 Task: Enable field history tracking for specified fields in 'Training Deal', 'Student Master', and 'Trainer Master' objects.
Action: Mouse moved to (787, 200)
Screenshot: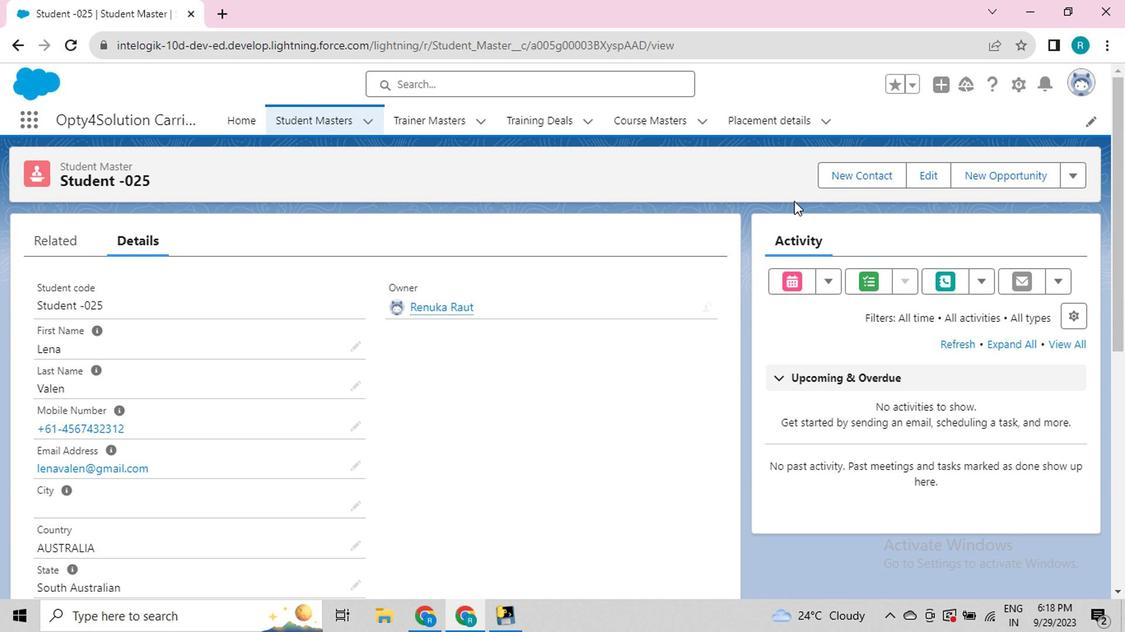
Action: Key pressed <Key.f11>
Screenshot: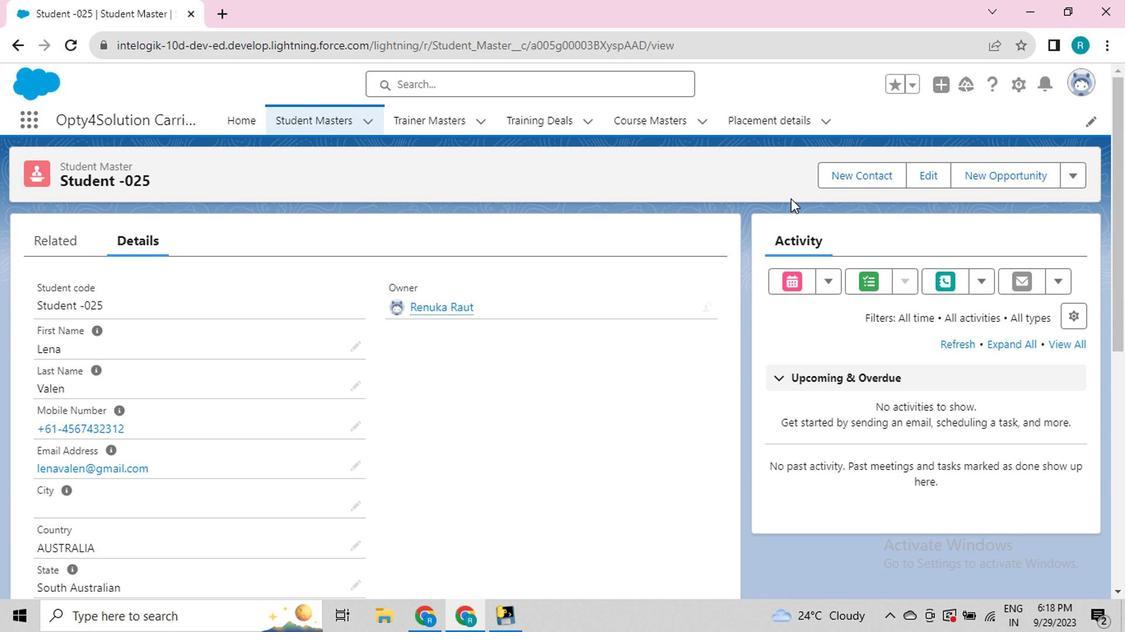 
Action: Mouse moved to (321, 56)
Screenshot: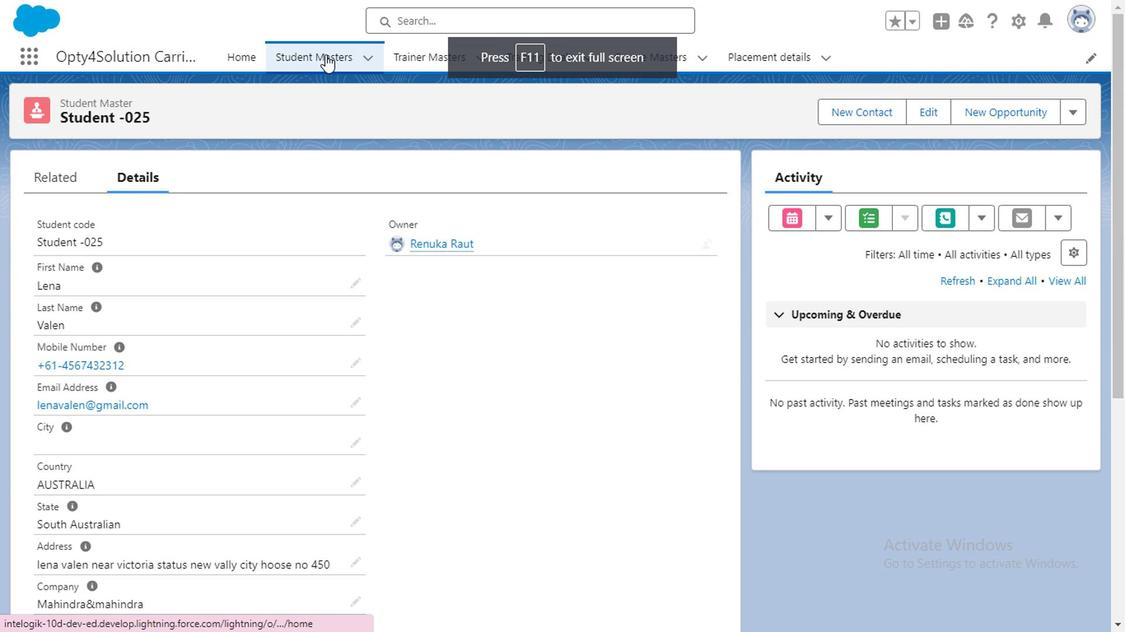 
Action: Mouse pressed left at (321, 56)
Screenshot: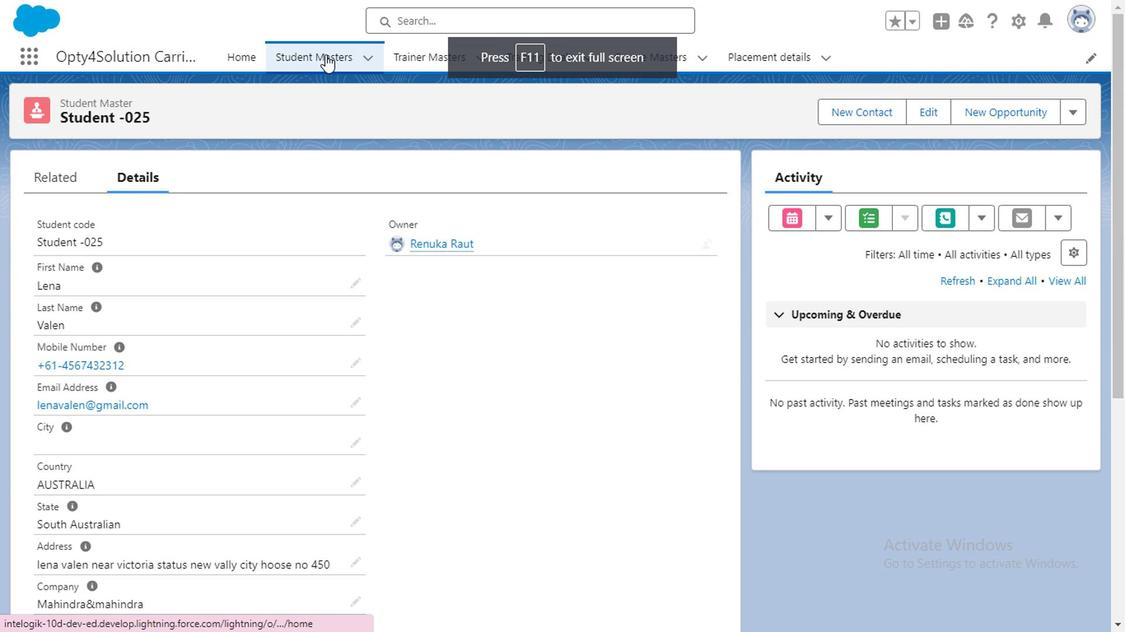 
Action: Mouse moved to (321, 56)
Screenshot: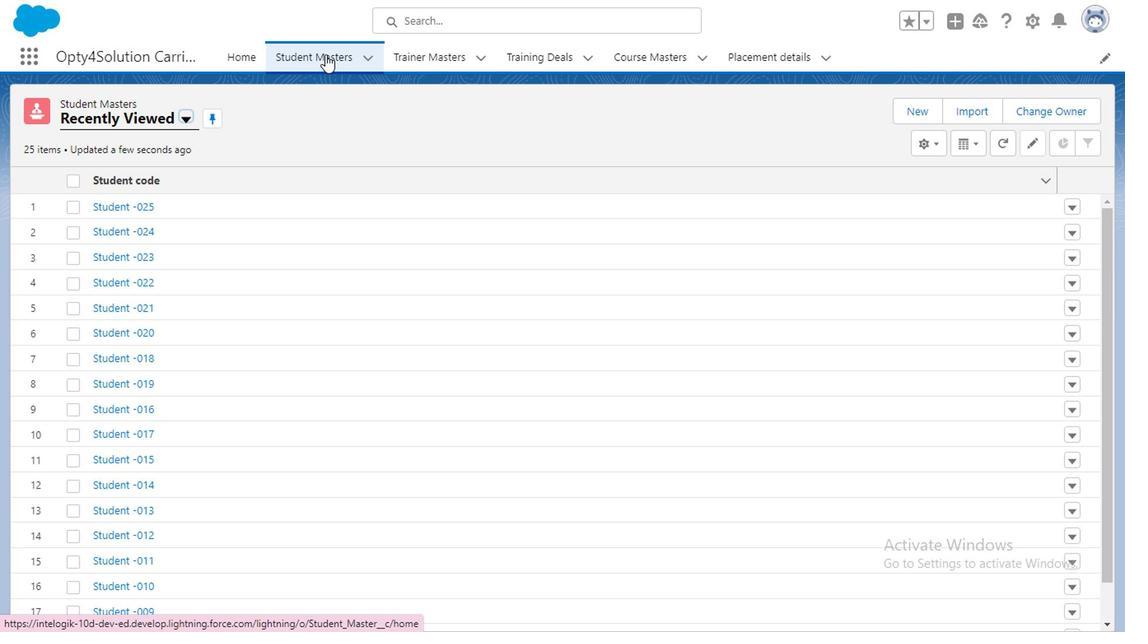 
Action: Mouse pressed left at (321, 56)
Screenshot: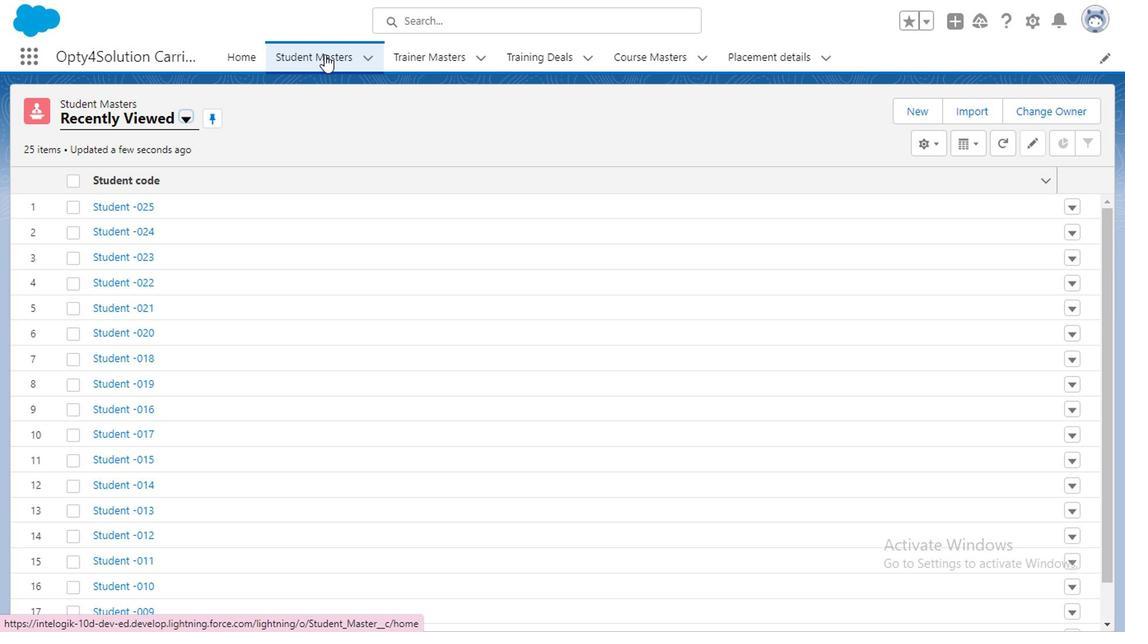 
Action: Mouse moved to (1029, 18)
Screenshot: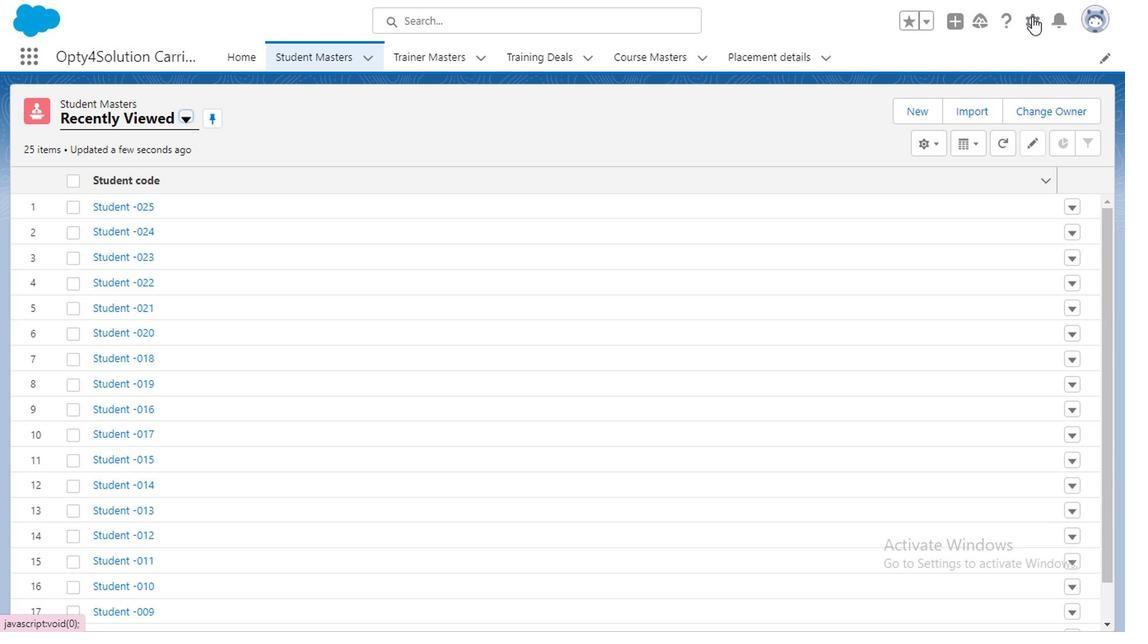 
Action: Mouse pressed left at (1029, 18)
Screenshot: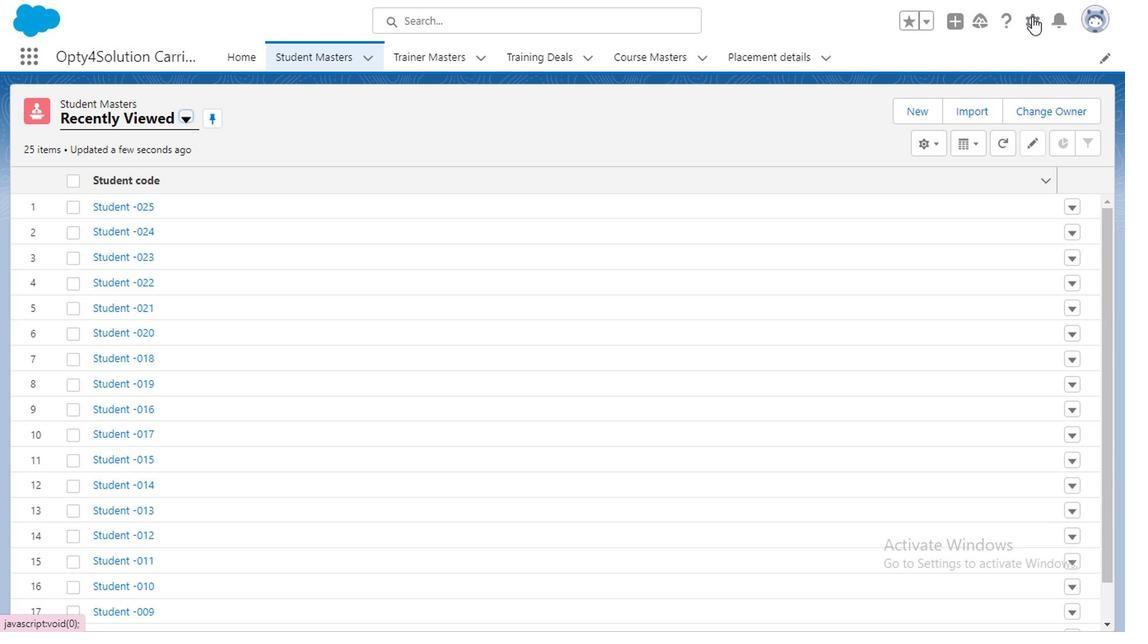 
Action: Mouse moved to (948, 208)
Screenshot: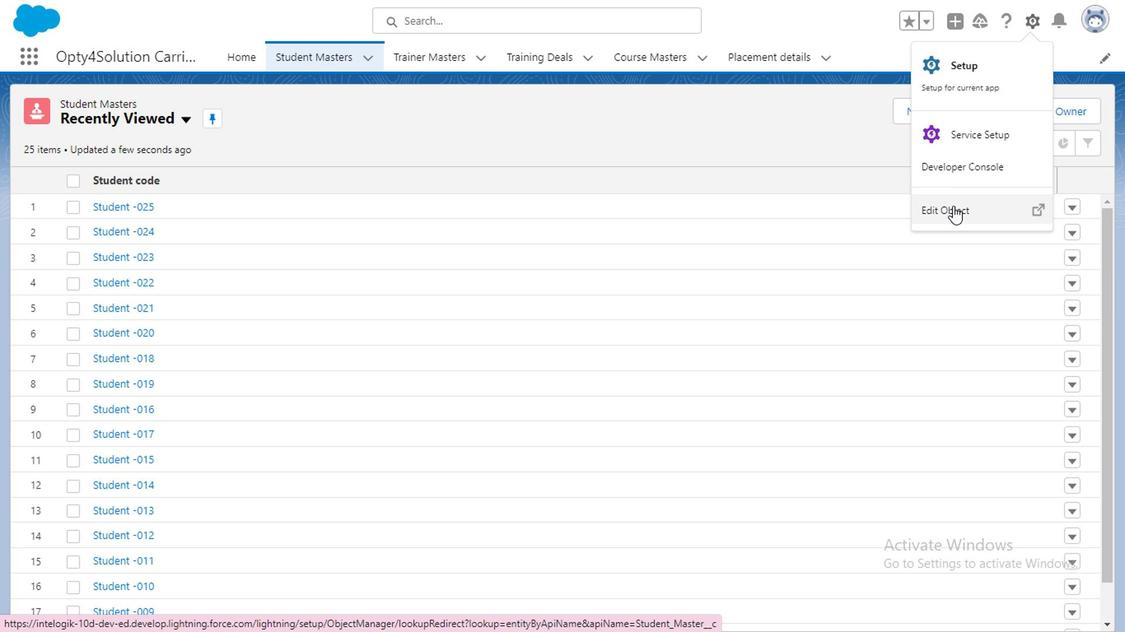 
Action: Mouse pressed left at (948, 208)
Screenshot: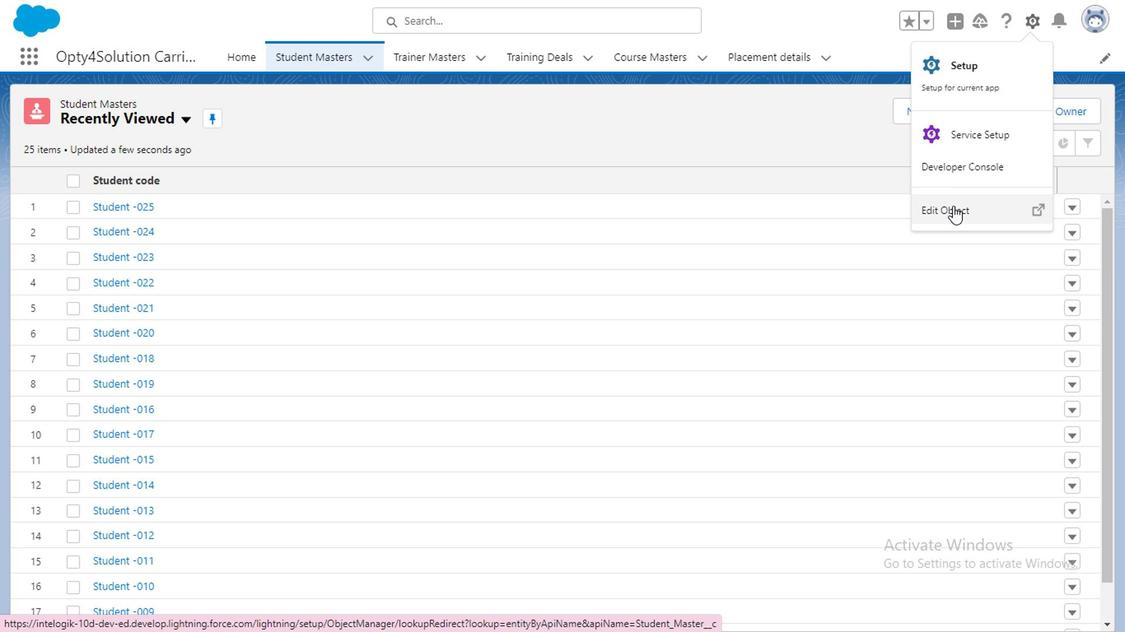 
Action: Mouse moved to (107, 220)
Screenshot: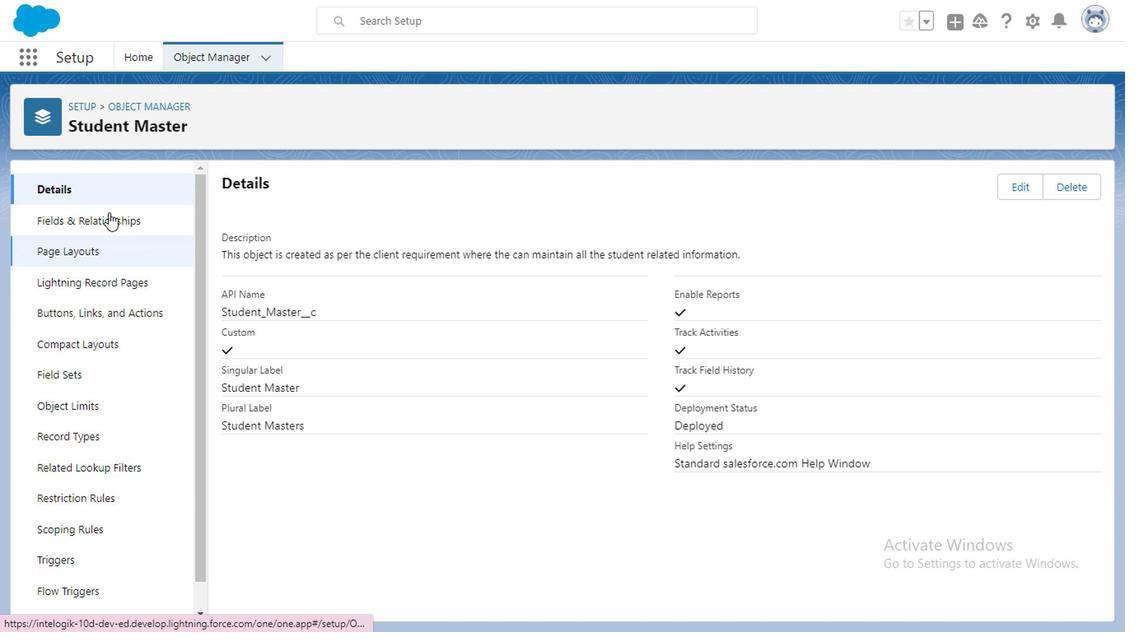 
Action: Mouse pressed left at (107, 220)
Screenshot: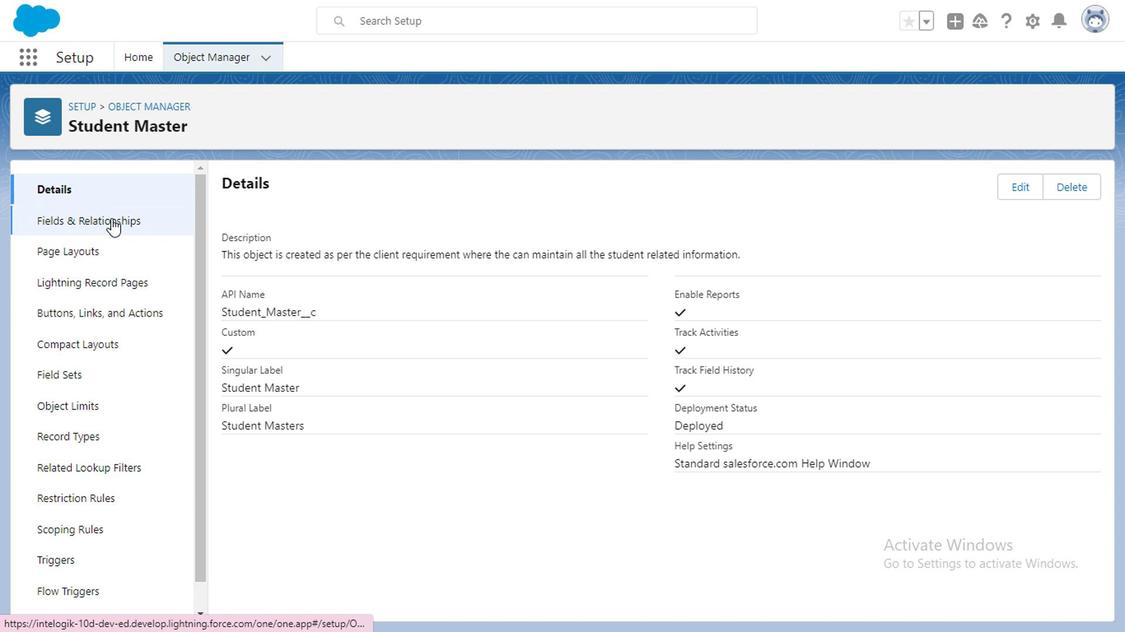 
Action: Mouse moved to (311, 363)
Screenshot: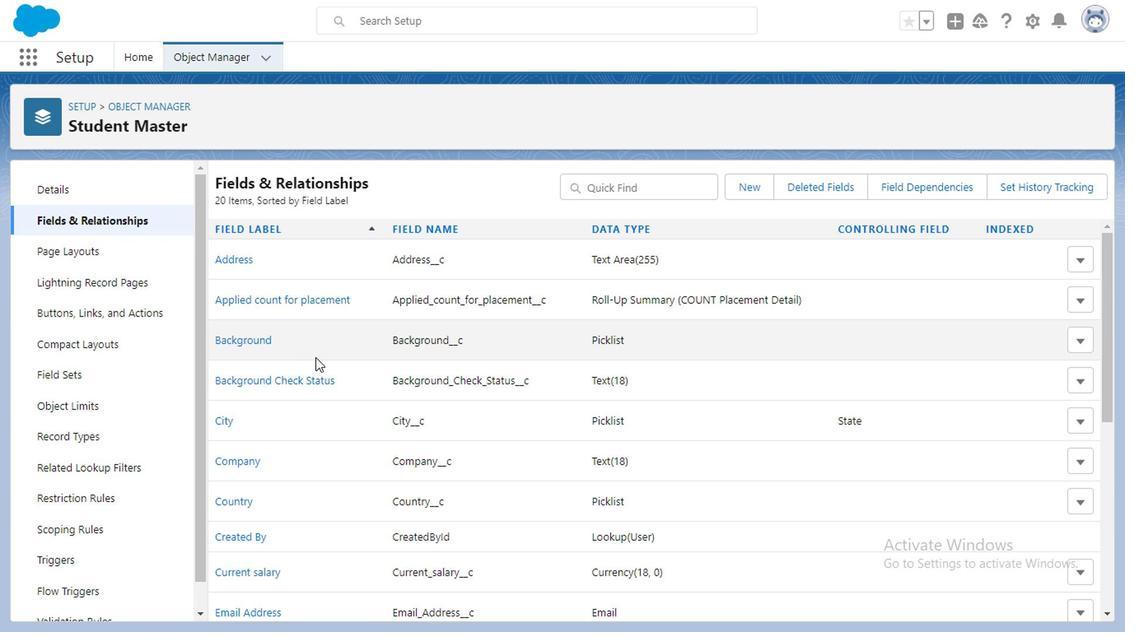 
Action: Mouse scrolled (311, 363) with delta (0, 0)
Screenshot: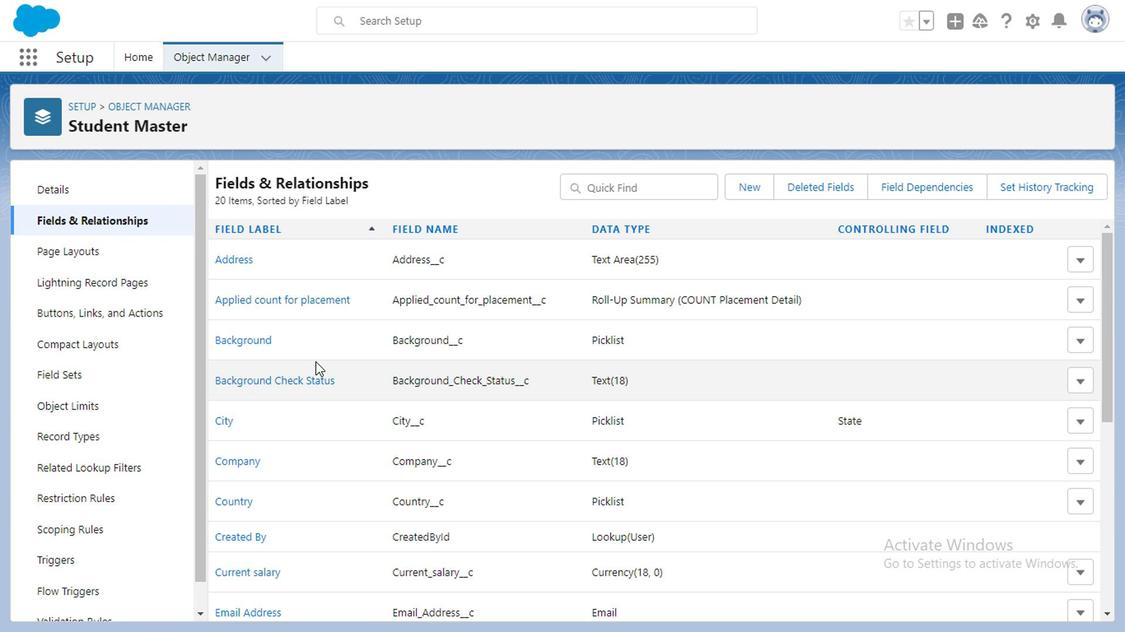 
Action: Mouse moved to (277, 357)
Screenshot: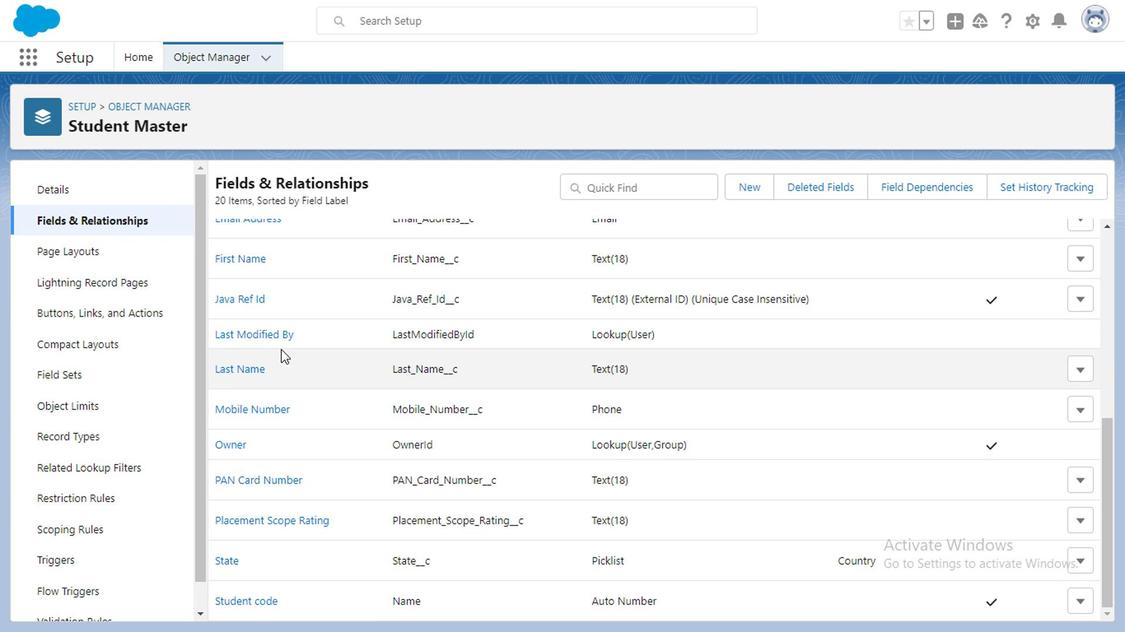
Action: Mouse scrolled (277, 356) with delta (0, 0)
Screenshot: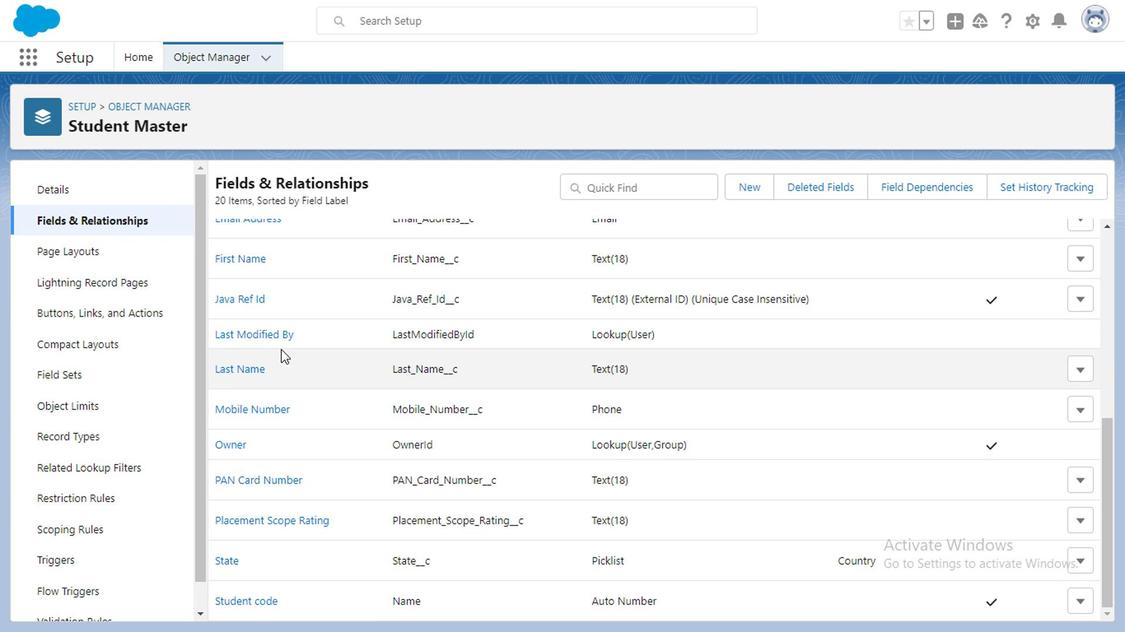 
Action: Mouse moved to (262, 482)
Screenshot: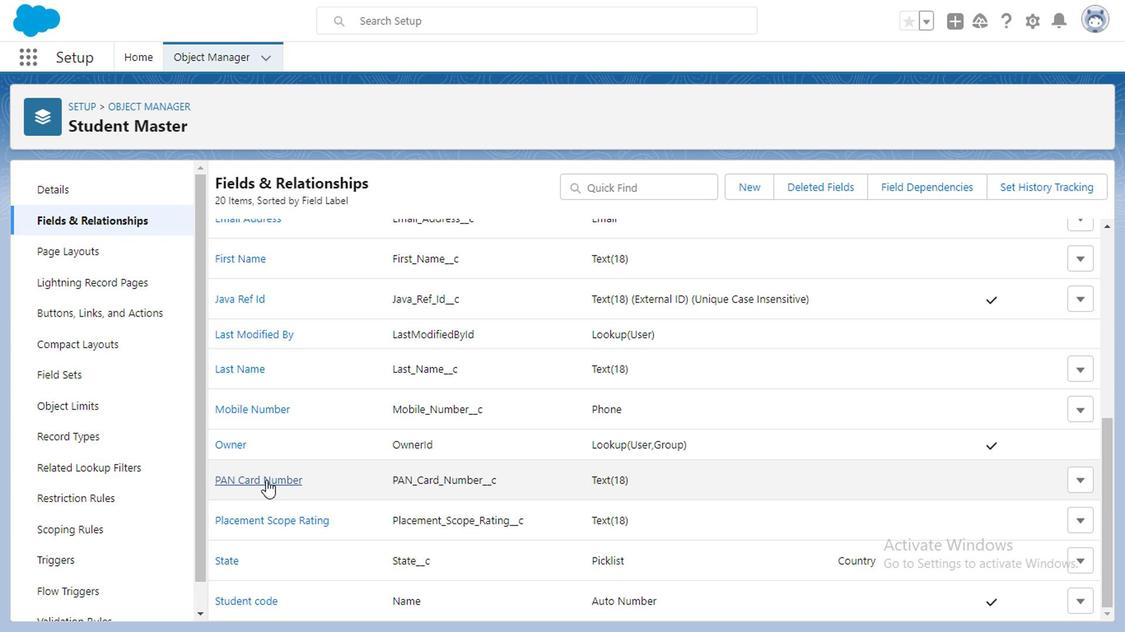 
Action: Mouse pressed left at (262, 482)
Screenshot: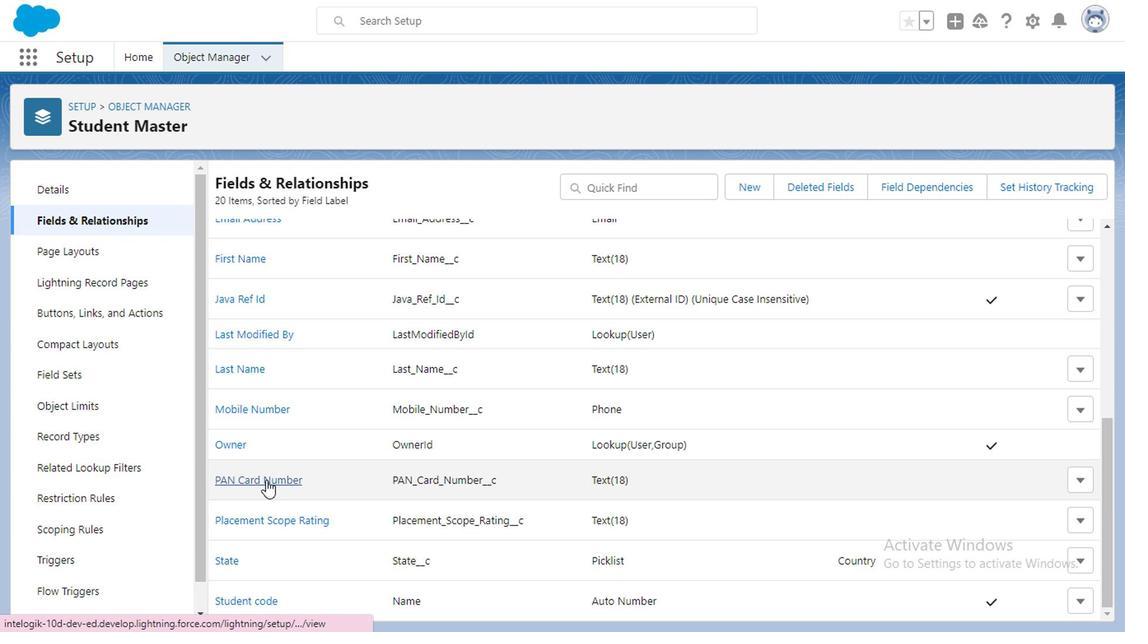 
Action: Mouse moved to (53, 189)
Screenshot: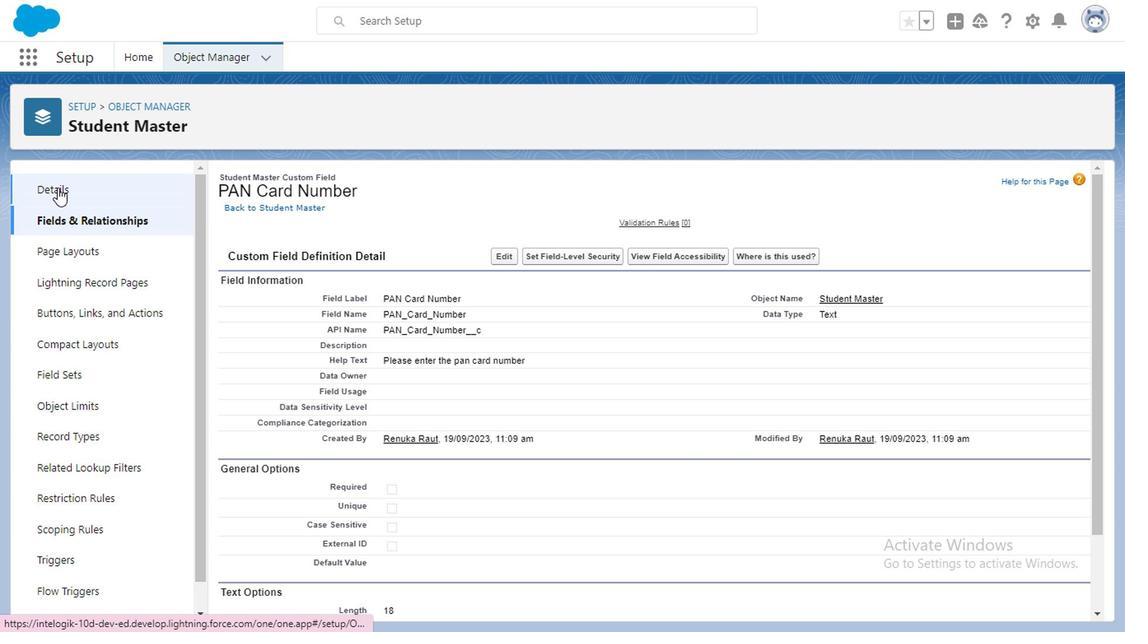 
Action: Mouse pressed left at (53, 189)
Screenshot: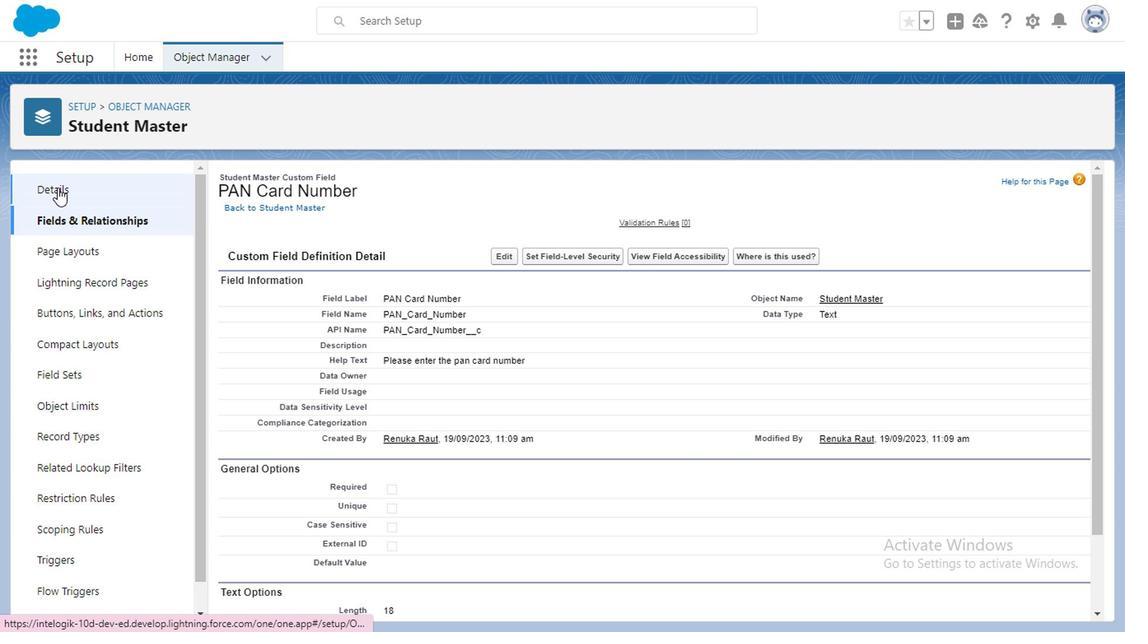 
Action: Mouse moved to (96, 226)
Screenshot: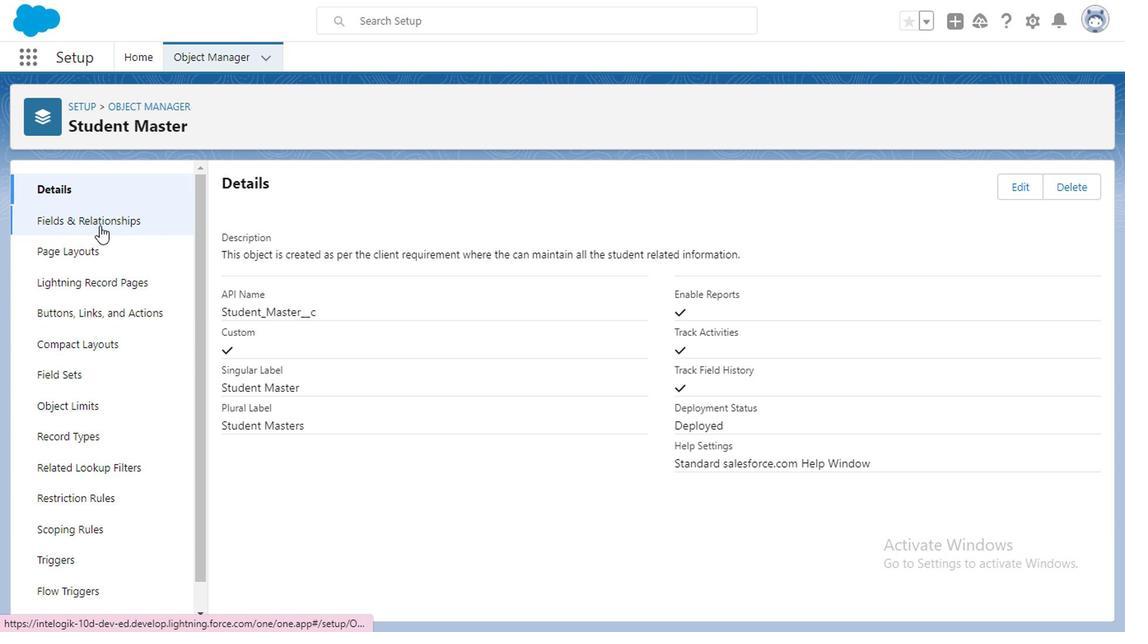 
Action: Mouse pressed left at (96, 226)
Screenshot: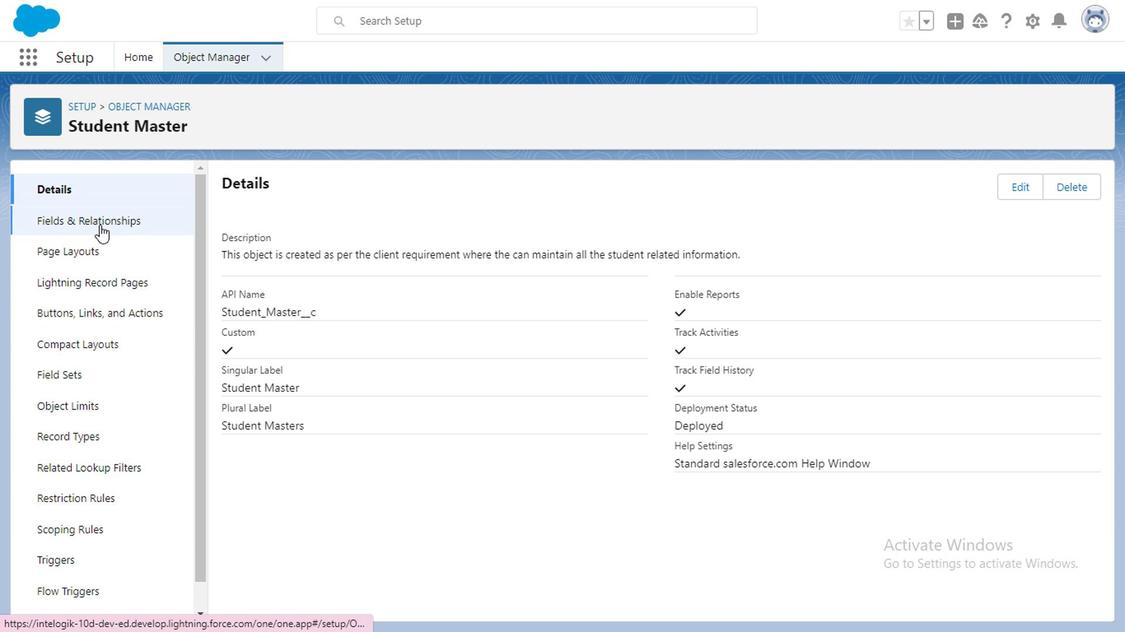 
Action: Mouse moved to (273, 381)
Screenshot: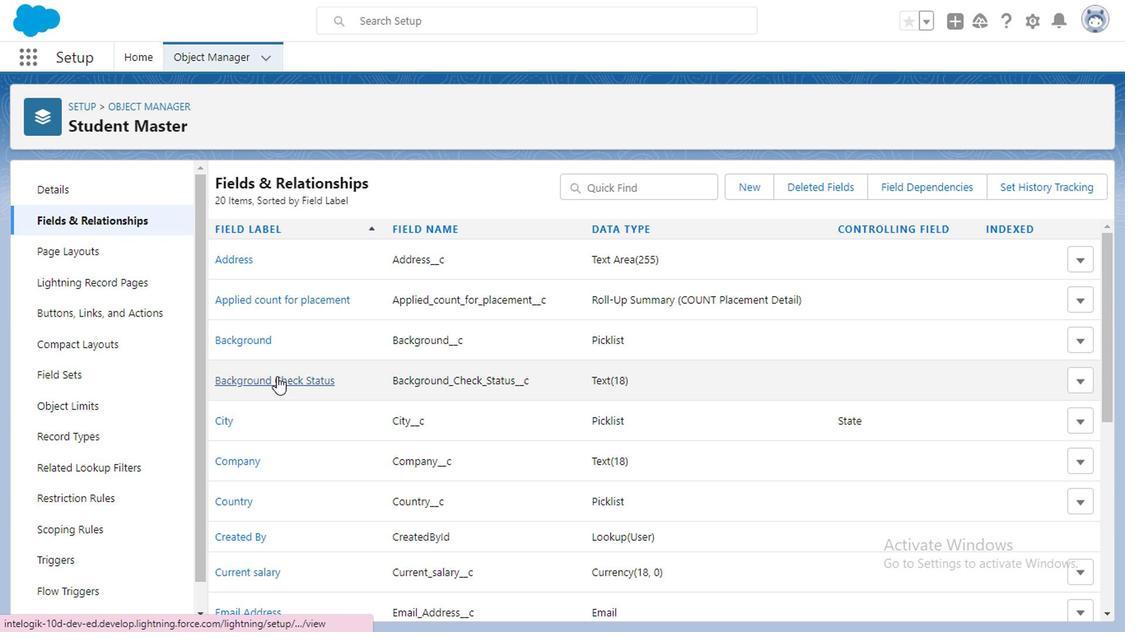 
Action: Mouse pressed left at (273, 381)
Screenshot: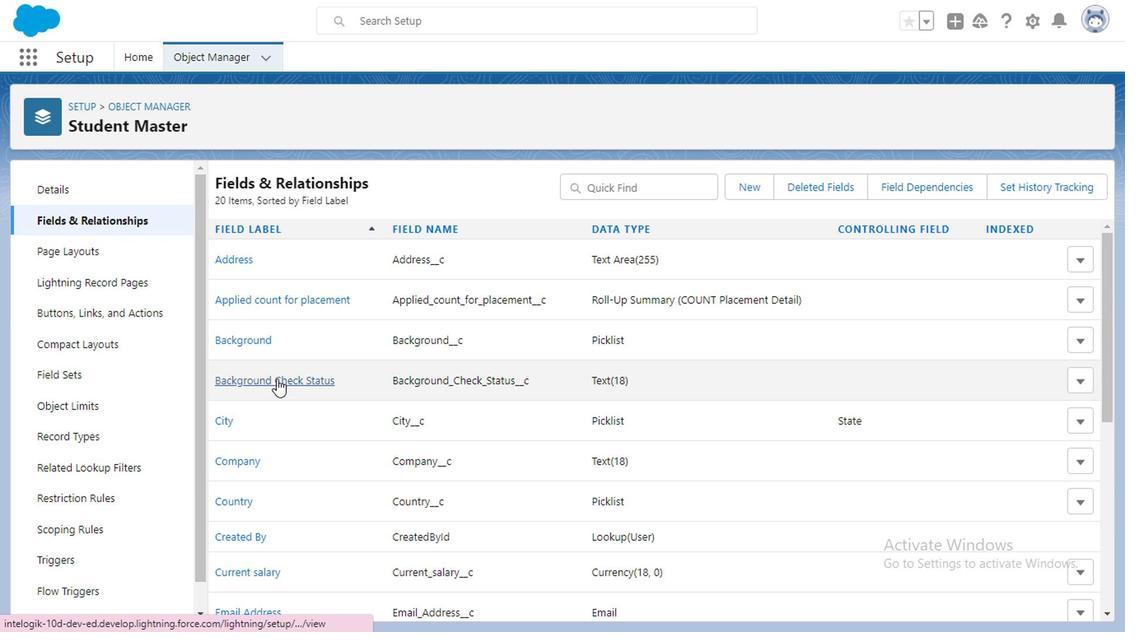 
Action: Mouse moved to (497, 254)
Screenshot: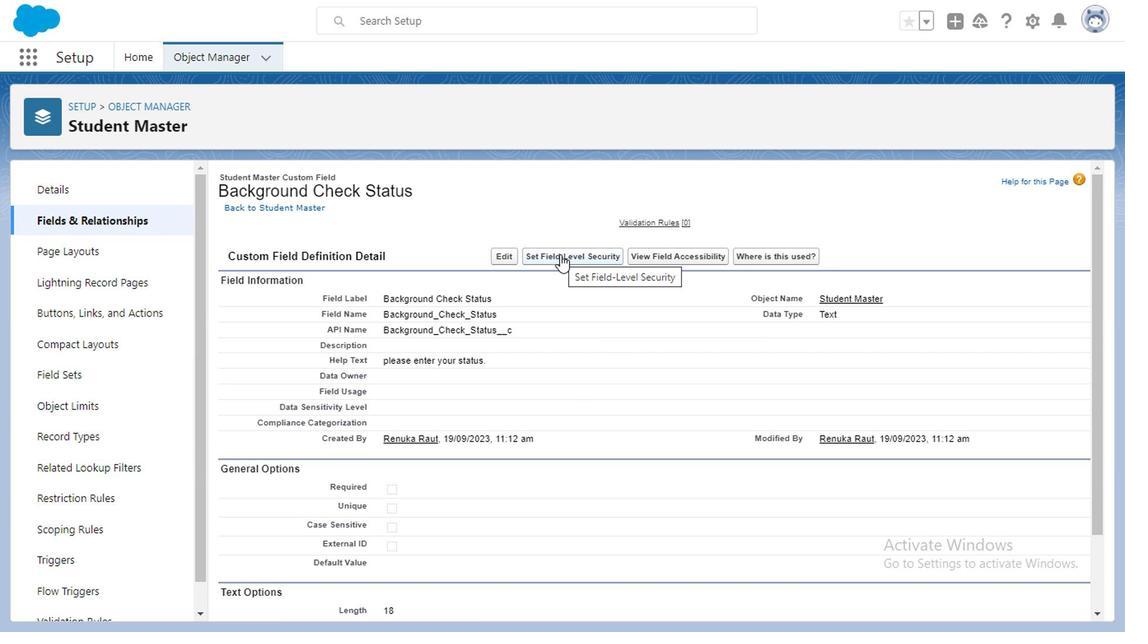 
Action: Mouse pressed left at (497, 254)
Screenshot: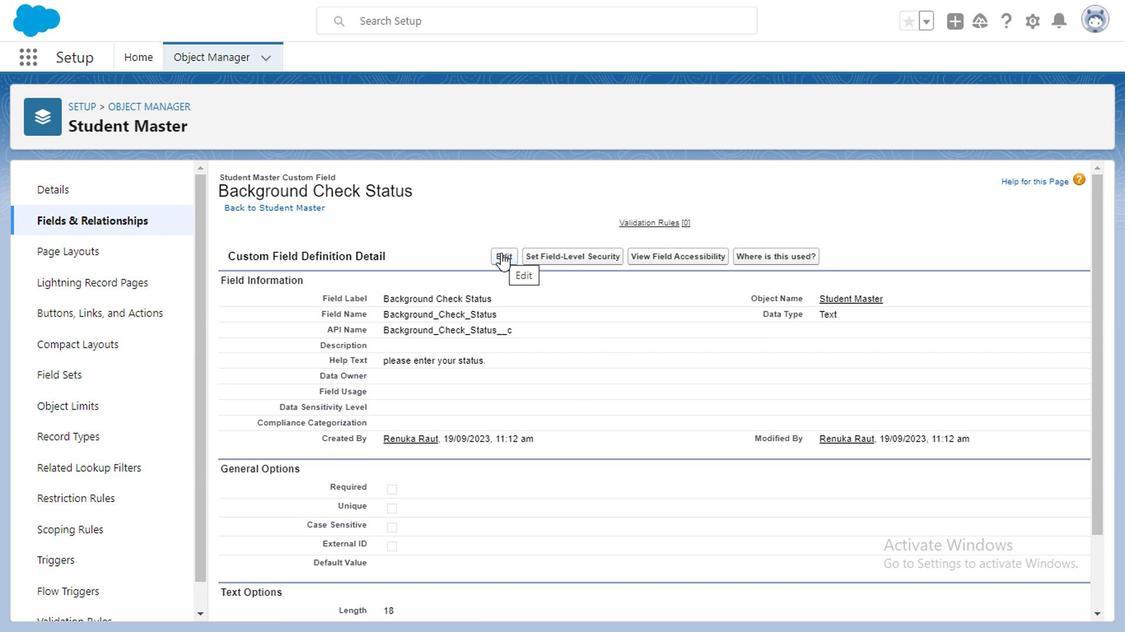 
Action: Mouse moved to (57, 189)
Screenshot: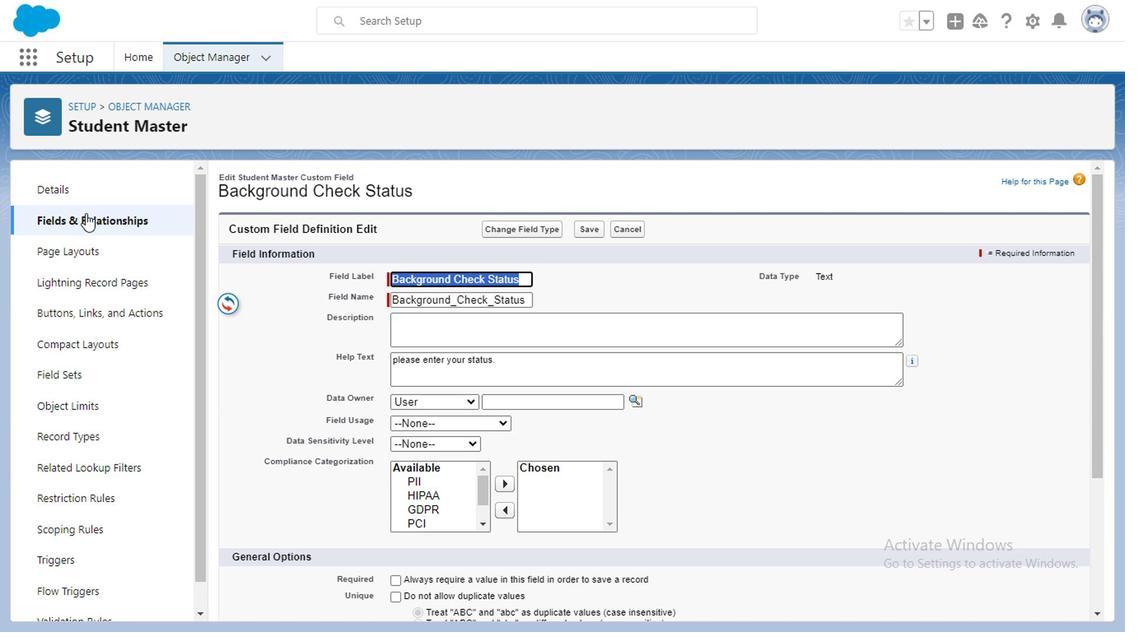 
Action: Mouse pressed left at (57, 189)
Screenshot: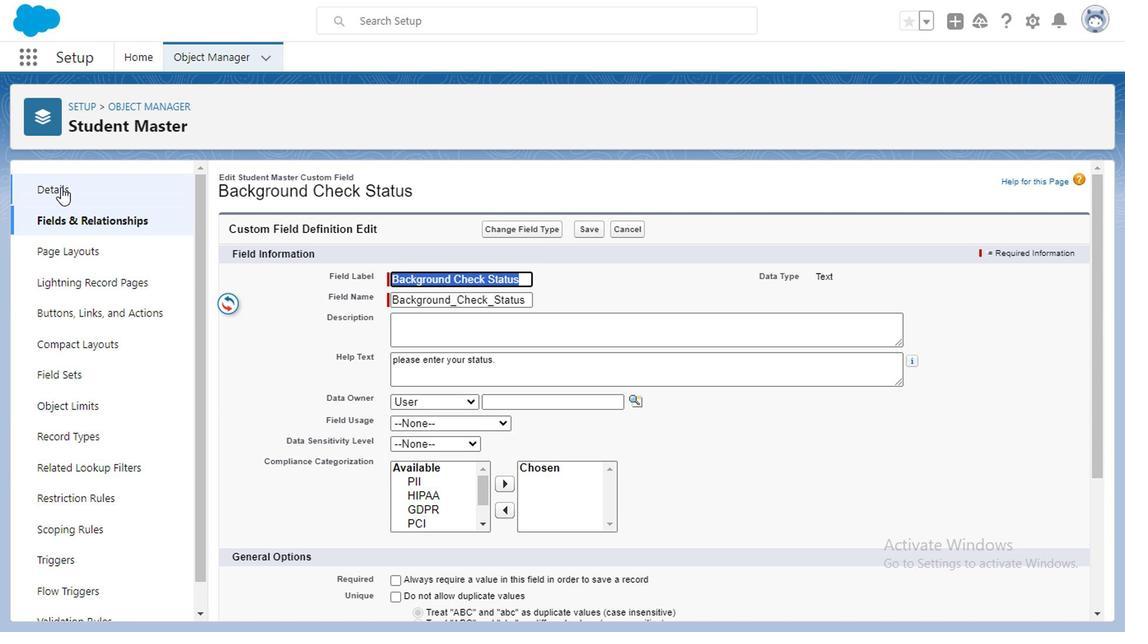 
Action: Mouse moved to (80, 224)
Screenshot: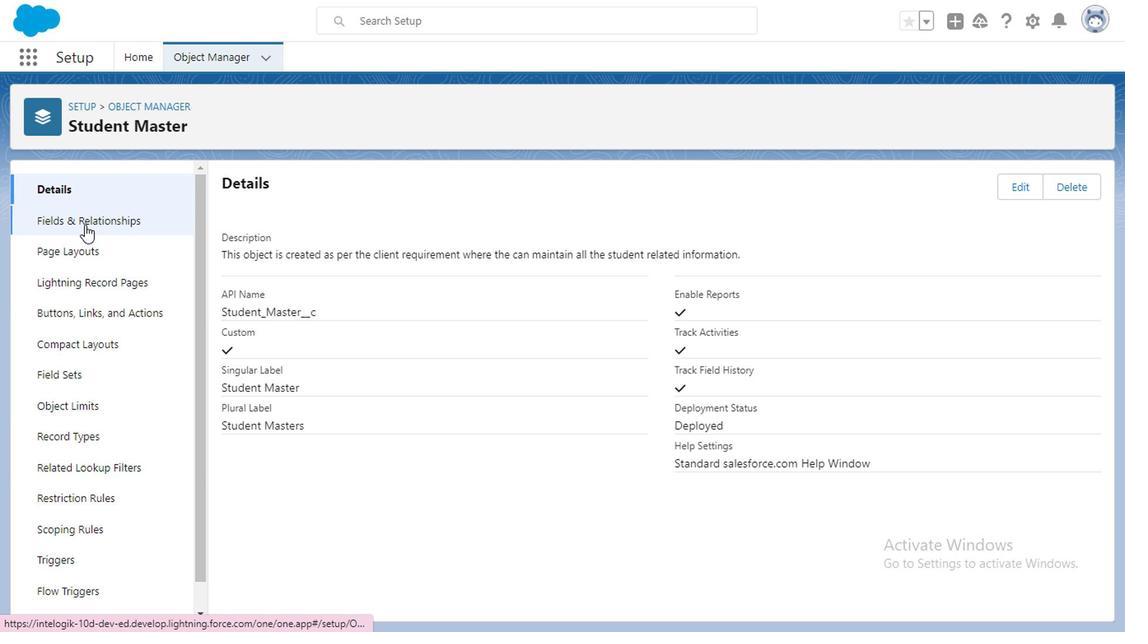 
Action: Mouse pressed left at (80, 224)
Screenshot: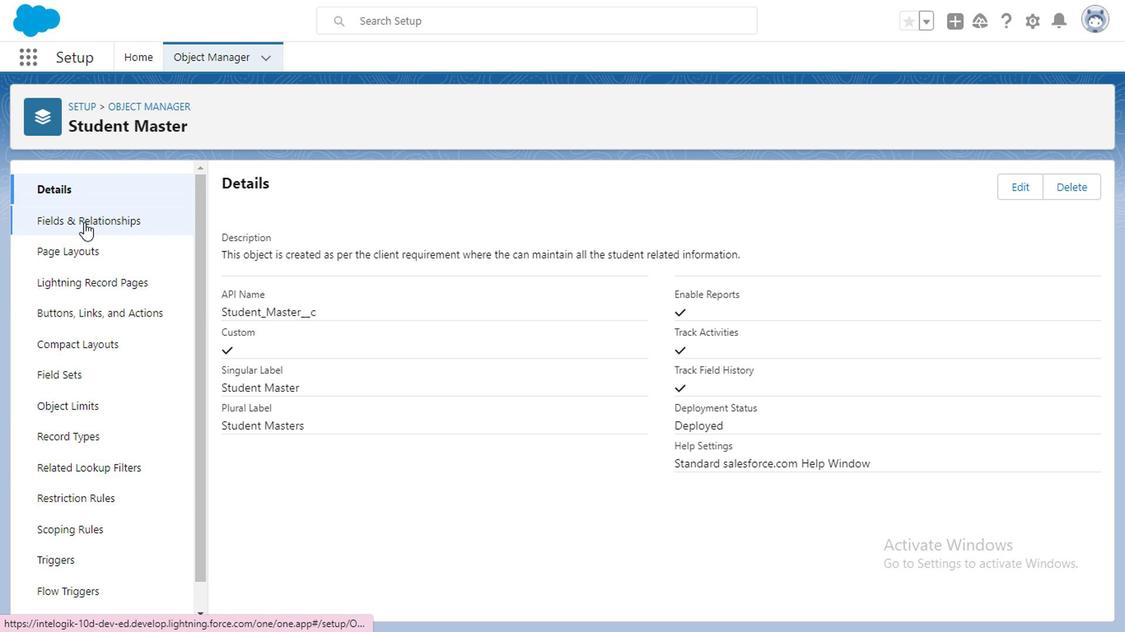 
Action: Mouse moved to (1034, 189)
Screenshot: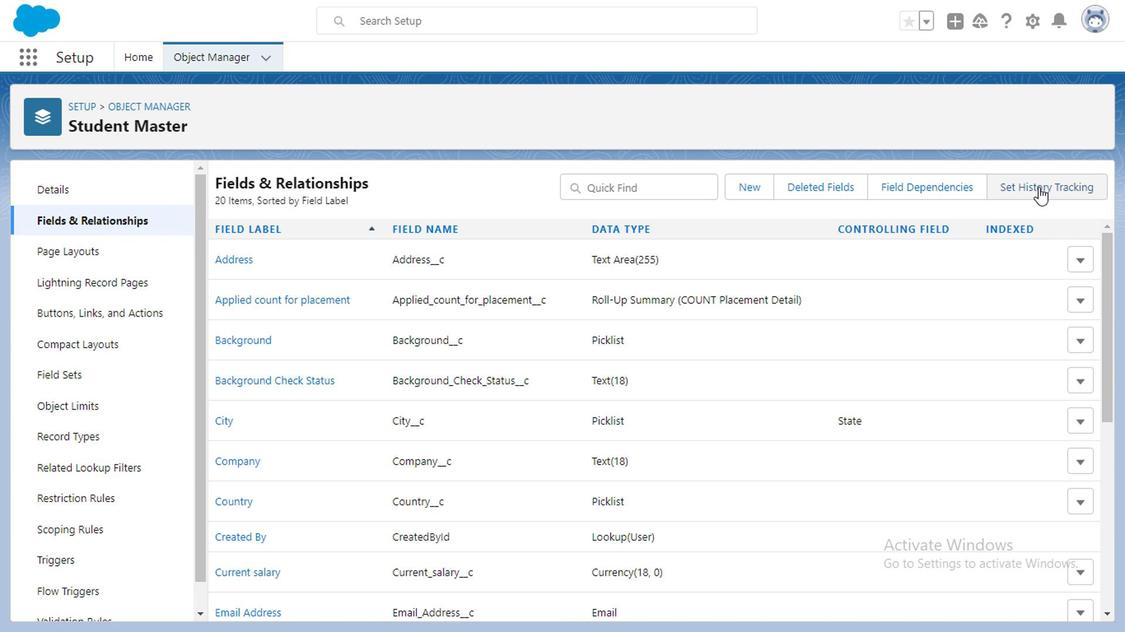 
Action: Mouse pressed left at (1034, 189)
Screenshot: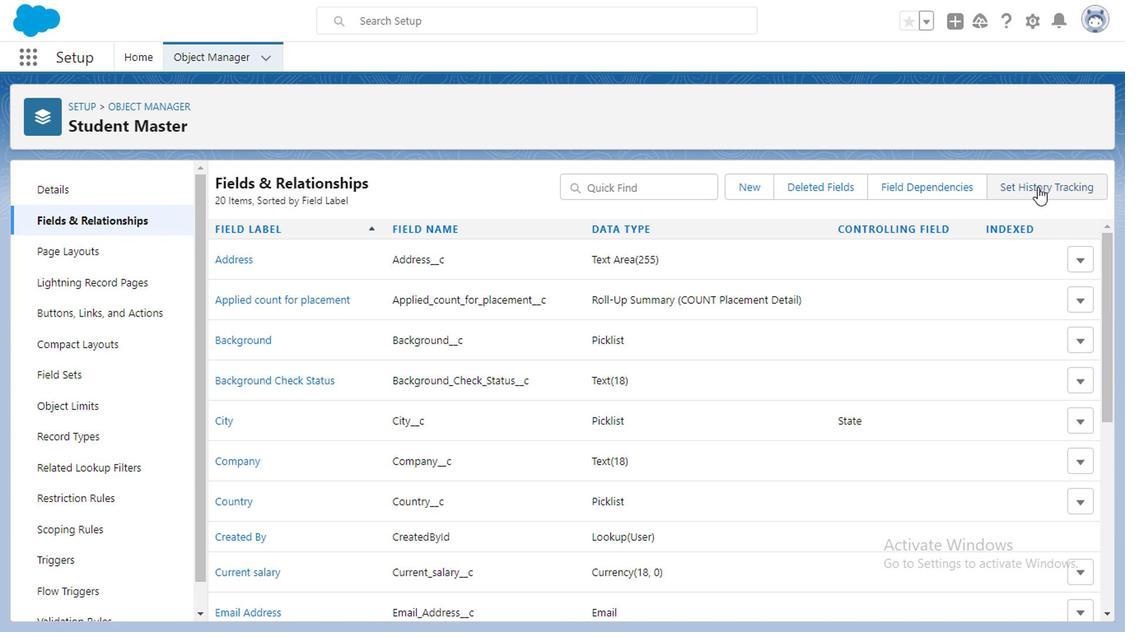 
Action: Mouse moved to (399, 476)
Screenshot: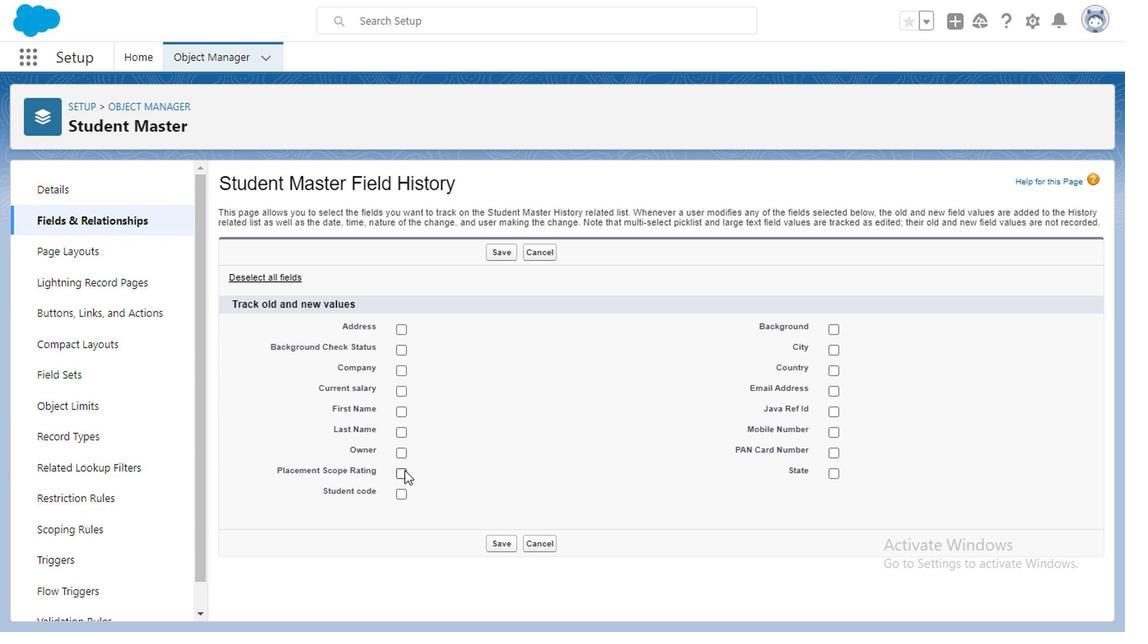 
Action: Mouse pressed left at (399, 476)
Screenshot: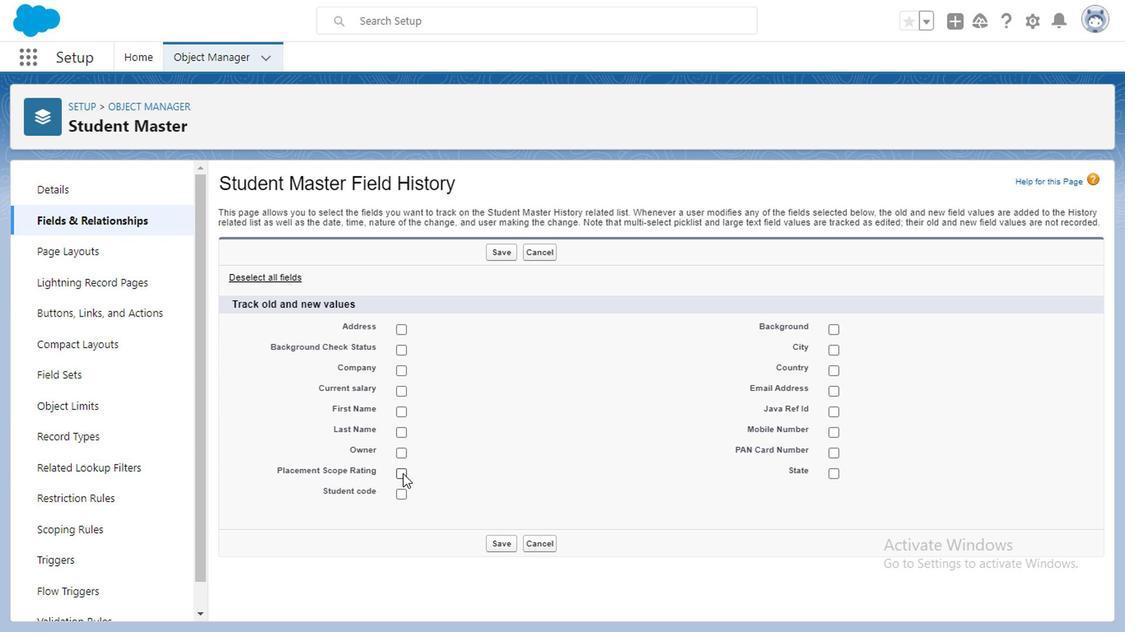 
Action: Mouse moved to (394, 394)
Screenshot: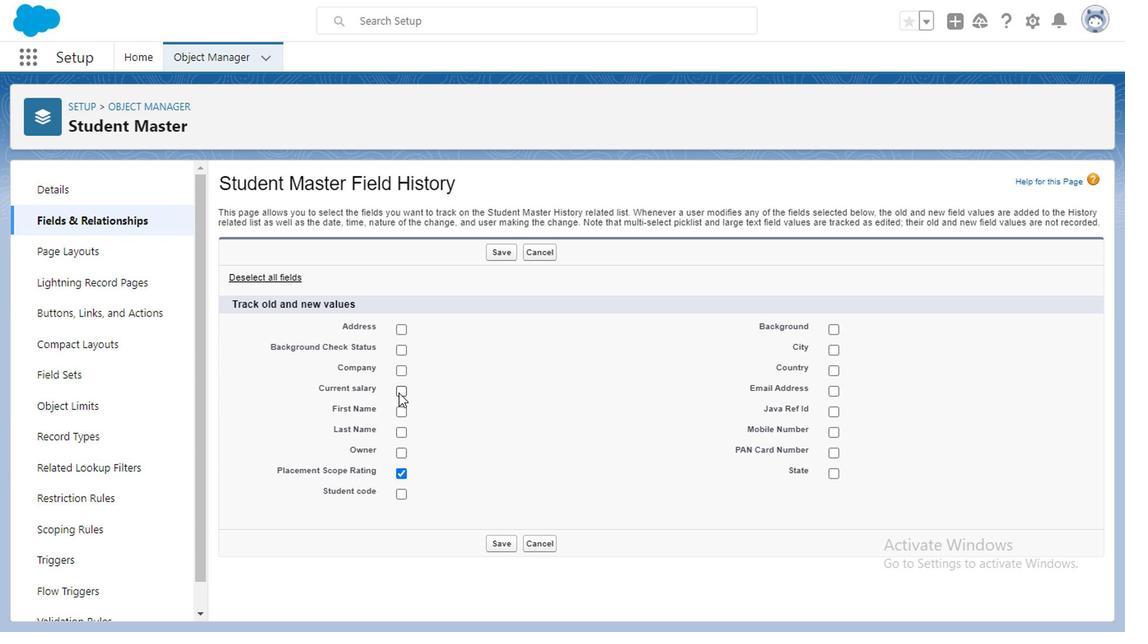 
Action: Mouse pressed left at (394, 394)
Screenshot: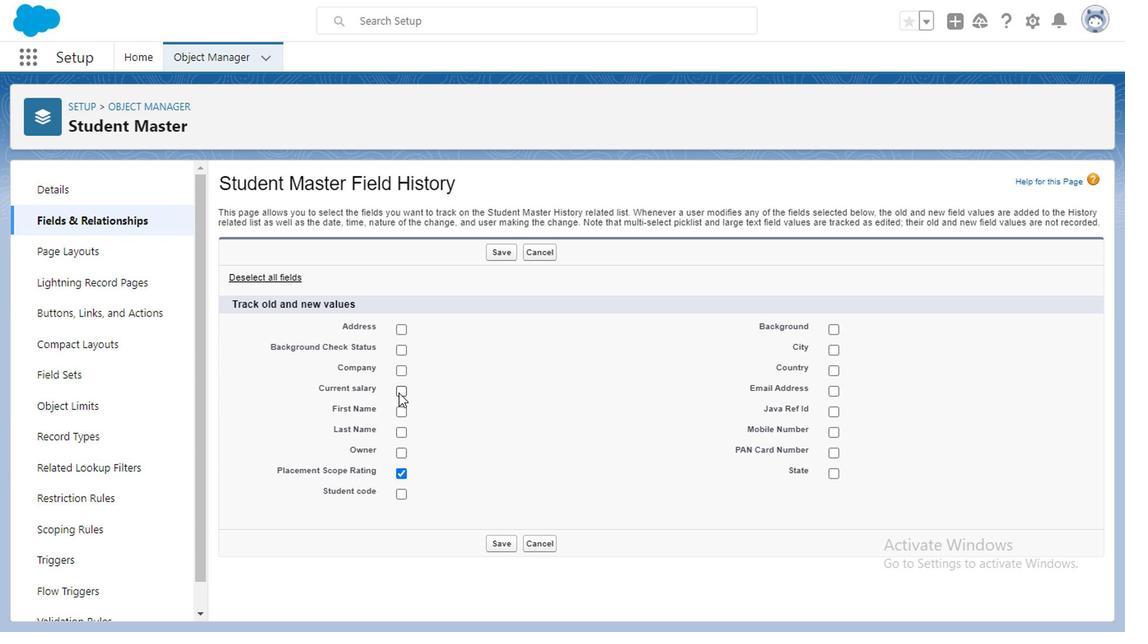 
Action: Mouse moved to (497, 547)
Screenshot: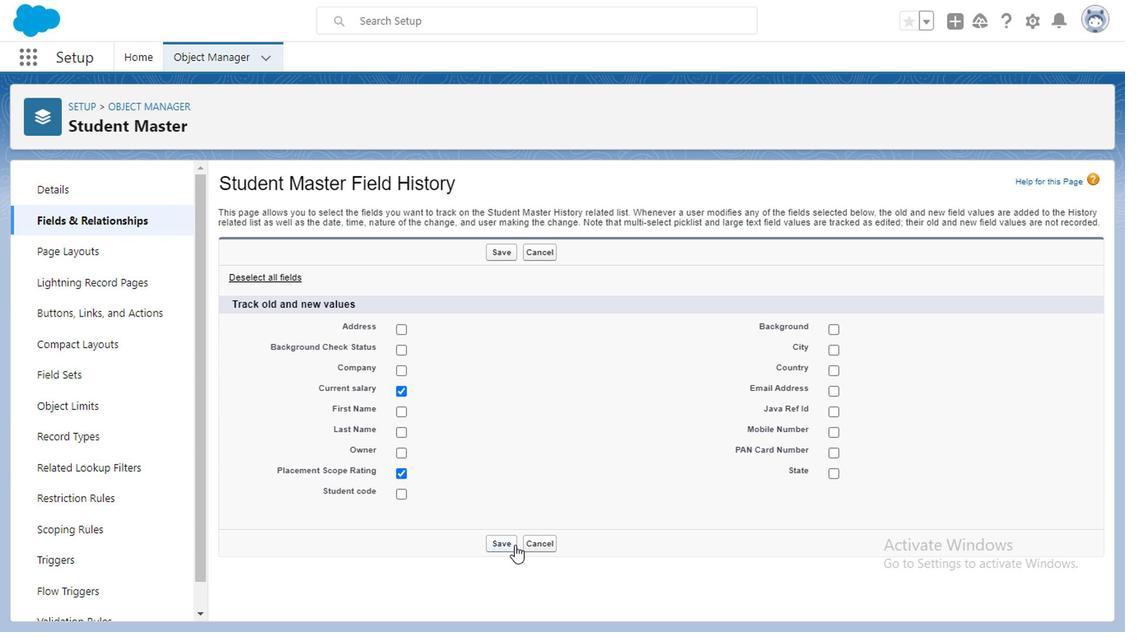 
Action: Mouse pressed left at (497, 547)
Screenshot: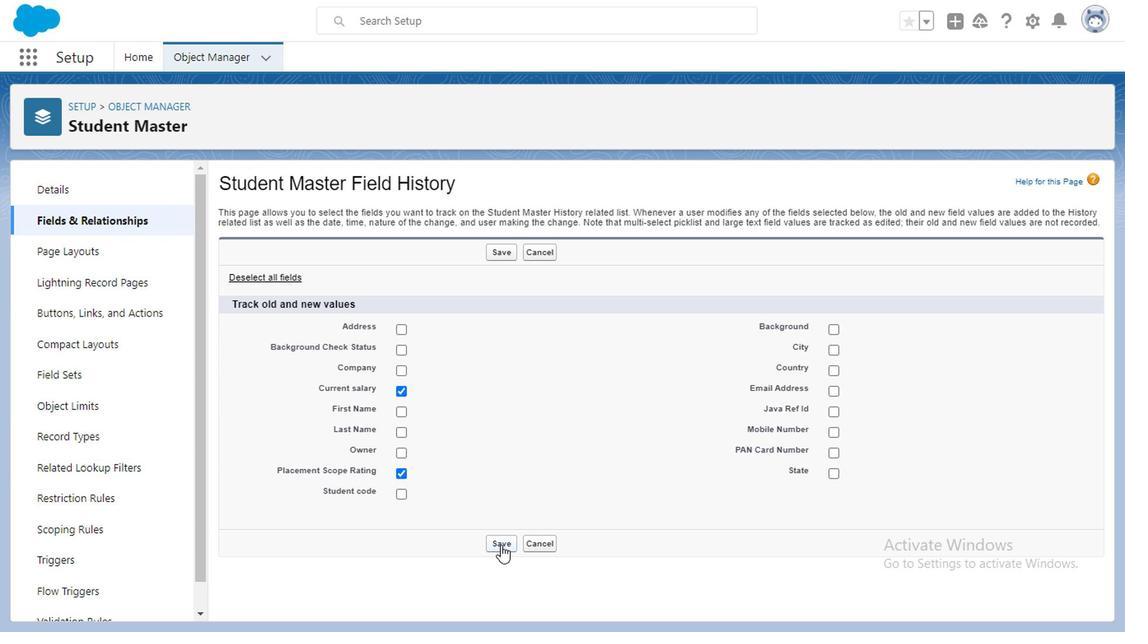 
Action: Mouse moved to (24, 55)
Screenshot: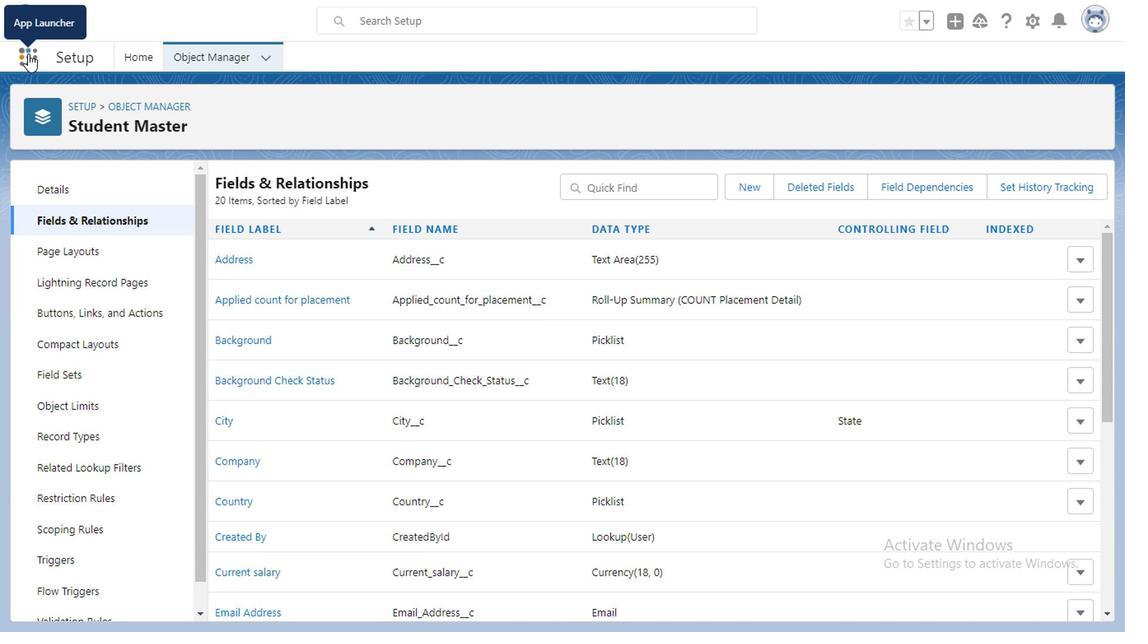 
Action: Mouse pressed left at (24, 55)
Screenshot: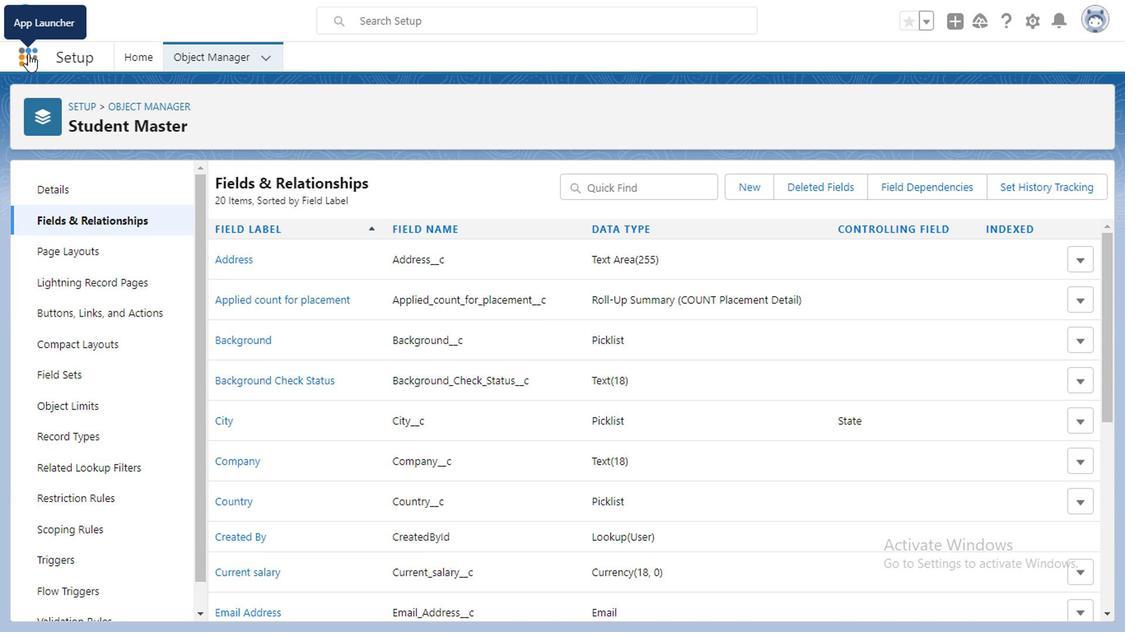 
Action: Mouse moved to (24, 55)
Screenshot: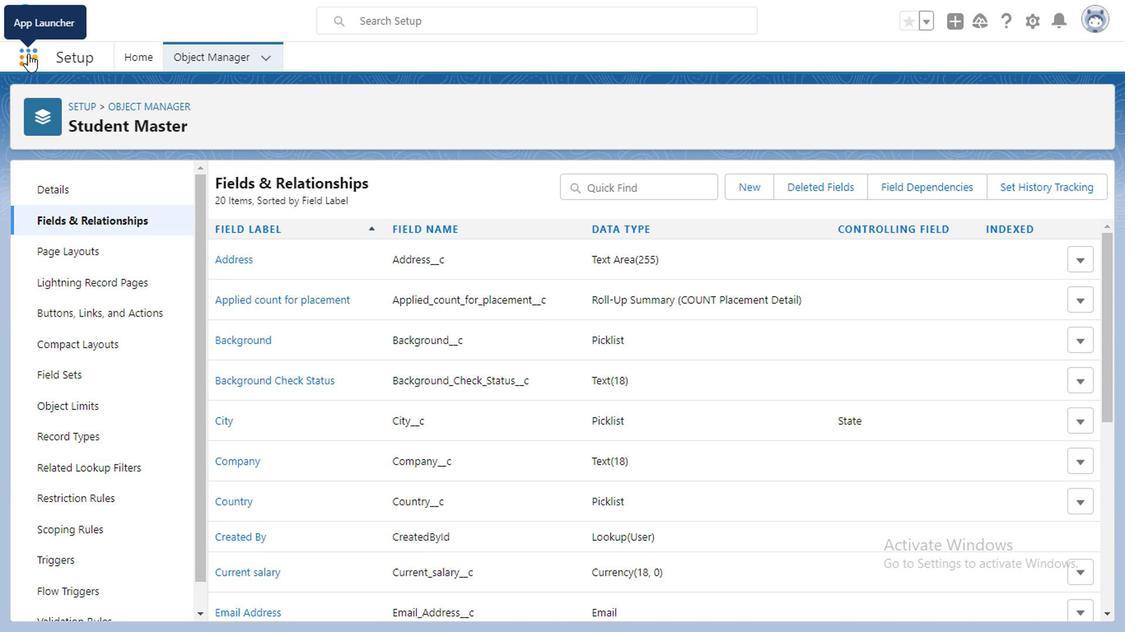 
Action: Key pressed <Key.caps_lock>O<Key.caps_lock>pty
Screenshot: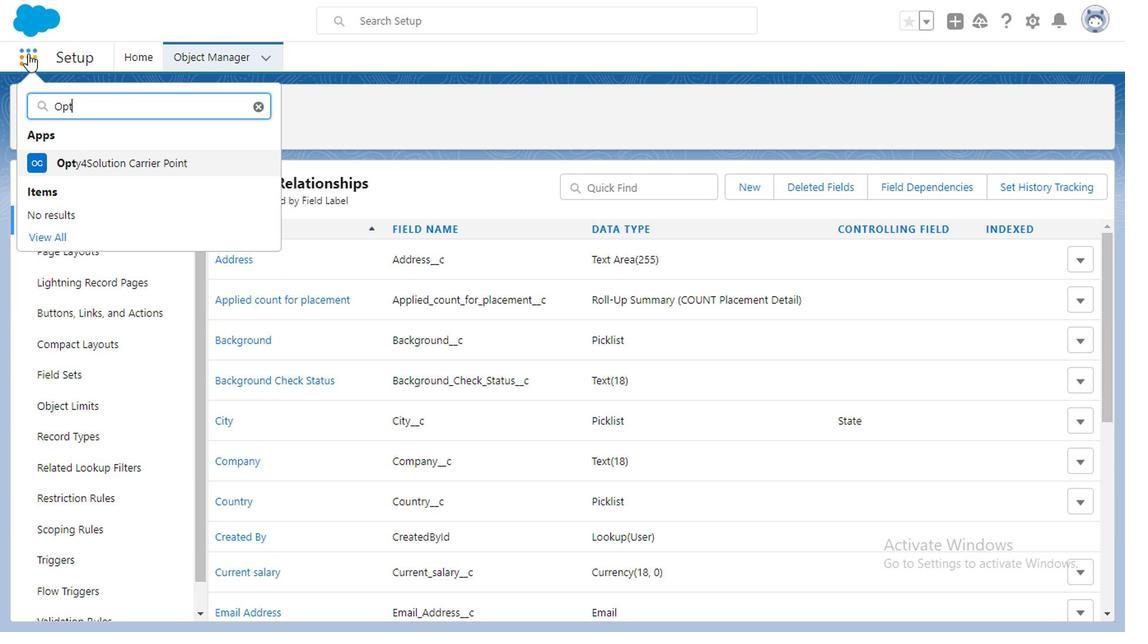 
Action: Mouse moved to (77, 167)
Screenshot: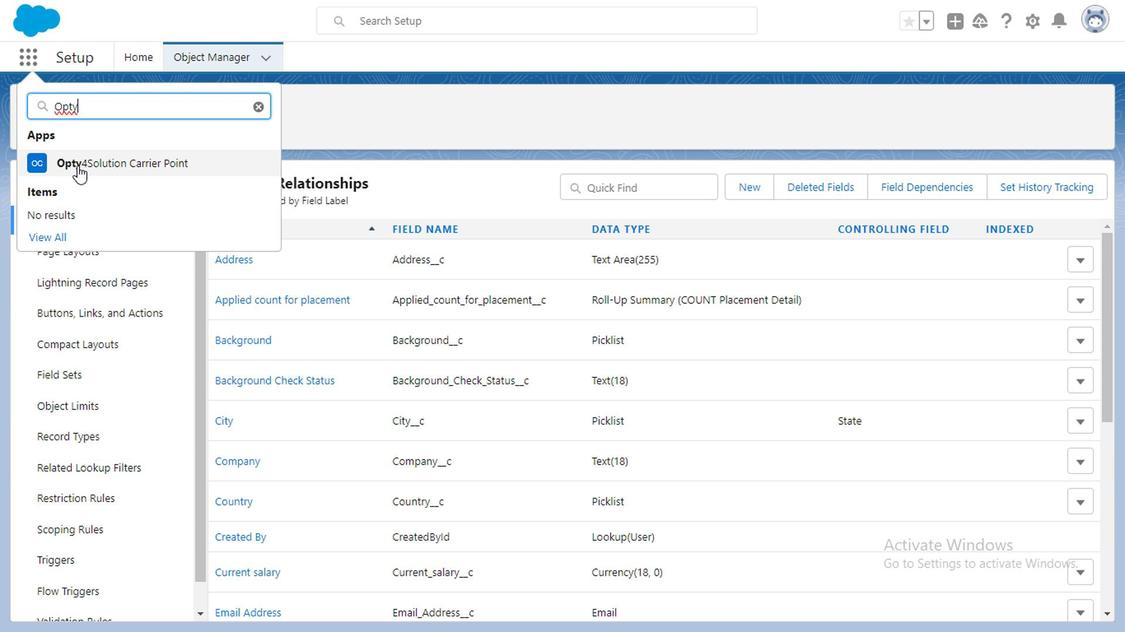 
Action: Mouse pressed left at (77, 167)
Screenshot: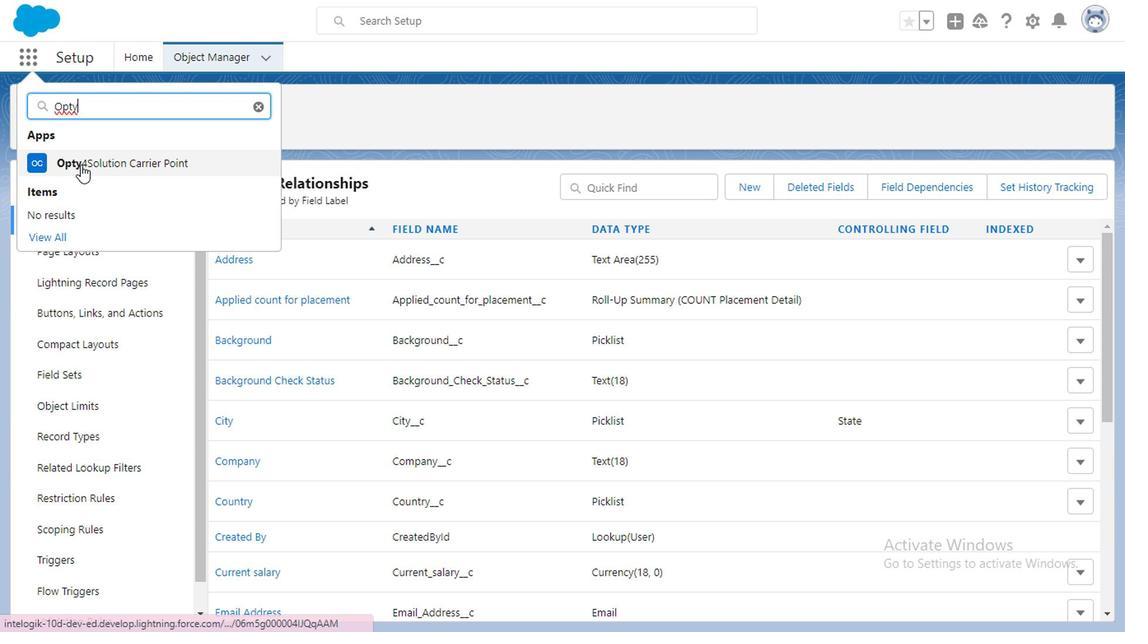 
Action: Mouse moved to (409, 58)
Screenshot: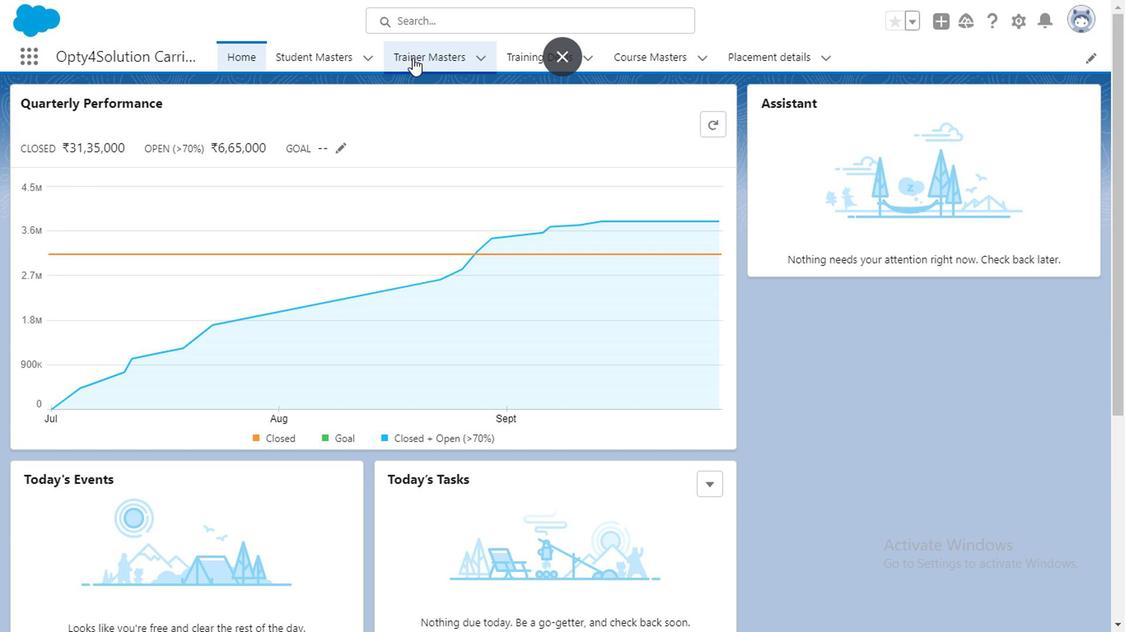 
Action: Mouse pressed left at (409, 58)
Screenshot: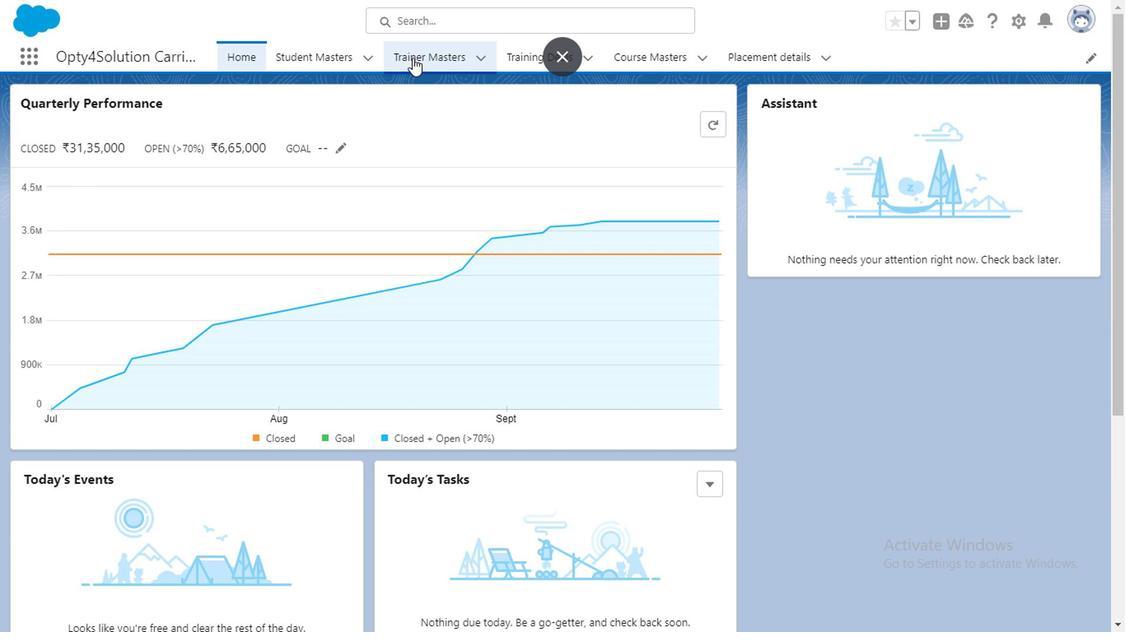 
Action: Mouse moved to (1026, 22)
Screenshot: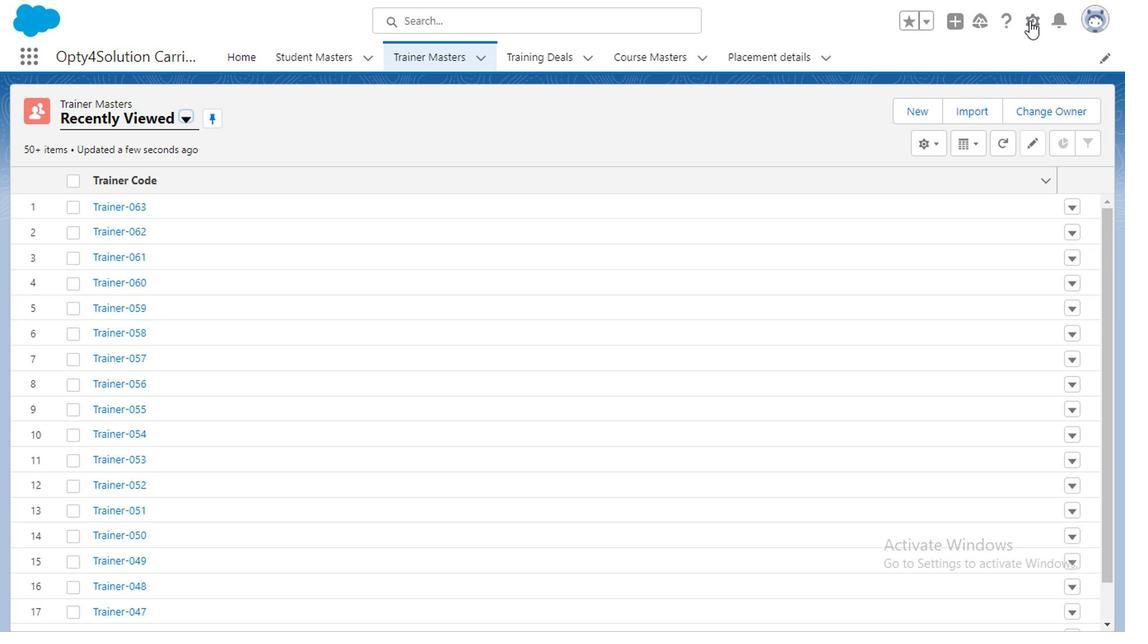 
Action: Mouse pressed left at (1026, 22)
Screenshot: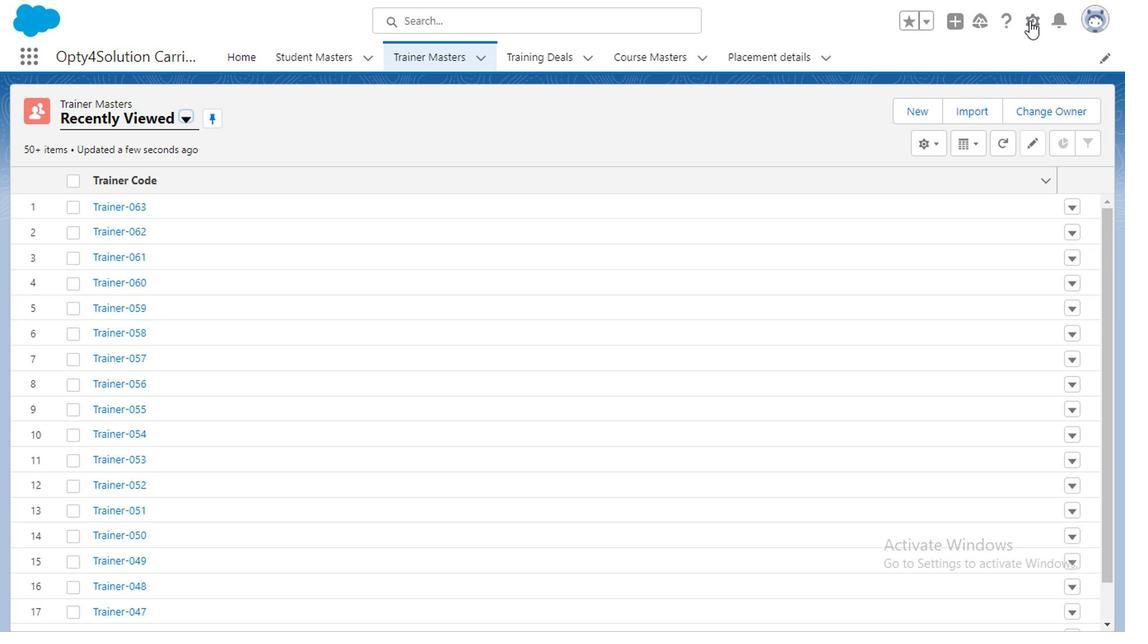 
Action: Mouse moved to (946, 214)
Screenshot: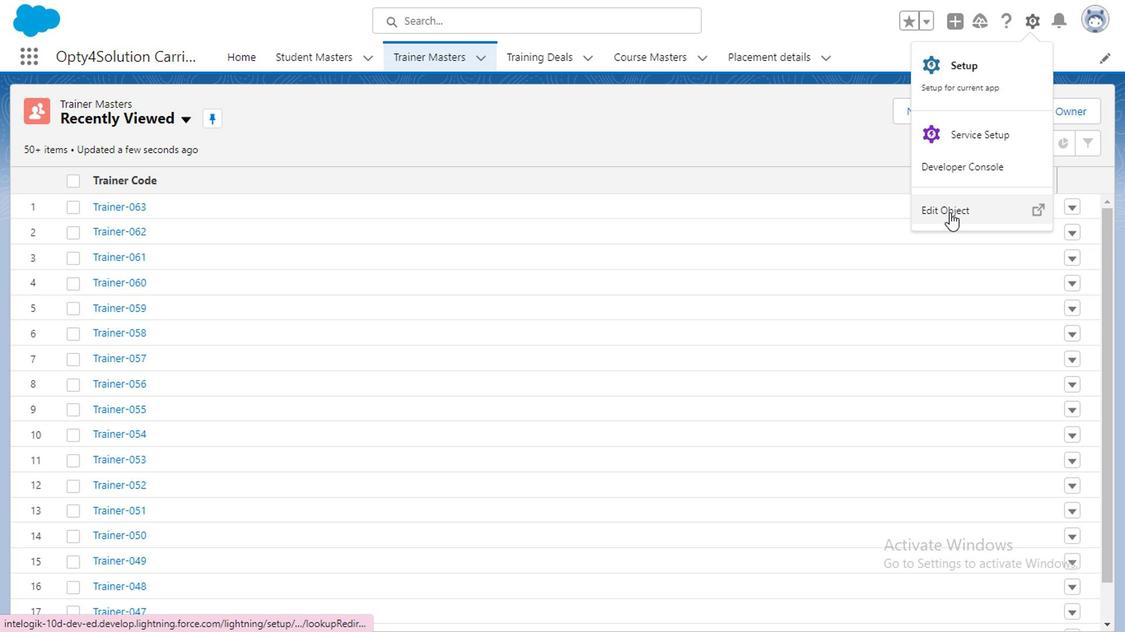 
Action: Mouse pressed left at (946, 214)
Screenshot: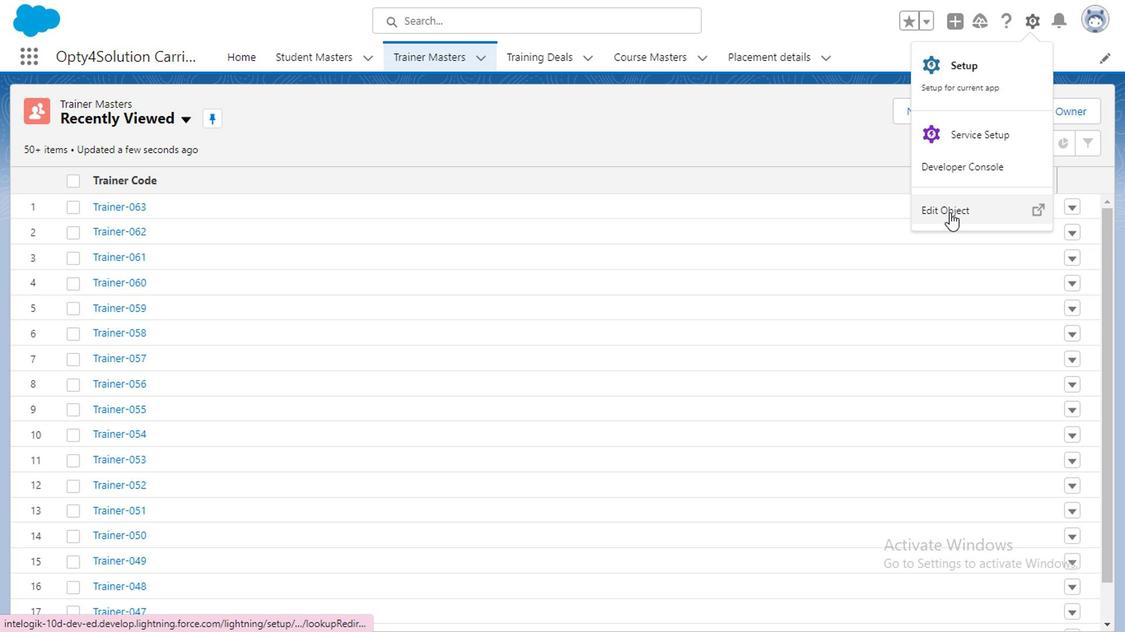 
Action: Mouse moved to (89, 219)
Screenshot: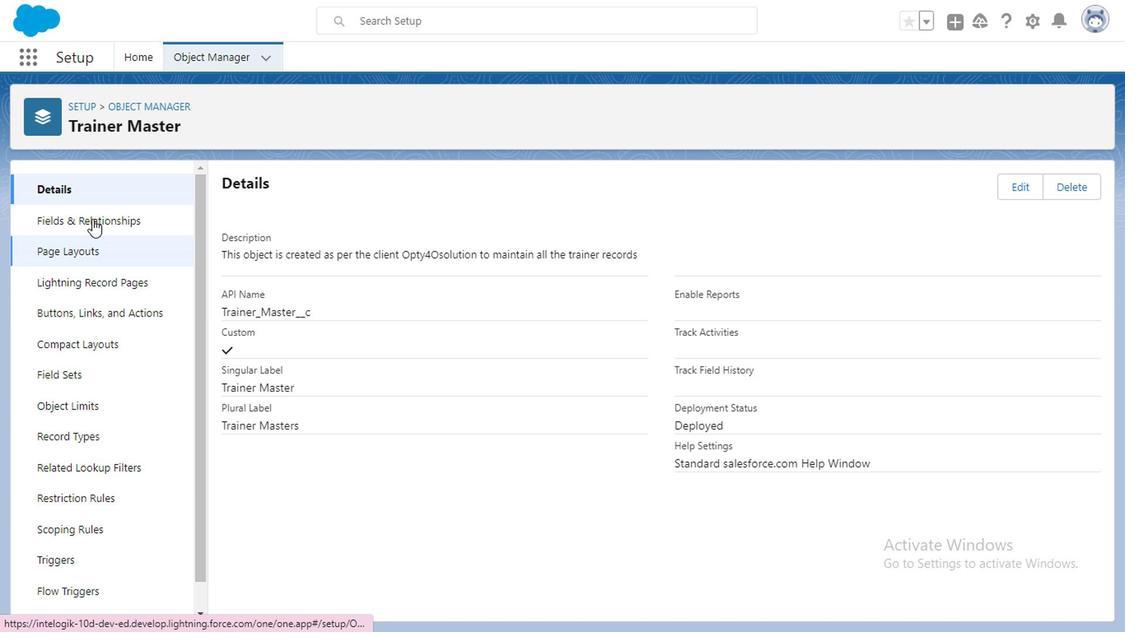 
Action: Mouse pressed left at (89, 219)
Screenshot: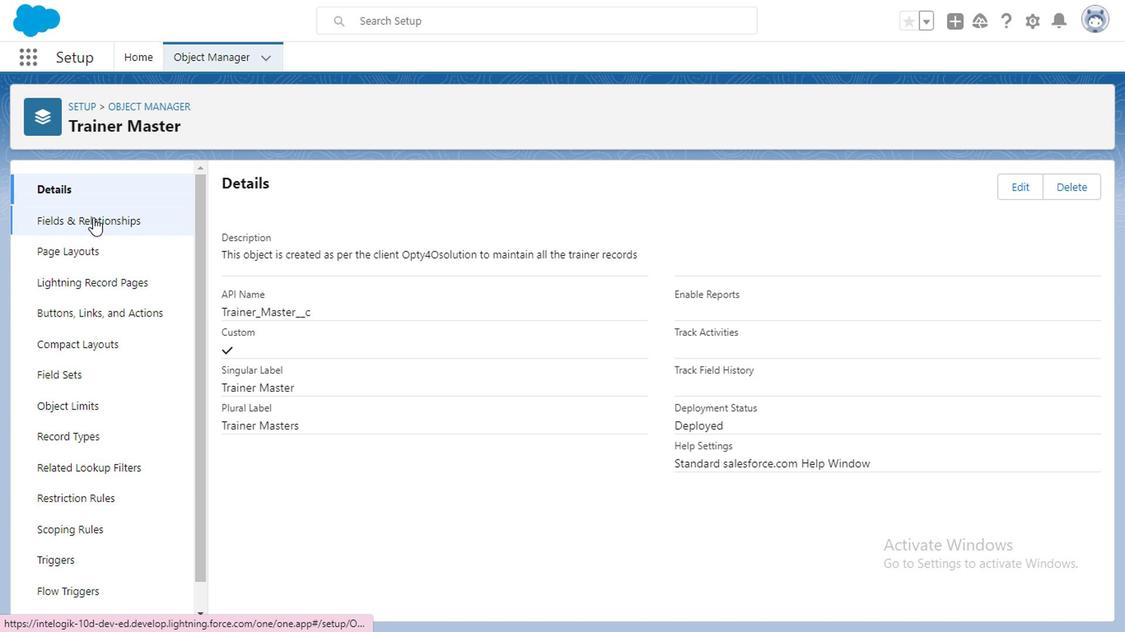 
Action: Mouse moved to (1016, 187)
Screenshot: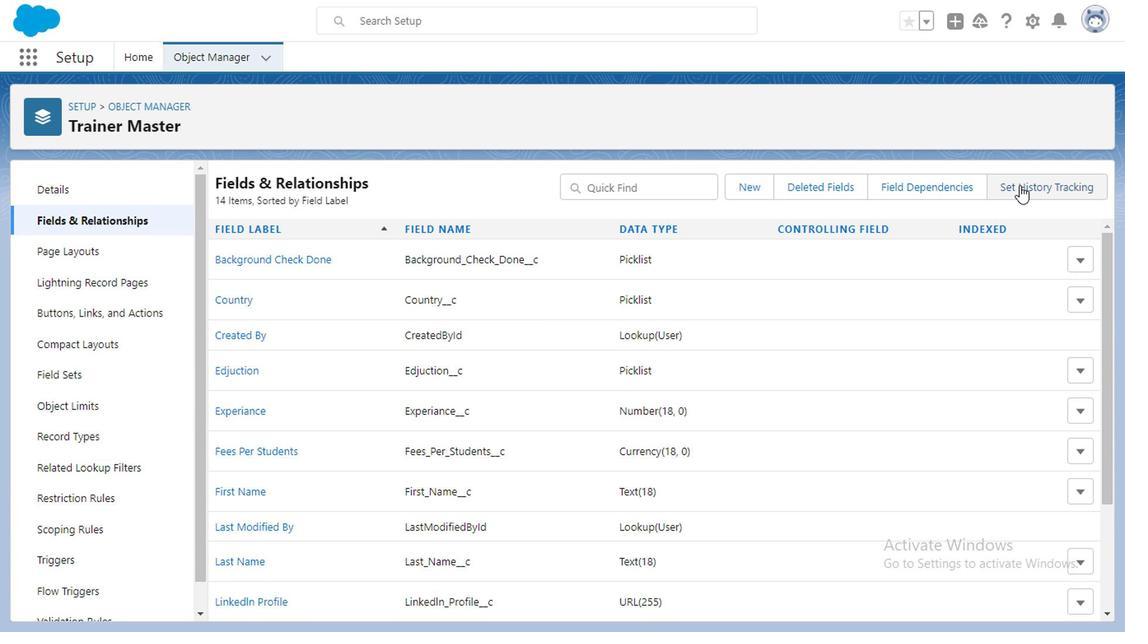 
Action: Mouse pressed left at (1016, 187)
Screenshot: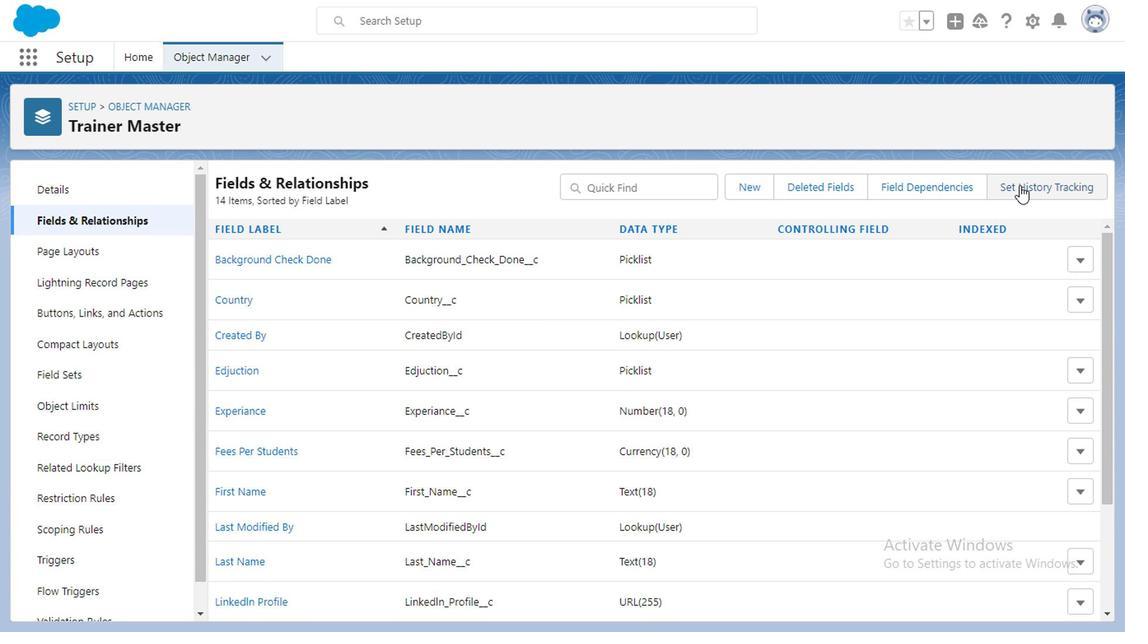 
Action: Mouse moved to (829, 414)
Screenshot: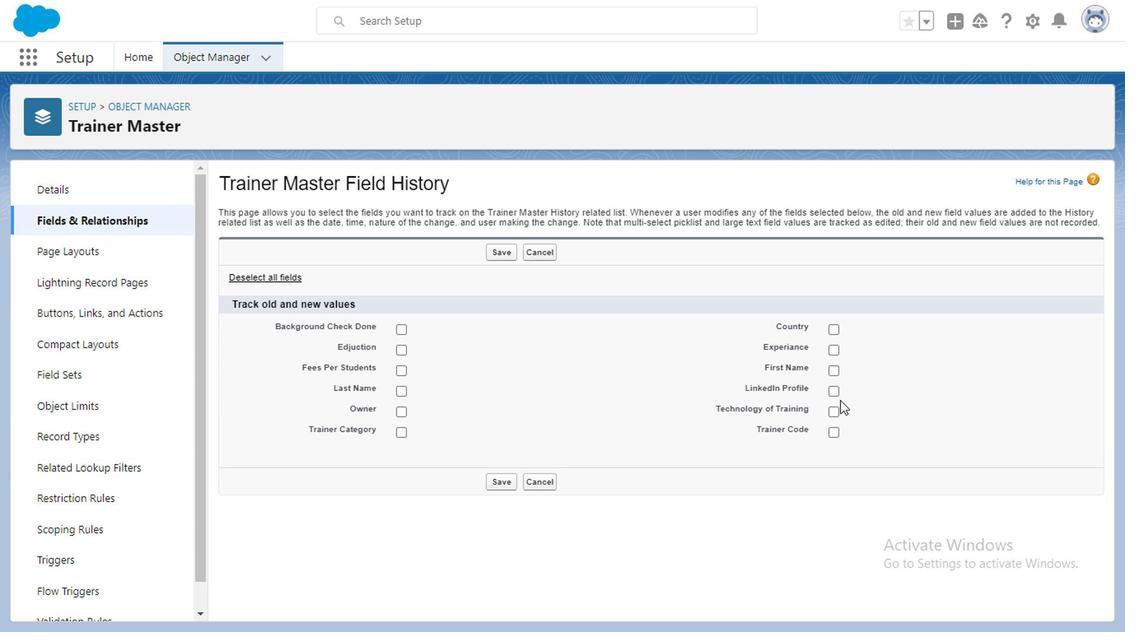 
Action: Mouse pressed left at (829, 414)
Screenshot: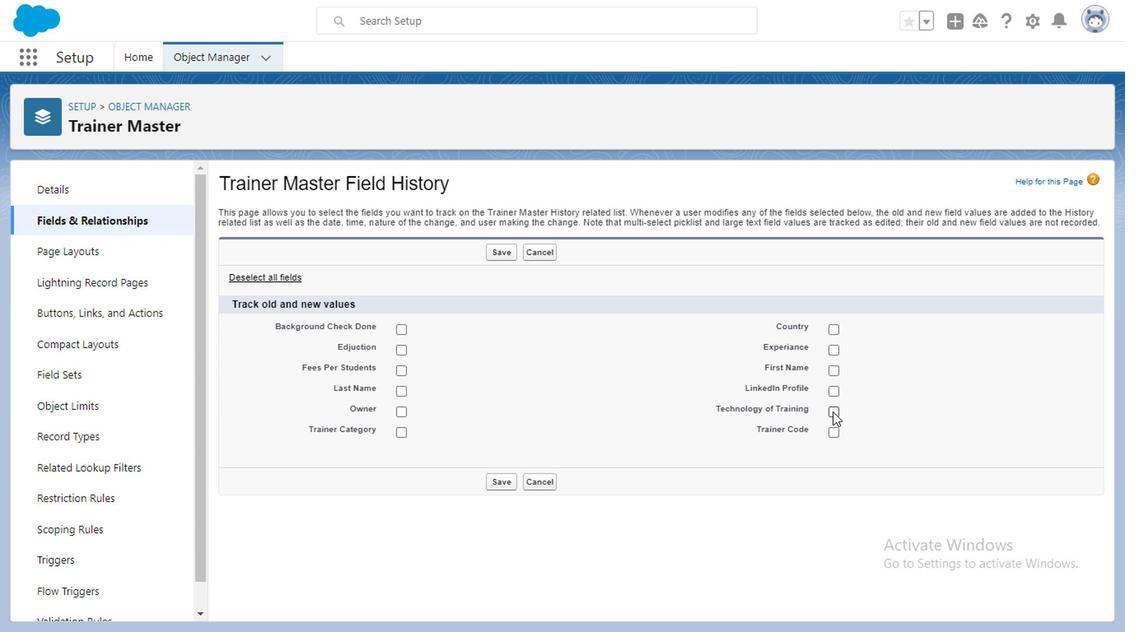 
Action: Mouse moved to (396, 434)
Screenshot: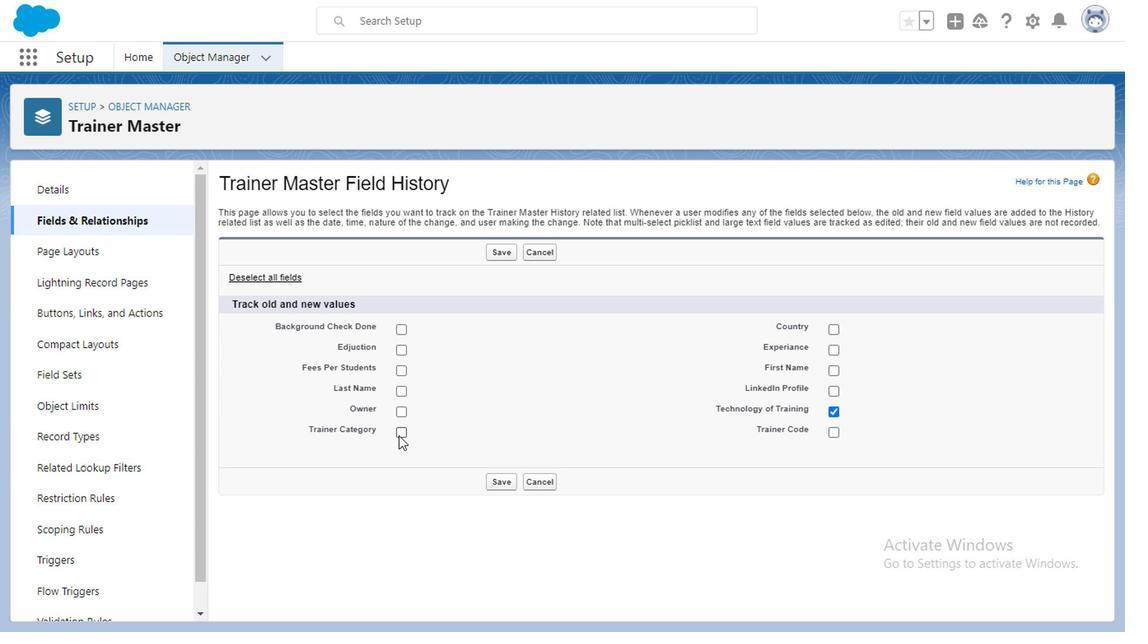 
Action: Mouse pressed left at (396, 434)
Screenshot: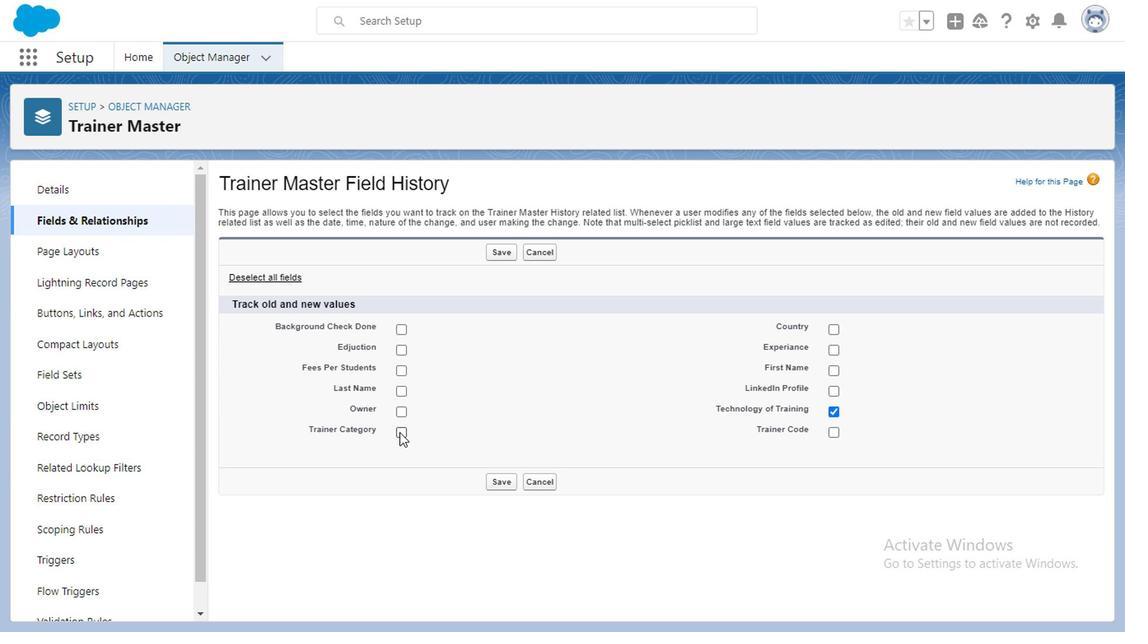 
Action: Mouse moved to (396, 434)
Screenshot: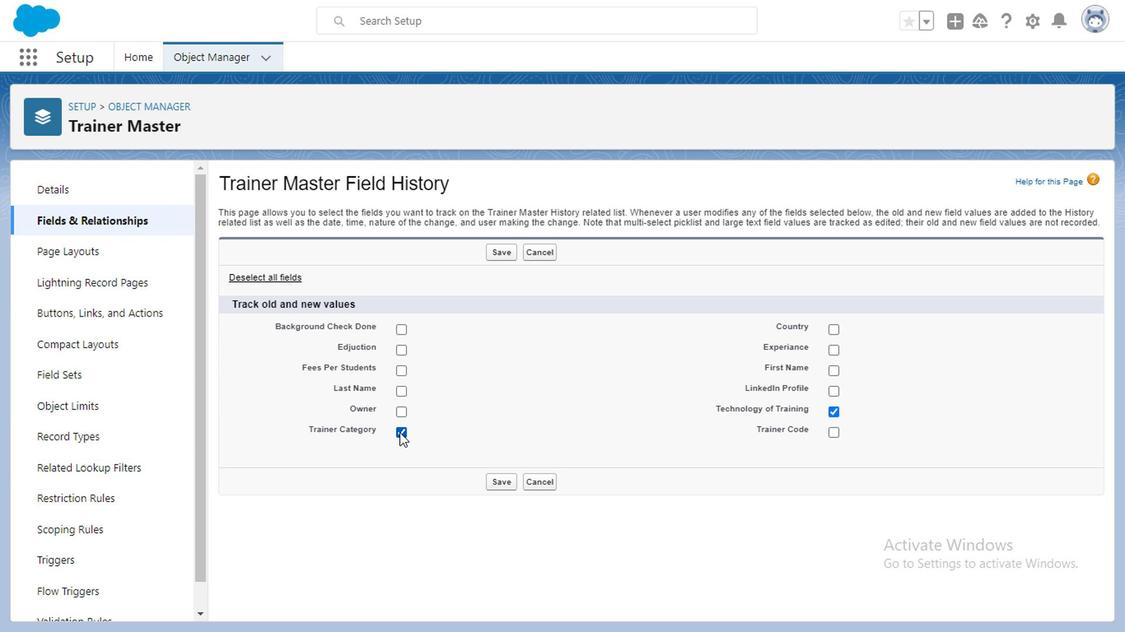 
Action: Mouse pressed left at (396, 434)
Screenshot: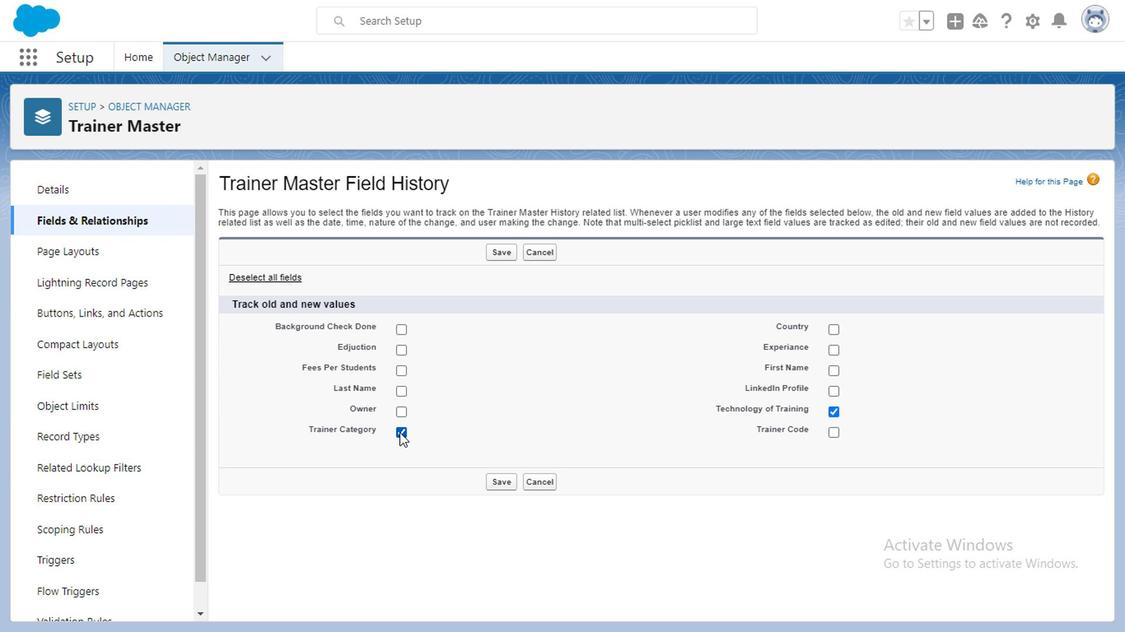 
Action: Mouse moved to (396, 331)
Screenshot: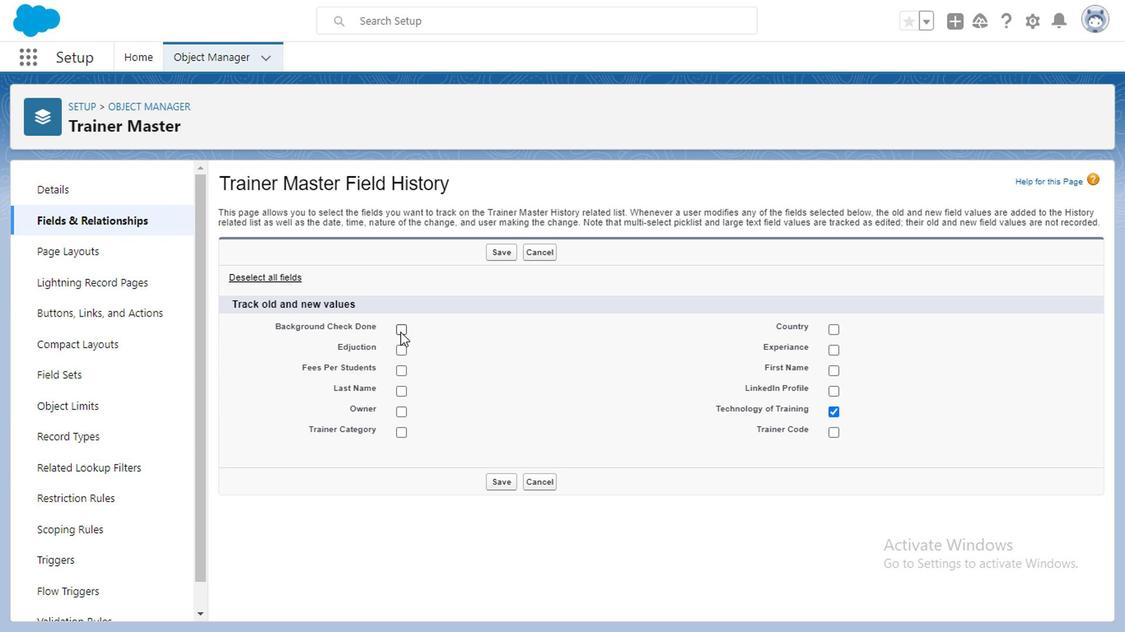 
Action: Mouse pressed left at (396, 331)
Screenshot: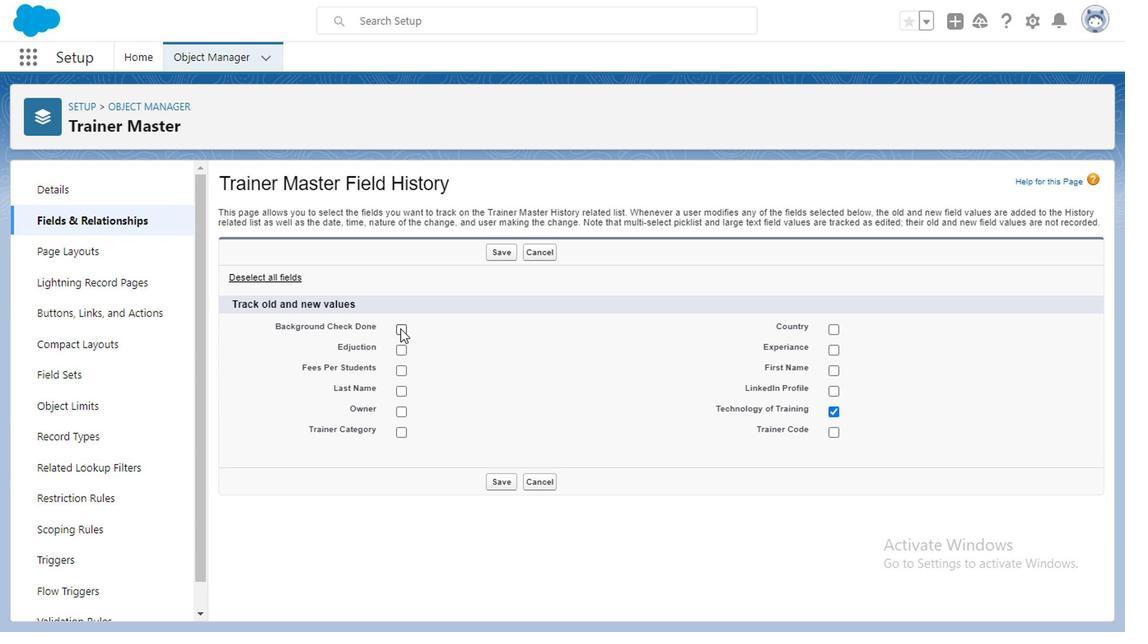 
Action: Mouse moved to (502, 484)
Screenshot: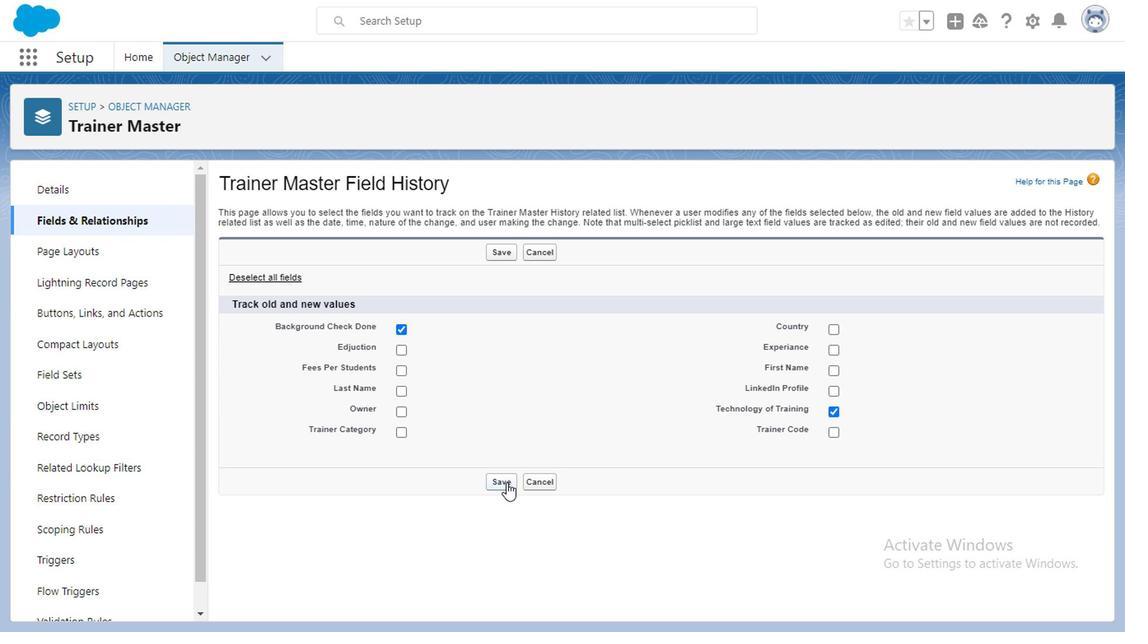 
Action: Mouse pressed left at (502, 484)
Screenshot: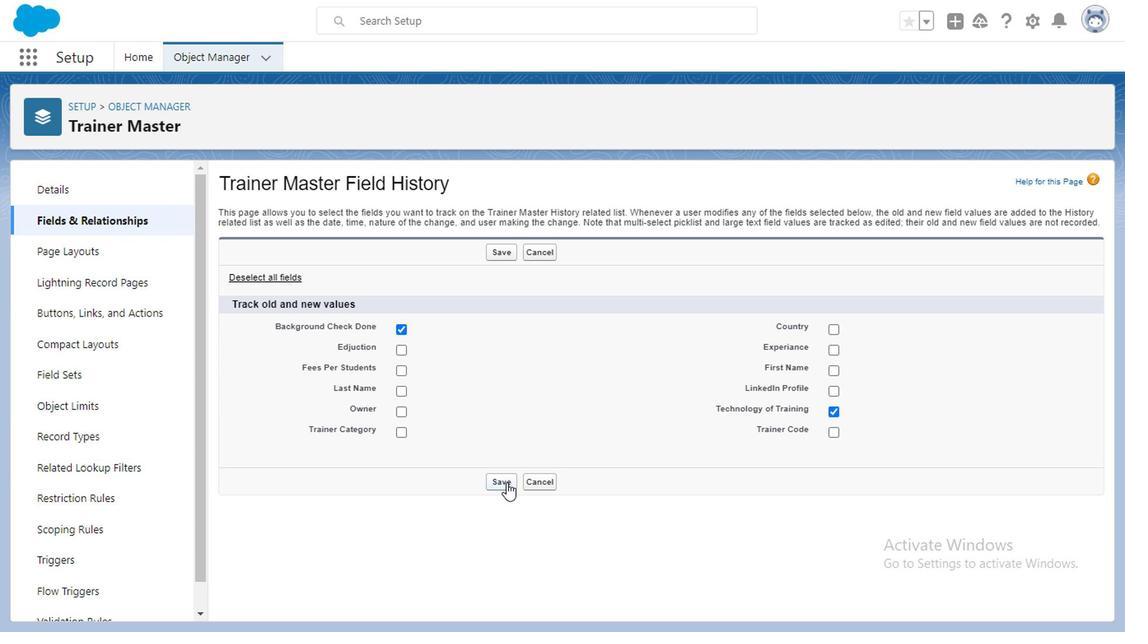 
Action: Mouse moved to (26, 56)
Screenshot: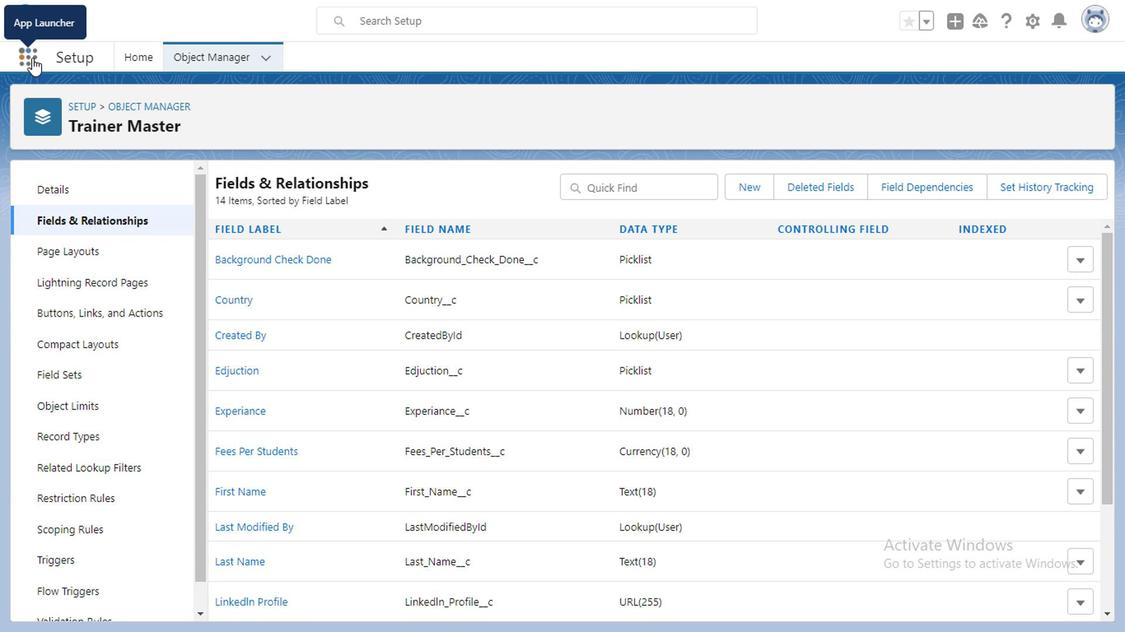 
Action: Mouse pressed left at (26, 56)
Screenshot: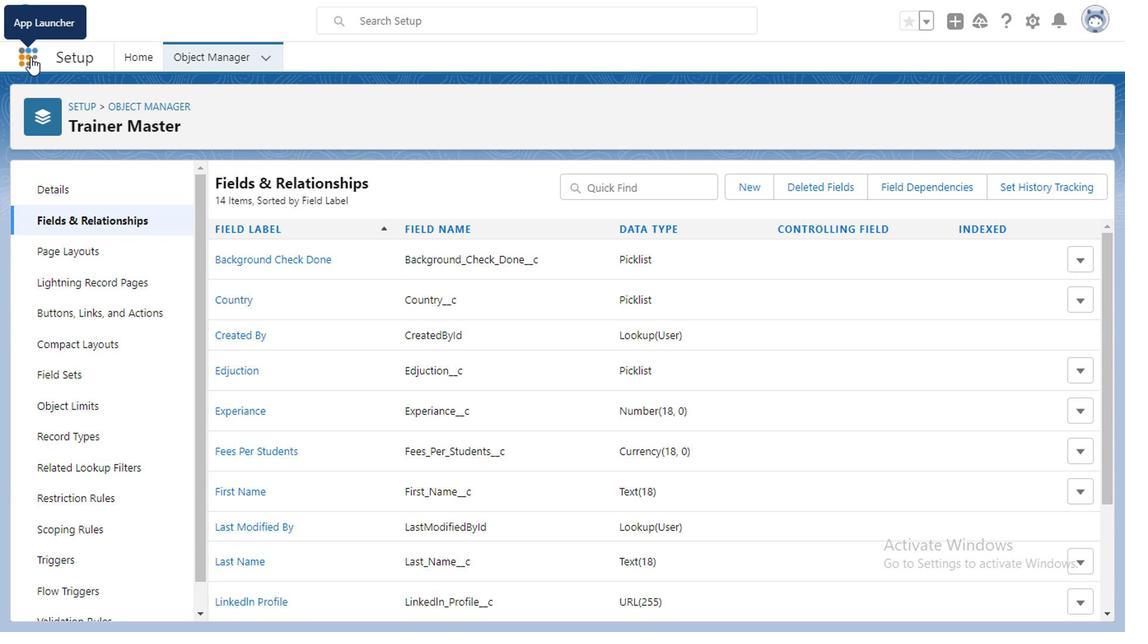 
Action: Mouse moved to (26, 58)
Screenshot: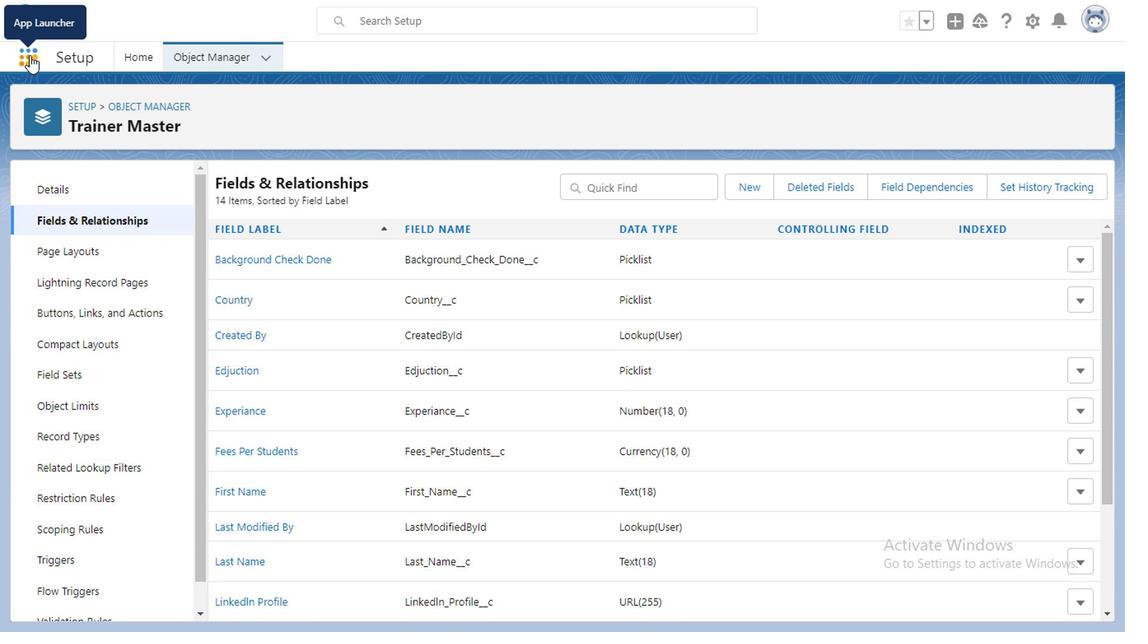 
Action: Key pressed opty
Screenshot: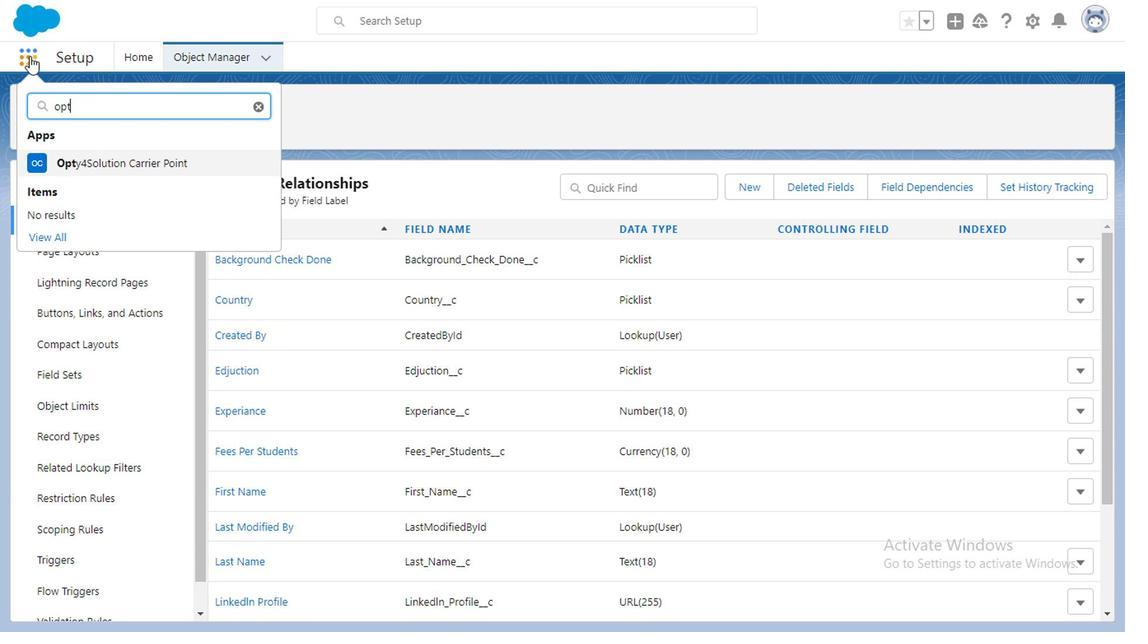 
Action: Mouse moved to (116, 164)
Screenshot: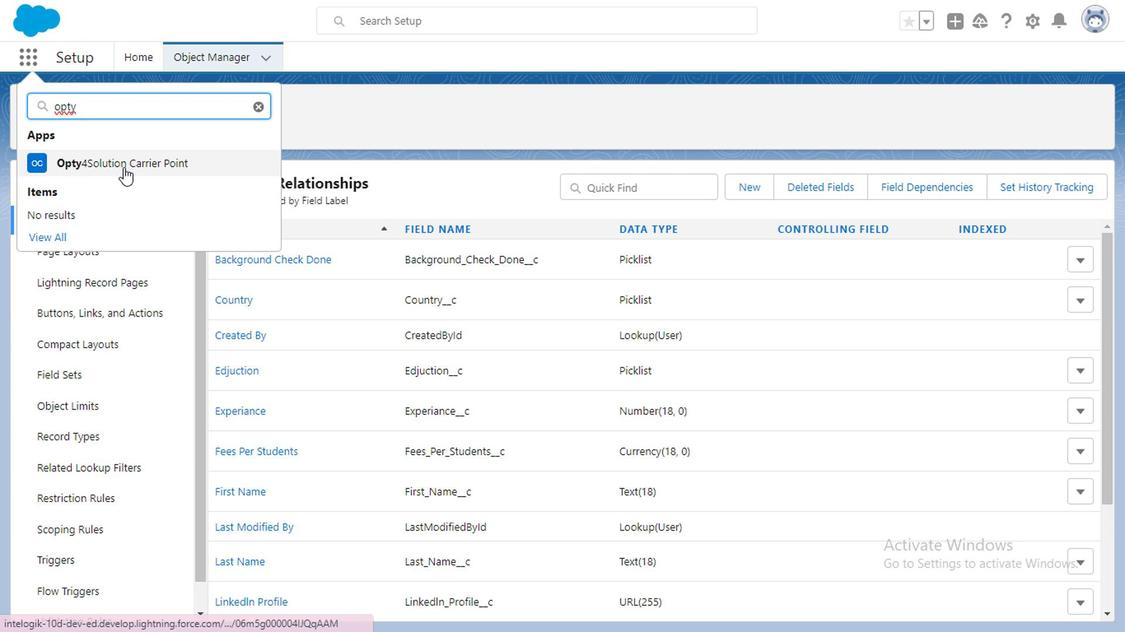 
Action: Mouse pressed left at (116, 164)
Screenshot: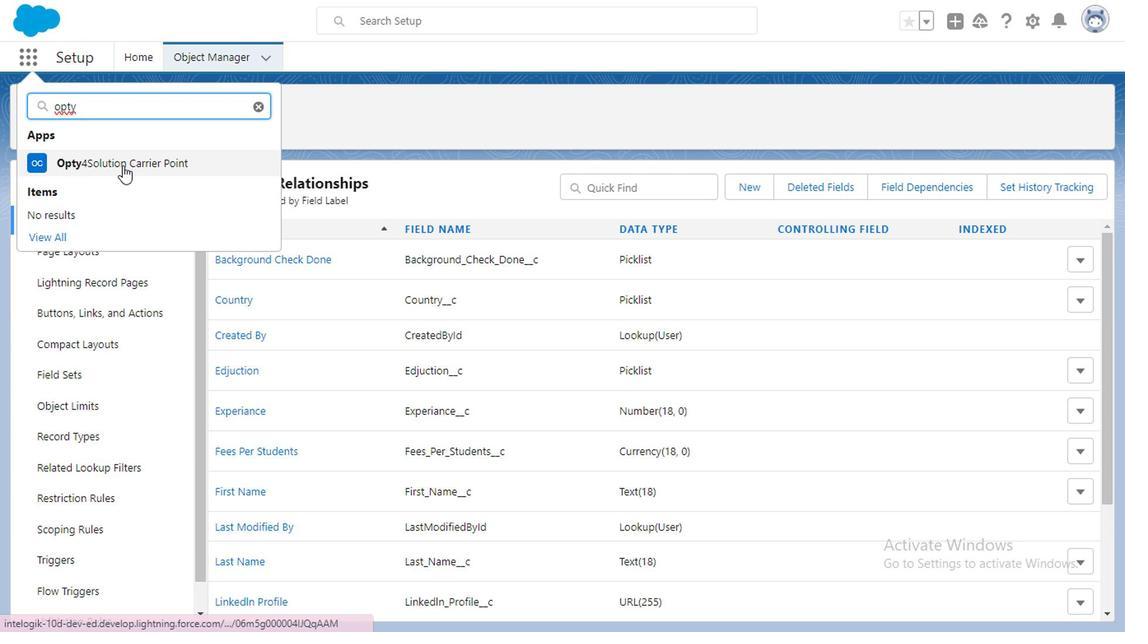 
Action: Mouse moved to (535, 56)
Screenshot: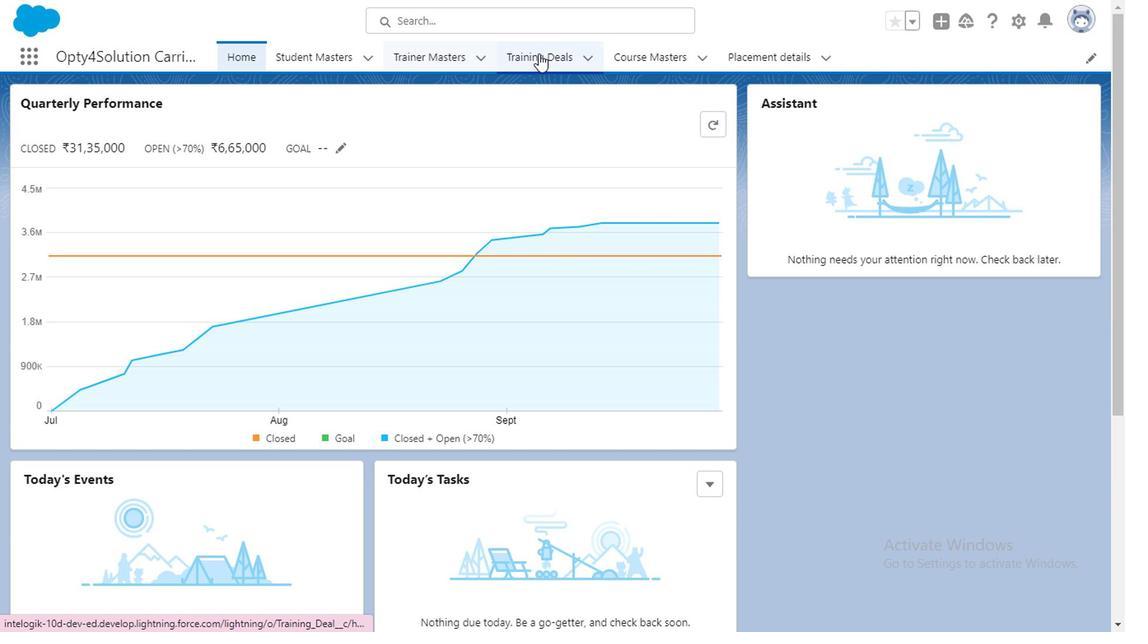 
Action: Mouse pressed left at (535, 56)
Screenshot: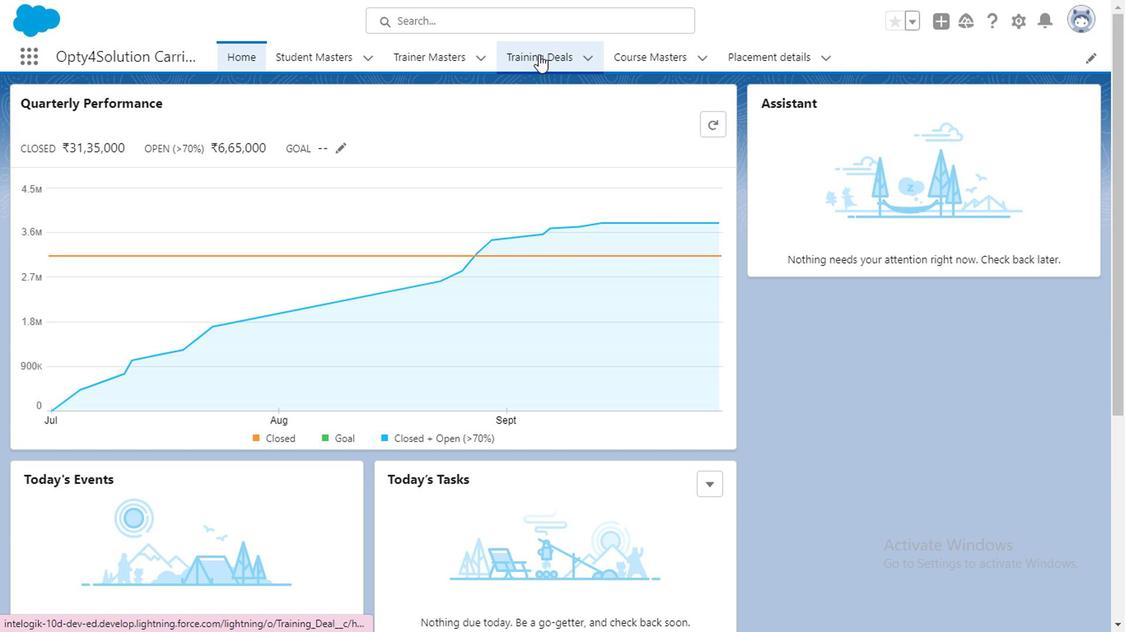 
Action: Mouse moved to (1026, 19)
Screenshot: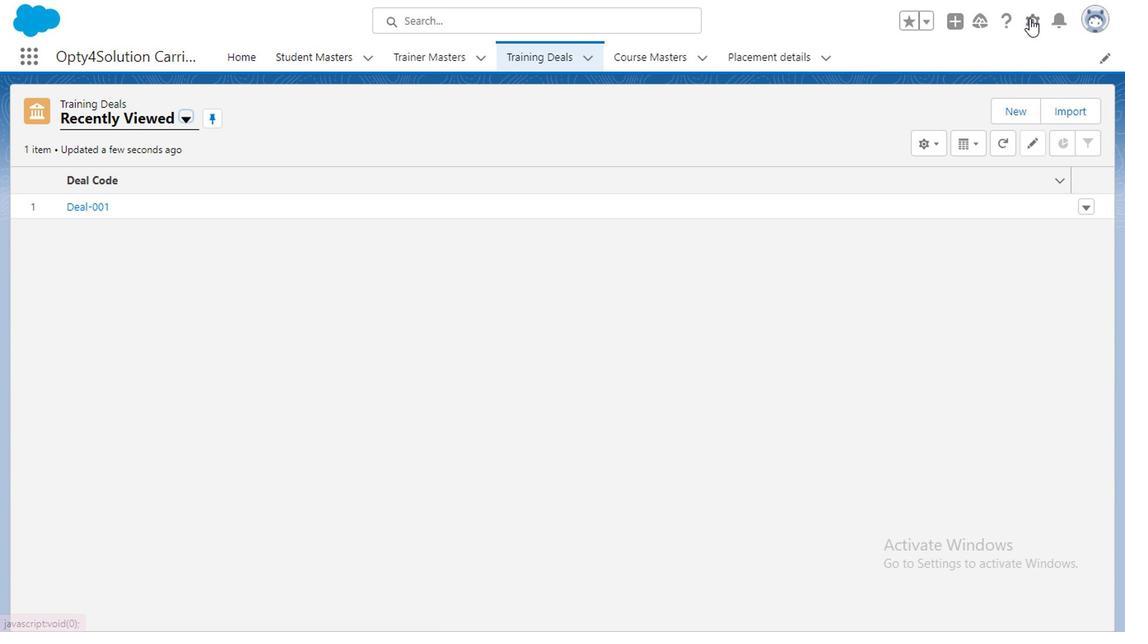 
Action: Mouse pressed left at (1026, 19)
Screenshot: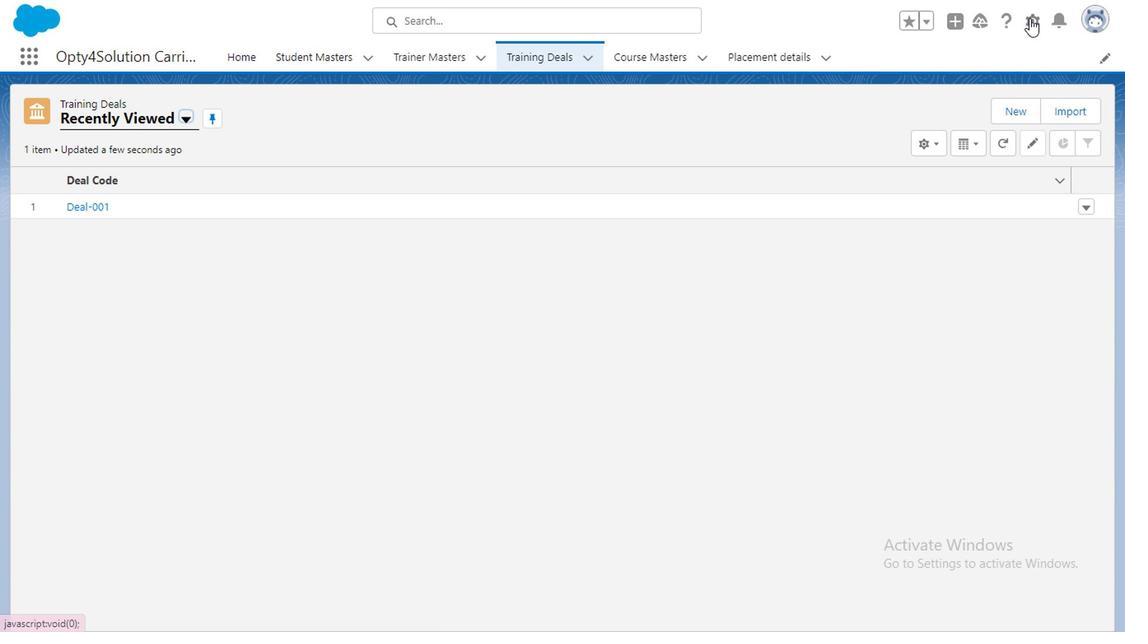 
Action: Mouse moved to (937, 213)
Screenshot: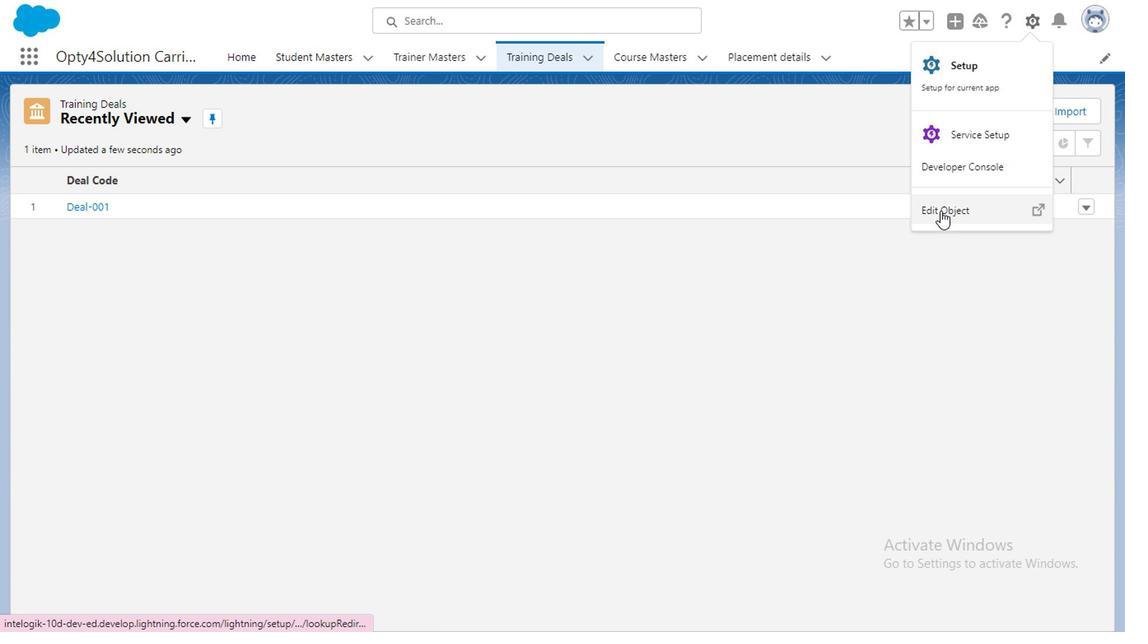 
Action: Mouse pressed left at (937, 213)
Screenshot: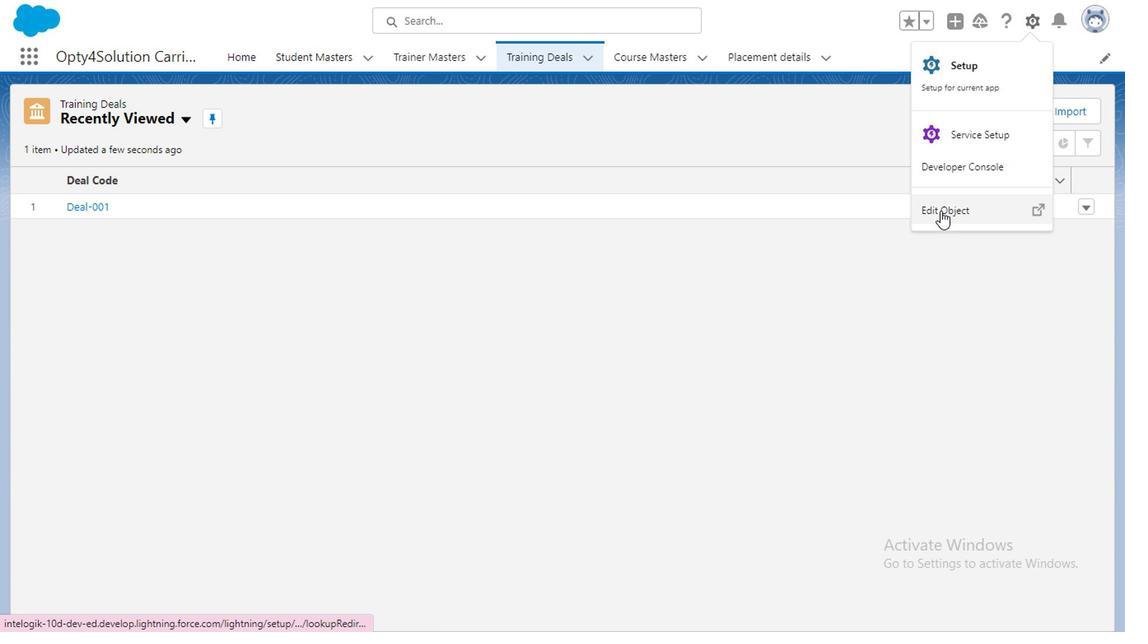
Action: Mouse moved to (101, 220)
Screenshot: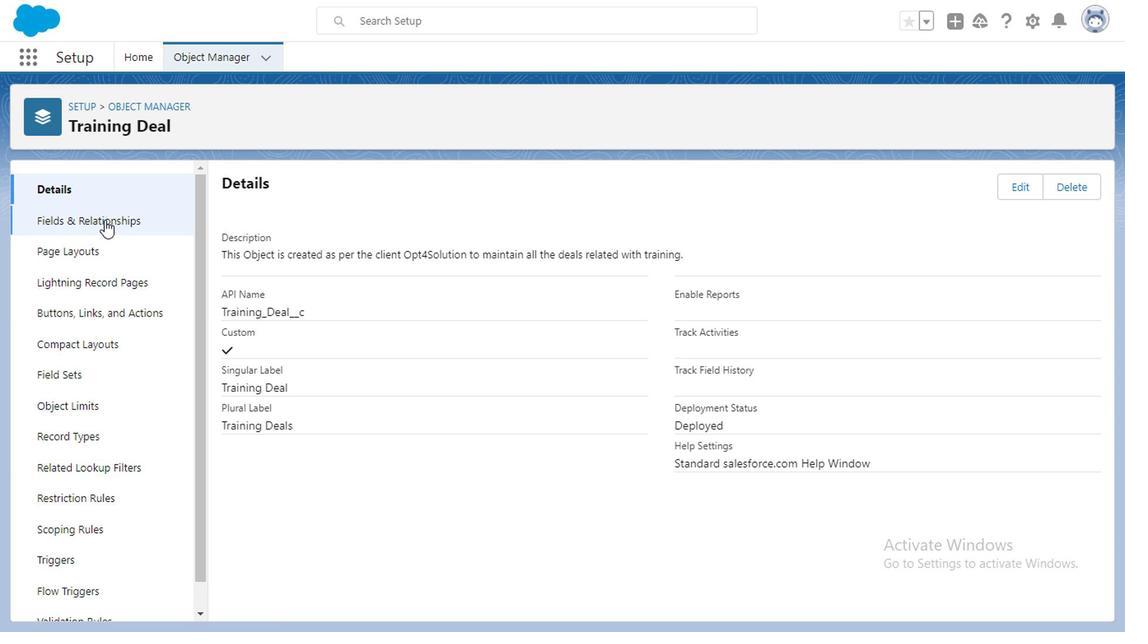 
Action: Mouse pressed left at (101, 220)
Screenshot: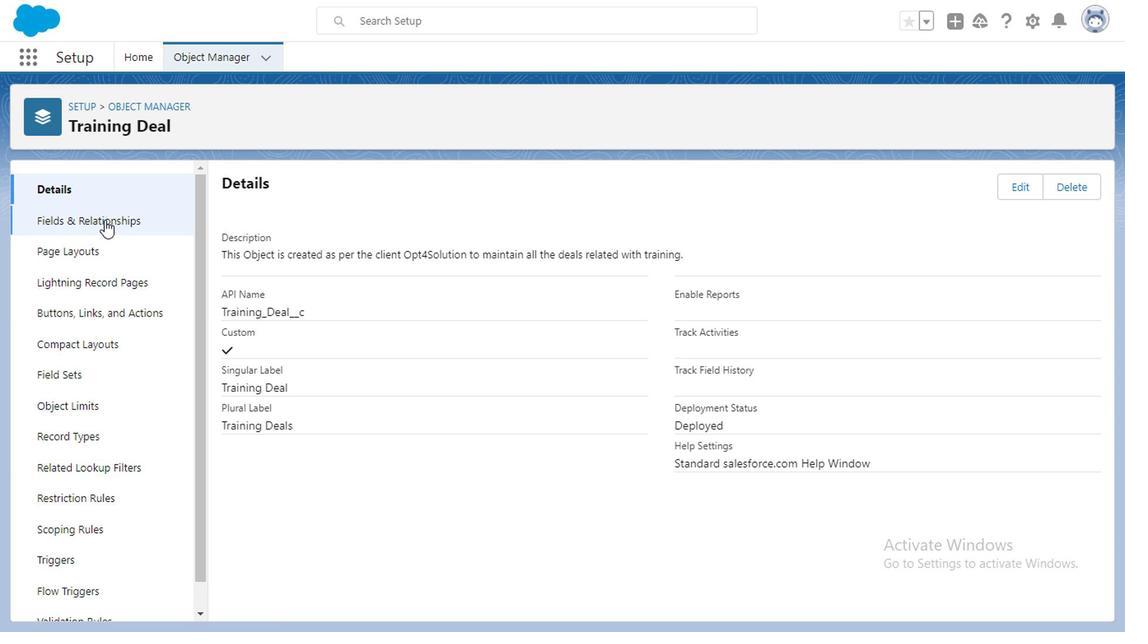 
Action: Mouse moved to (1026, 192)
Screenshot: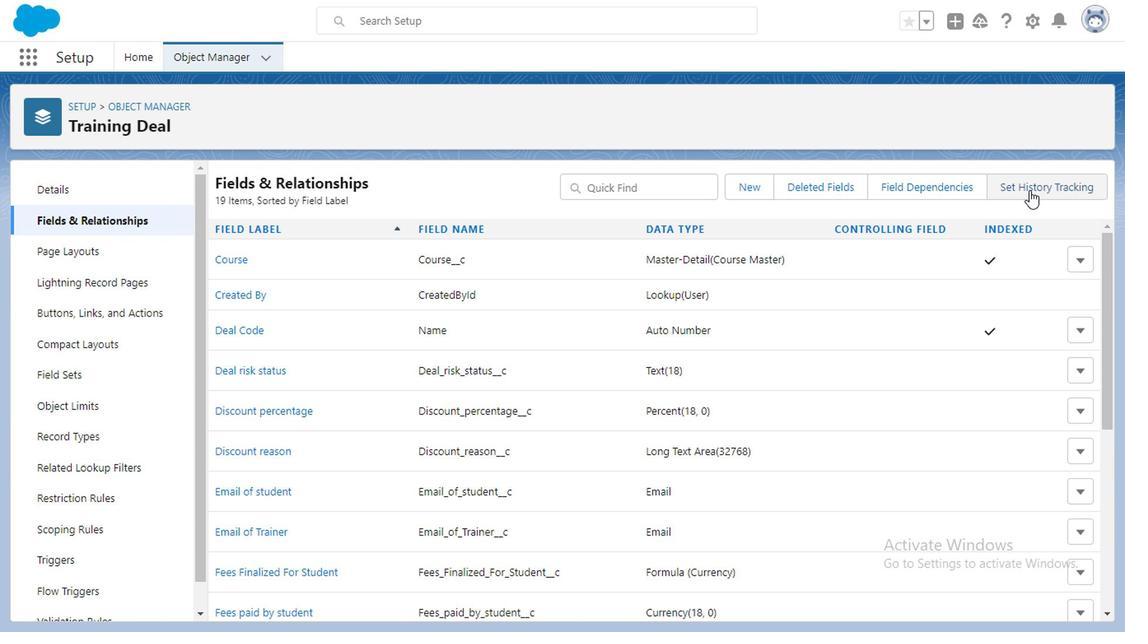
Action: Mouse pressed left at (1026, 192)
Screenshot: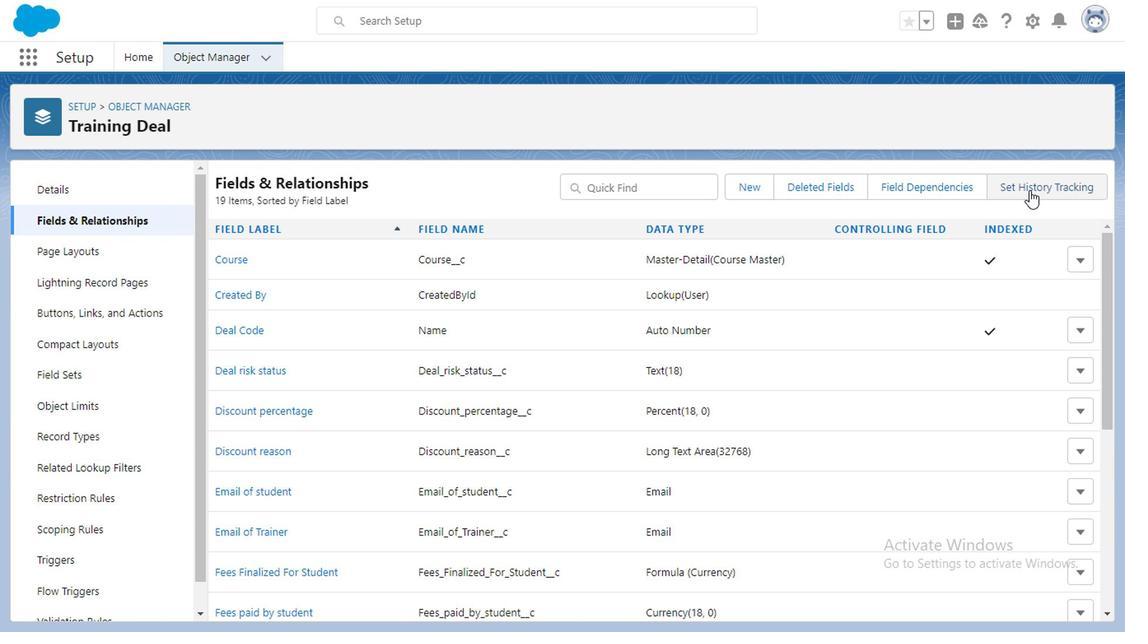 
Action: Mouse moved to (398, 456)
Screenshot: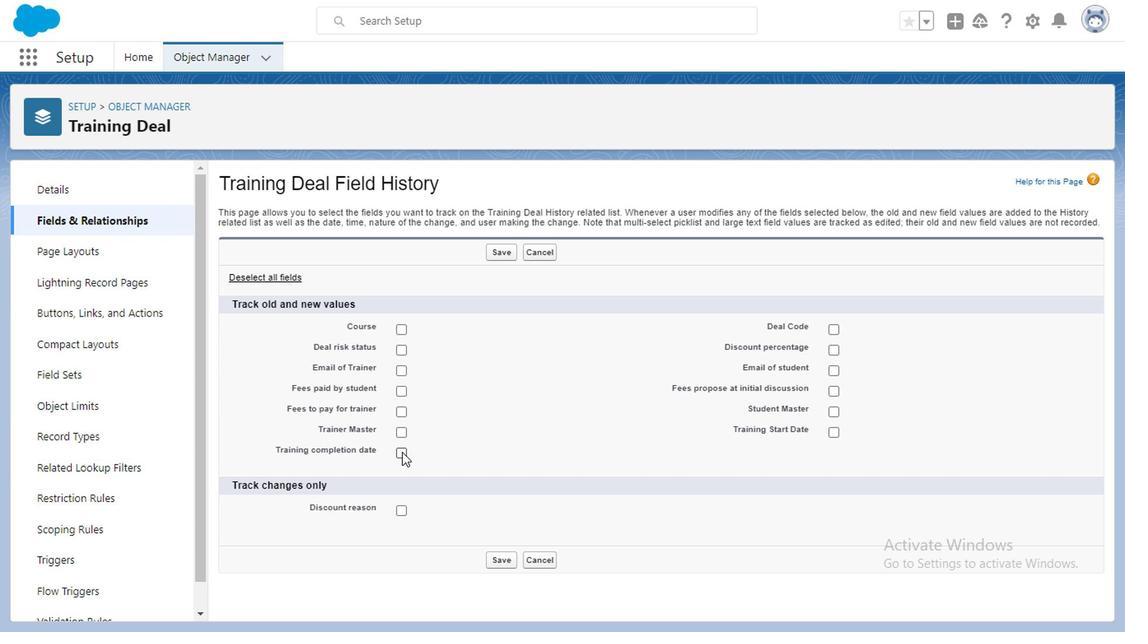 
Action: Mouse pressed left at (398, 456)
Screenshot: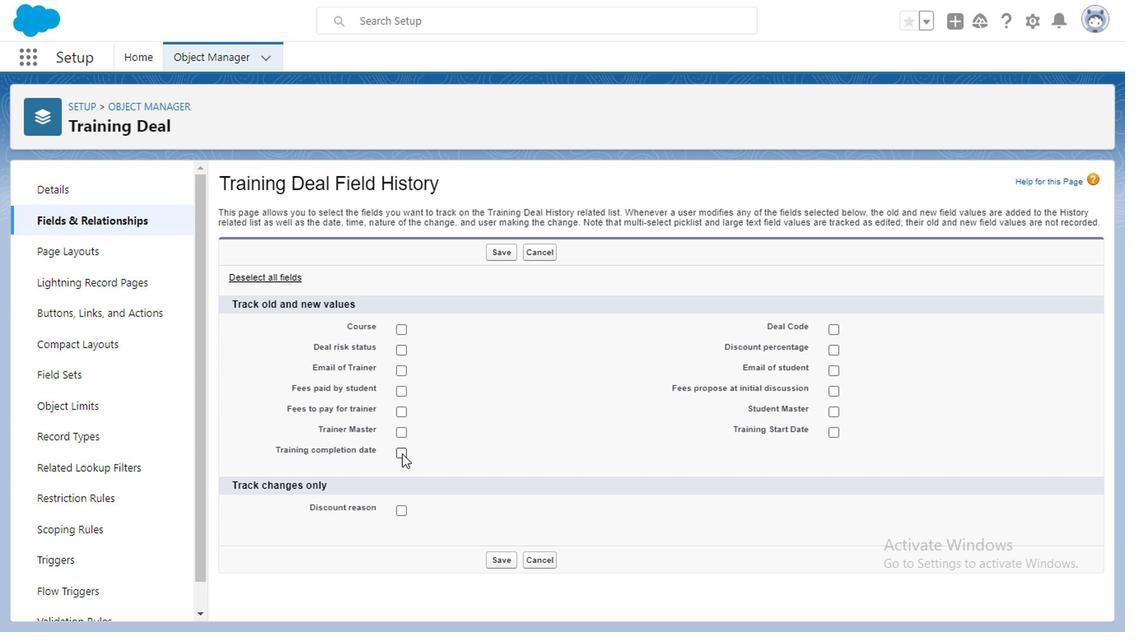 
Action: Mouse moved to (394, 513)
Screenshot: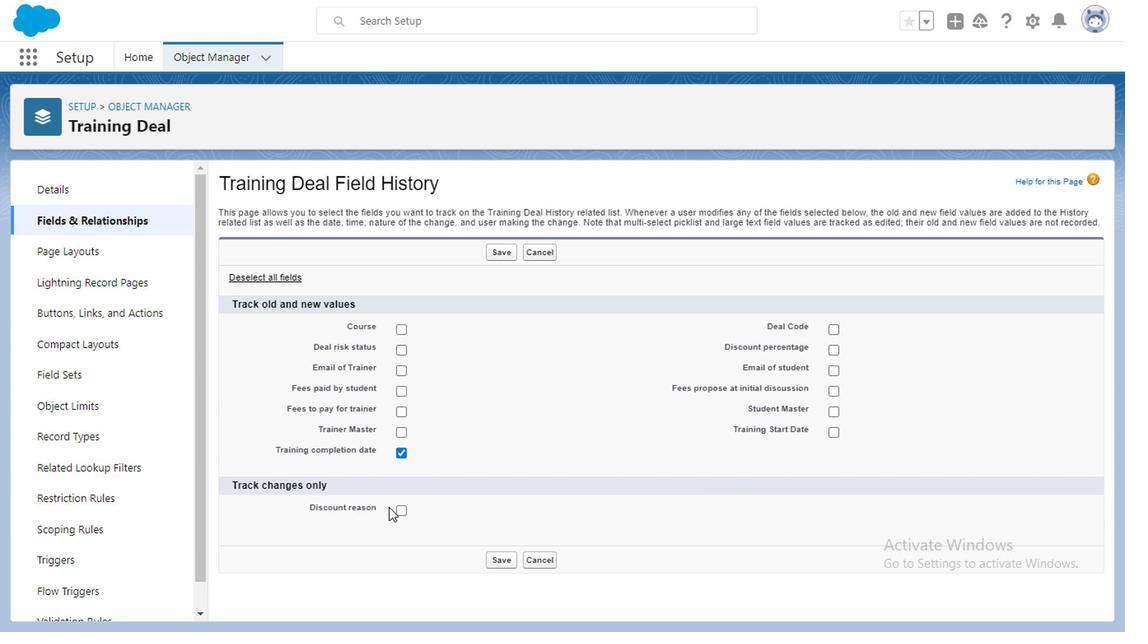 
Action: Mouse pressed left at (394, 513)
Screenshot: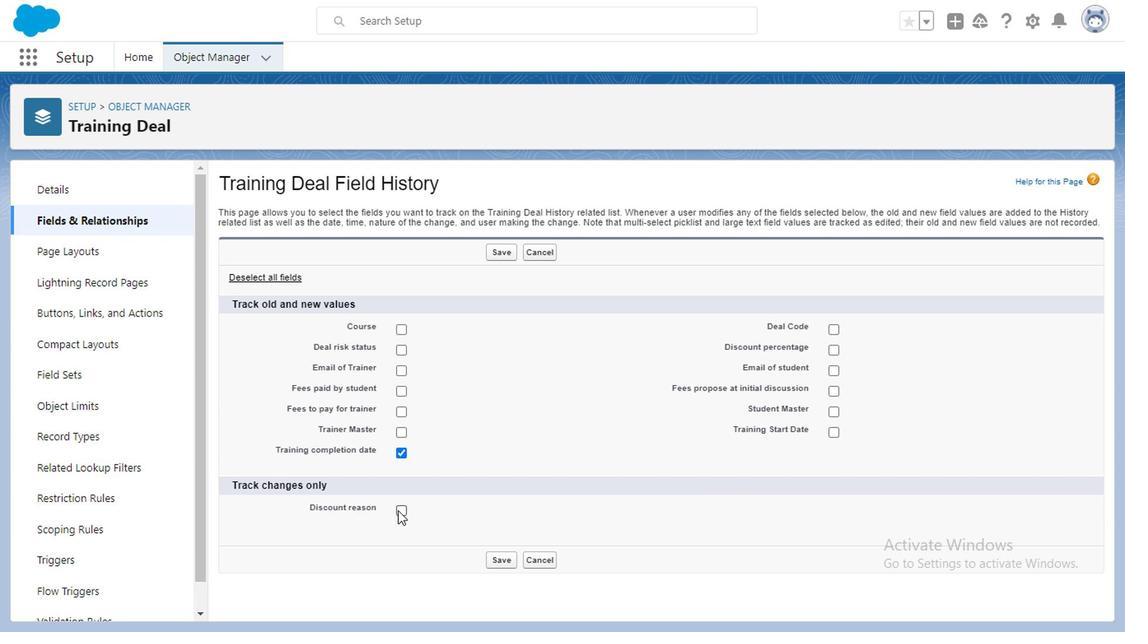 
Action: Mouse moved to (394, 512)
Screenshot: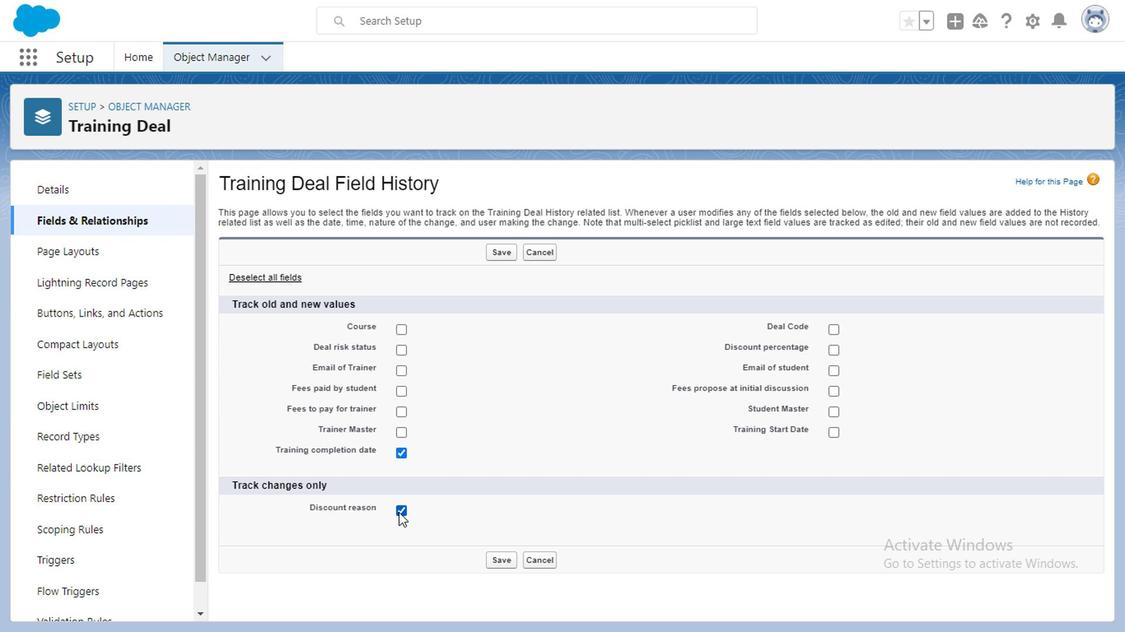 
Action: Mouse pressed left at (394, 512)
Screenshot: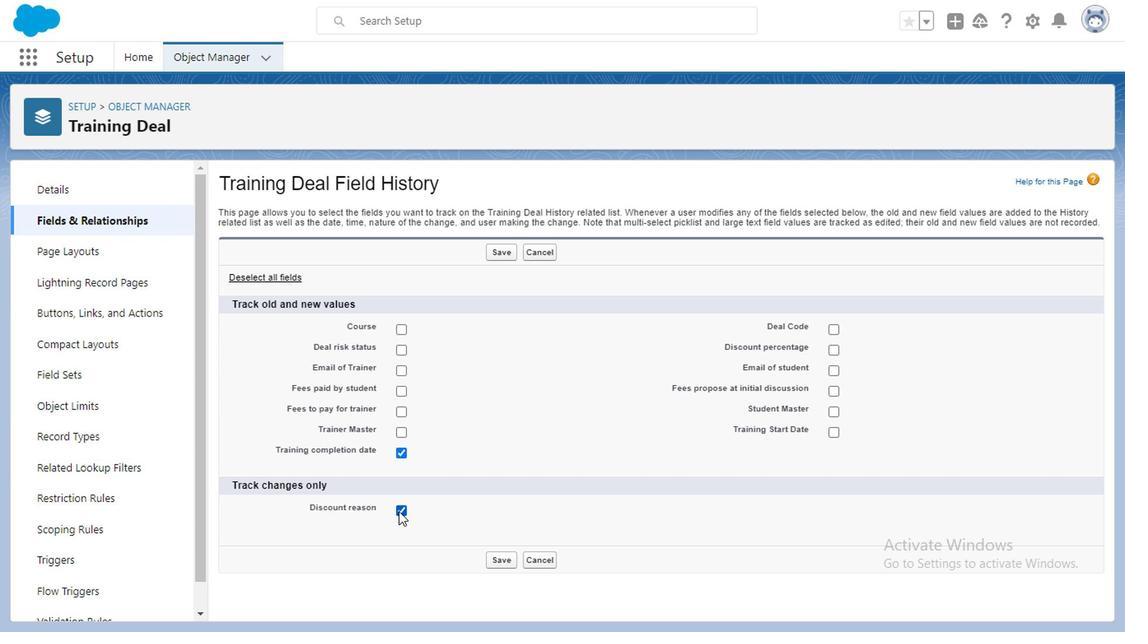 
Action: Mouse moved to (830, 393)
Screenshot: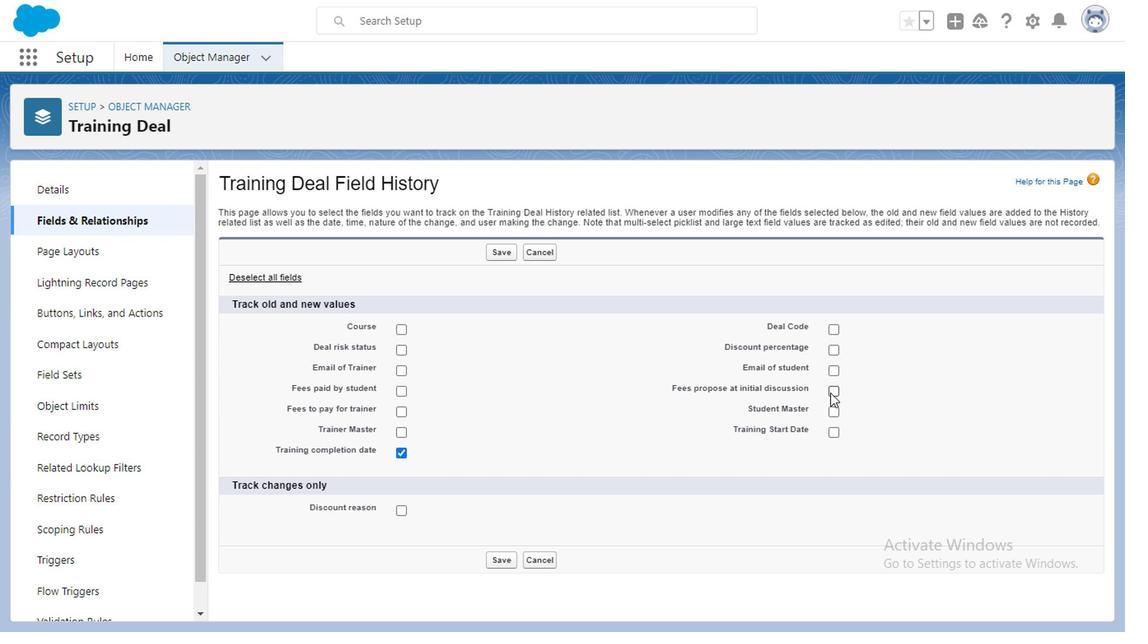 
Action: Mouse pressed left at (830, 393)
Screenshot: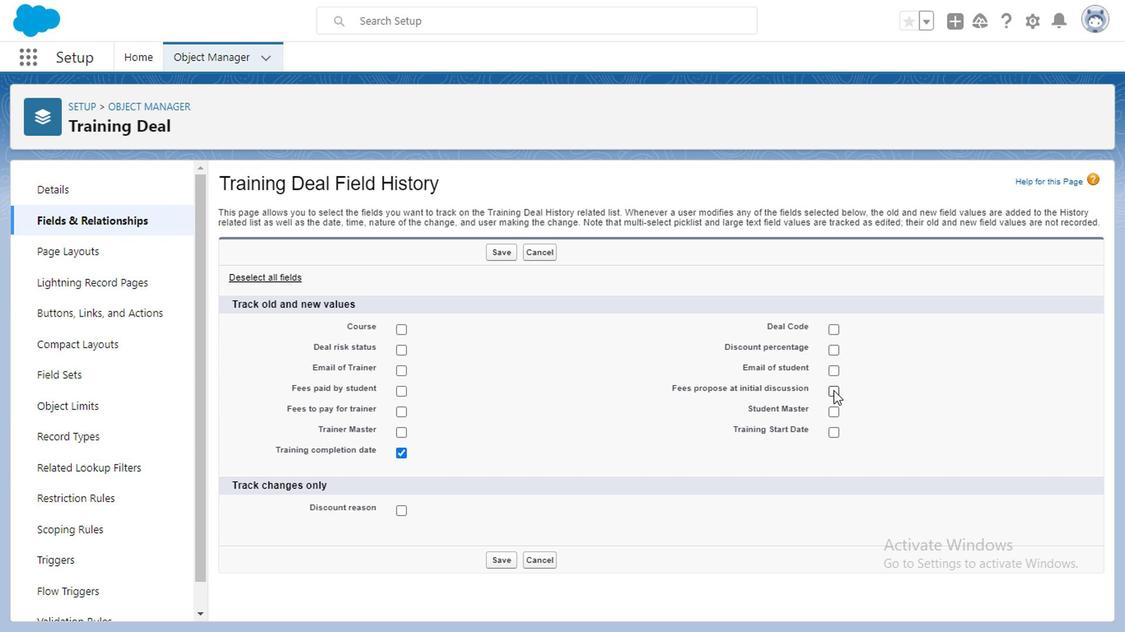 
Action: Mouse moved to (830, 392)
Screenshot: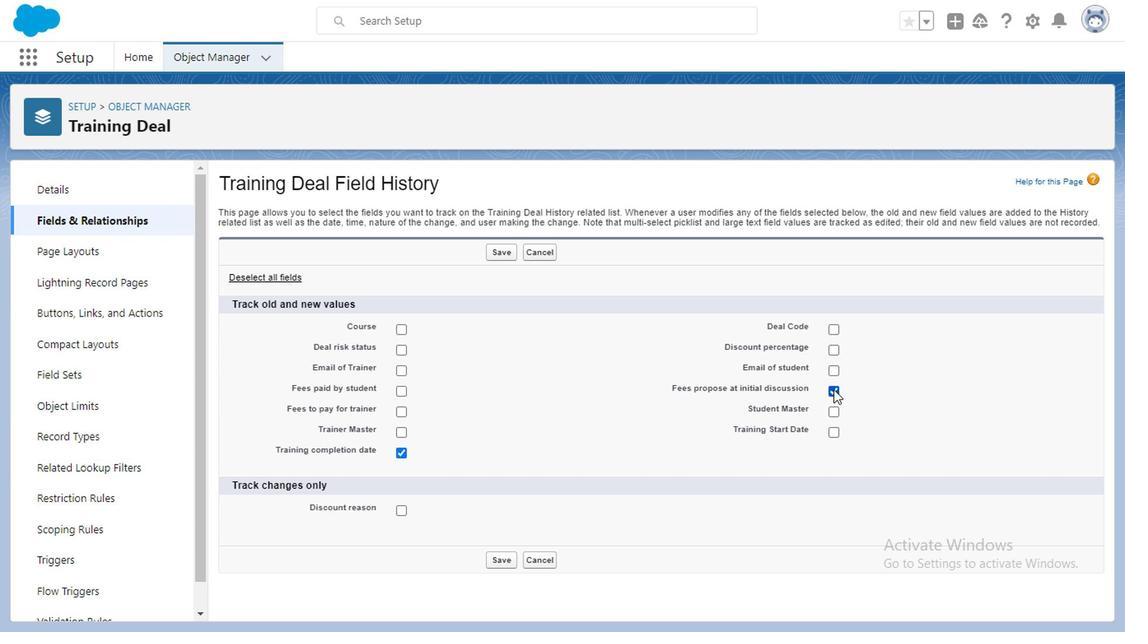 
Action: Mouse pressed left at (830, 392)
Screenshot: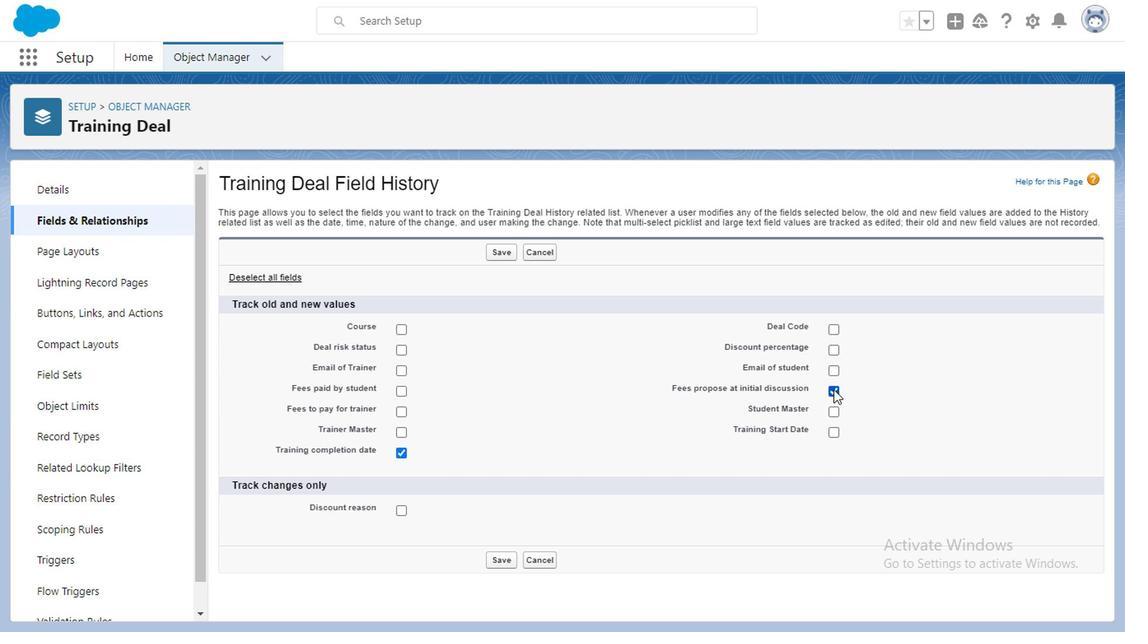 
Action: Mouse moved to (396, 375)
Screenshot: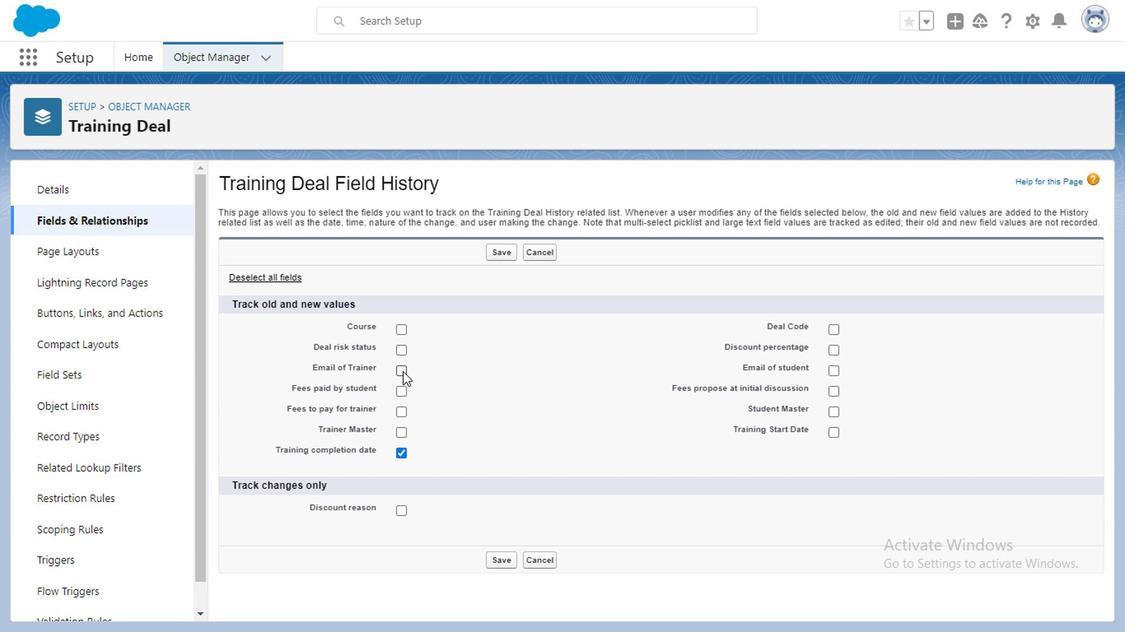 
Action: Mouse pressed left at (396, 375)
Screenshot: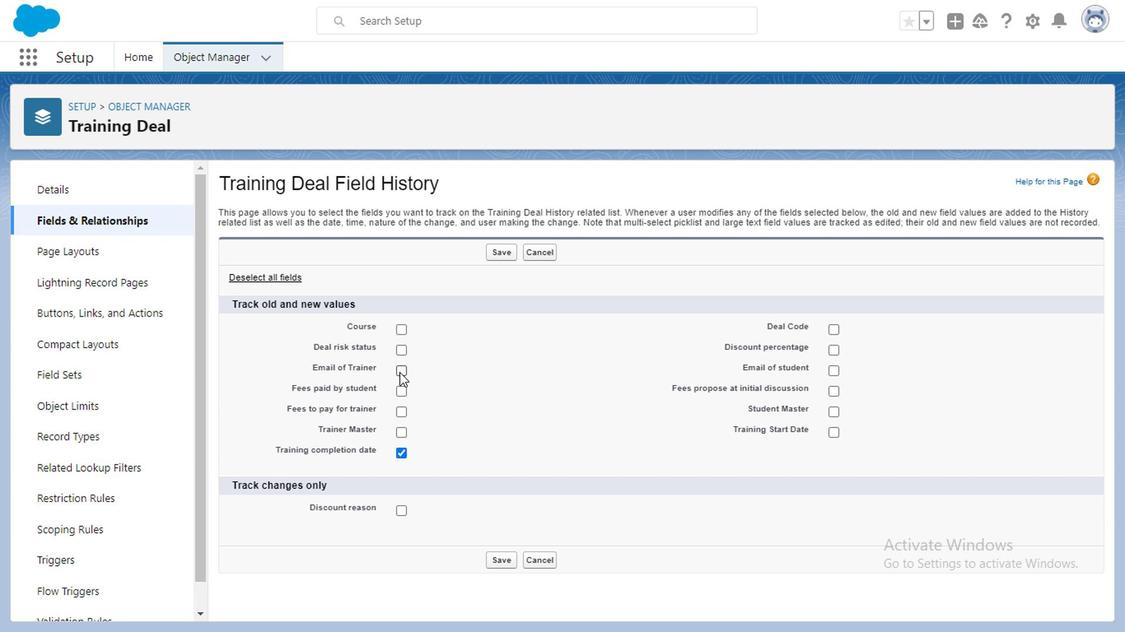 
Action: Mouse moved to (396, 373)
Screenshot: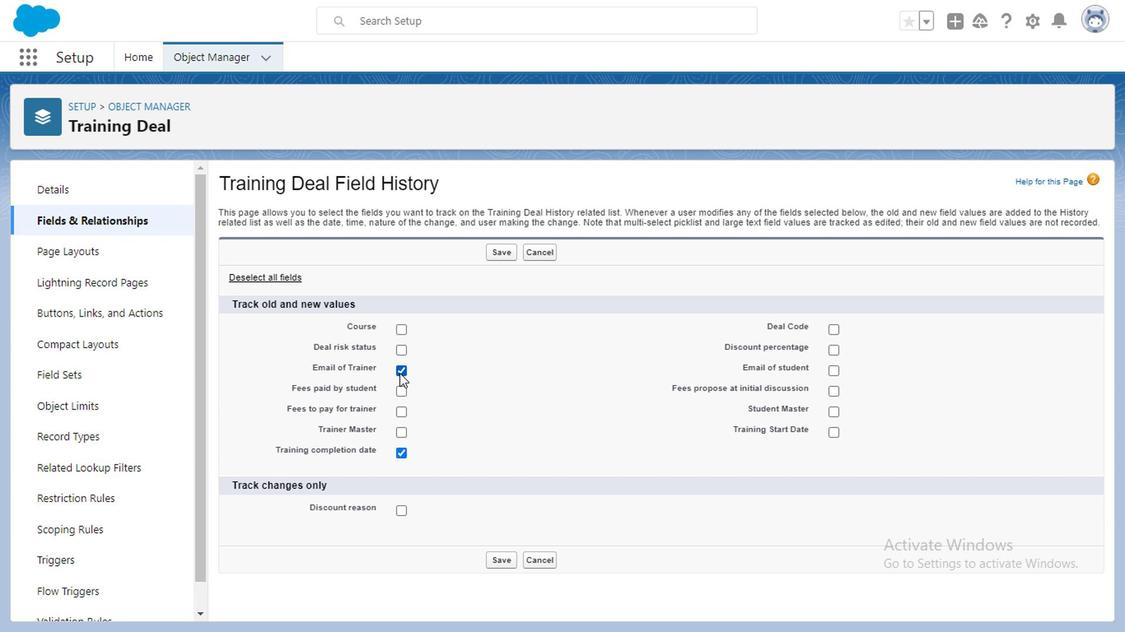 
Action: Mouse pressed left at (396, 373)
Screenshot: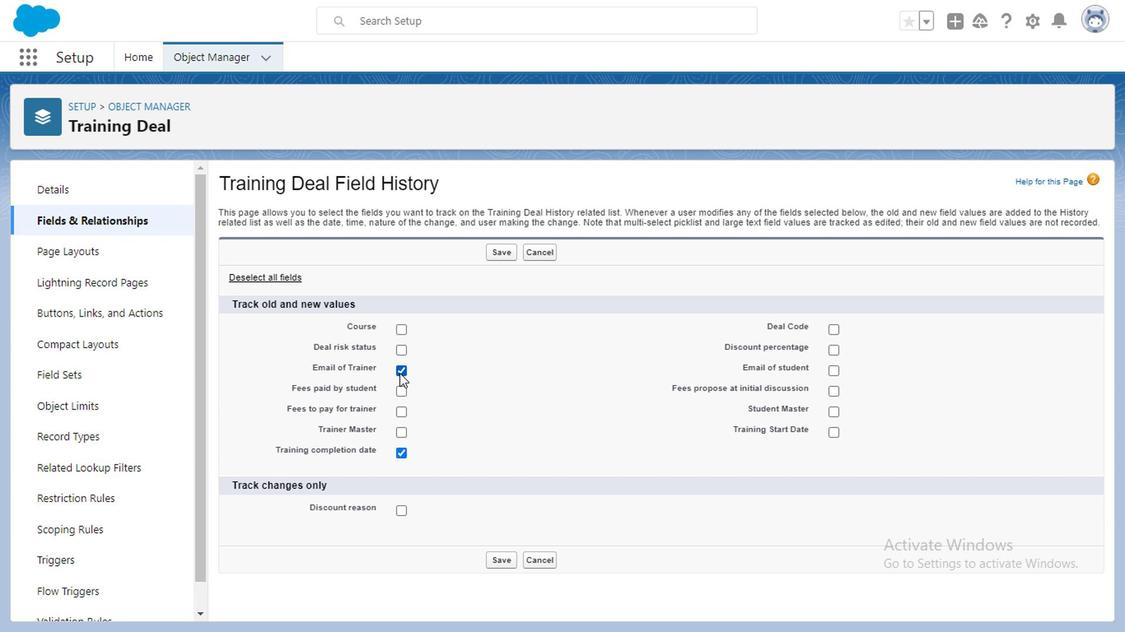 
Action: Mouse moved to (831, 393)
Screenshot: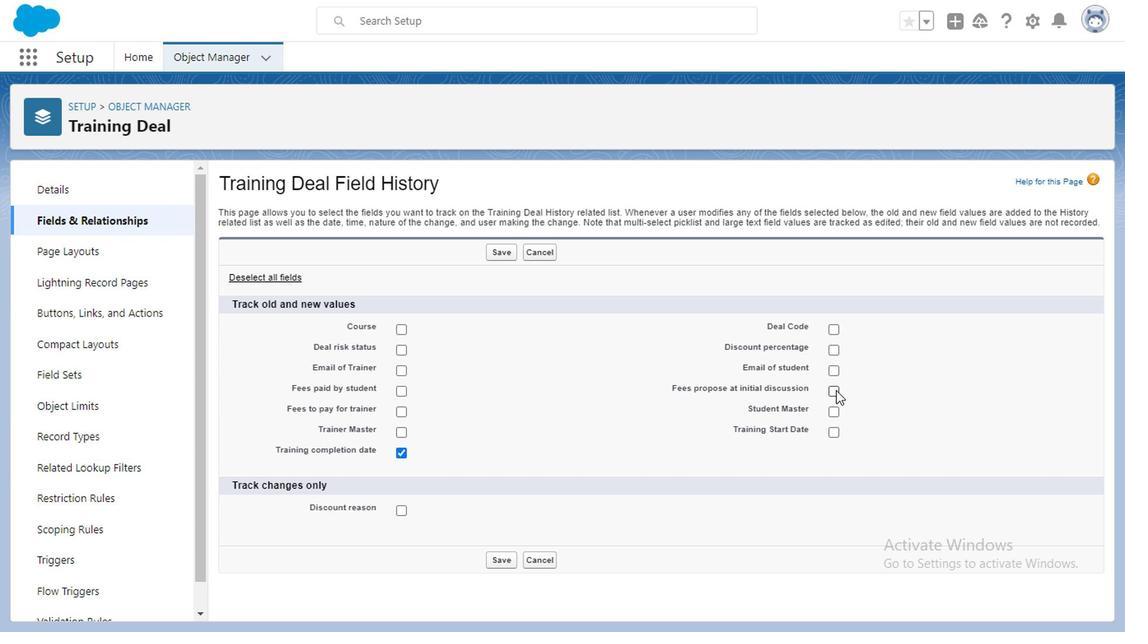
Action: Mouse pressed left at (831, 393)
Screenshot: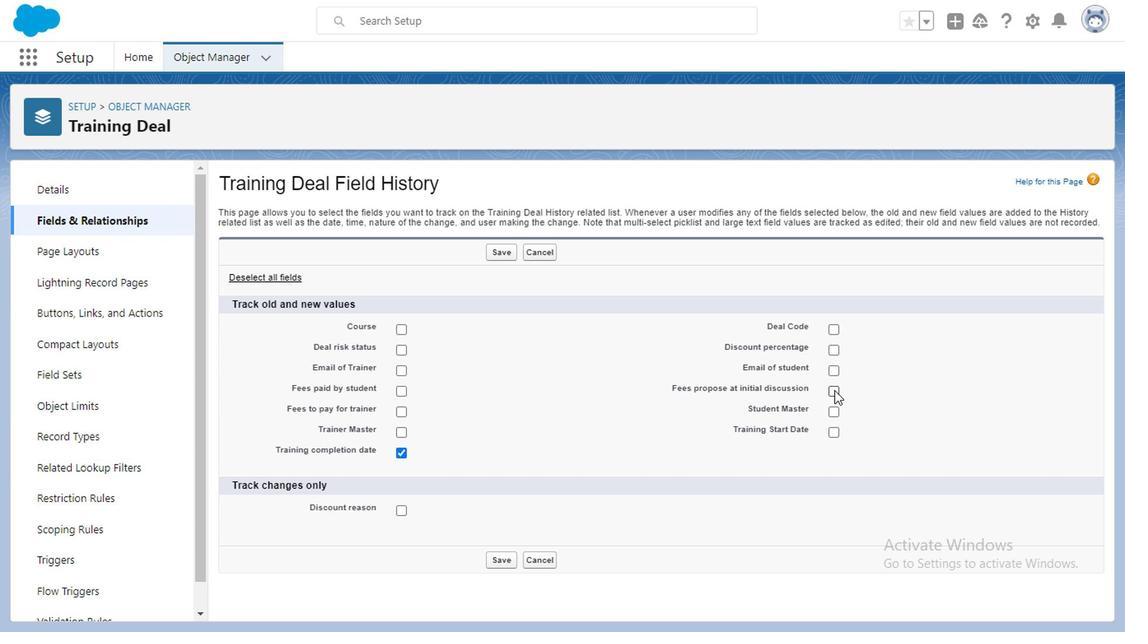 
Action: Mouse moved to (500, 562)
Screenshot: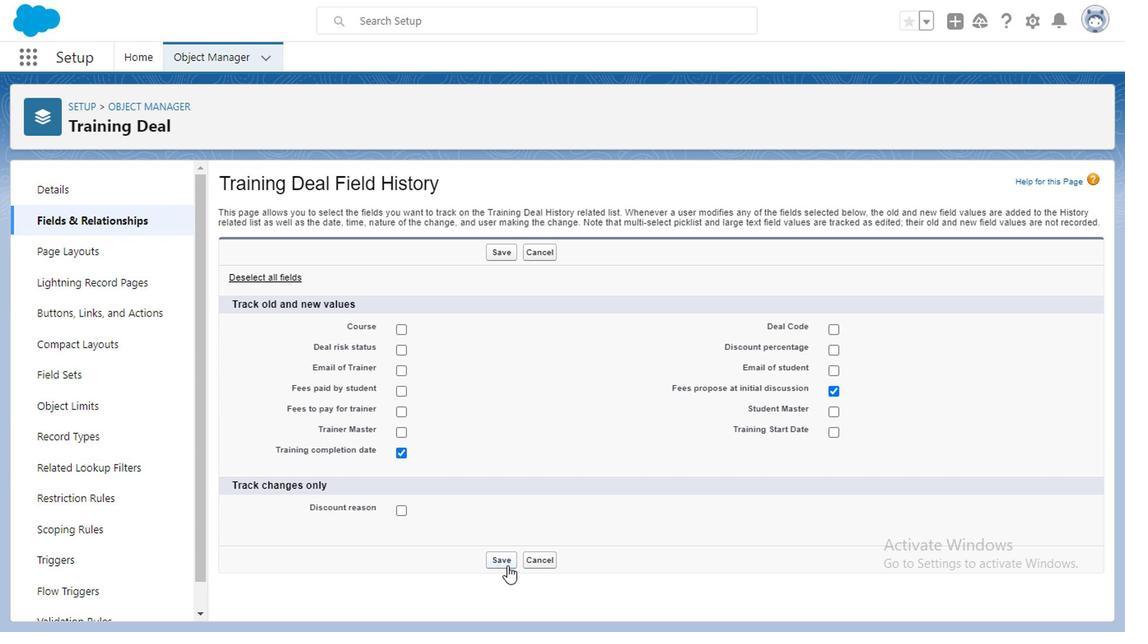 
Action: Mouse pressed left at (500, 562)
Screenshot: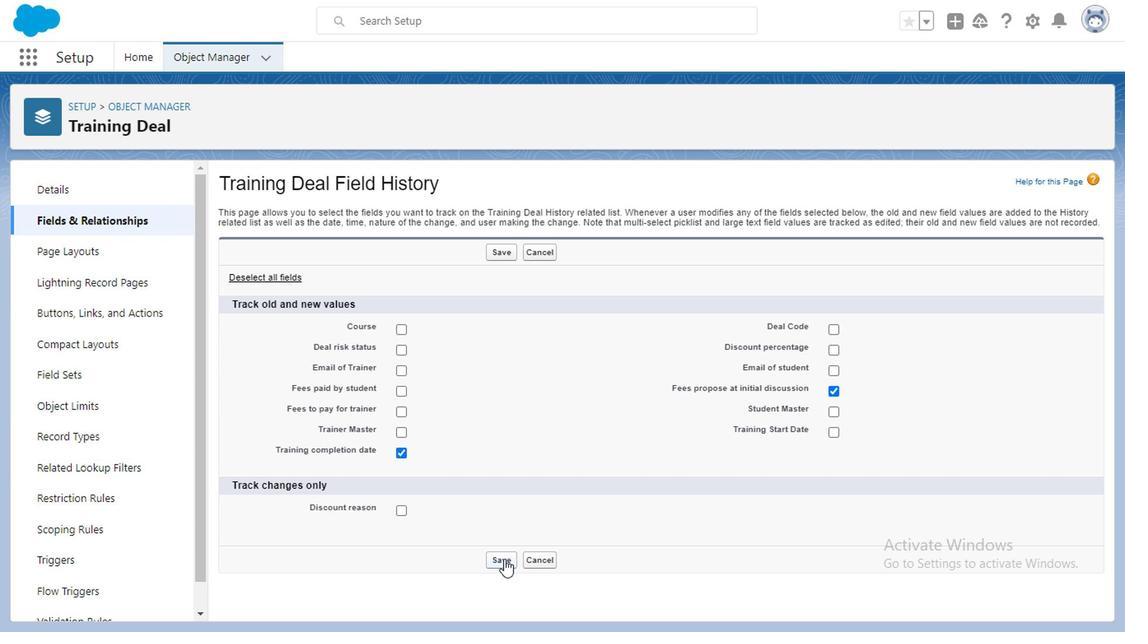 
Action: Mouse moved to (1024, 184)
Screenshot: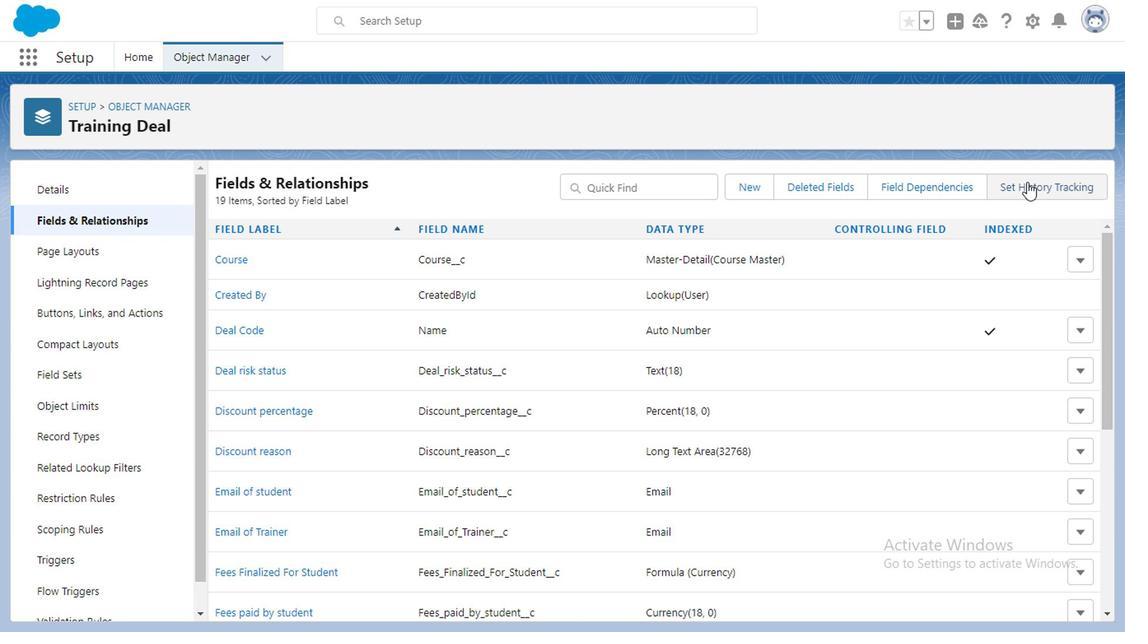 
Action: Mouse pressed left at (1024, 184)
Screenshot: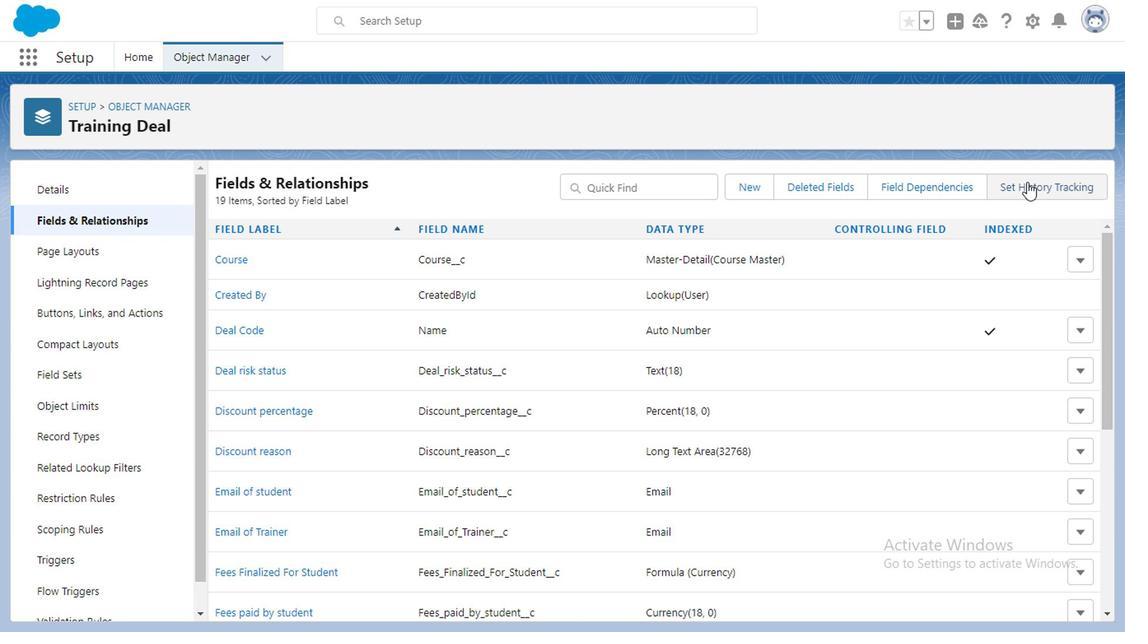 
Action: Mouse moved to (396, 513)
Screenshot: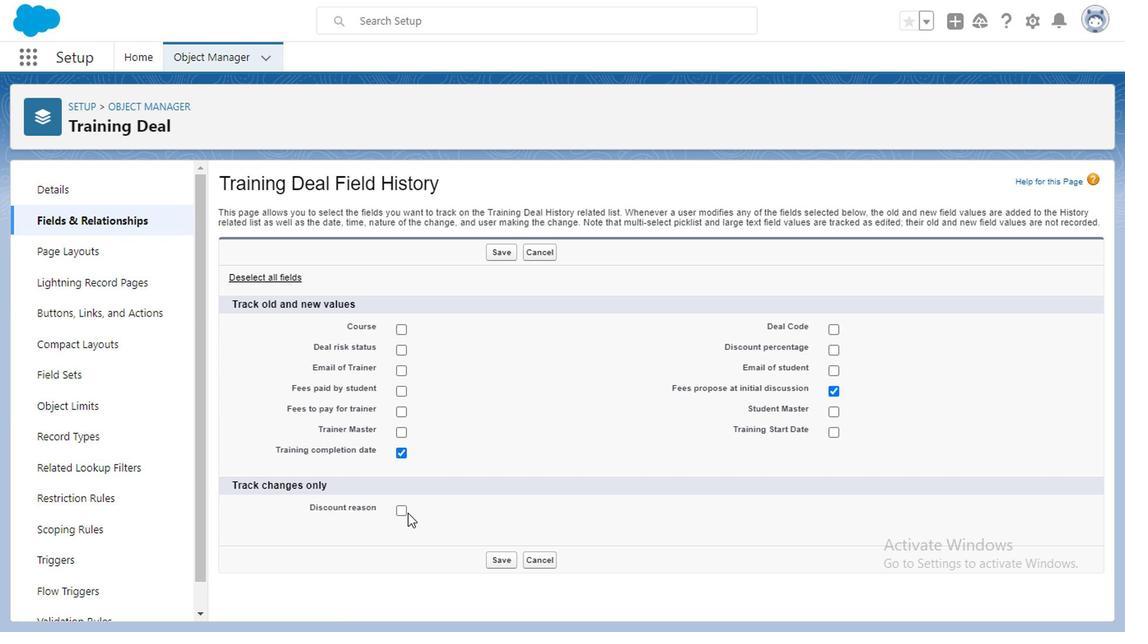 
Action: Mouse pressed left at (396, 513)
Screenshot: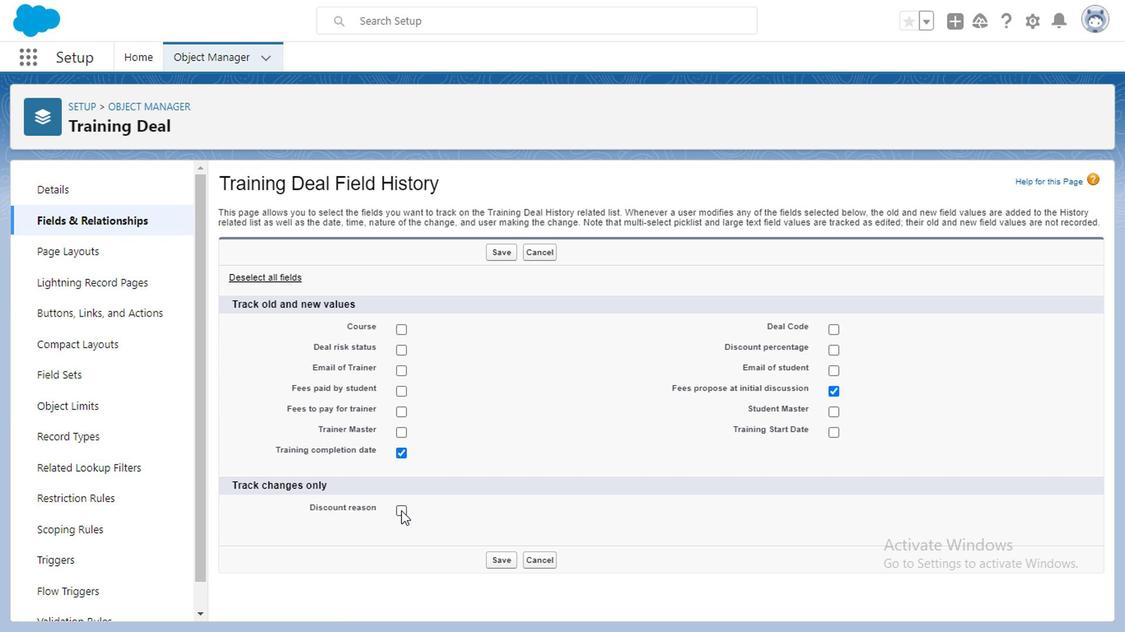 
Action: Mouse moved to (831, 351)
Screenshot: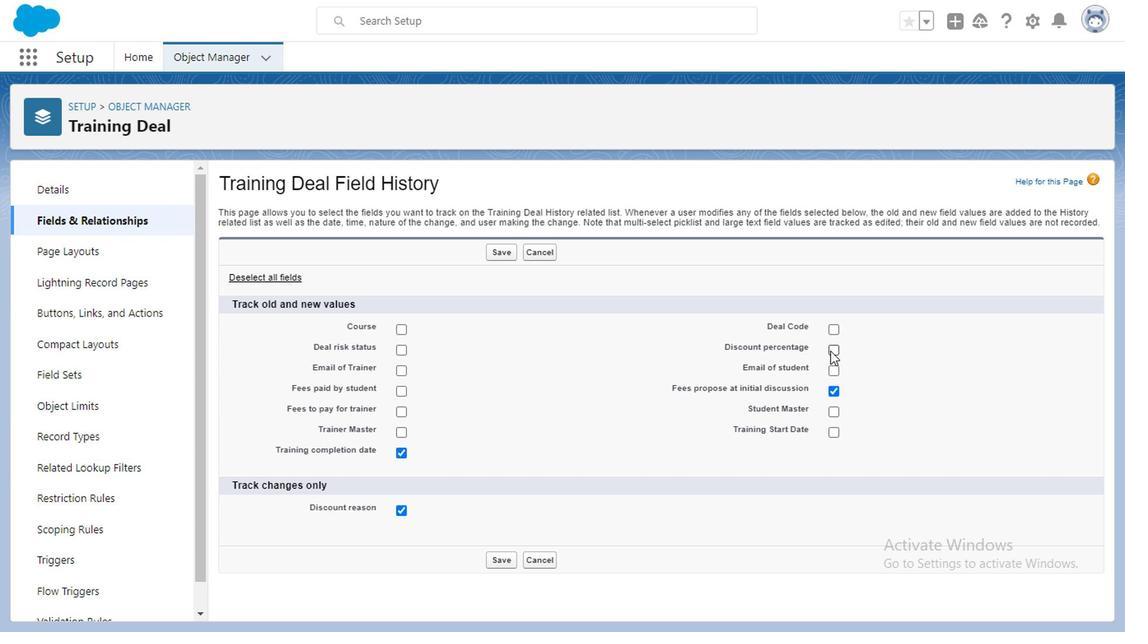 
Action: Mouse pressed left at (831, 351)
Screenshot: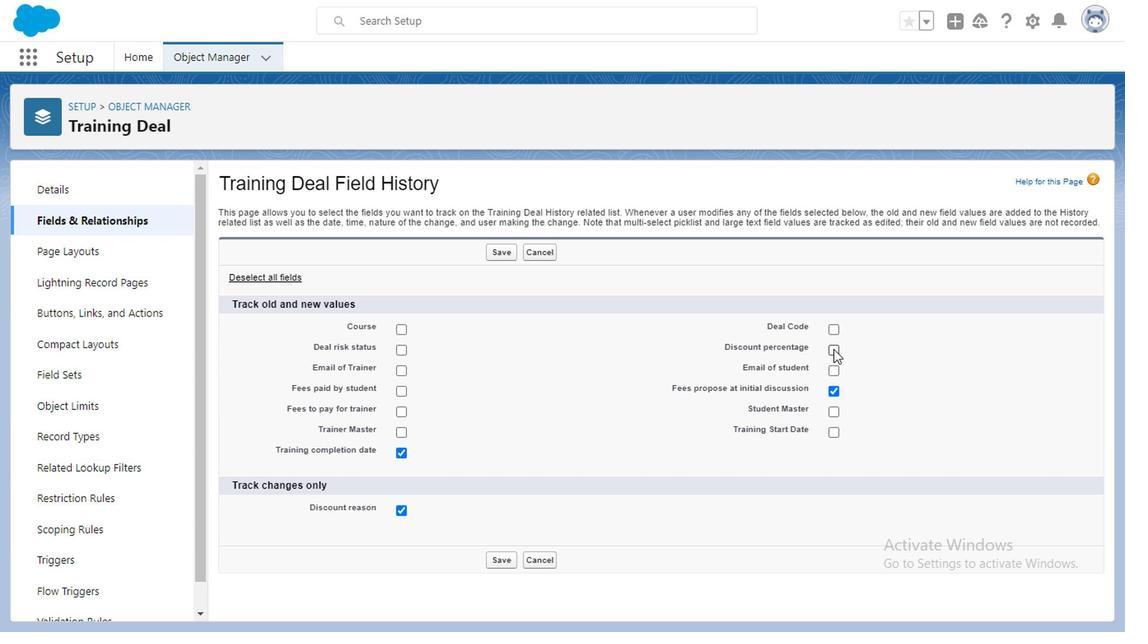 
Action: Mouse moved to (498, 562)
Screenshot: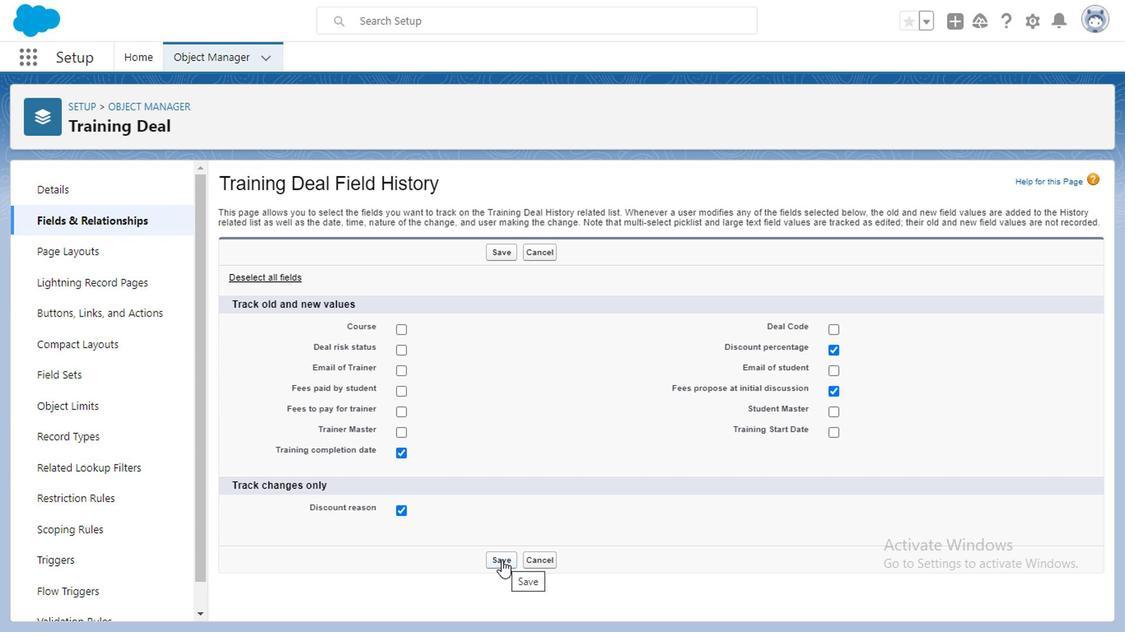 
Action: Mouse pressed left at (498, 562)
Screenshot: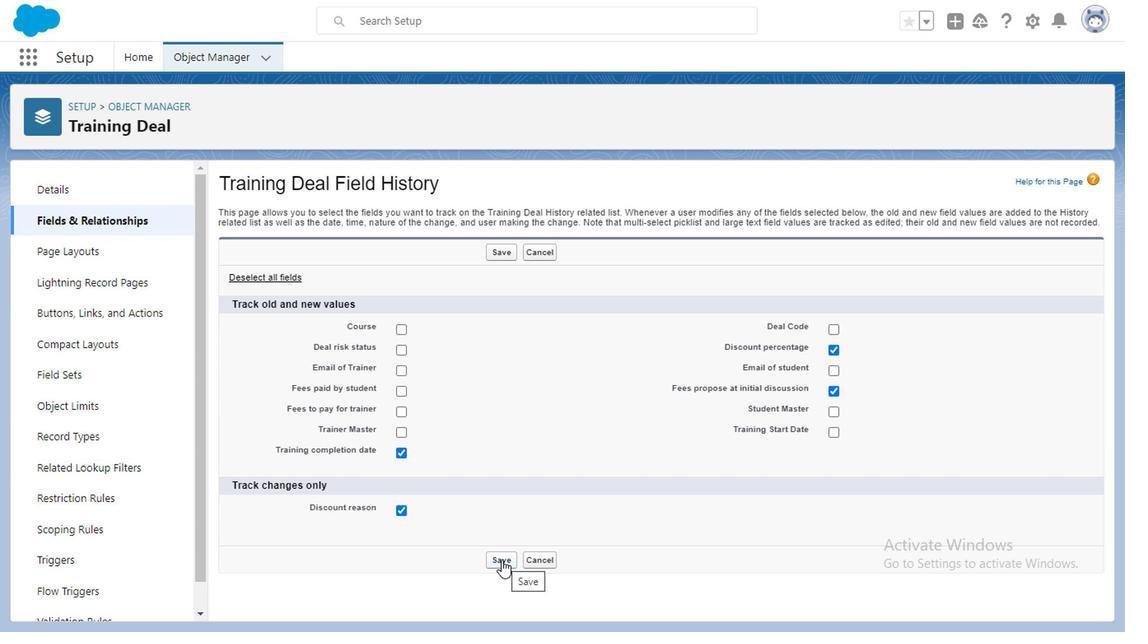 
Action: Mouse moved to (24, 56)
Screenshot: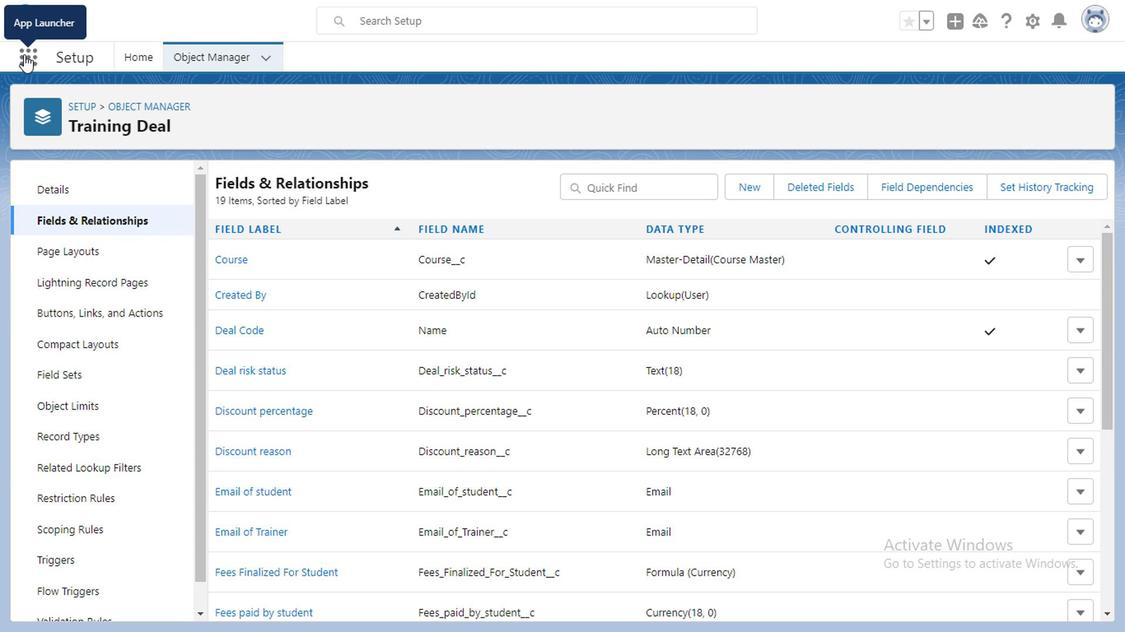 
Action: Mouse pressed left at (24, 56)
Screenshot: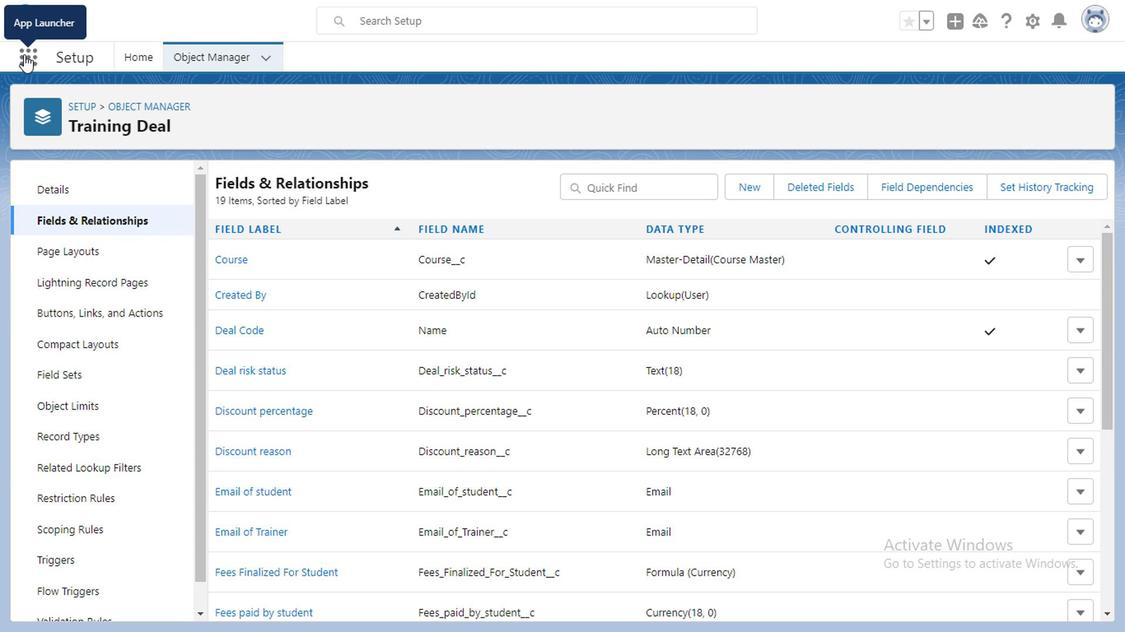 
Action: Mouse moved to (106, 109)
Screenshot: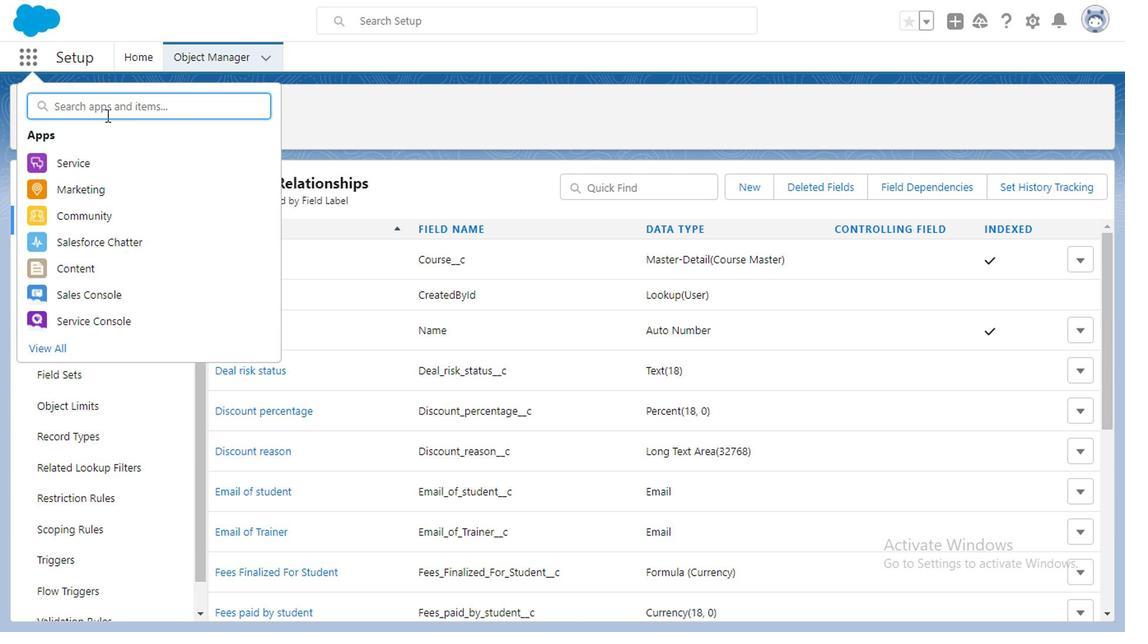 
Action: Key pressed op
Screenshot: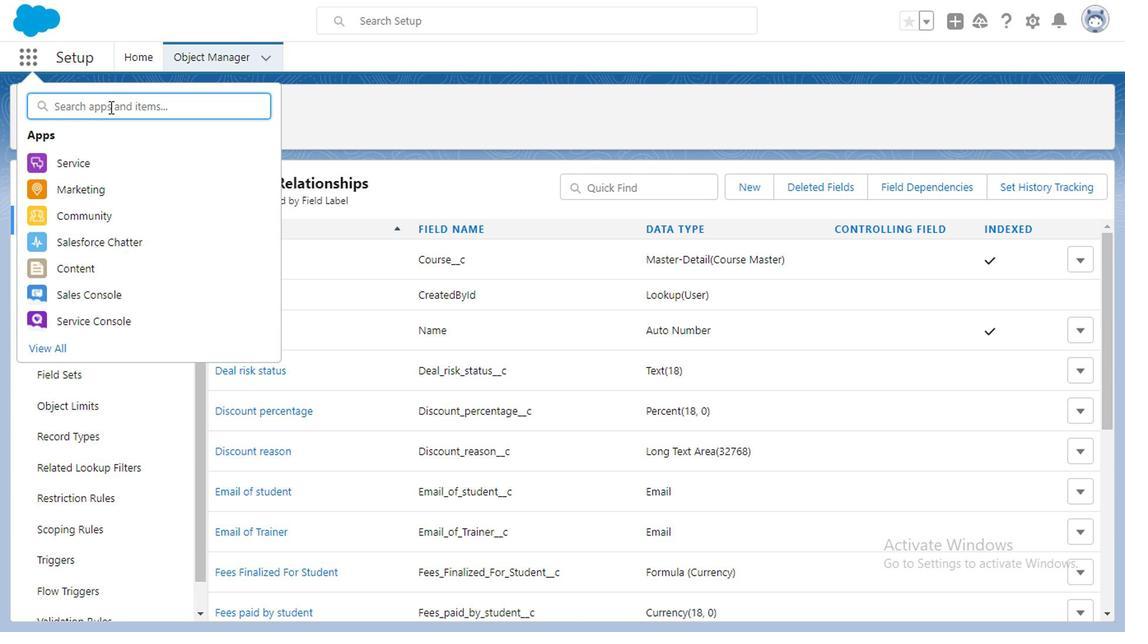 
Action: Mouse moved to (104, 161)
Screenshot: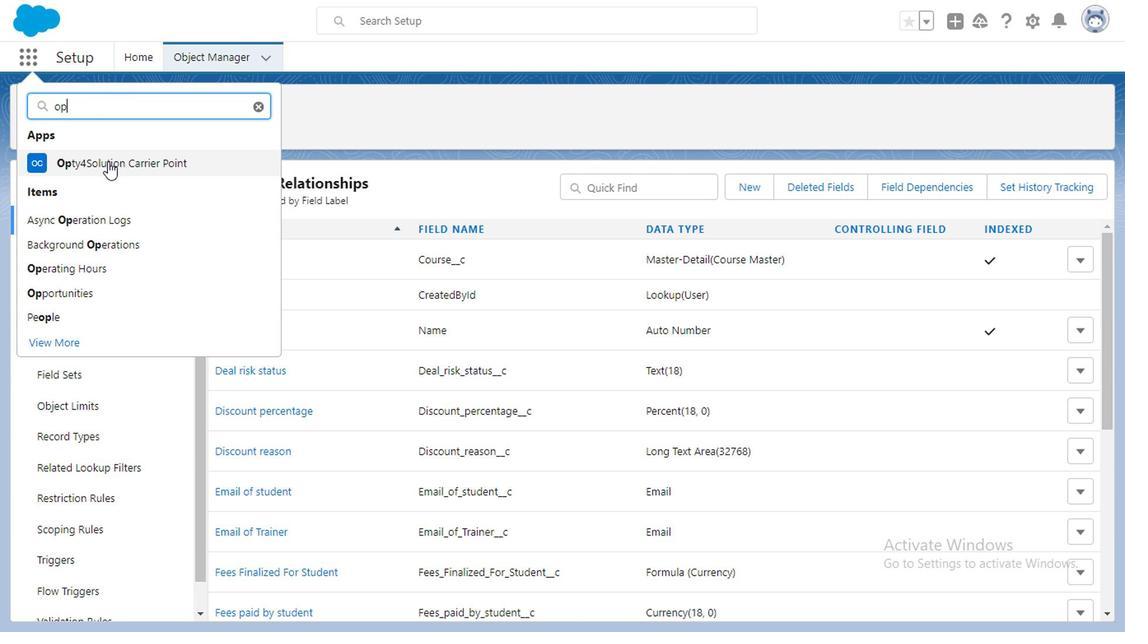 
Action: Mouse pressed left at (104, 161)
Screenshot: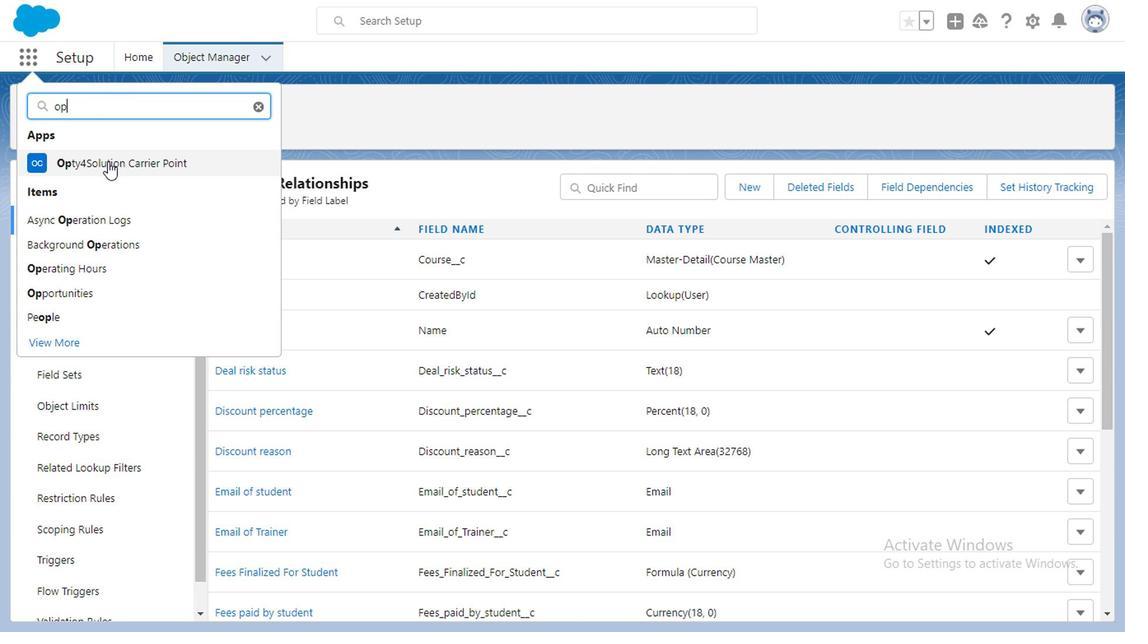 
Action: Mouse moved to (759, 56)
Screenshot: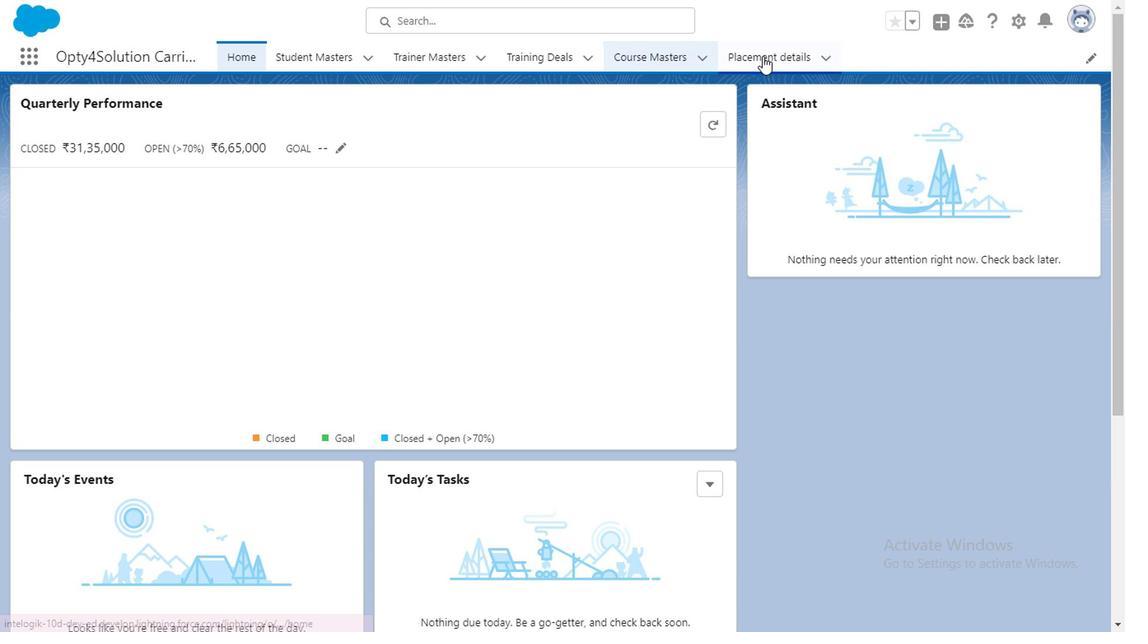
Action: Mouse pressed left at (759, 56)
Screenshot: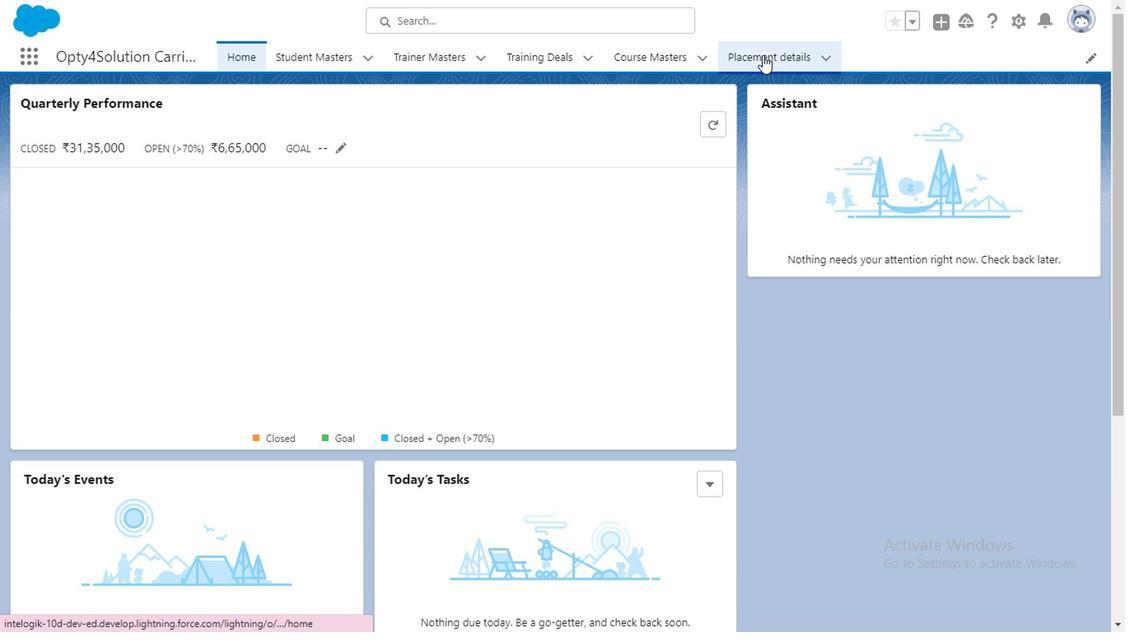 
Action: Mouse moved to (1027, 20)
Screenshot: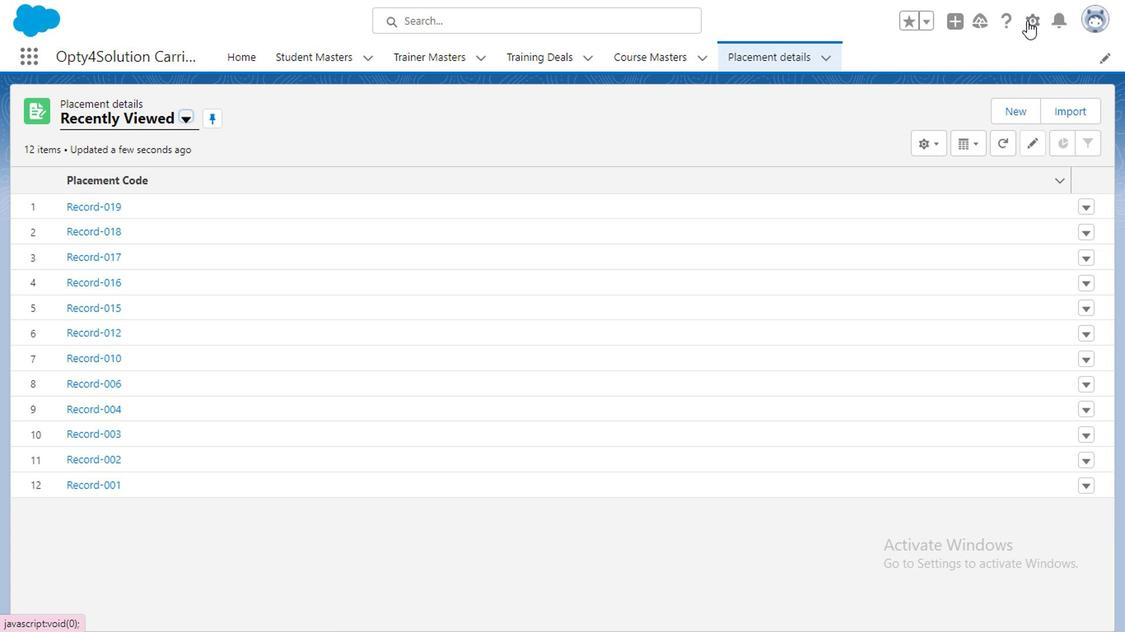 
Action: Mouse pressed left at (1027, 20)
Screenshot: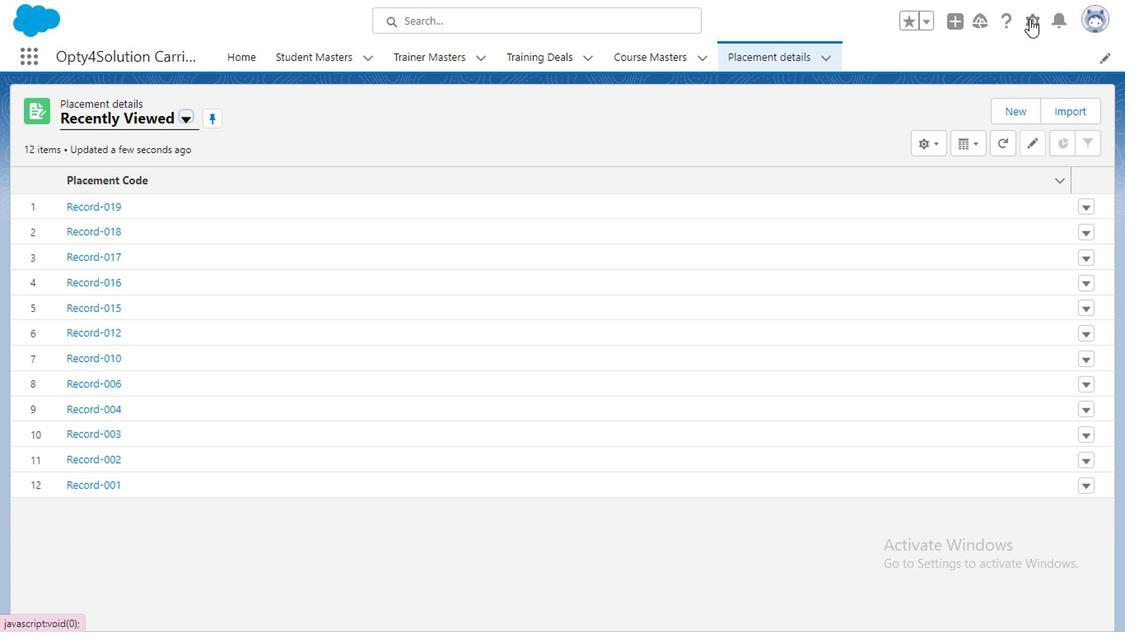 
Action: Mouse moved to (936, 214)
Screenshot: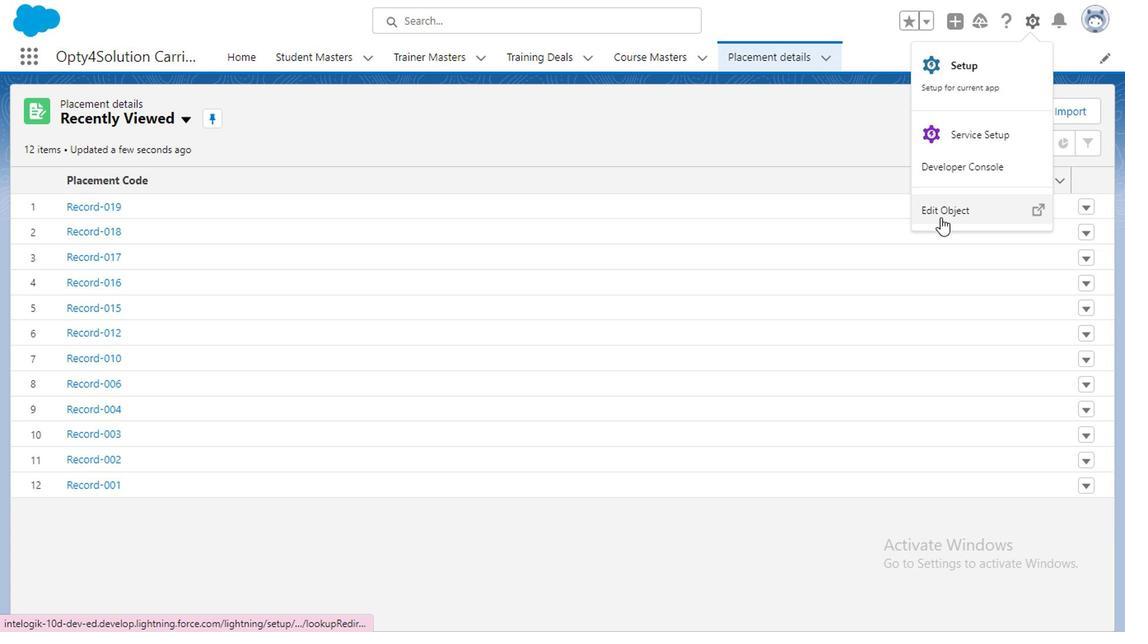 
Action: Mouse pressed left at (936, 214)
Screenshot: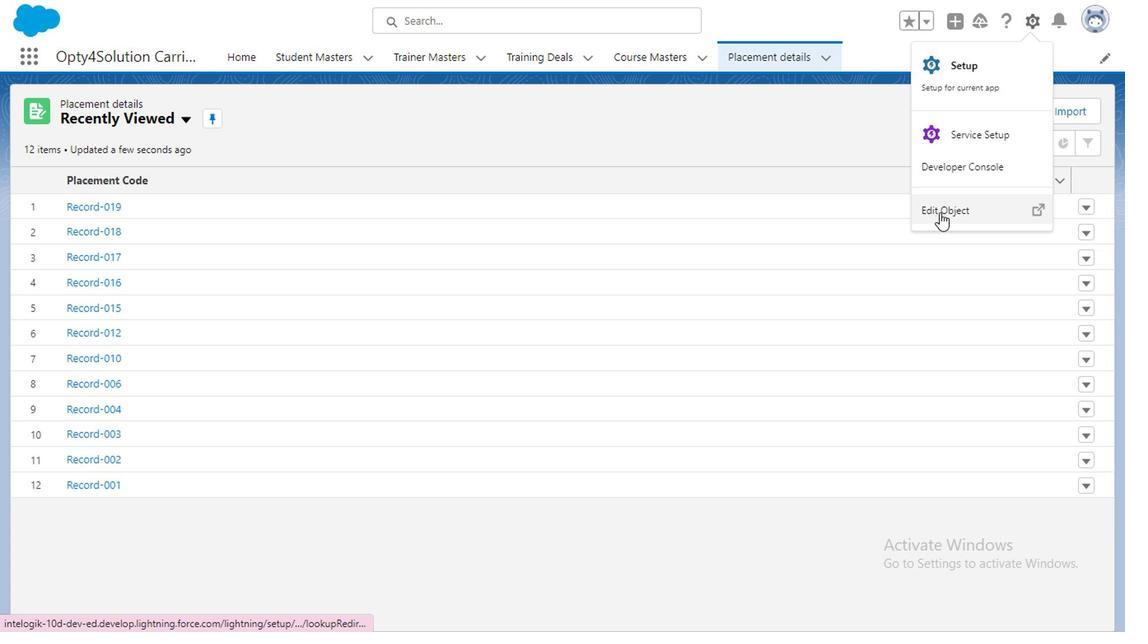 
Action: Mouse moved to (111, 221)
Screenshot: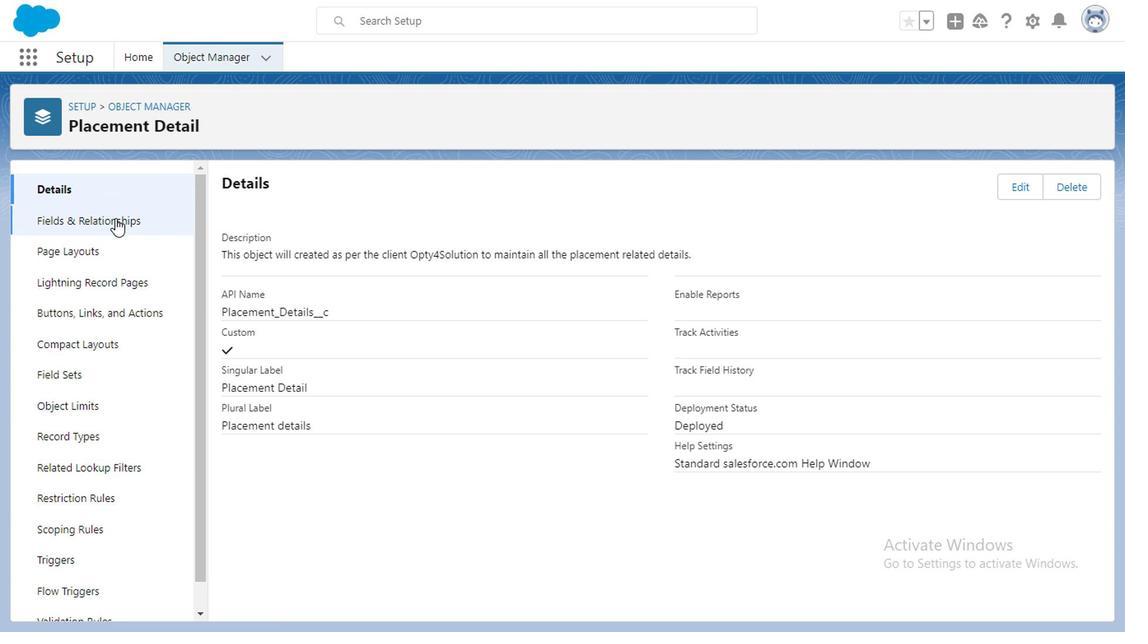 
Action: Mouse pressed left at (111, 221)
Screenshot: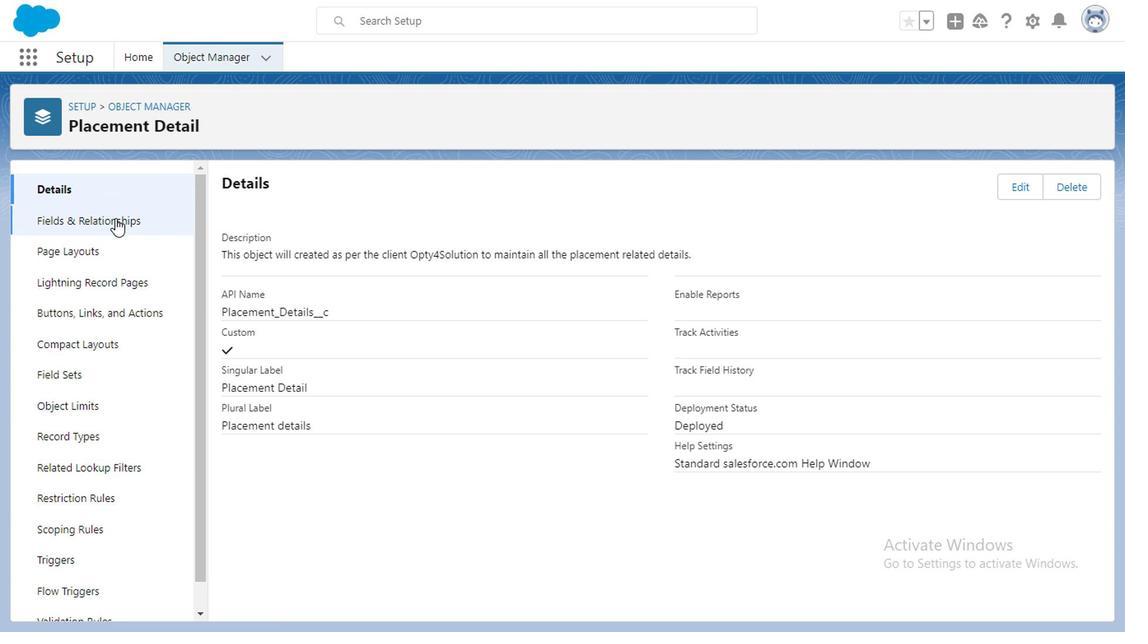 
Action: Mouse moved to (359, 500)
Screenshot: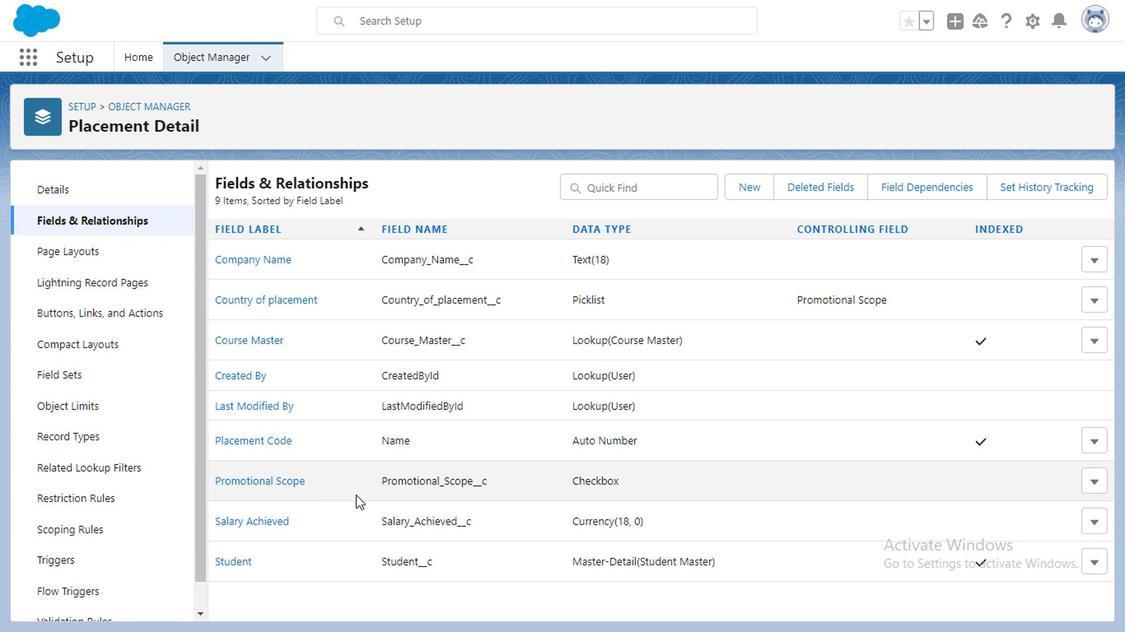 
Action: Mouse scrolled (359, 499) with delta (0, -1)
Screenshot: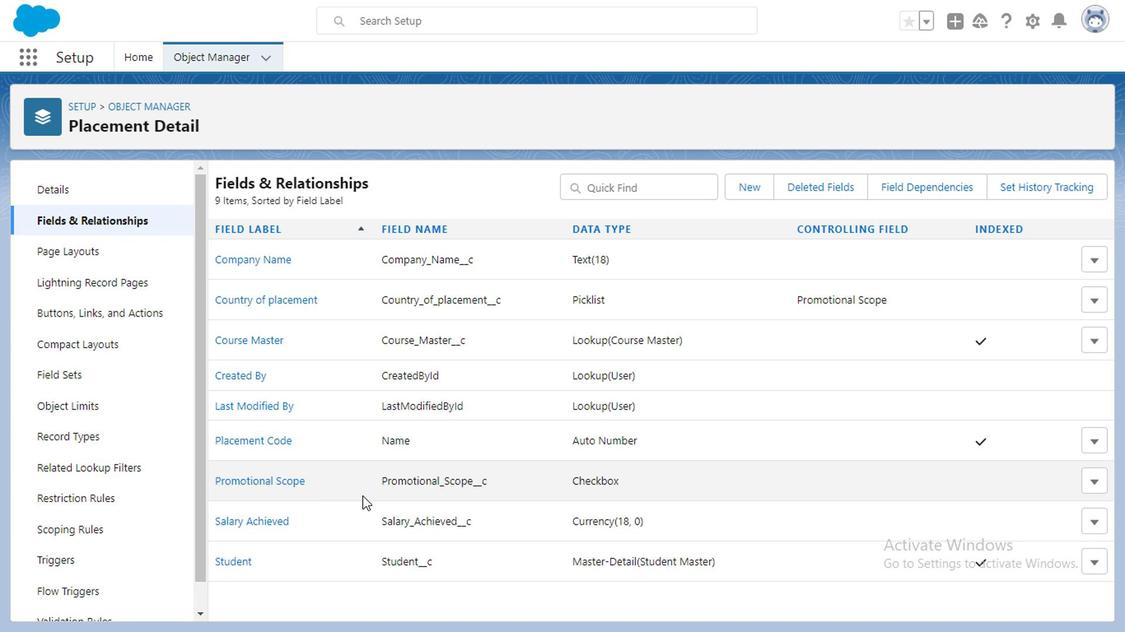 
Action: Mouse moved to (1036, 187)
Screenshot: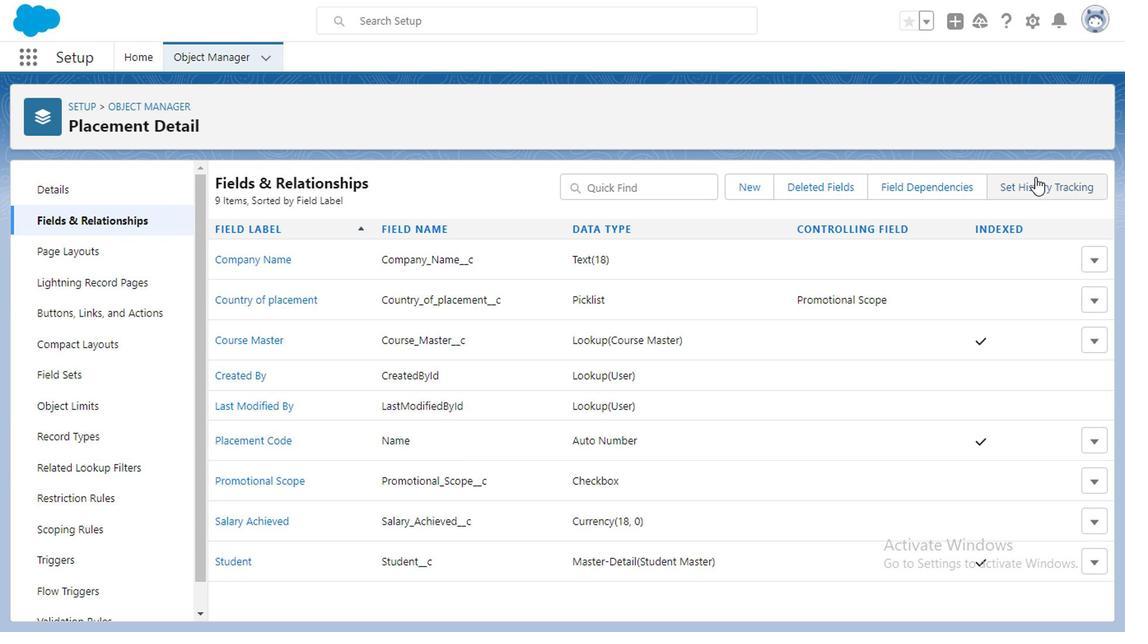 
Action: Mouse pressed left at (1036, 187)
Screenshot: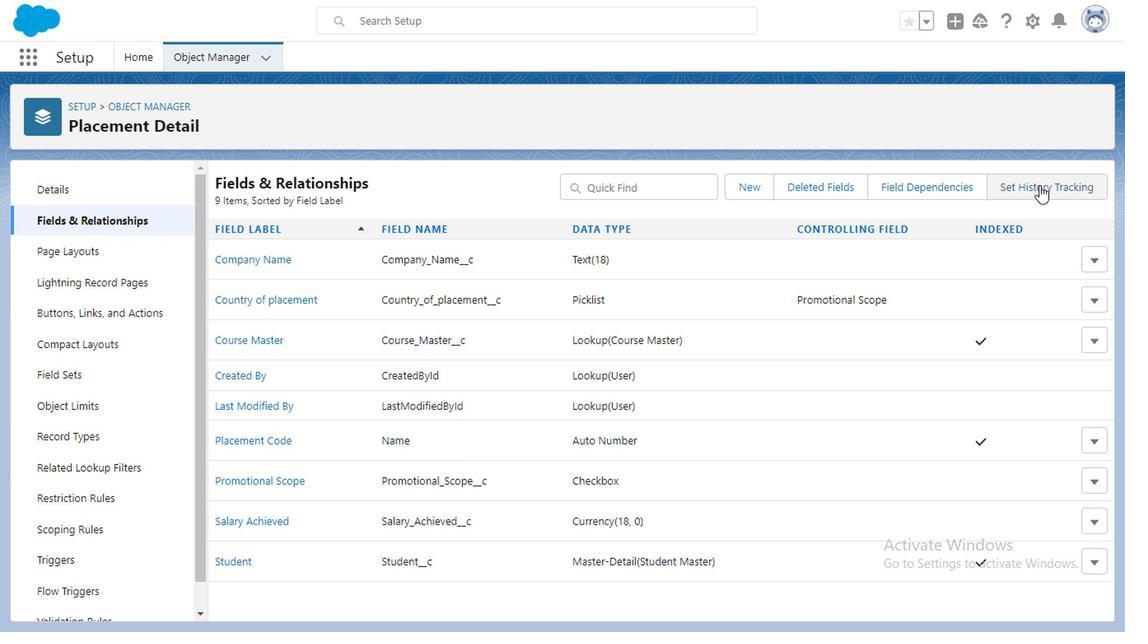 
Action: Mouse moved to (396, 373)
Screenshot: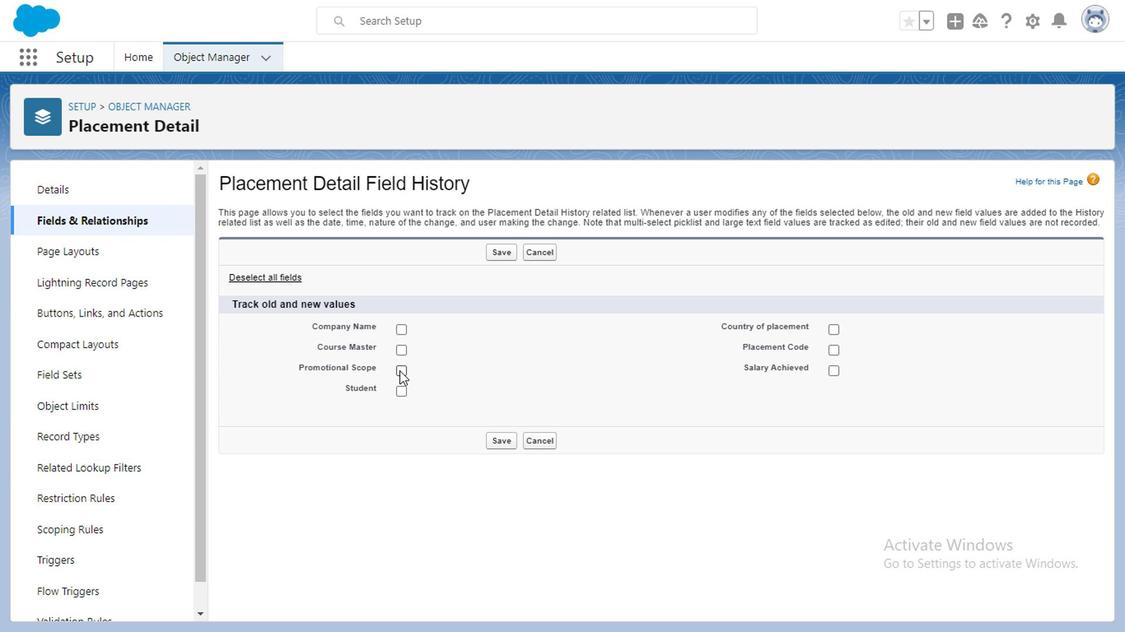
Action: Mouse pressed left at (396, 373)
Screenshot: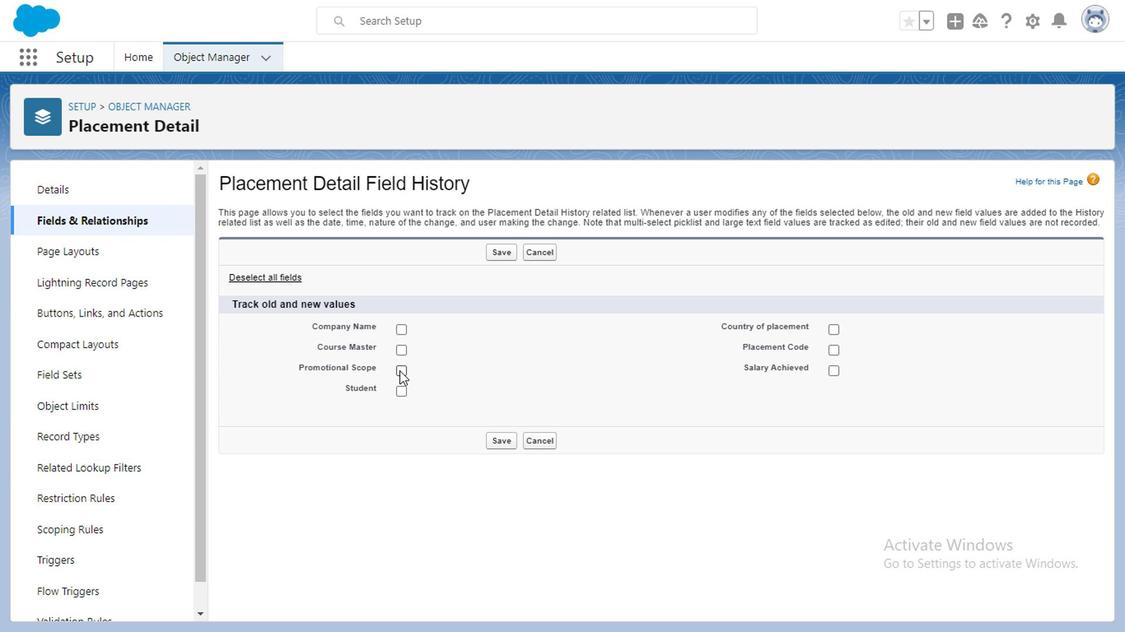 
Action: Mouse moved to (495, 438)
Screenshot: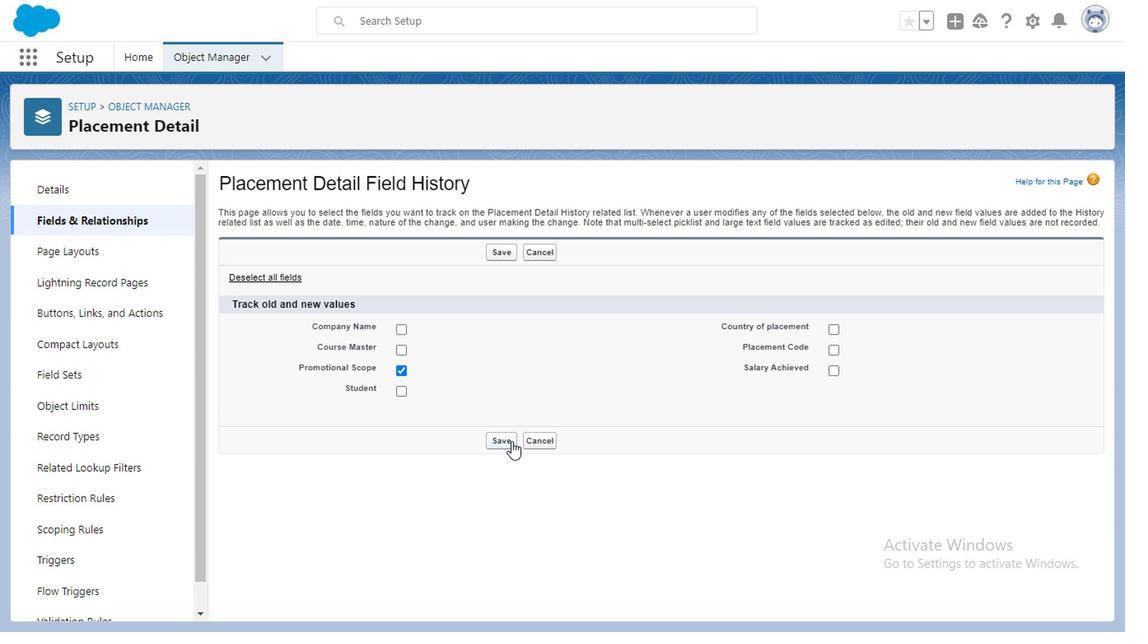 
Action: Mouse pressed left at (495, 438)
Screenshot: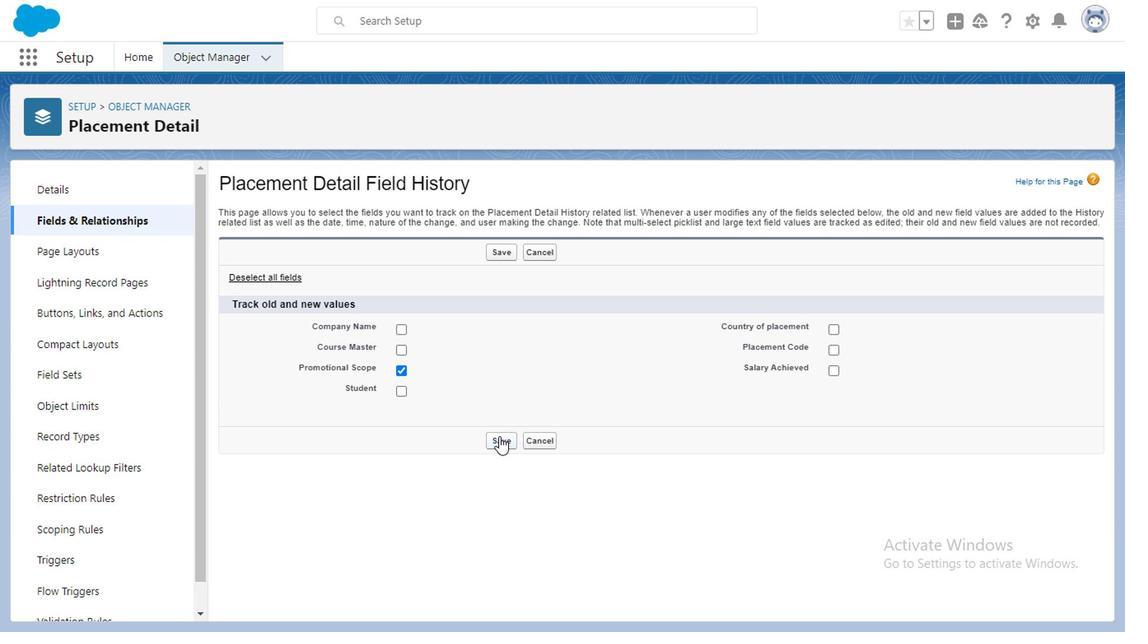 
Action: Mouse moved to (28, 62)
Screenshot: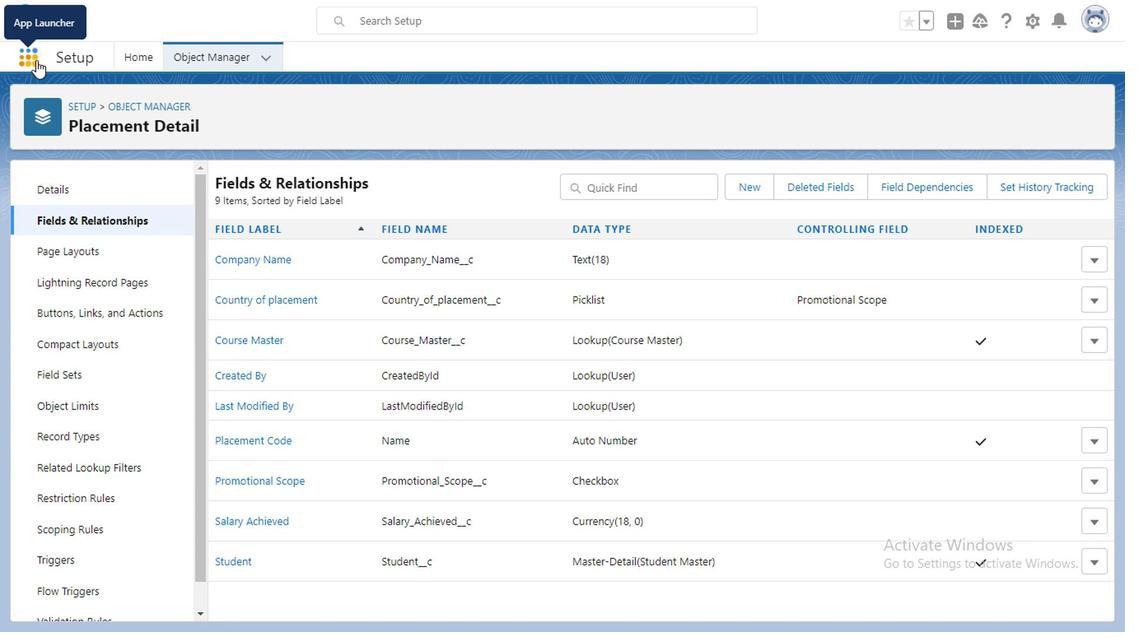 
Action: Mouse pressed left at (28, 62)
Screenshot: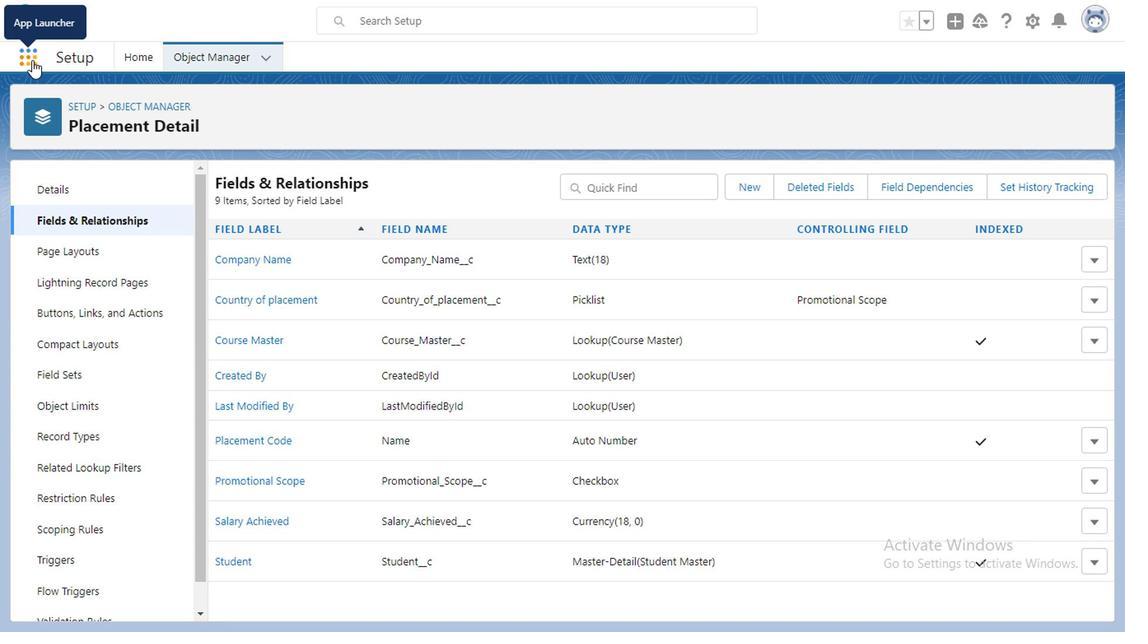 
Action: Mouse moved to (28, 62)
Screenshot: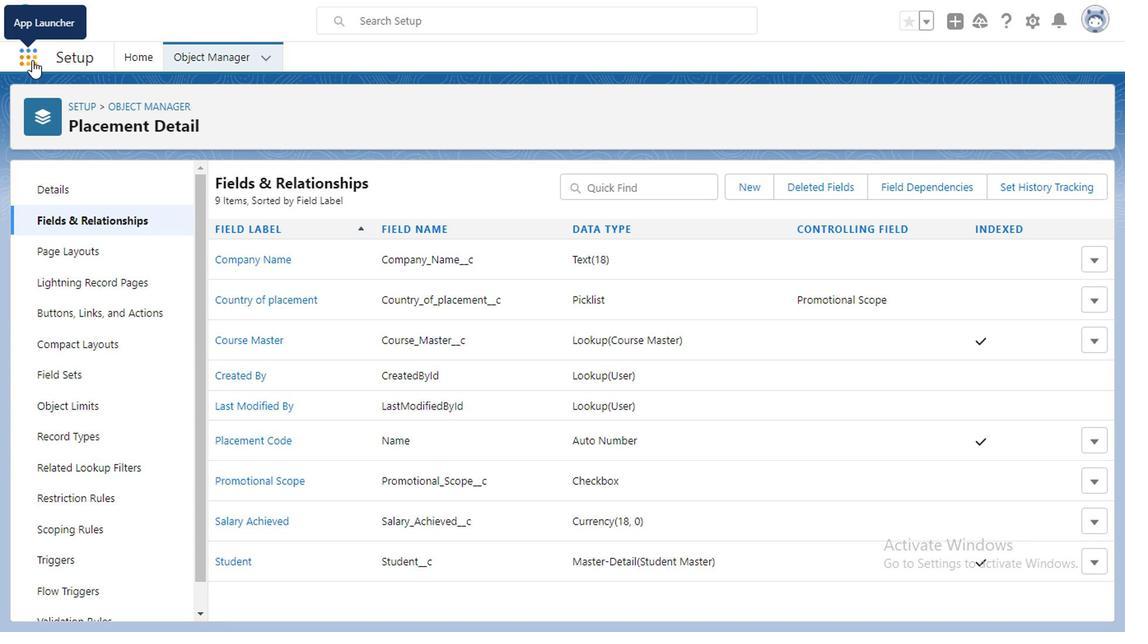 
Action: Key pressed opty
Screenshot: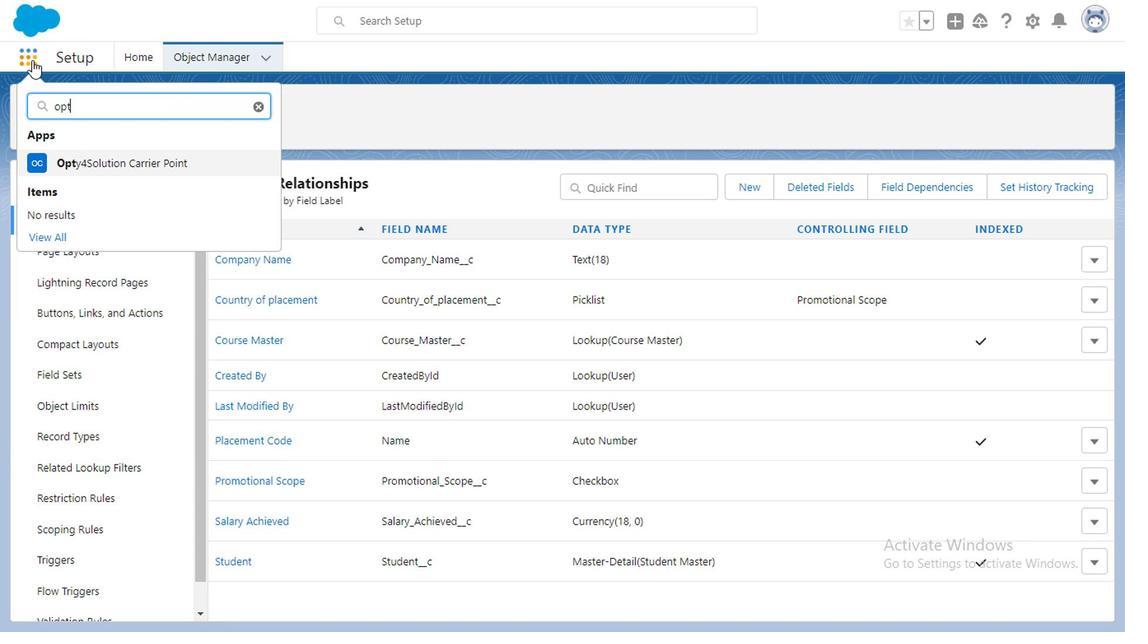 
Action: Mouse moved to (115, 165)
Screenshot: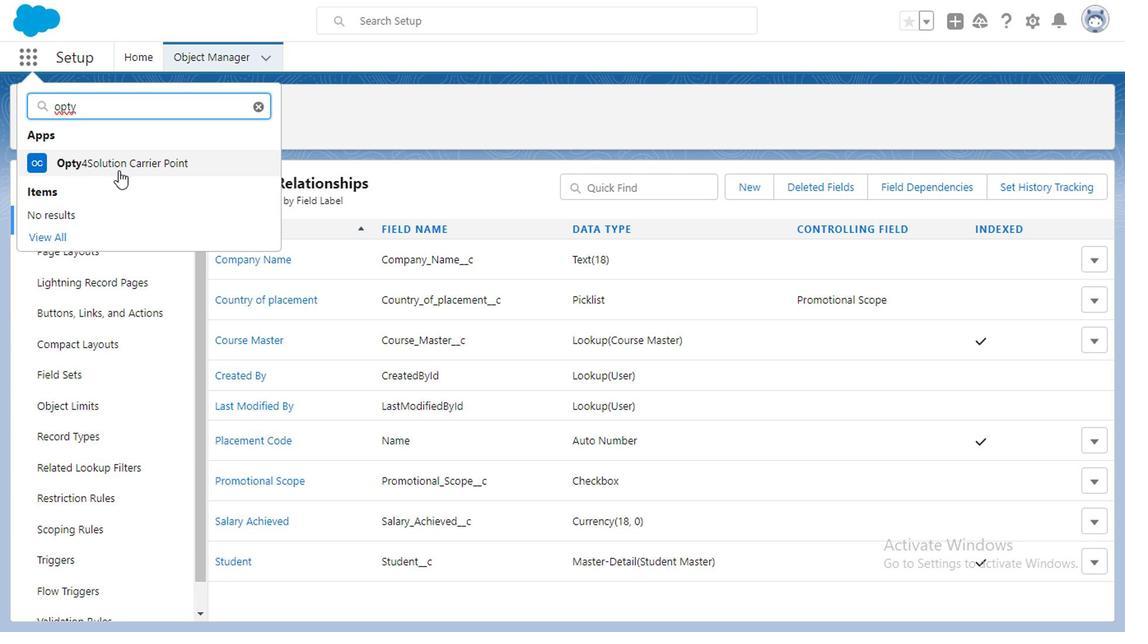 
Action: Mouse pressed left at (115, 165)
Screenshot: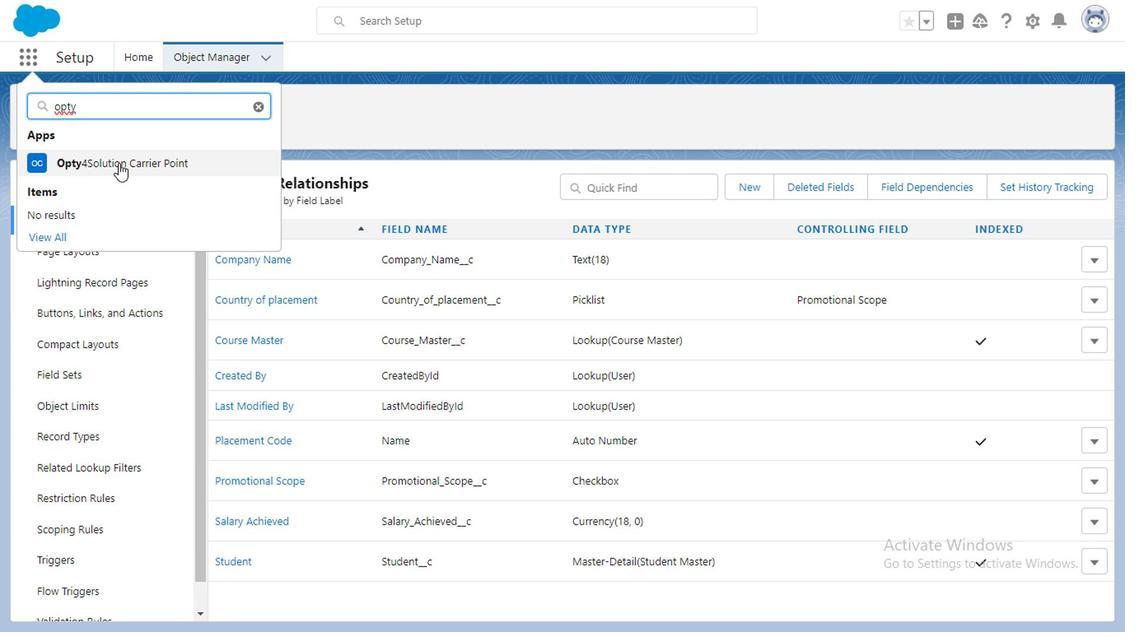 
Action: Mouse moved to (331, 54)
Screenshot: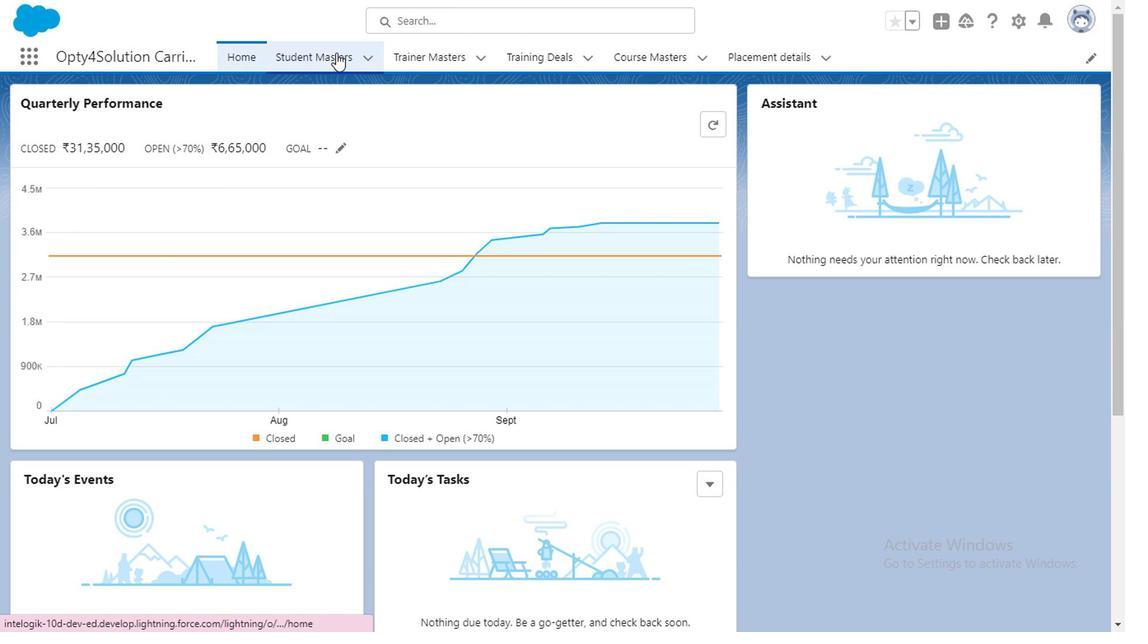 
Action: Mouse pressed left at (331, 54)
Screenshot: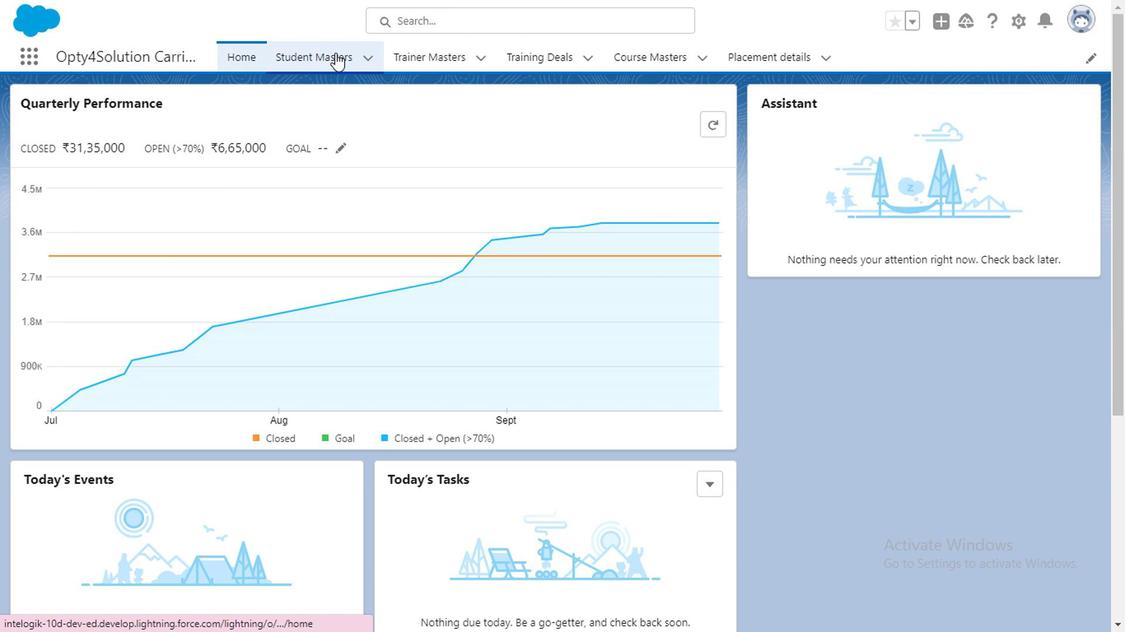 
Action: Mouse moved to (908, 109)
Screenshot: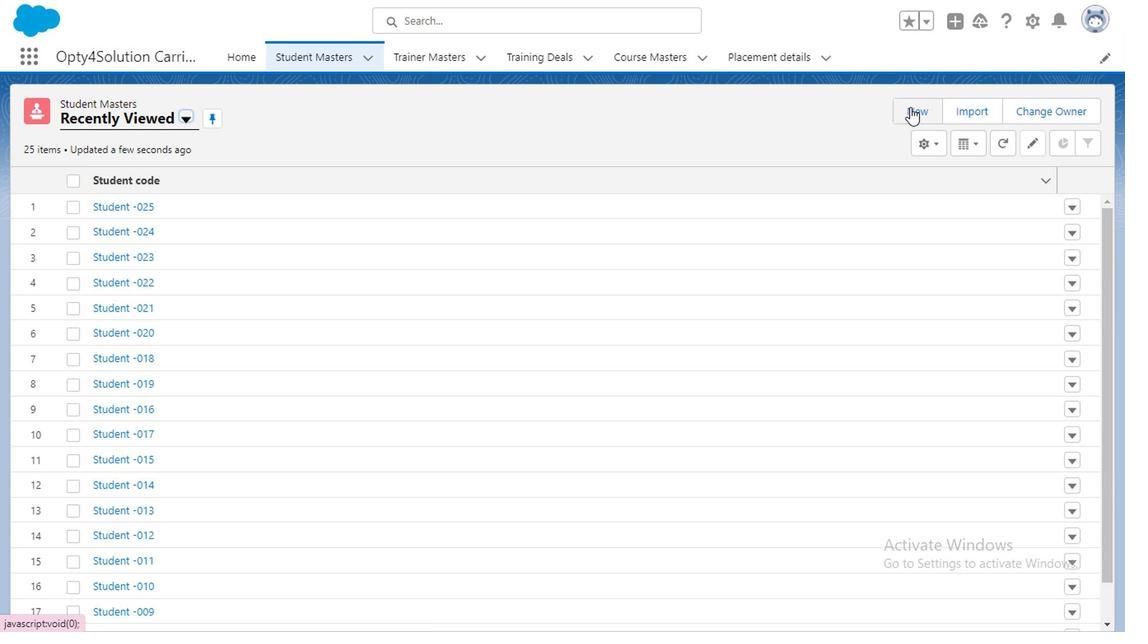 
Action: Mouse pressed left at (908, 109)
Screenshot: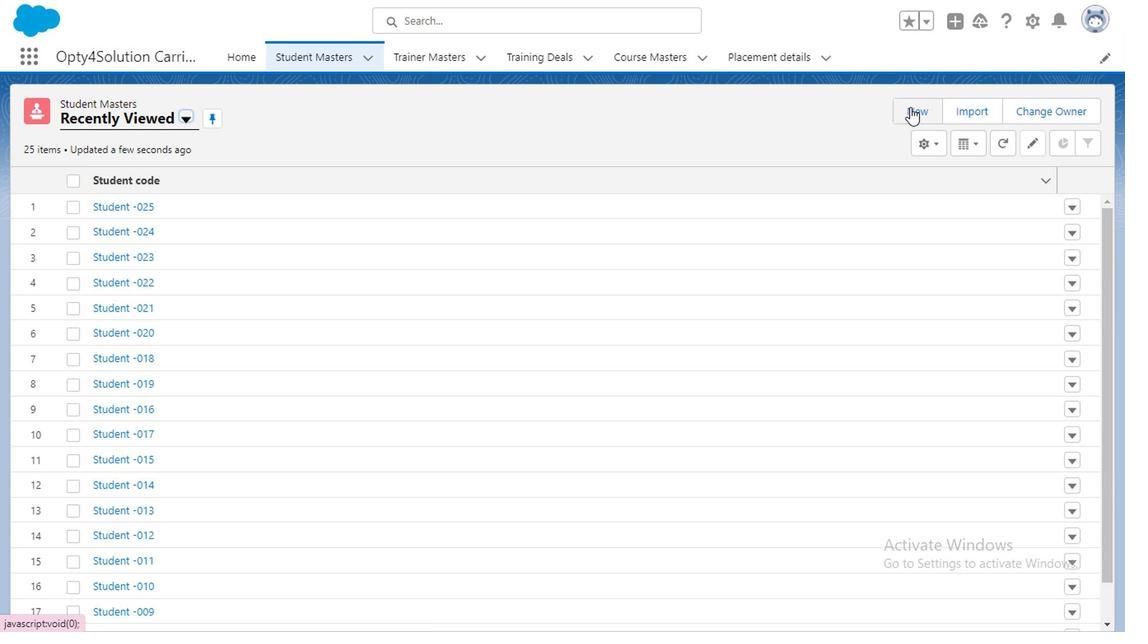 
Action: Mouse moved to (305, 231)
Screenshot: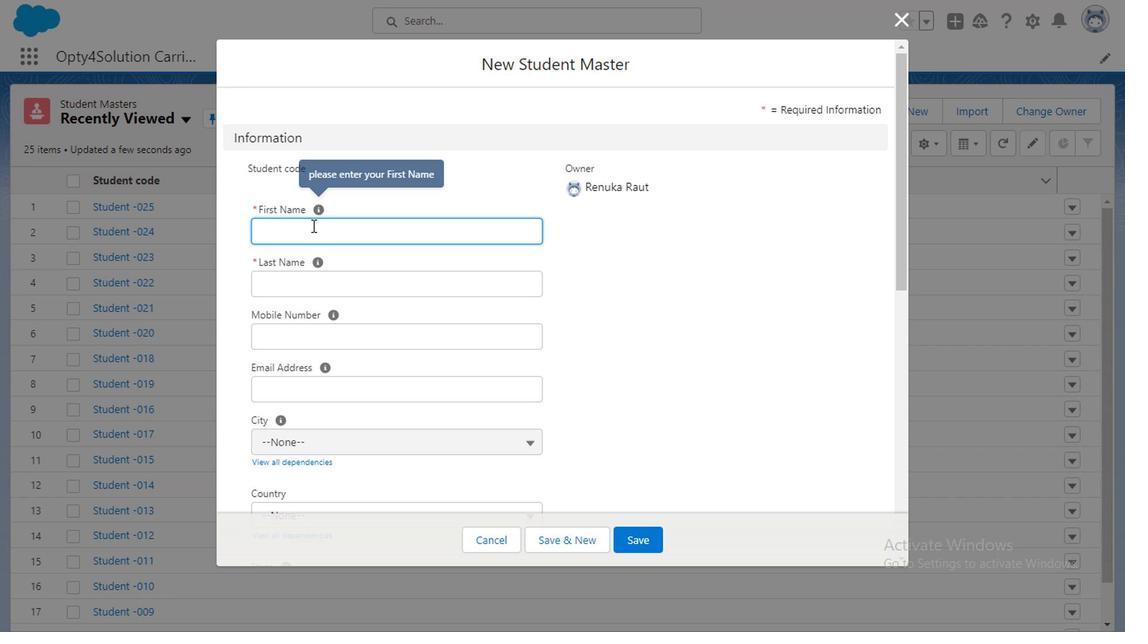
Action: Mouse pressed left at (305, 231)
Screenshot: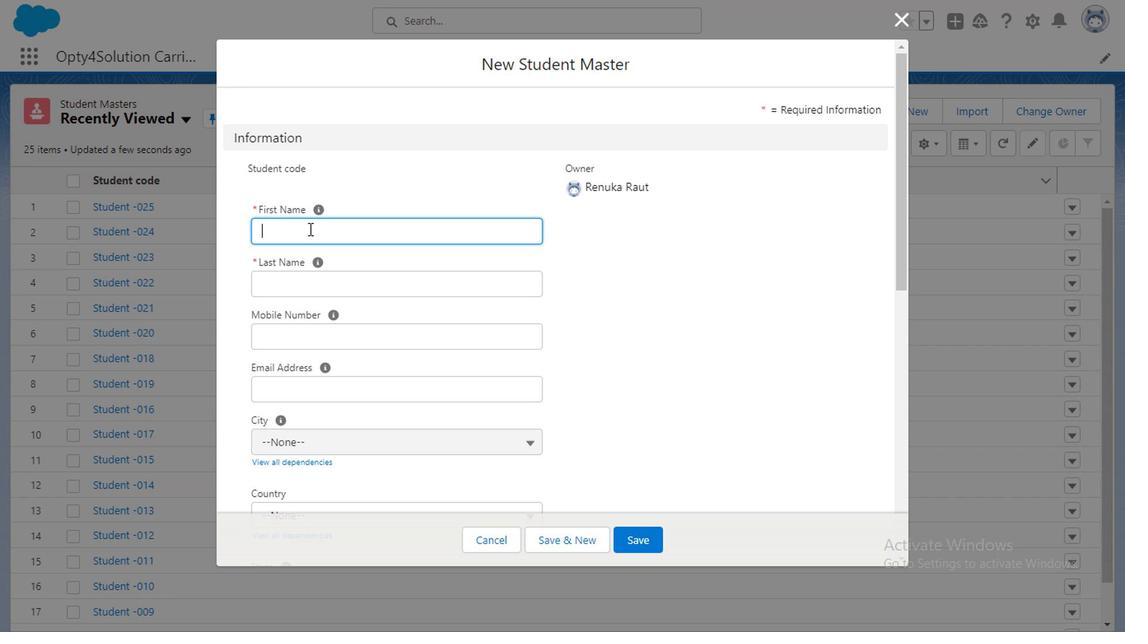 
Action: Mouse moved to (311, 233)
Screenshot: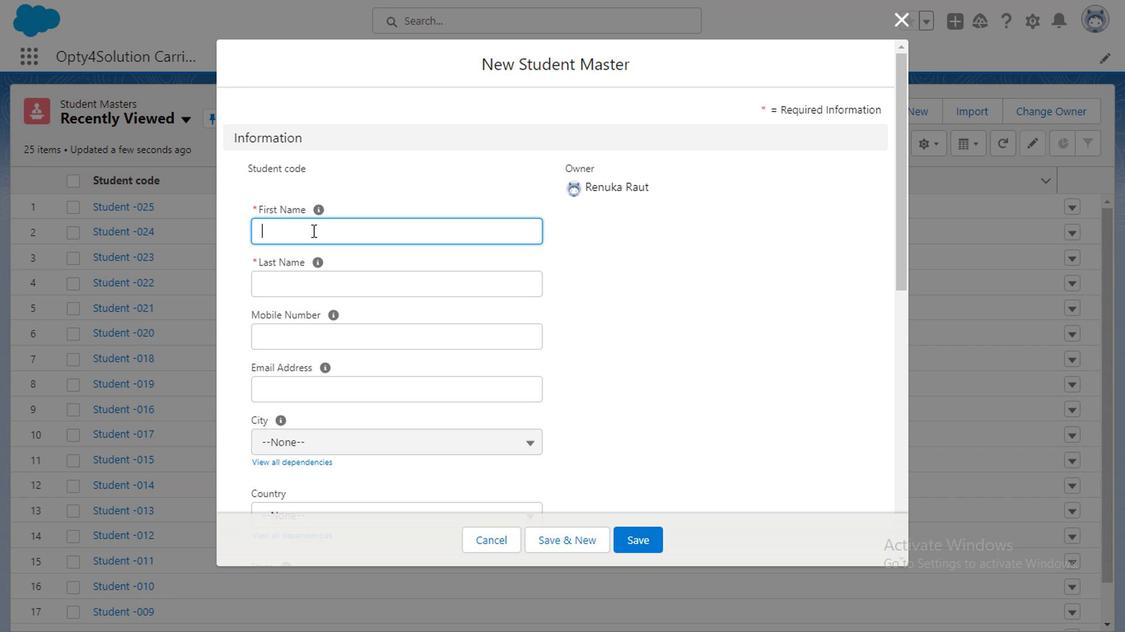 
Action: Key pressed <Key.caps_lock>R<Key.caps_lock>ihan
Screenshot: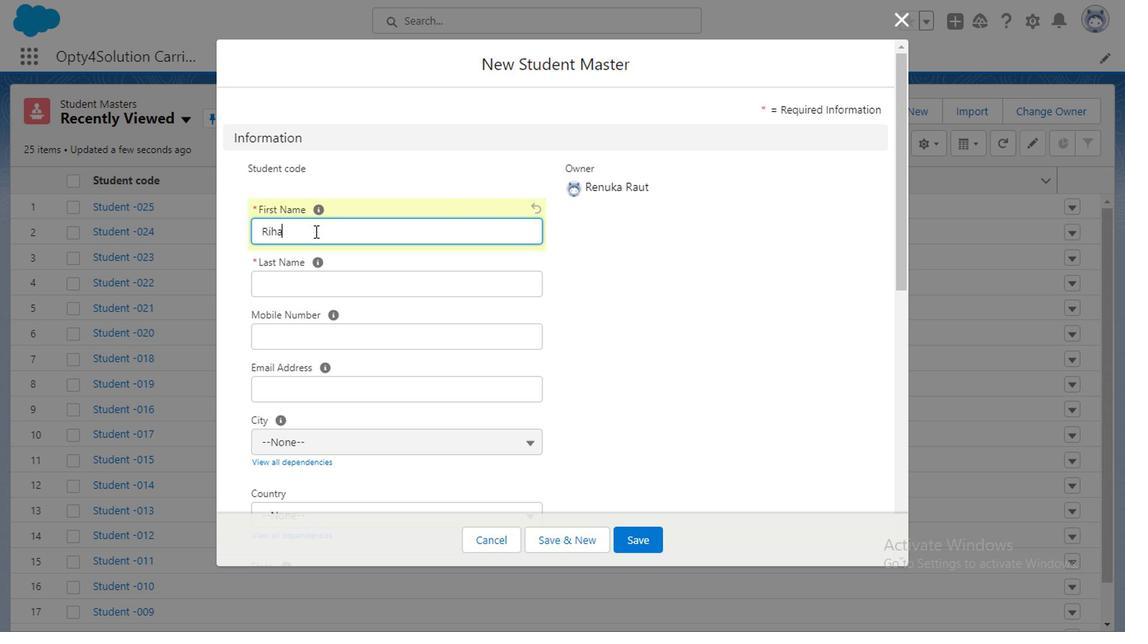 
Action: Mouse moved to (315, 293)
Screenshot: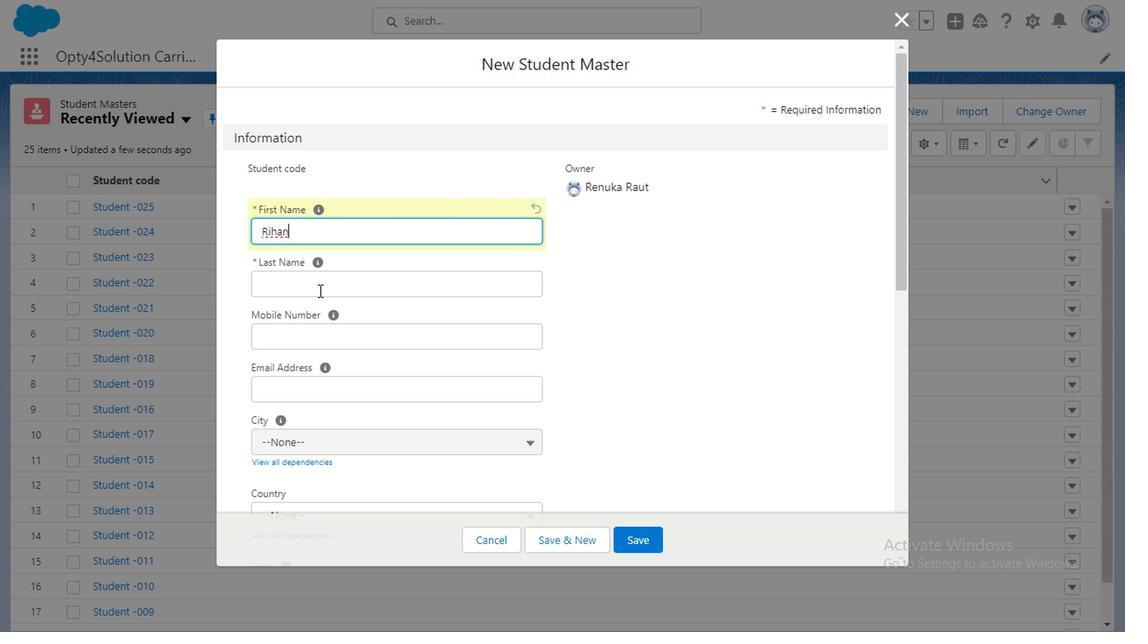 
Action: Mouse pressed left at (315, 293)
Screenshot: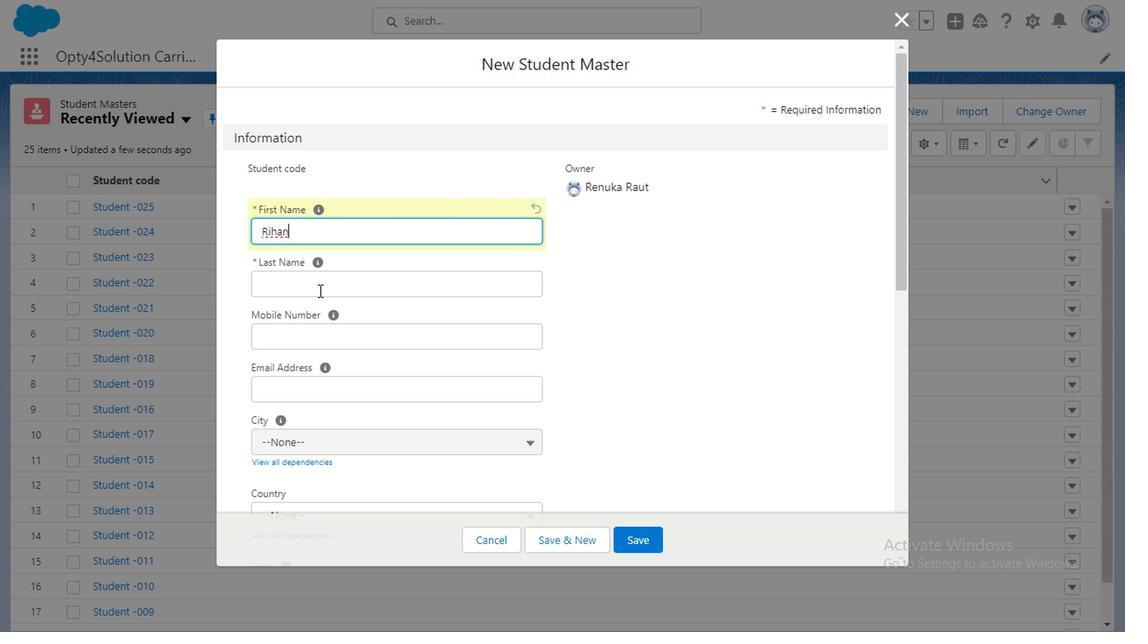 
Action: Mouse moved to (315, 293)
Screenshot: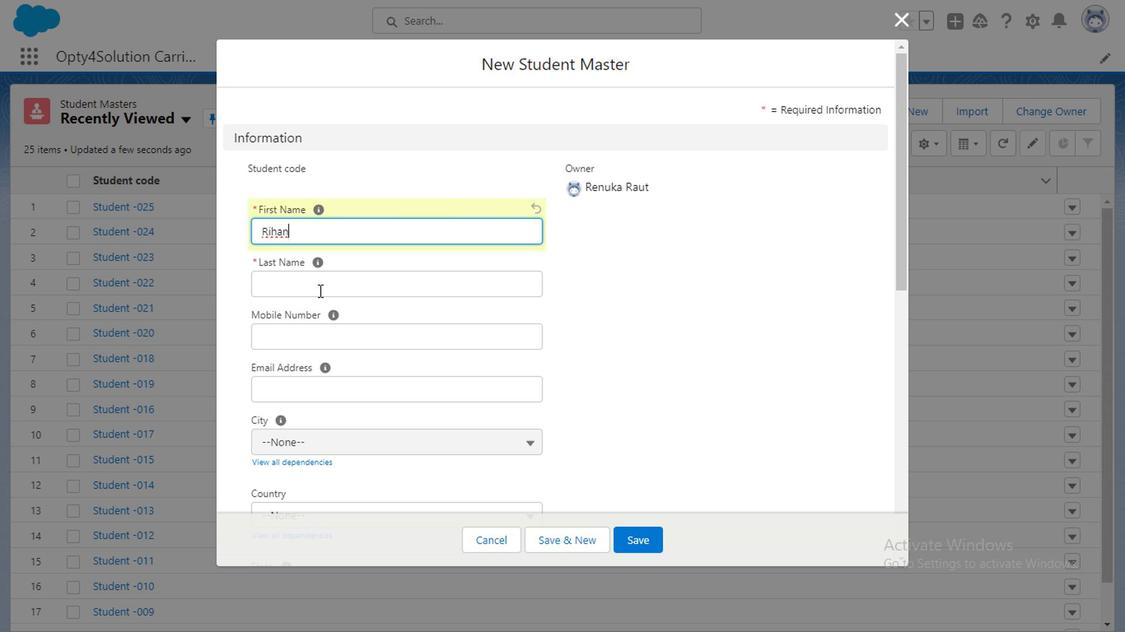 
Action: Key pressed <Key.caps_lock>K<Key.caps_lock>han
Screenshot: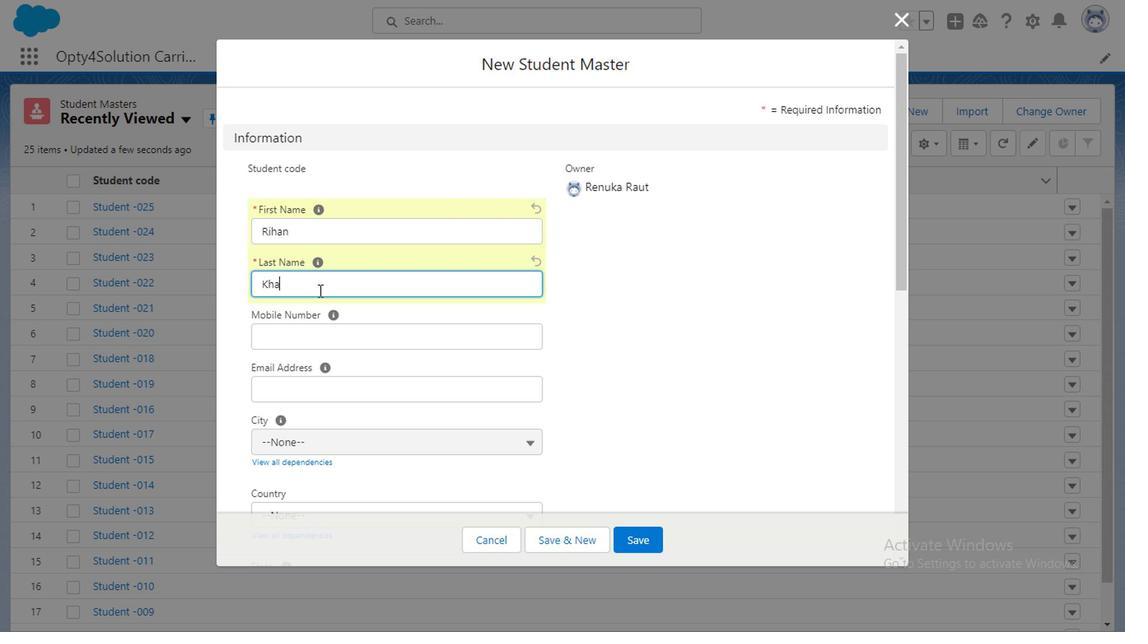 
Action: Mouse moved to (335, 342)
Screenshot: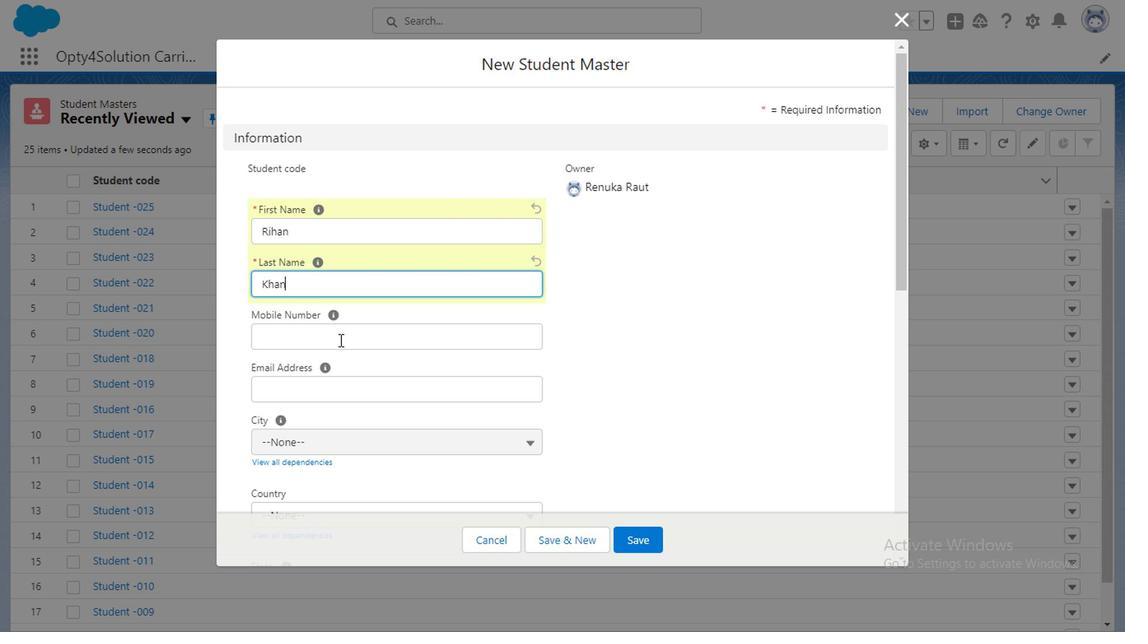 
Action: Mouse pressed left at (335, 342)
Screenshot: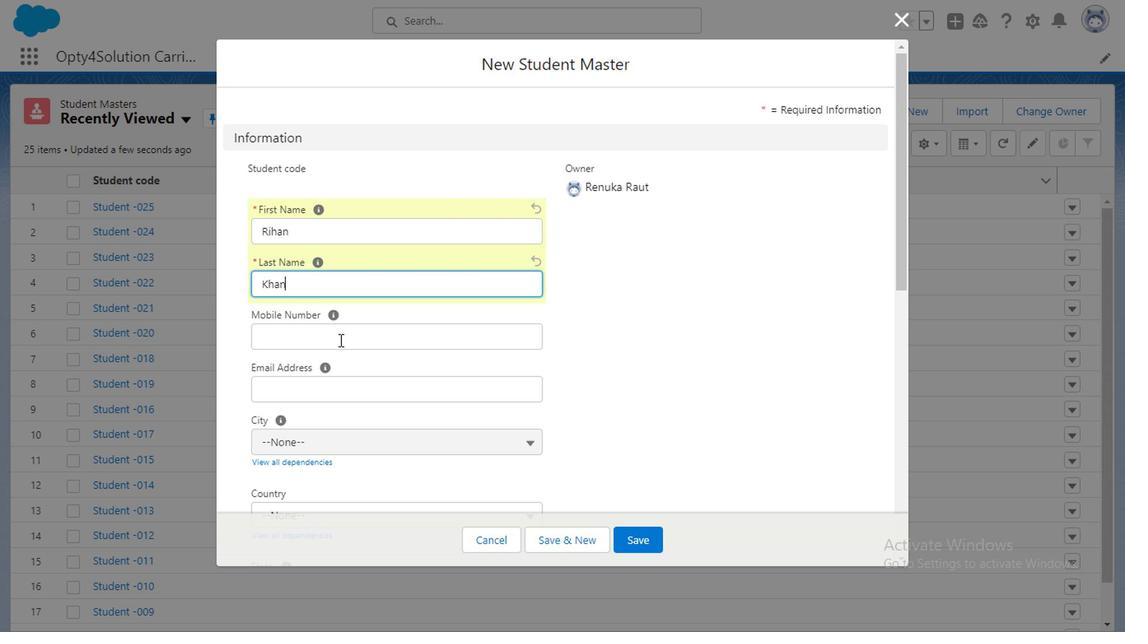 
Action: Key pressed 9056<Key.backspace><Key.backspace><Key.backspace><Key.backspace><Key.shift_r><Key.shift_r><Key.shift_r><Key.shift_r>+91-6789564510
Screenshot: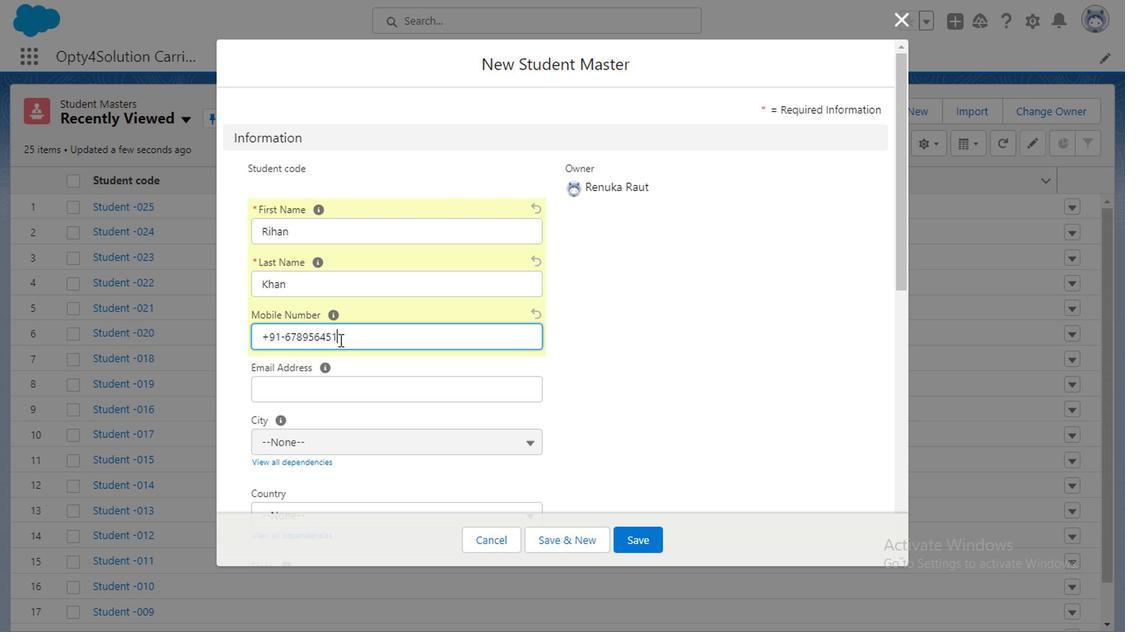 
Action: Mouse moved to (311, 390)
Screenshot: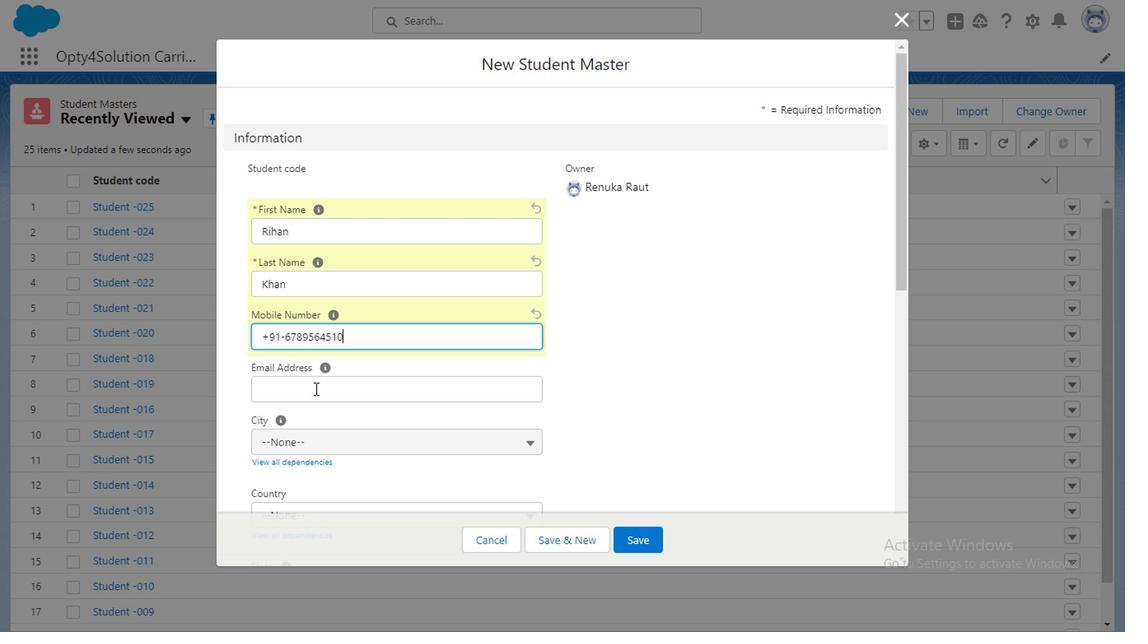 
Action: Mouse pressed left at (311, 390)
Screenshot: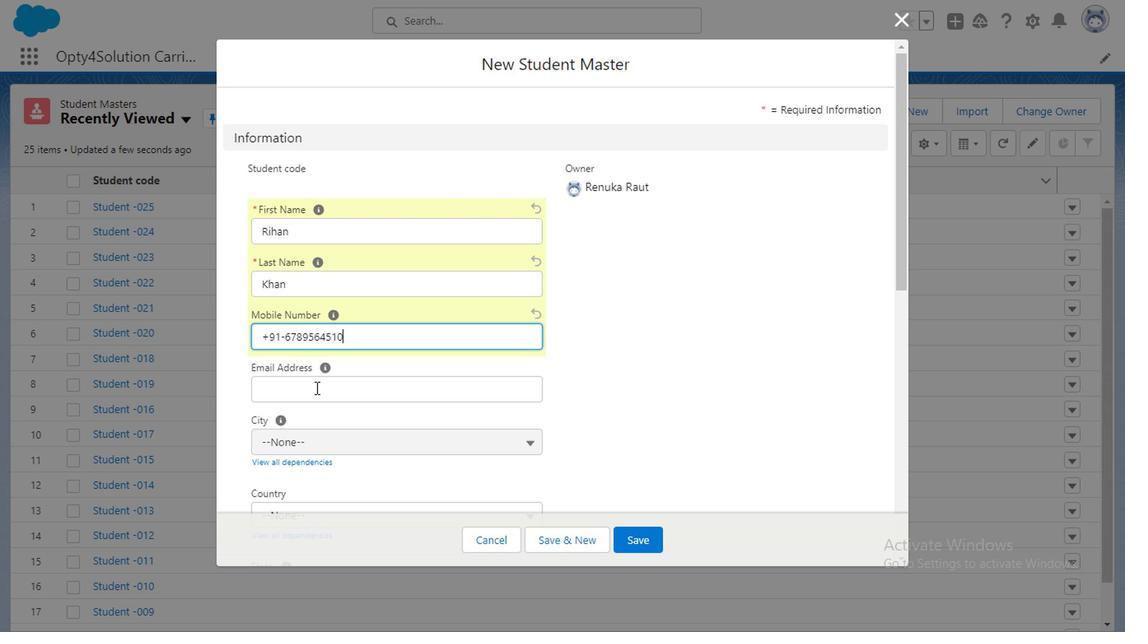 
Action: Key pressed rihankhan34<Key.shift>@gmail.com
Screenshot: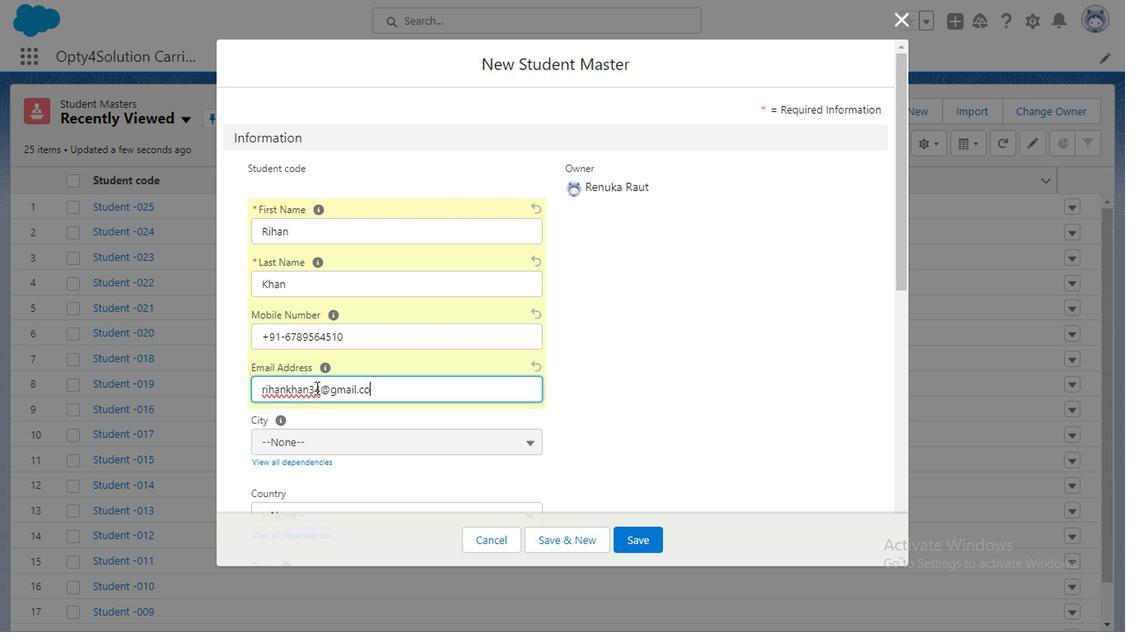 
Action: Mouse moved to (543, 418)
Screenshot: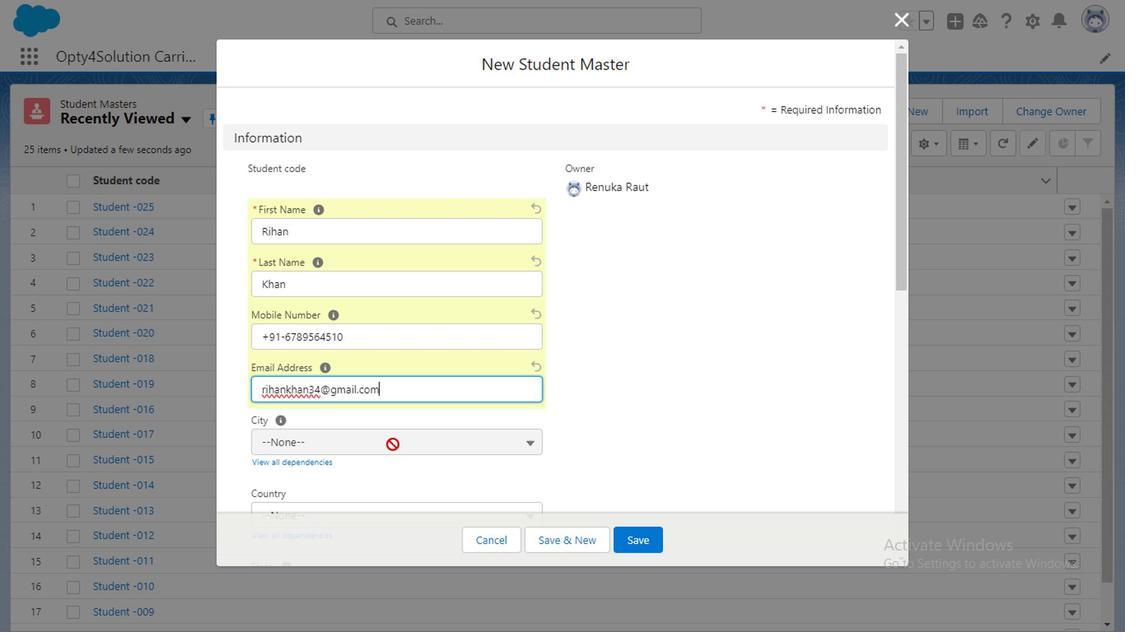 
Action: Mouse scrolled (543, 417) with delta (0, 0)
Screenshot: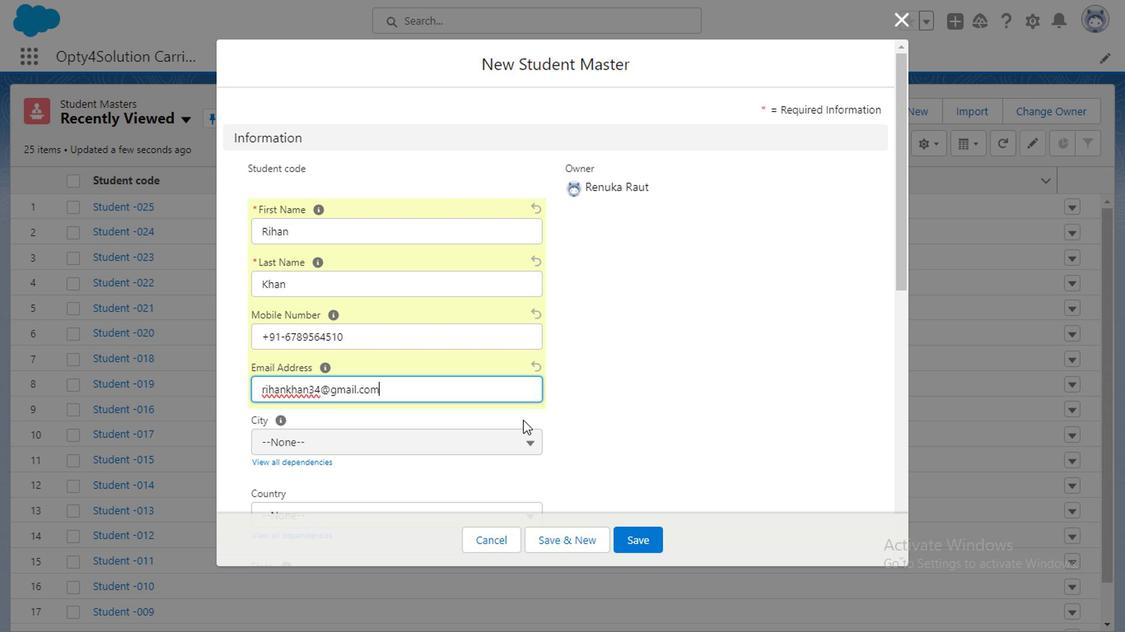 
Action: Mouse moved to (471, 387)
Screenshot: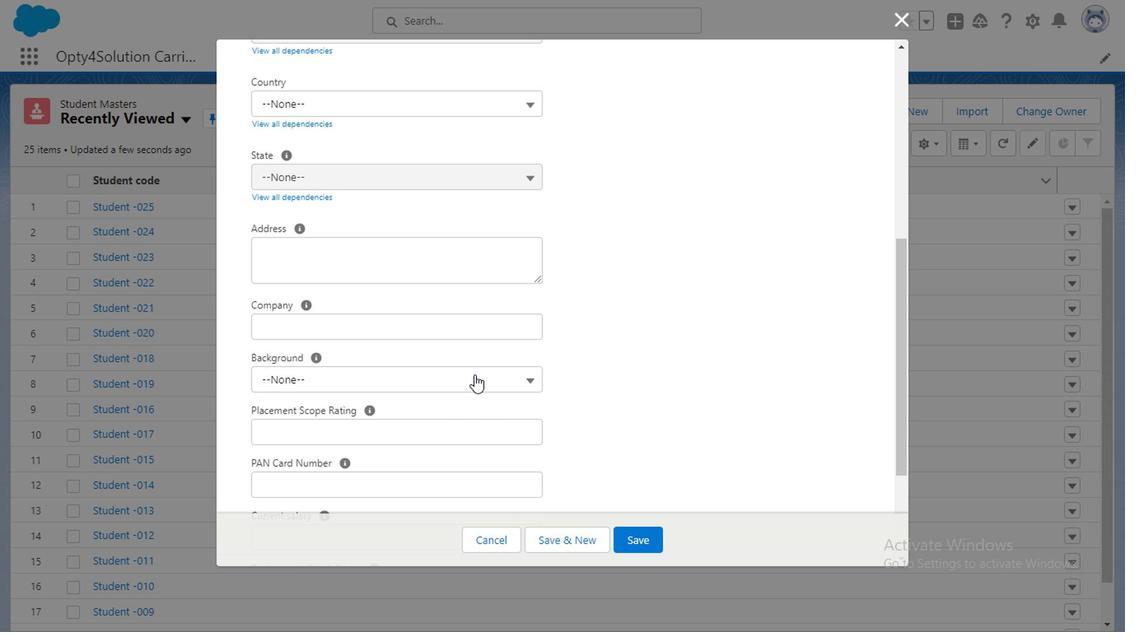 
Action: Mouse pressed left at (471, 387)
Screenshot: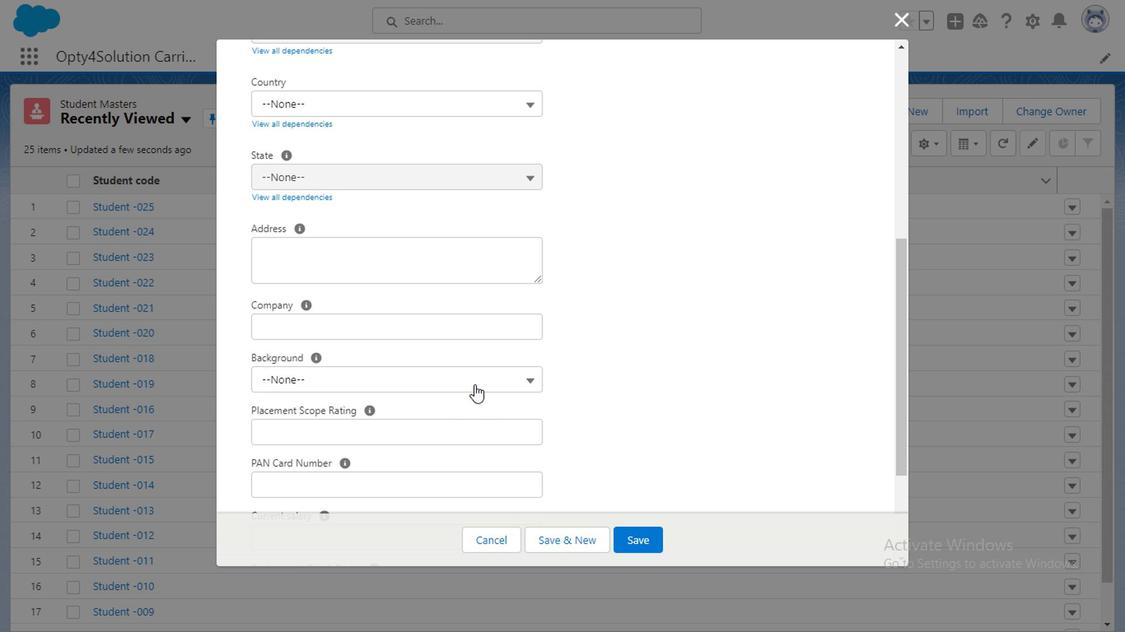 
Action: Mouse moved to (320, 446)
Screenshot: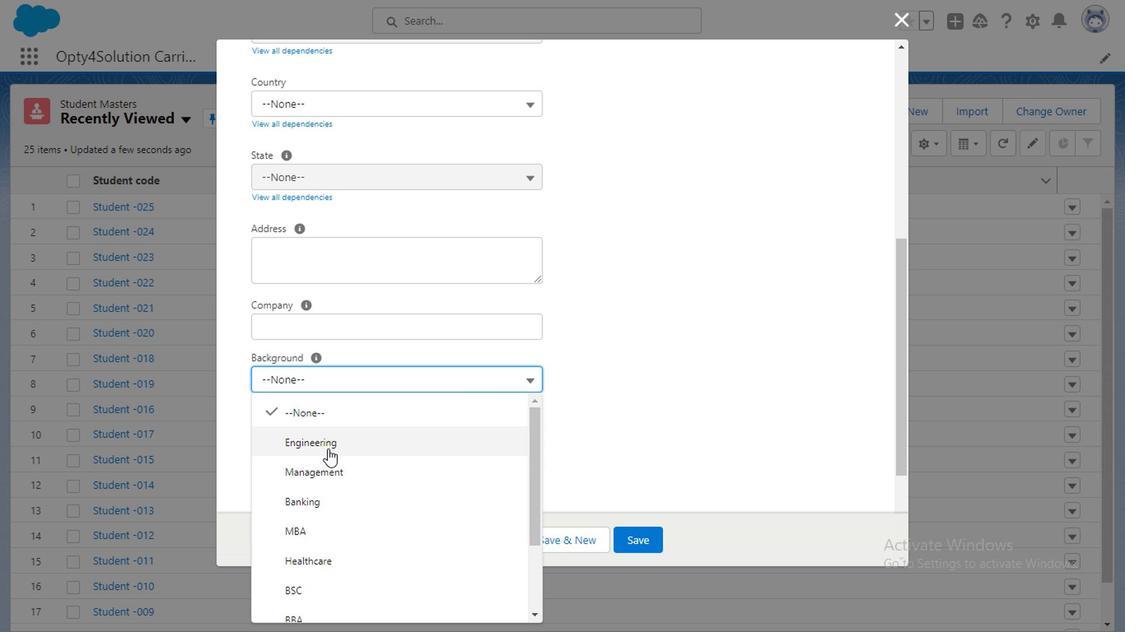 
Action: Mouse pressed left at (320, 446)
Screenshot: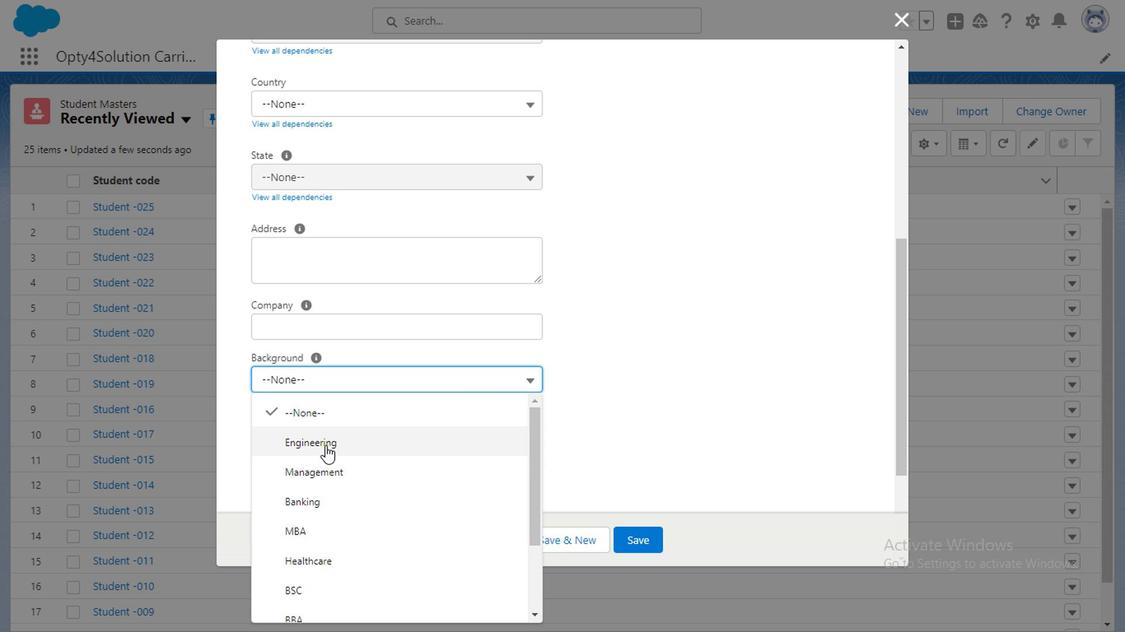 
Action: Mouse moved to (386, 438)
Screenshot: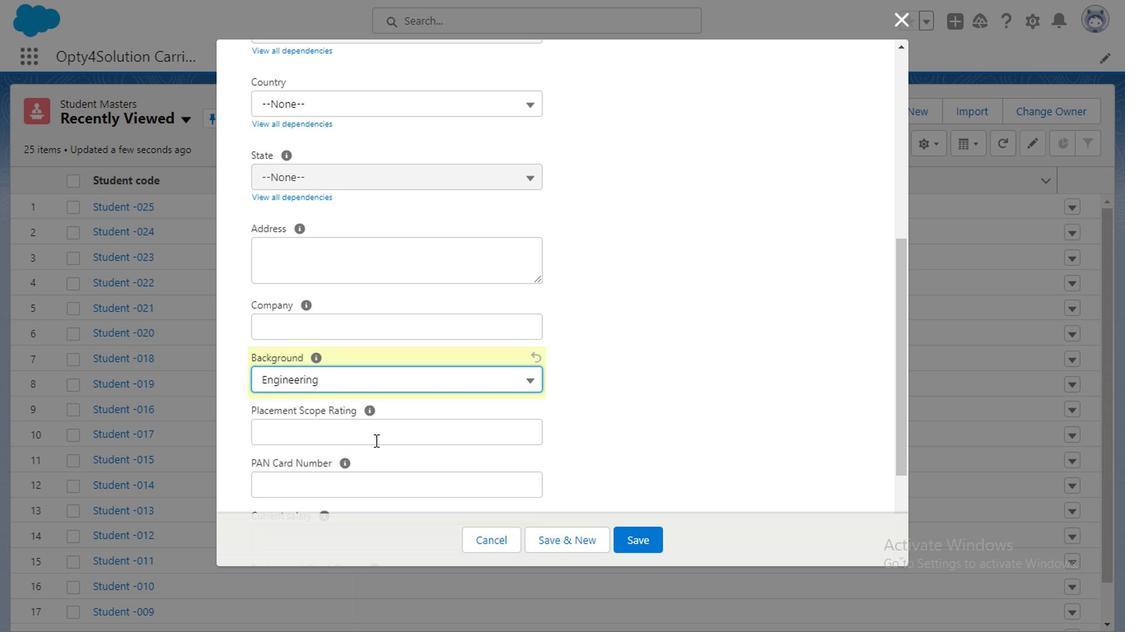 
Action: Mouse scrolled (386, 437) with delta (0, 0)
Screenshot: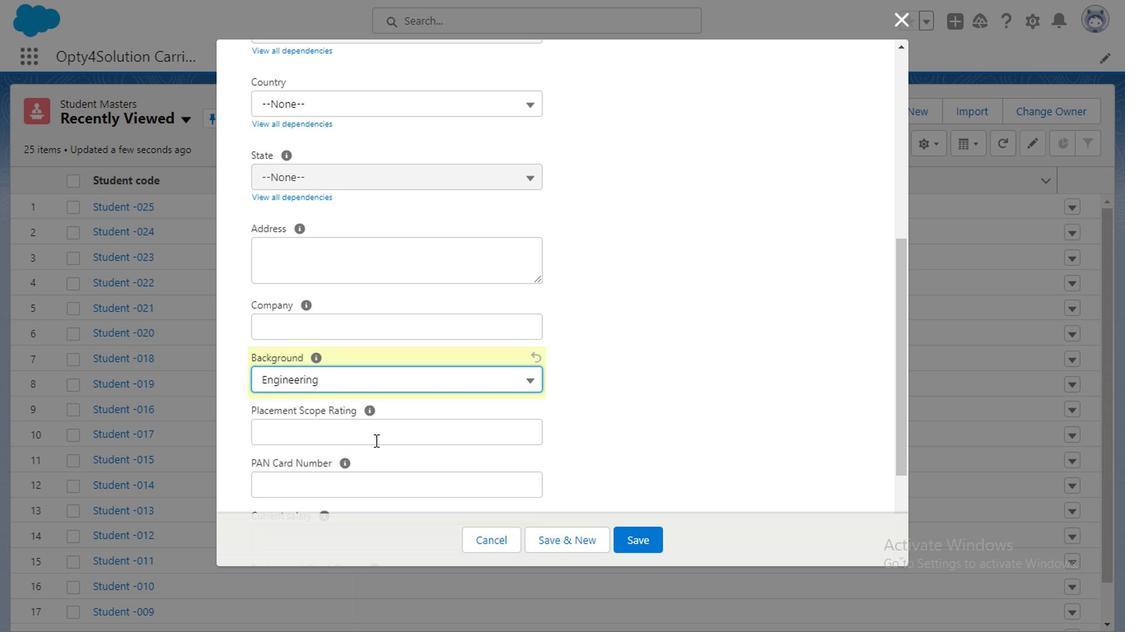 
Action: Mouse moved to (348, 427)
Screenshot: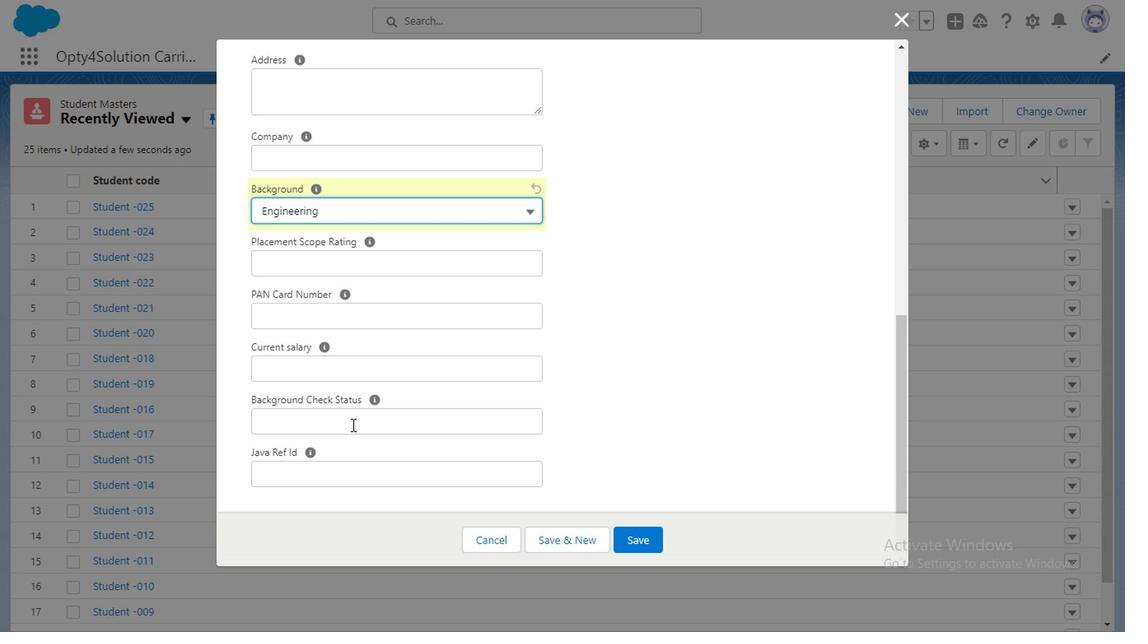 
Action: Mouse pressed left at (348, 427)
Screenshot: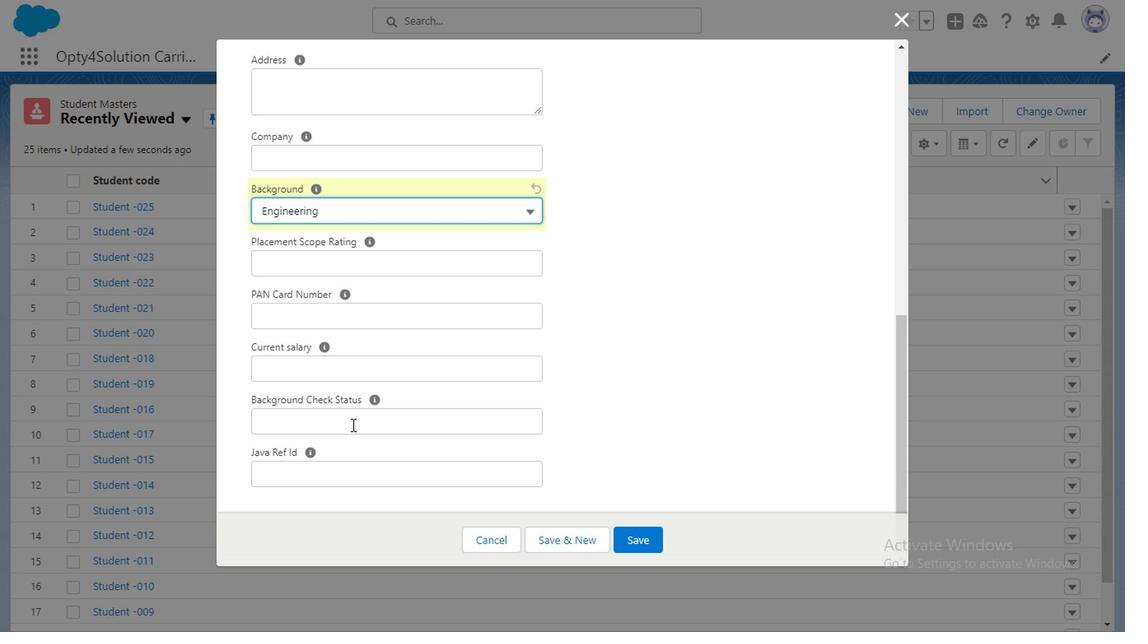 
Action: Key pressed <Key.caps_lock>V<Key.caps_lock>erified
Screenshot: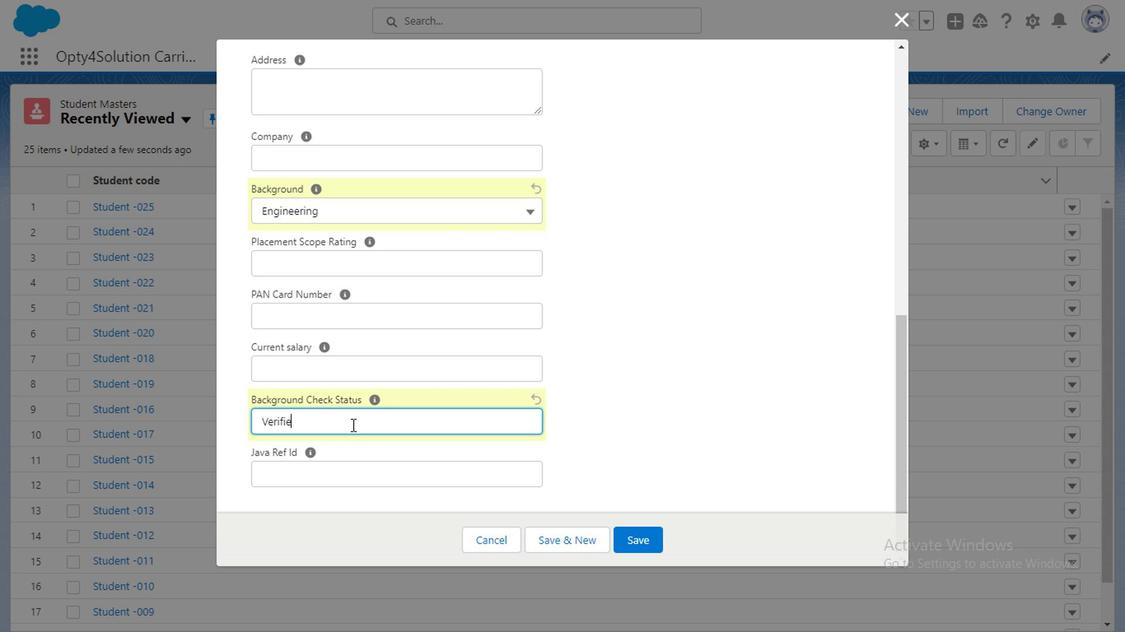 
Action: Mouse moved to (270, 369)
Screenshot: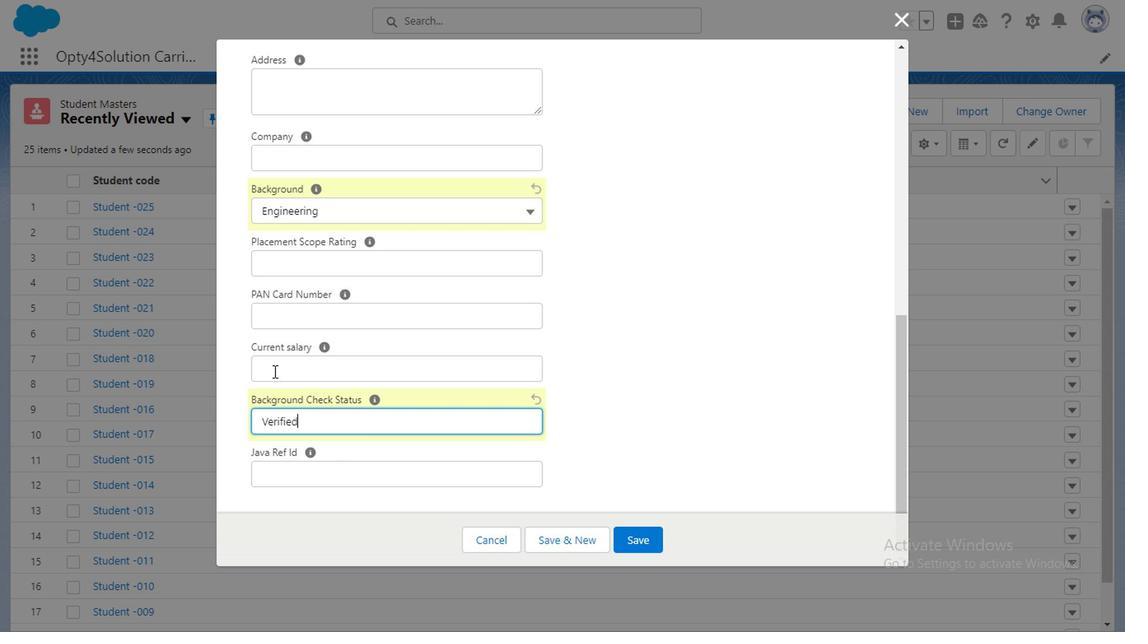 
Action: Mouse pressed left at (270, 369)
Screenshot: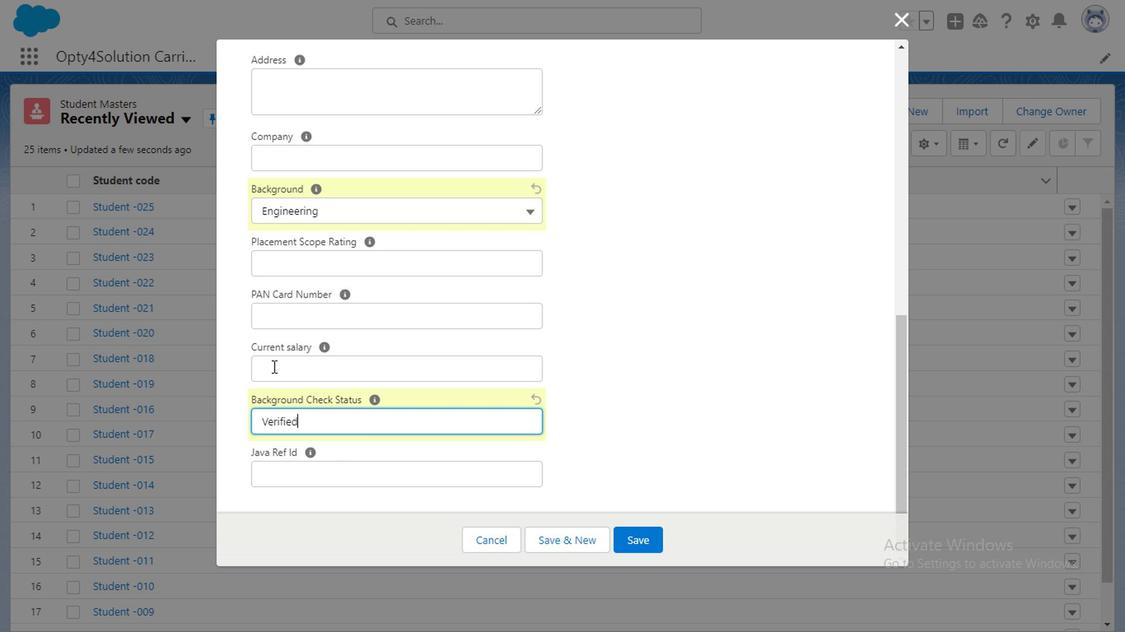 
Action: Key pressed 600000<Key.backspace>
Screenshot: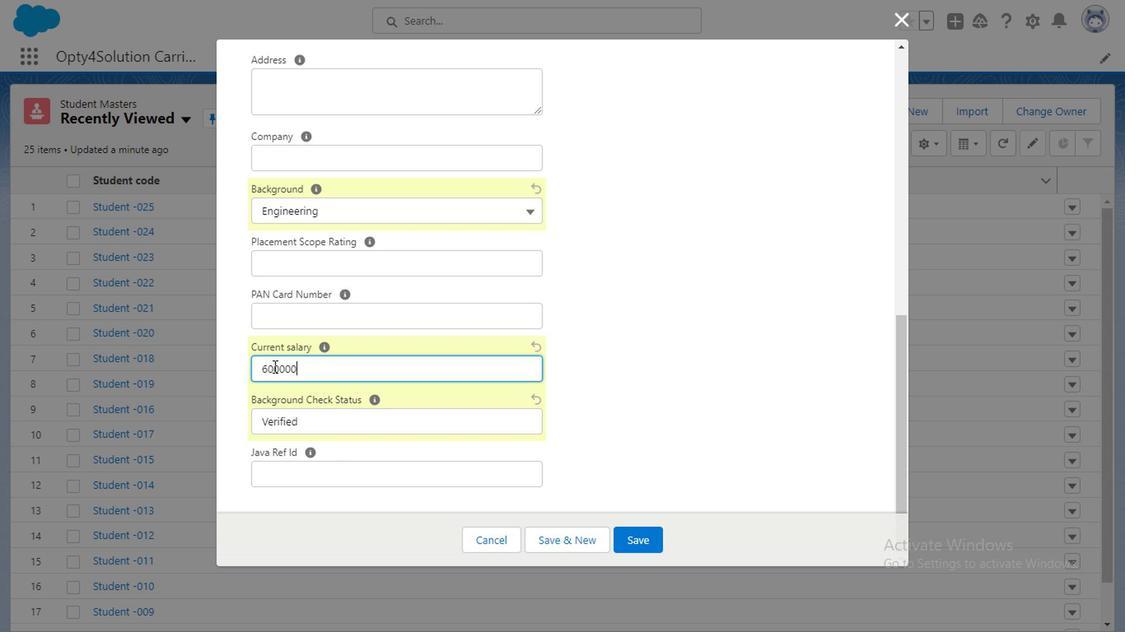 
Action: Mouse moved to (300, 260)
Screenshot: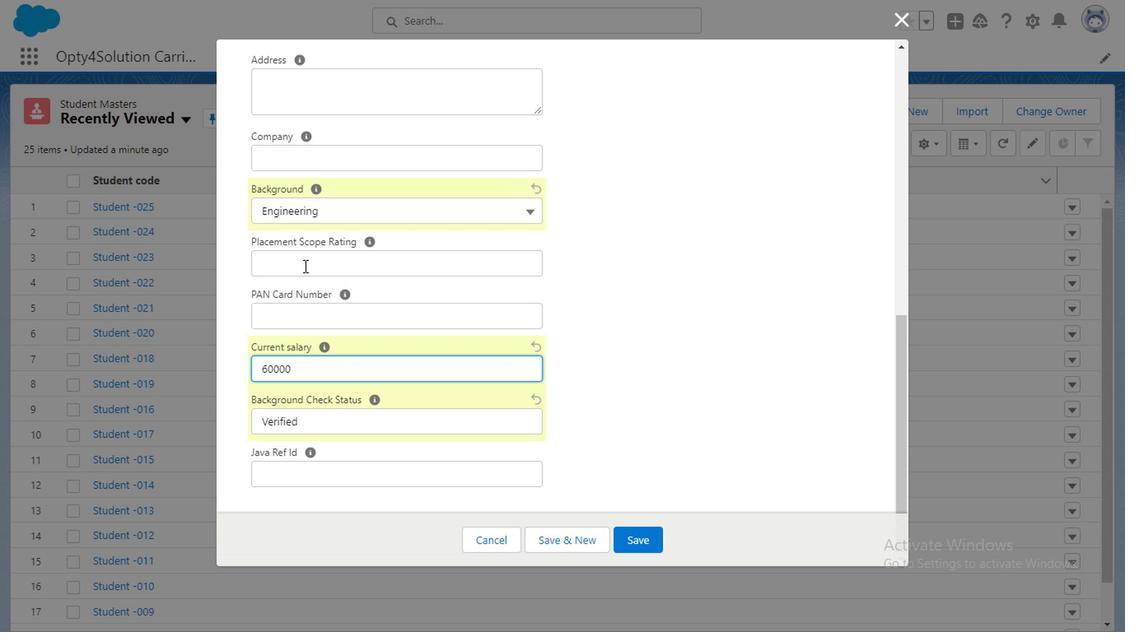 
Action: Mouse pressed left at (300, 260)
Screenshot: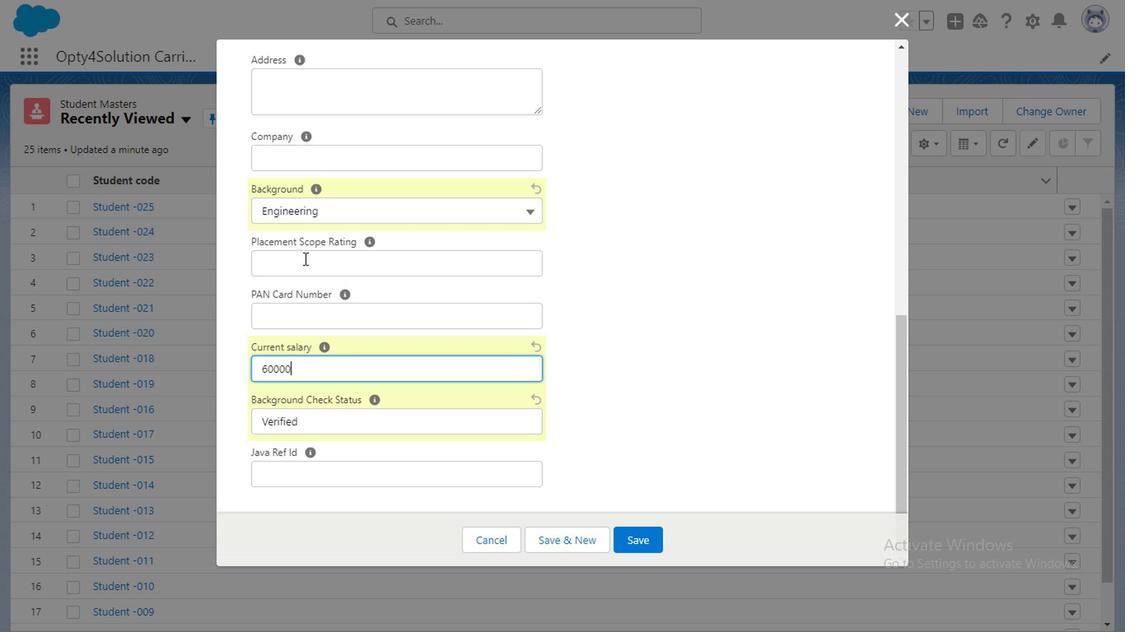 
Action: Mouse moved to (300, 260)
Screenshot: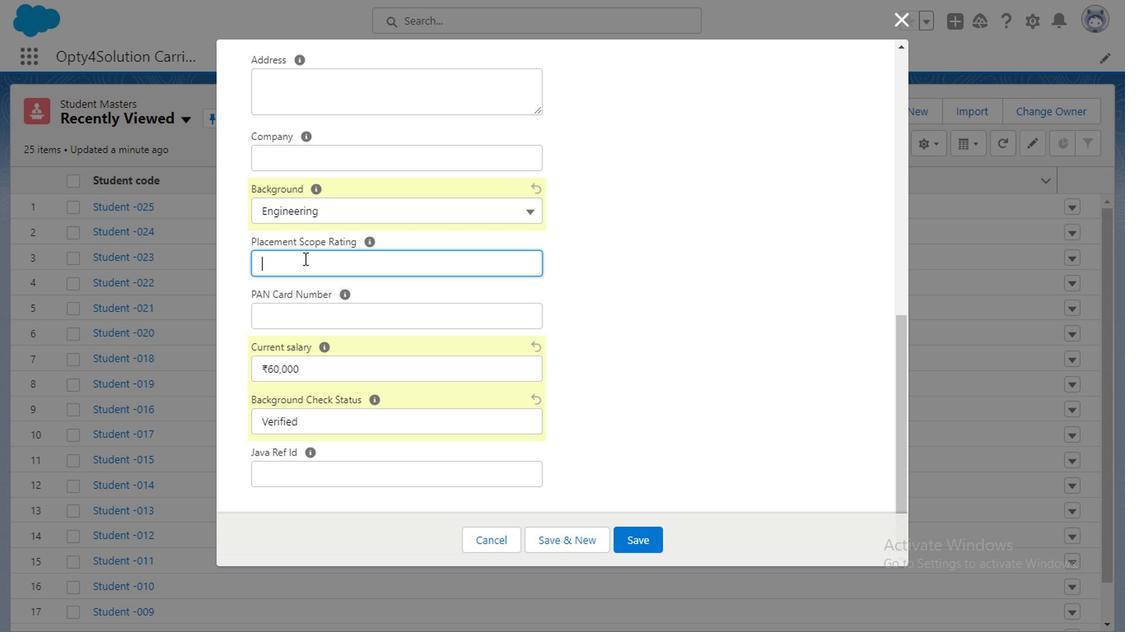 
Action: Key pressed <Key.caps_lock>H<Key.caps_lock>igh
Screenshot: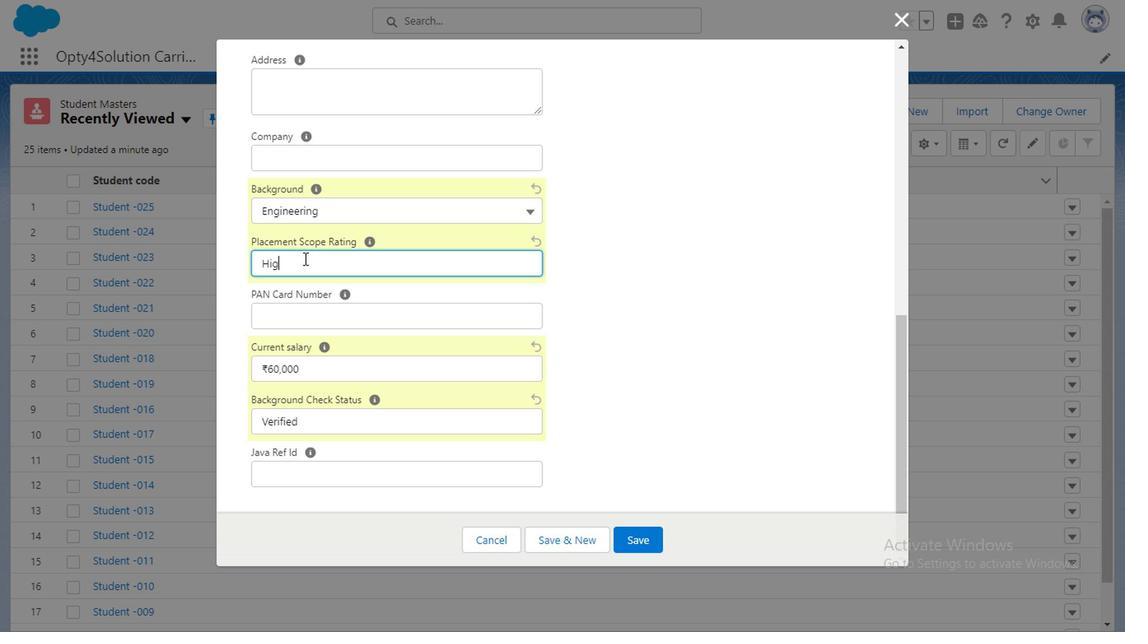 
Action: Mouse moved to (312, 158)
Screenshot: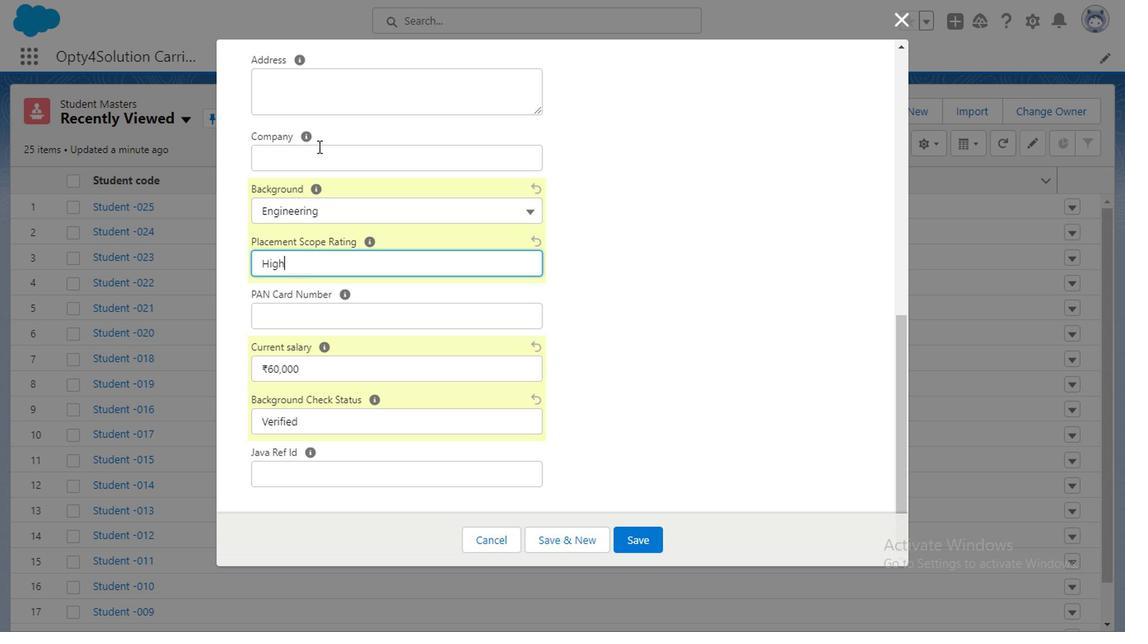 
Action: Mouse pressed left at (312, 158)
Screenshot: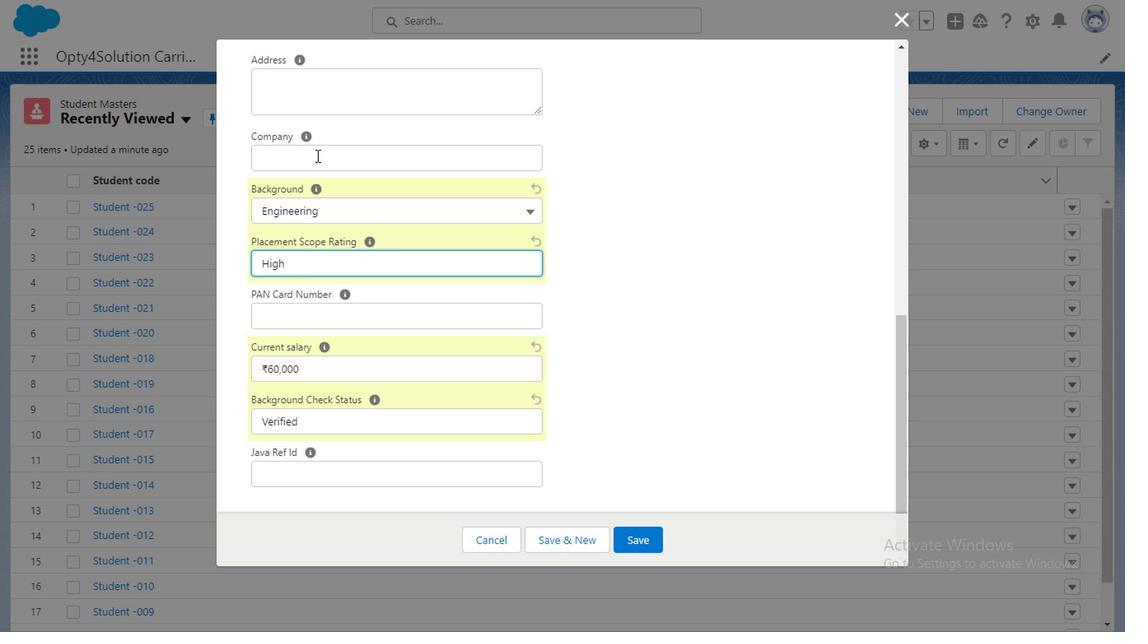 
Action: Mouse moved to (312, 158)
Screenshot: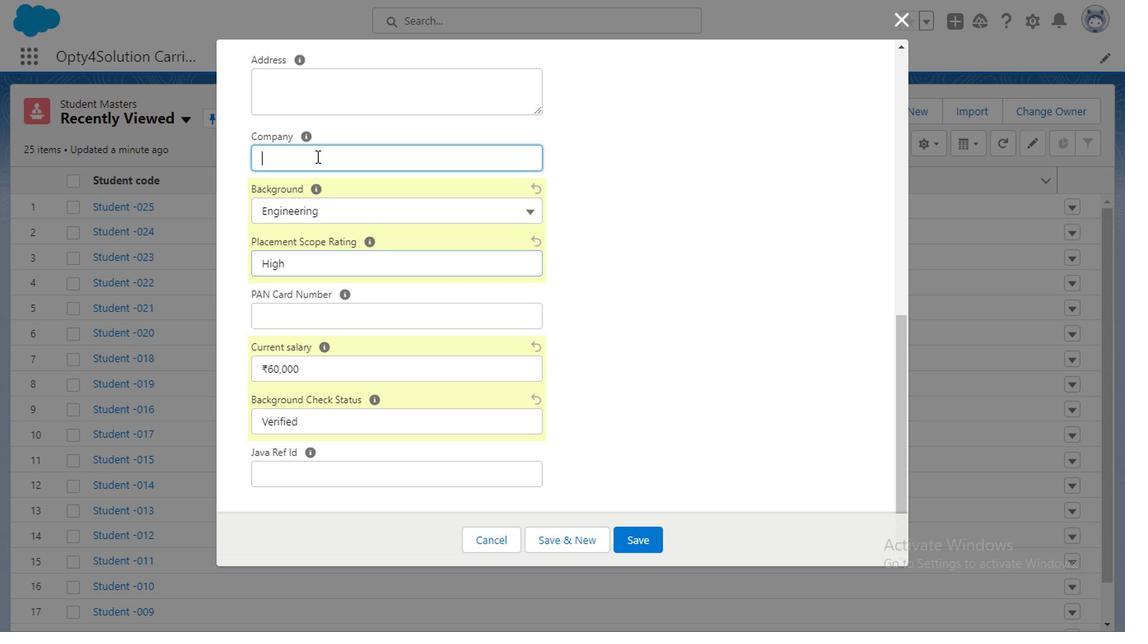 
Action: Key pressed <Key.caps_lock>O<Key.caps_lock>dubarun
Screenshot: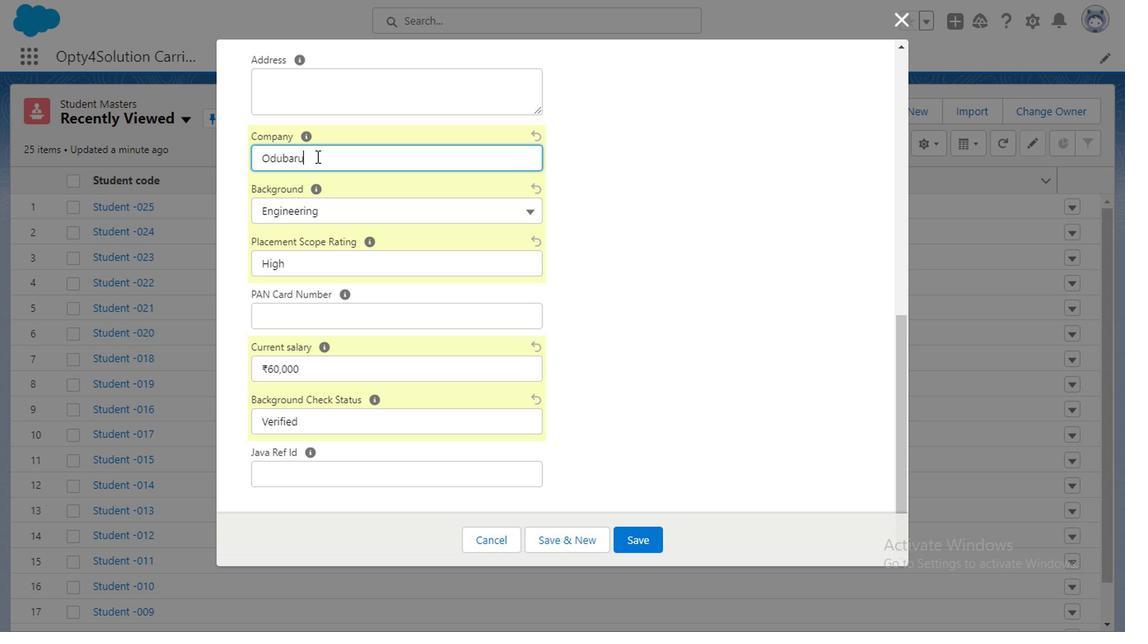 
Action: Mouse moved to (321, 140)
Screenshot: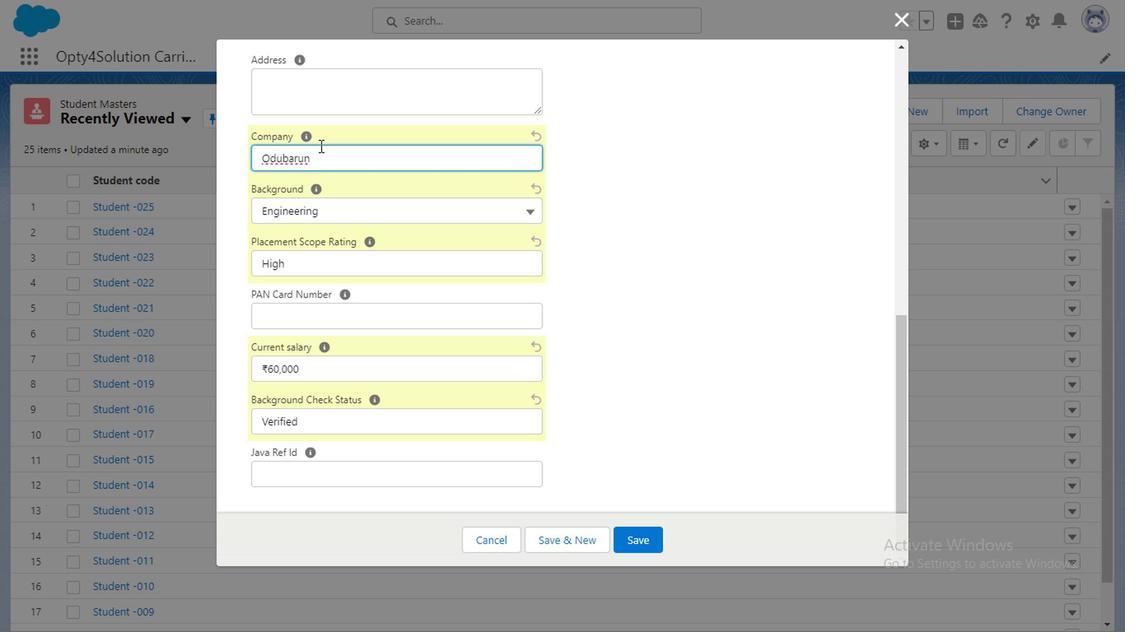 
Action: Mouse scrolled (321, 141) with delta (0, 0)
Screenshot: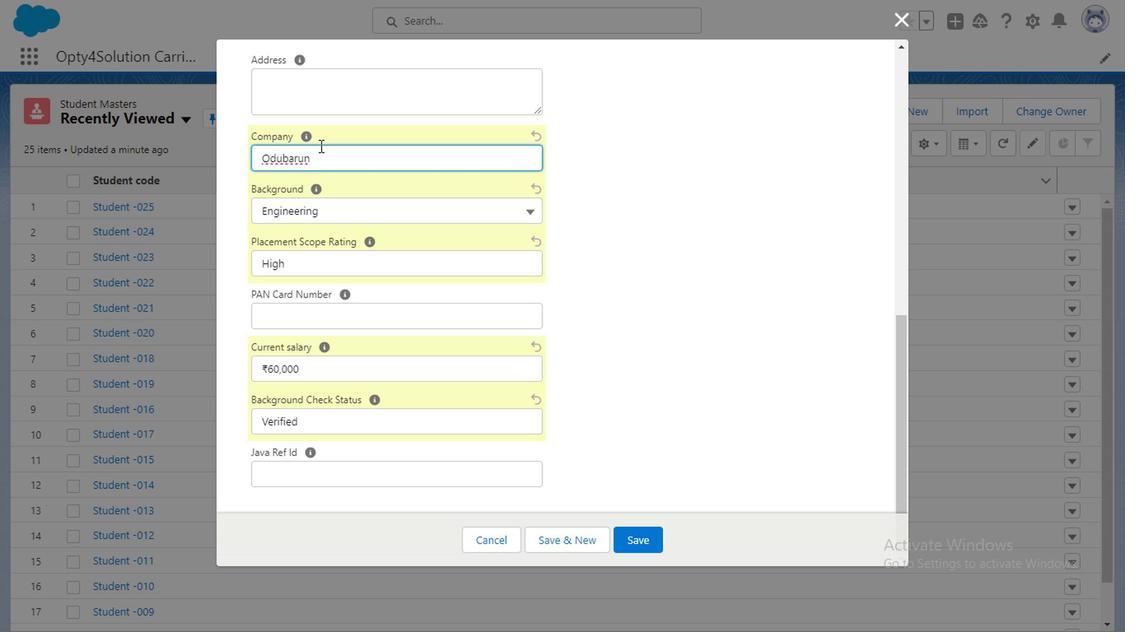 
Action: Mouse scrolled (321, 141) with delta (0, 0)
Screenshot: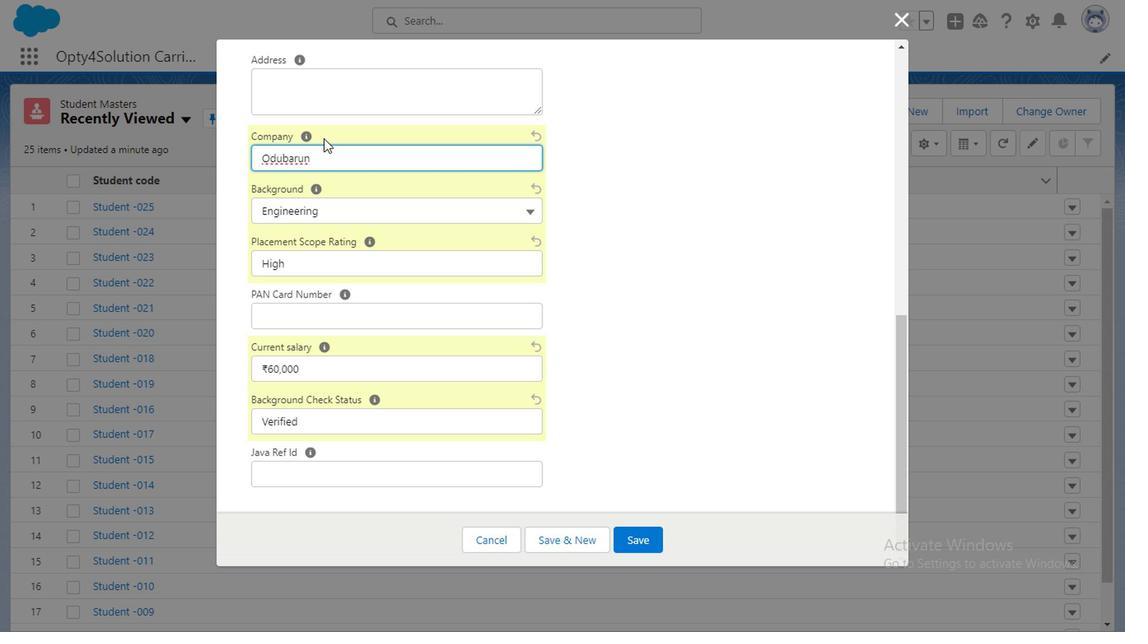 
Action: Mouse moved to (898, 273)
Screenshot: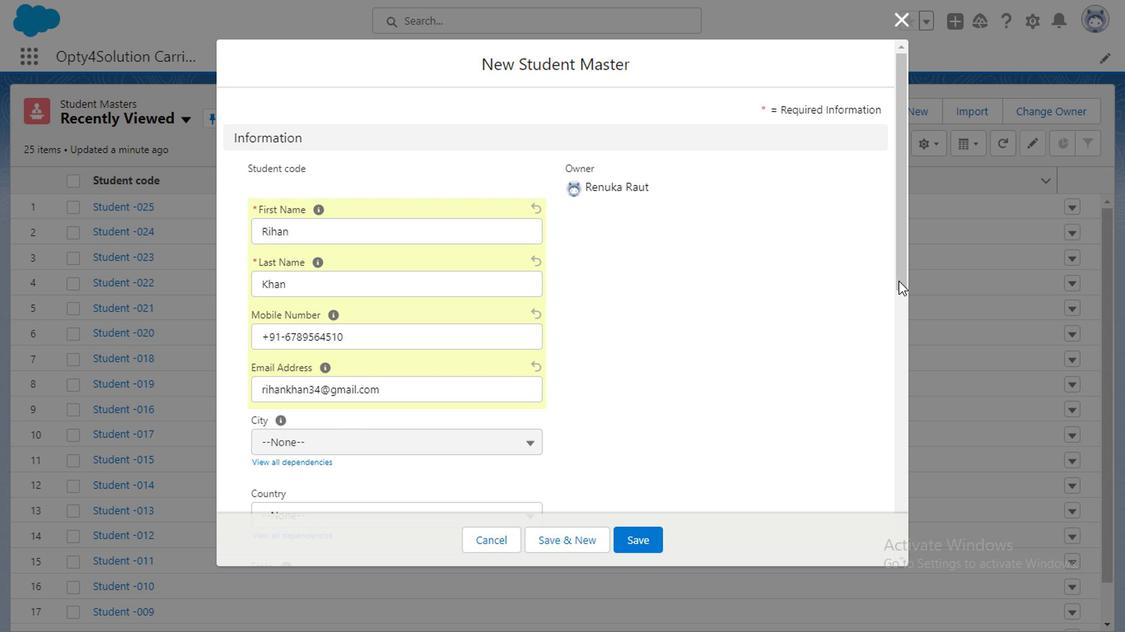 
Action: Mouse pressed left at (898, 273)
Screenshot: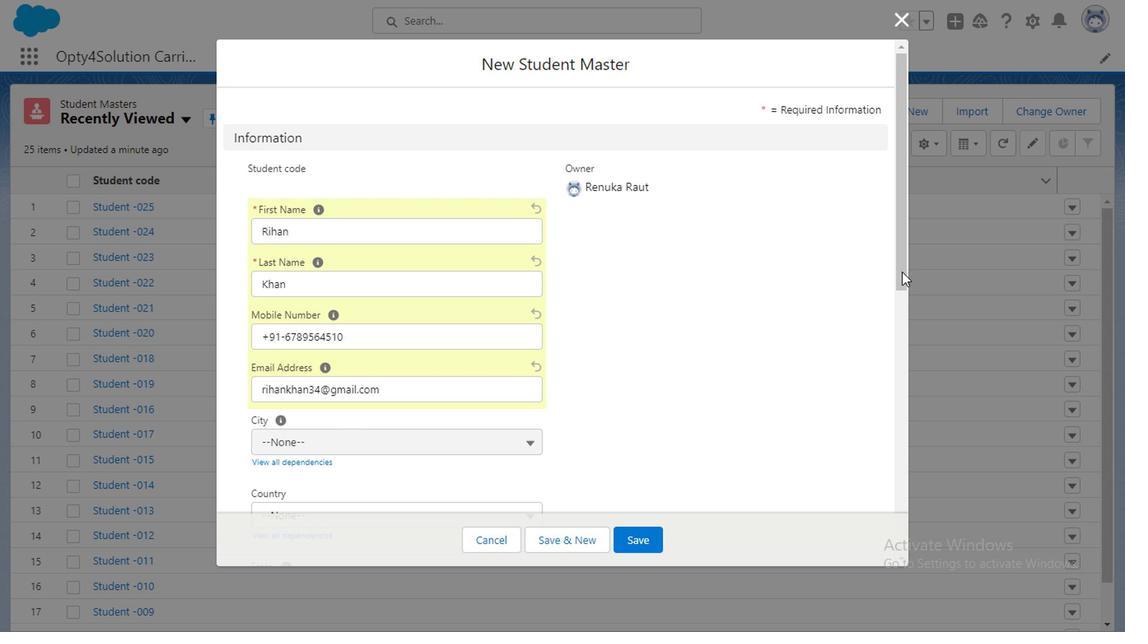 
Action: Mouse moved to (432, 391)
Screenshot: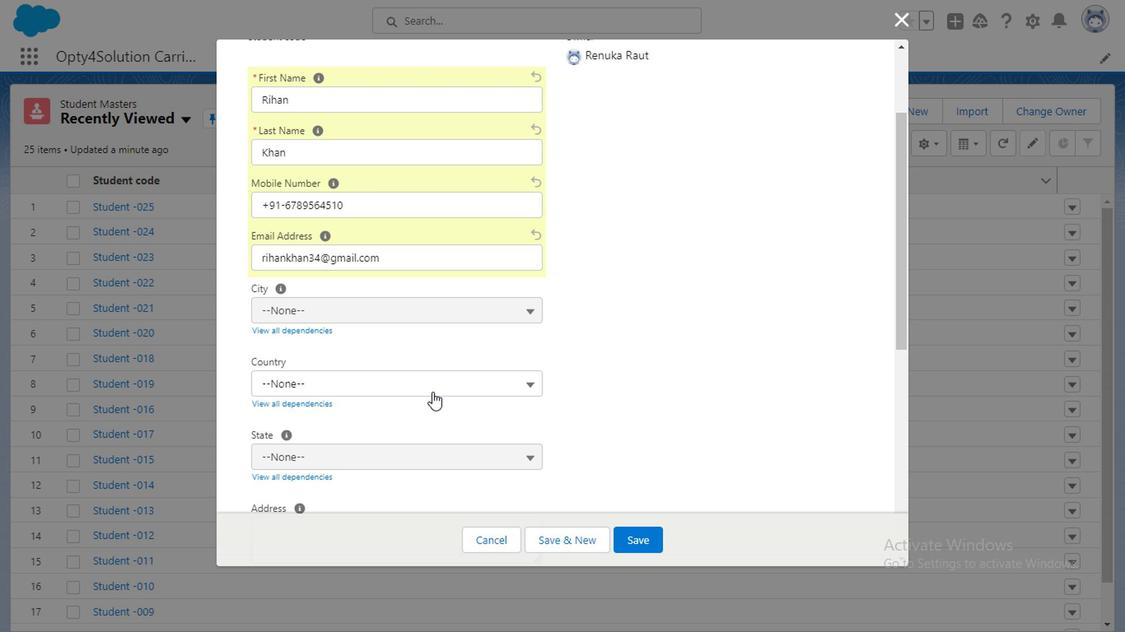 
Action: Mouse pressed left at (432, 391)
Screenshot: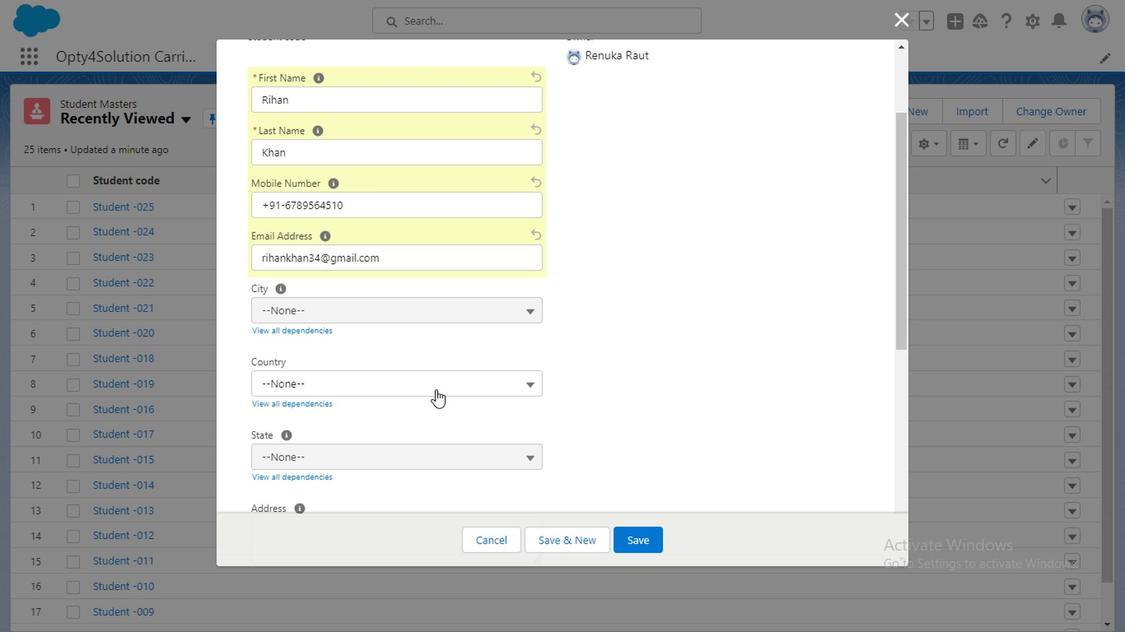 
Action: Mouse moved to (297, 477)
Screenshot: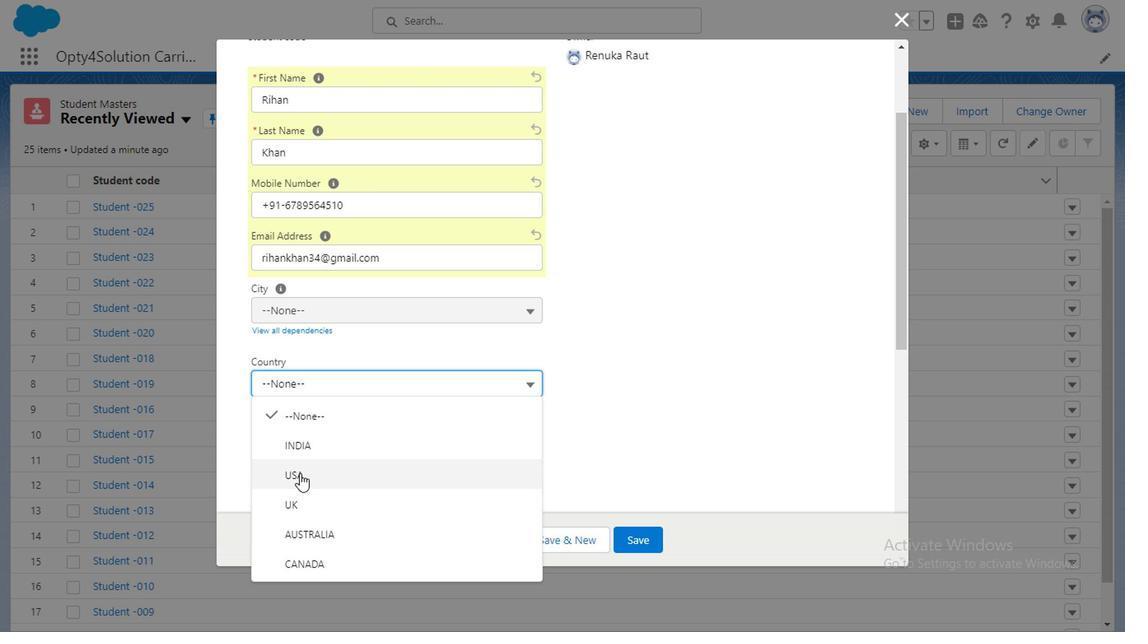 
Action: Mouse pressed left at (297, 477)
Screenshot: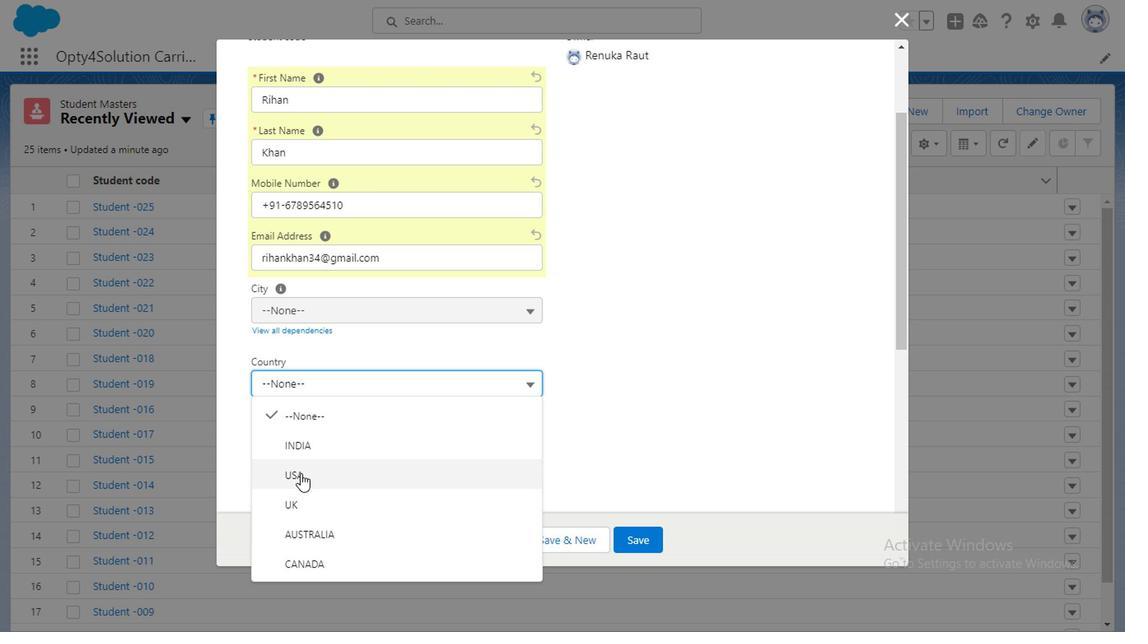 
Action: Mouse moved to (361, 466)
Screenshot: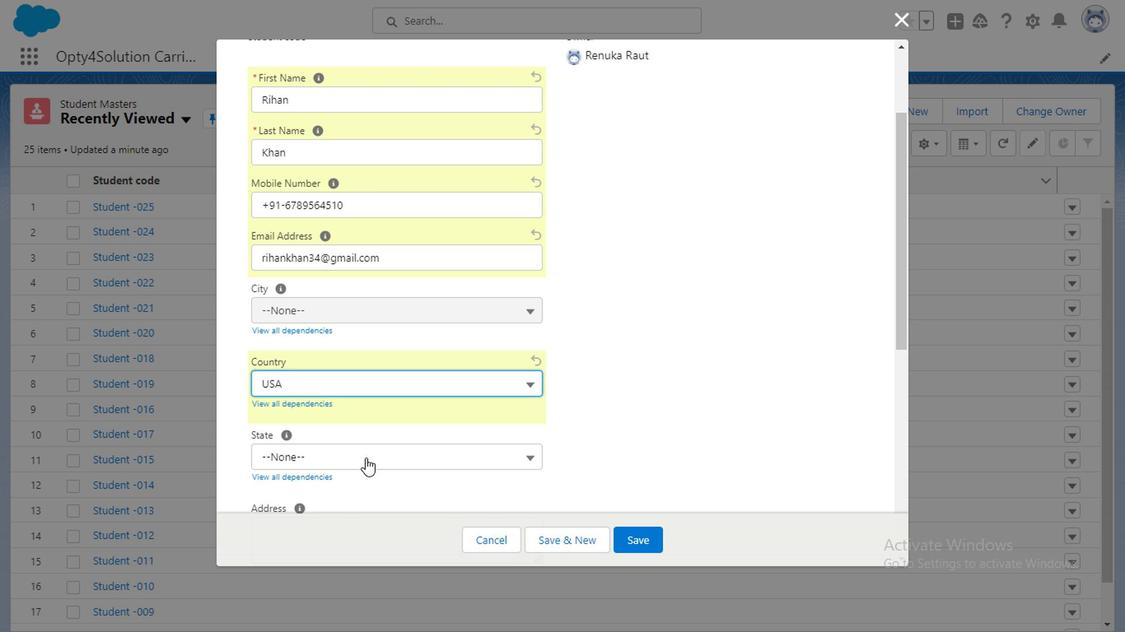 
Action: Mouse pressed left at (361, 466)
Screenshot: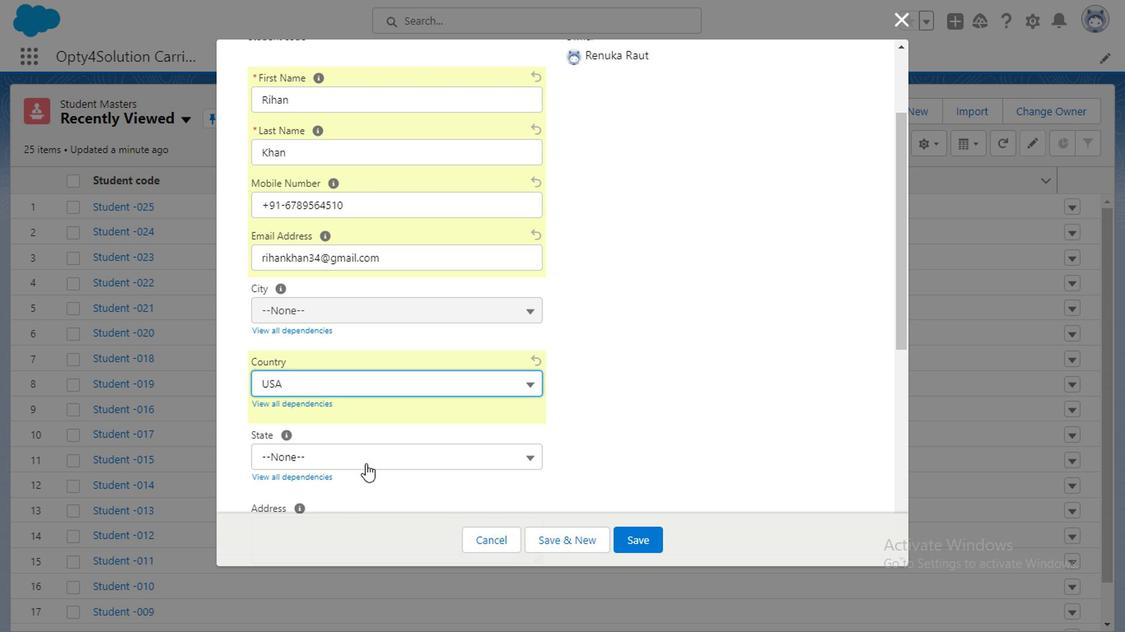 
Action: Mouse moved to (317, 521)
Screenshot: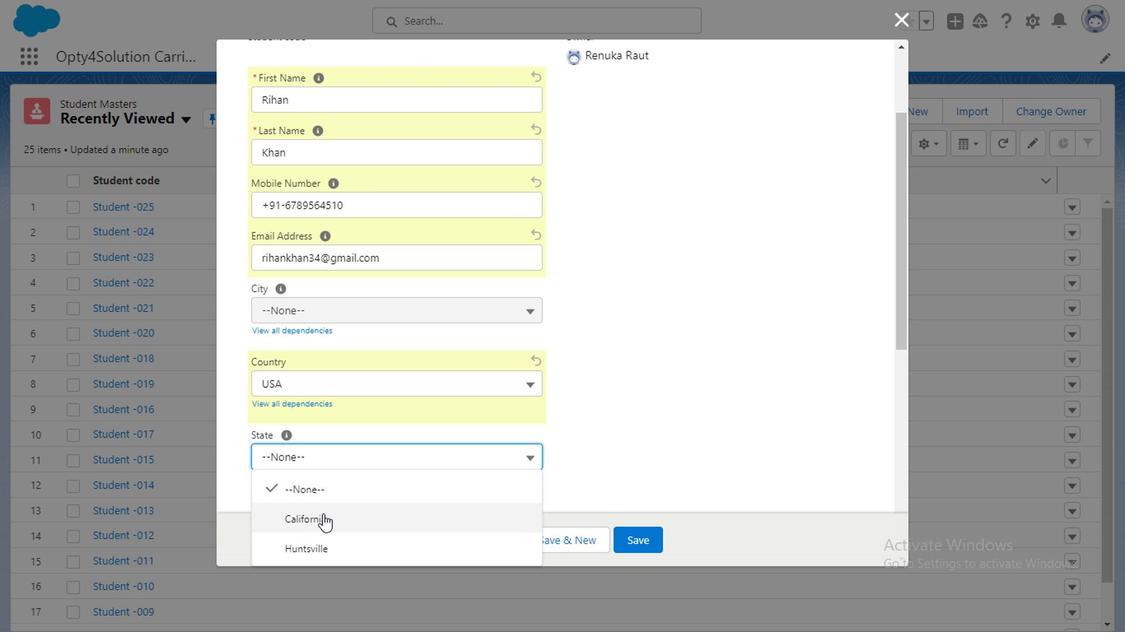 
Action: Mouse pressed left at (317, 521)
Screenshot: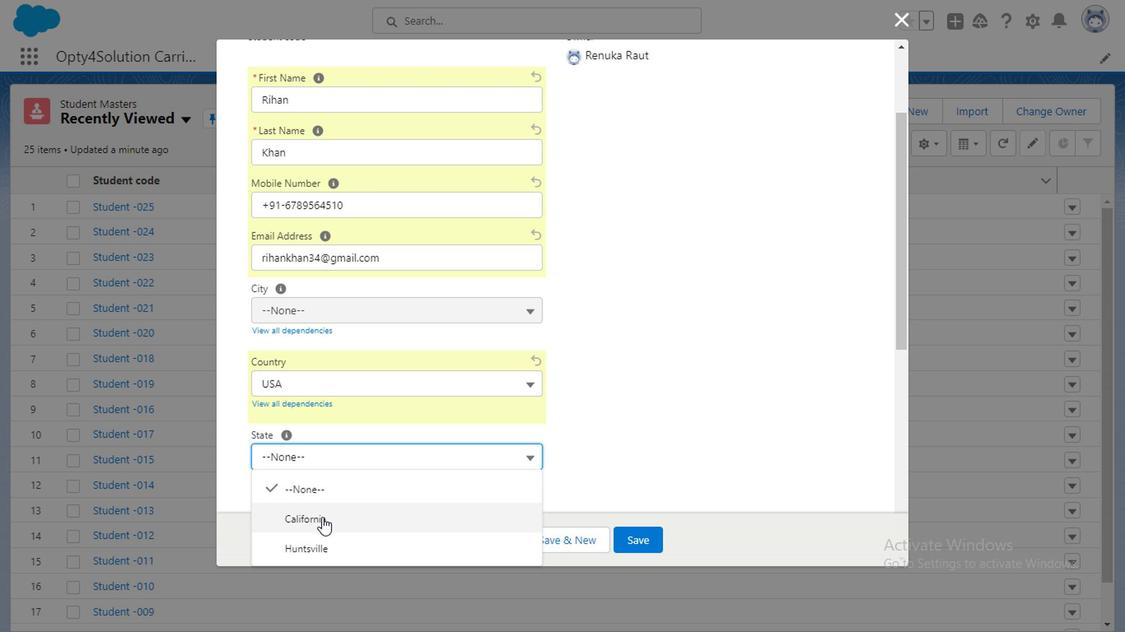 
Action: Mouse moved to (373, 317)
Screenshot: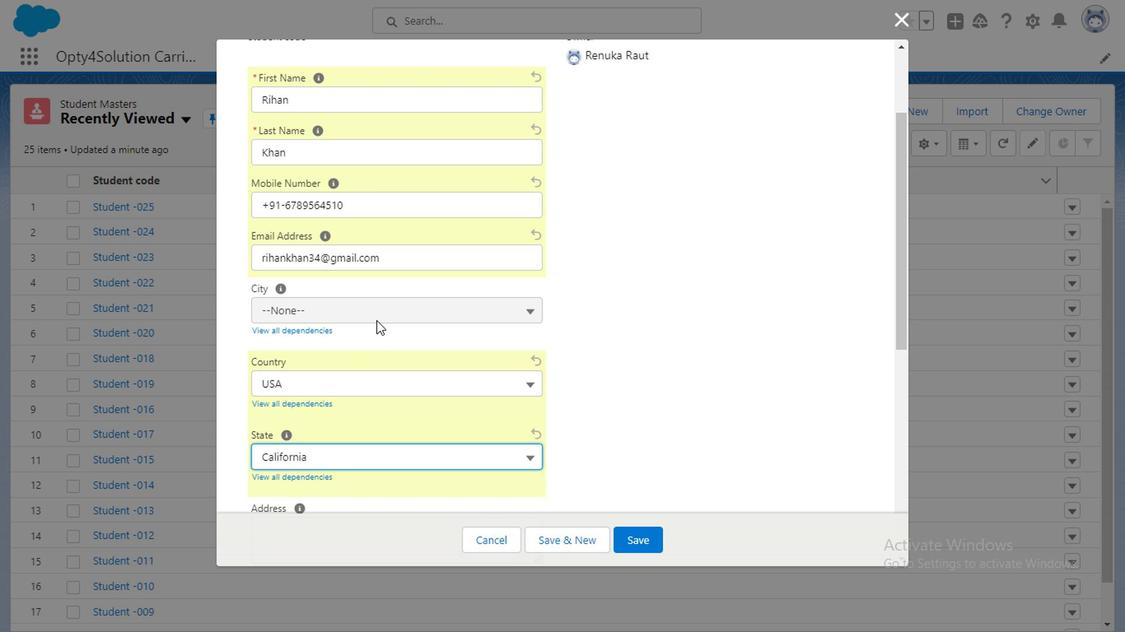 
Action: Mouse pressed left at (373, 317)
Screenshot: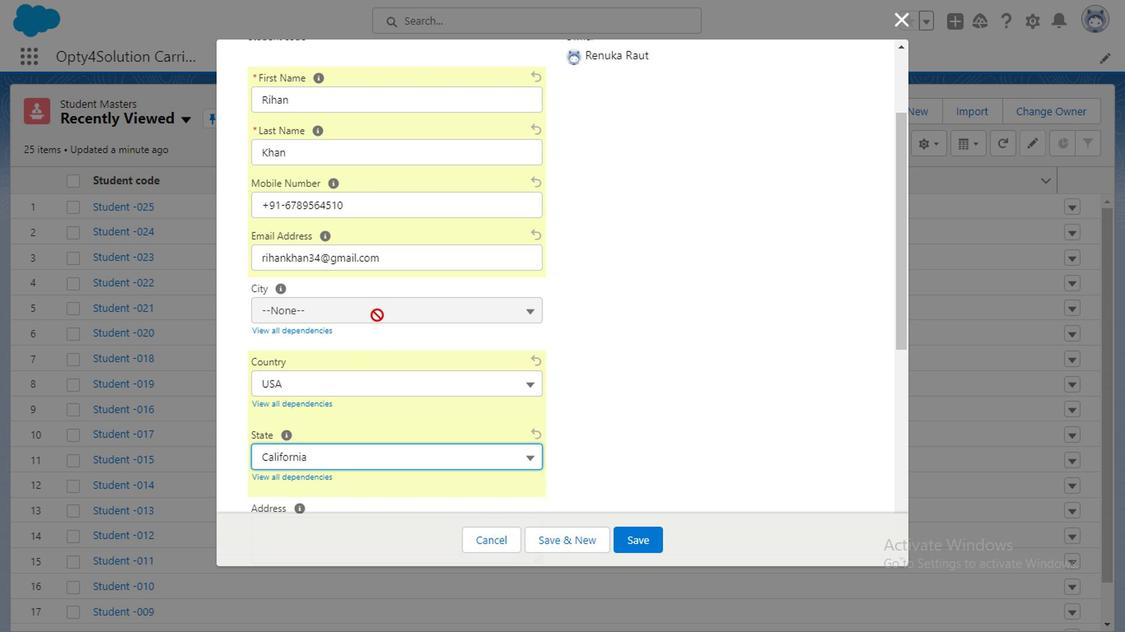 
Action: Mouse moved to (396, 315)
Screenshot: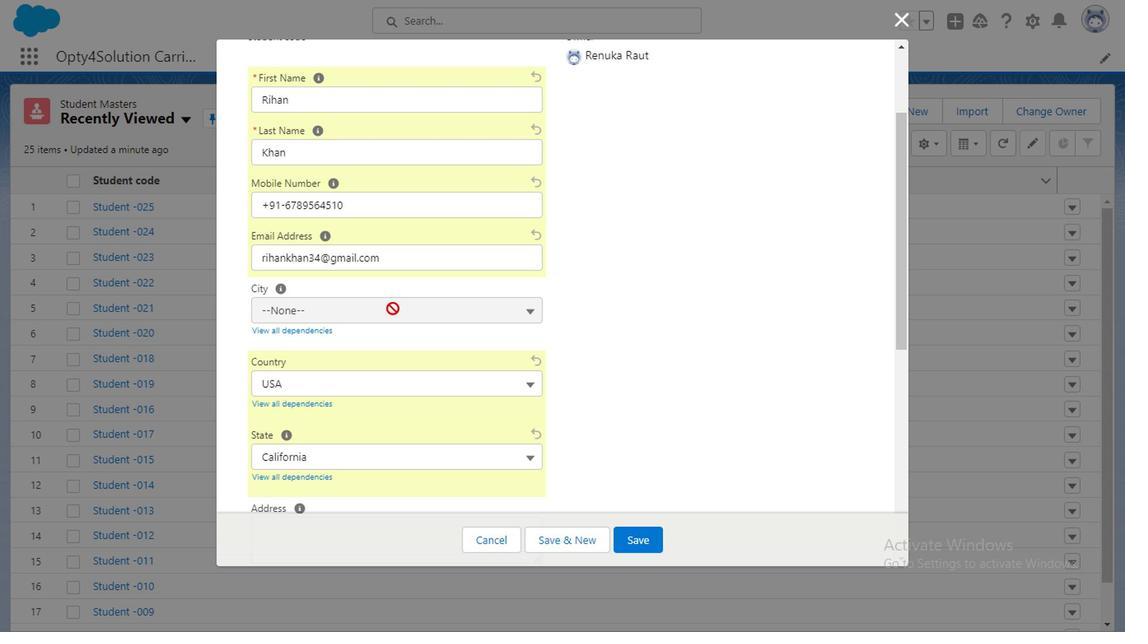 
Action: Mouse scrolled (396, 314) with delta (0, 0)
Screenshot: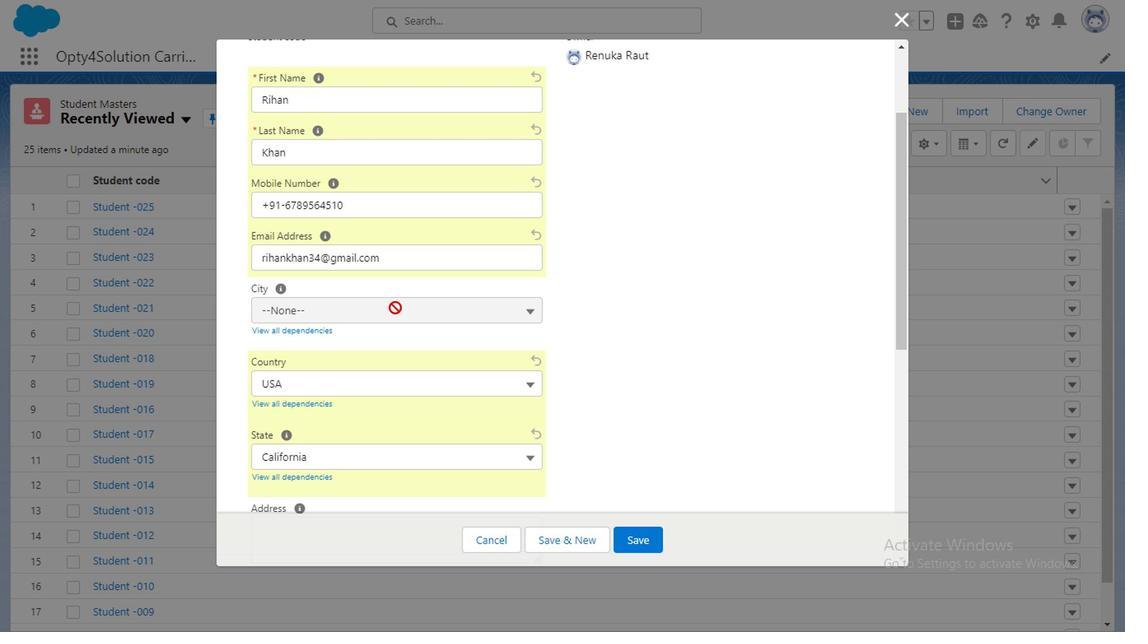 
Action: Mouse moved to (339, 143)
Screenshot: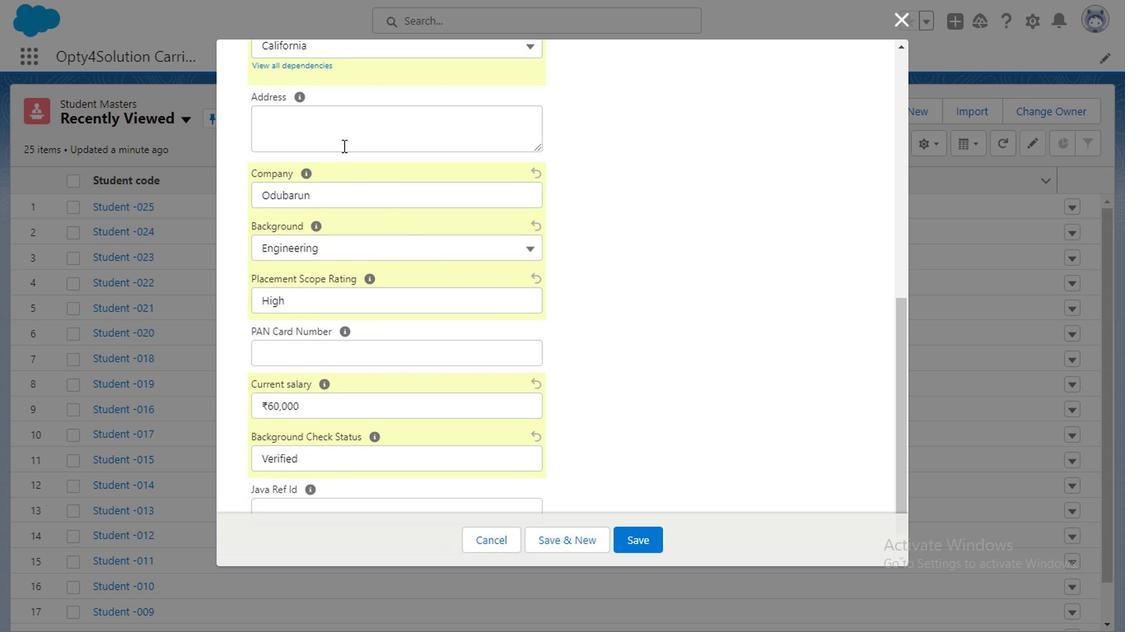 
Action: Mouse pressed left at (339, 143)
Screenshot: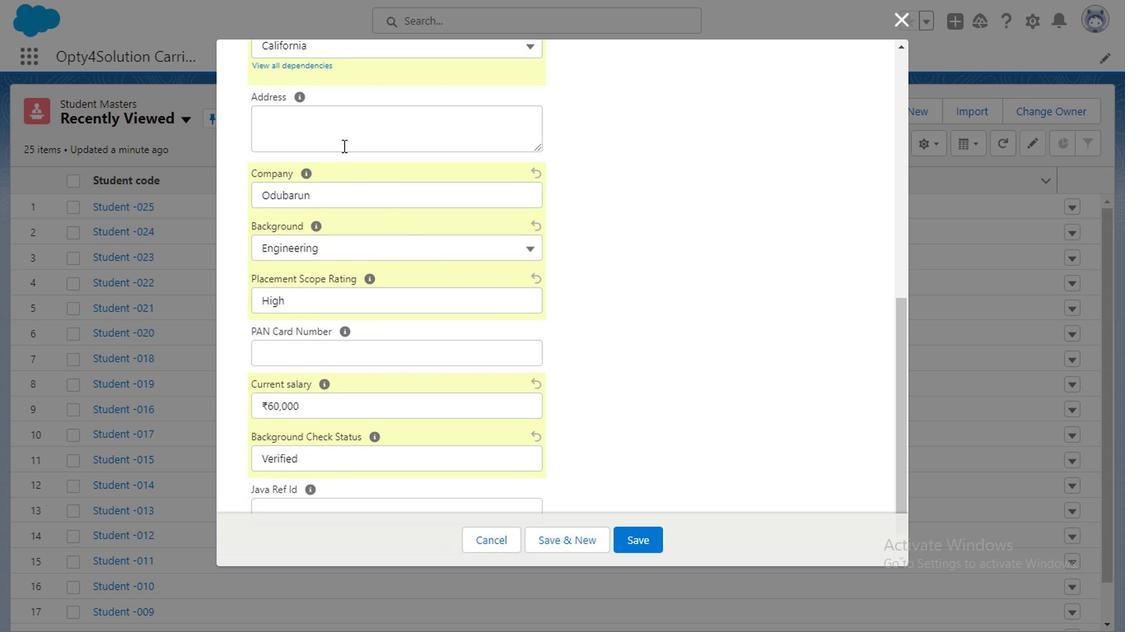 
Action: Mouse moved to (339, 143)
Screenshot: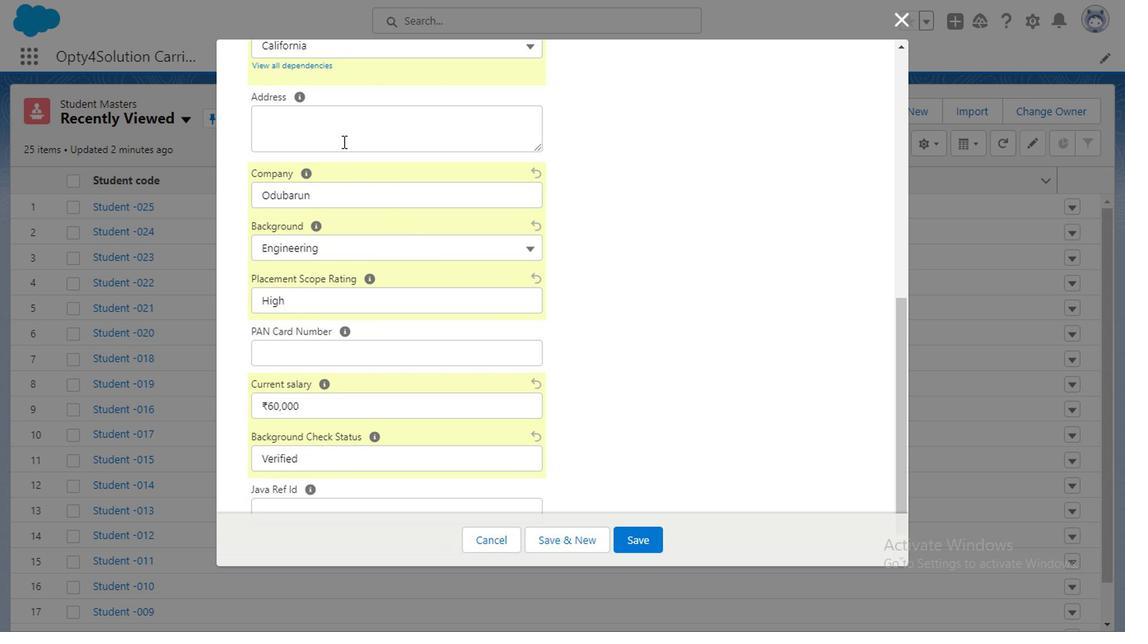 
Action: Key pressed near<Key.space>ab<Key.backspace>nam<Key.space>garden<Key.space>road<Key.space>
Screenshot: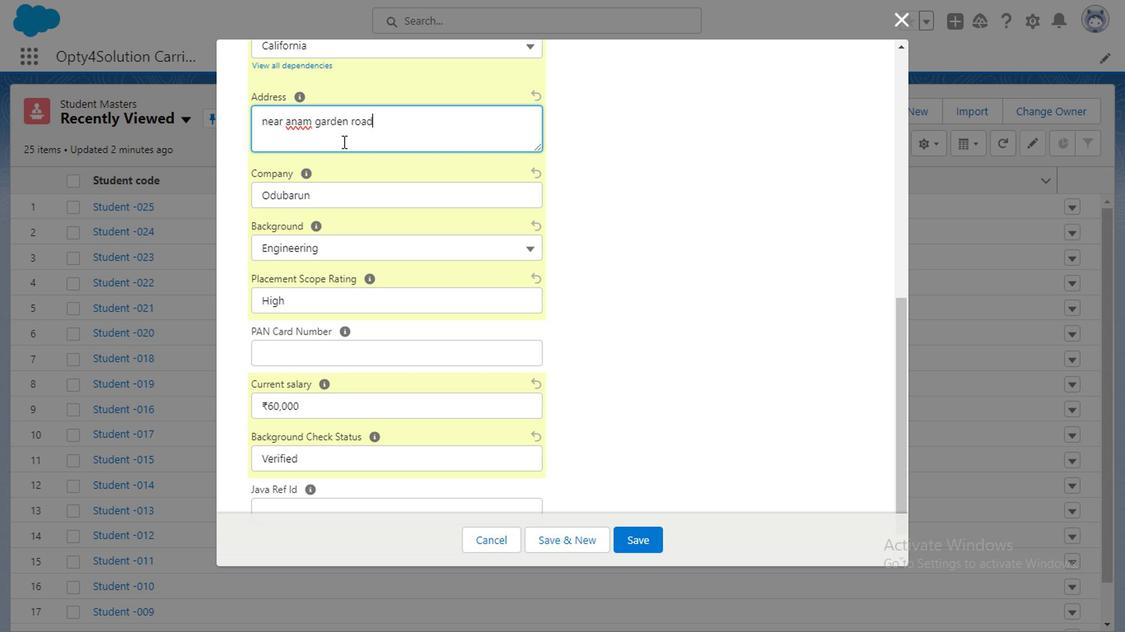 
Action: Mouse moved to (416, 171)
Screenshot: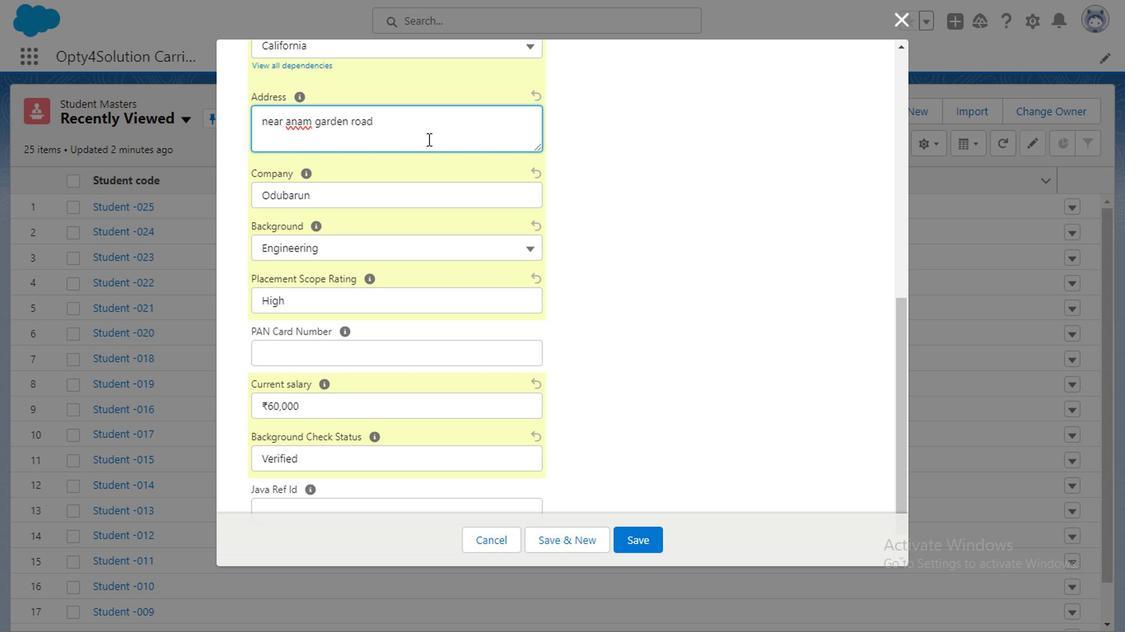
Action: Mouse scrolled (416, 172) with delta (0, 1)
Screenshot: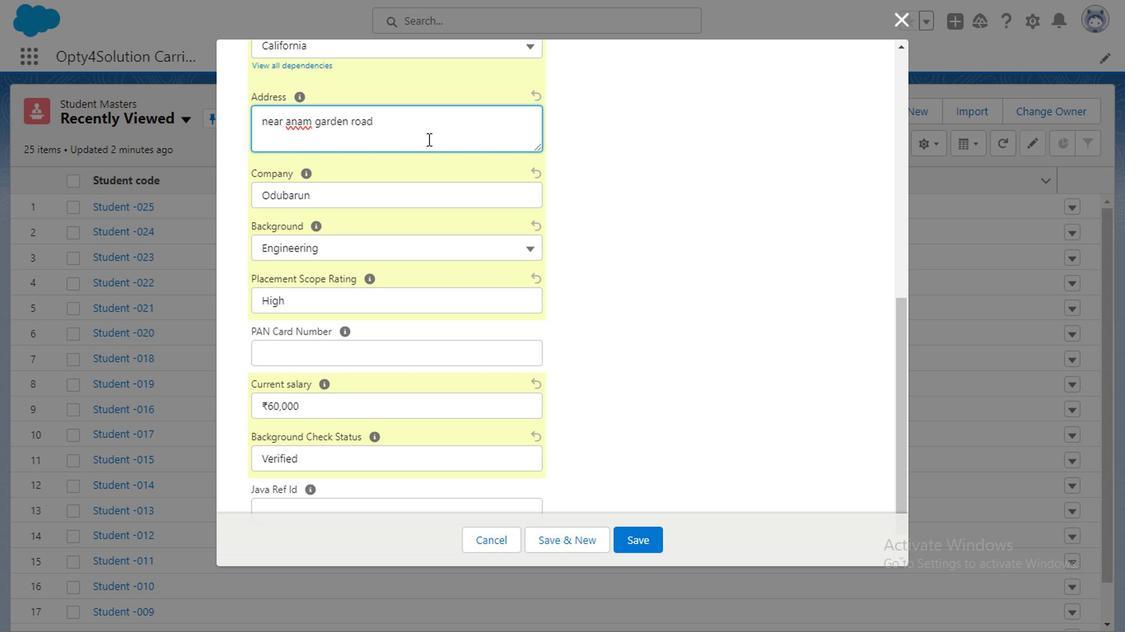 
Action: Mouse moved to (416, 175)
Screenshot: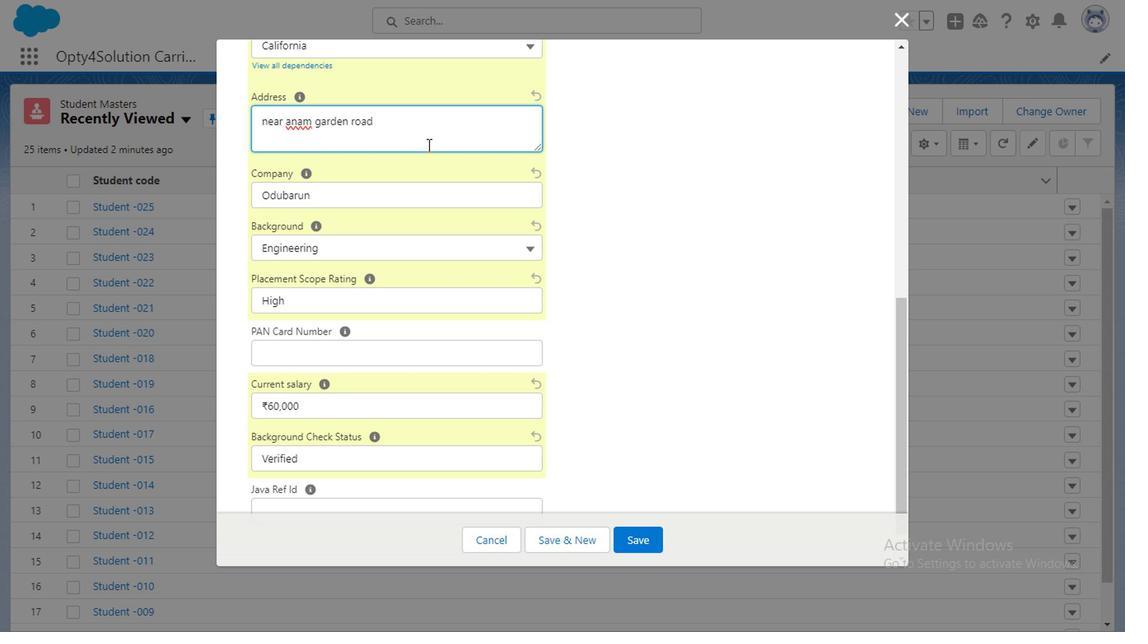 
Action: Mouse scrolled (416, 176) with delta (0, 1)
Screenshot: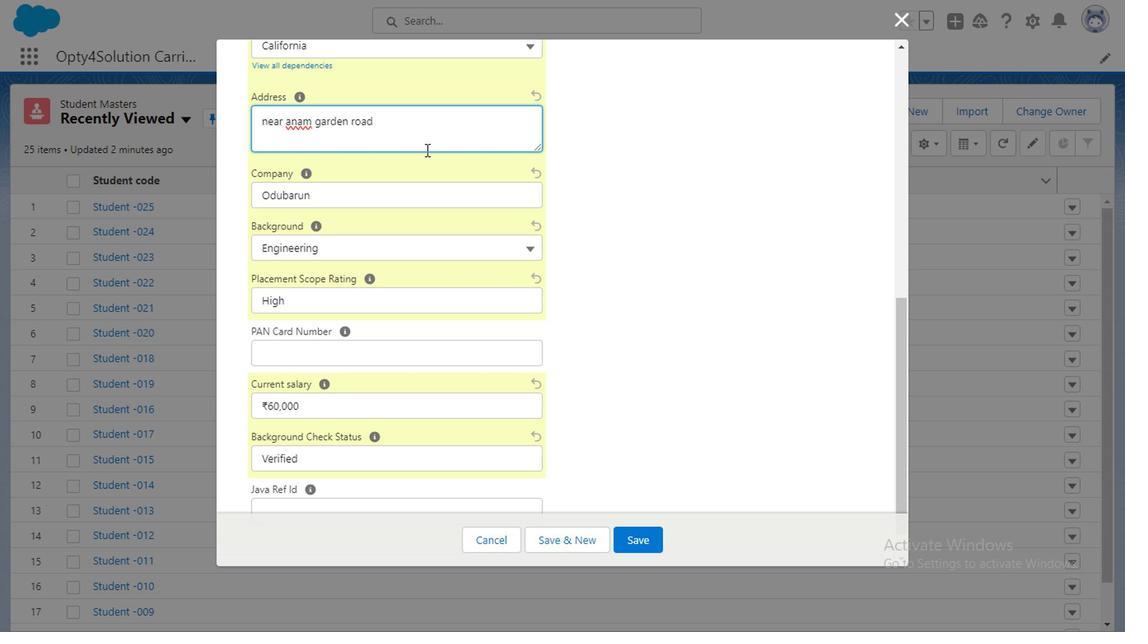 
Action: Mouse moved to (644, 539)
Screenshot: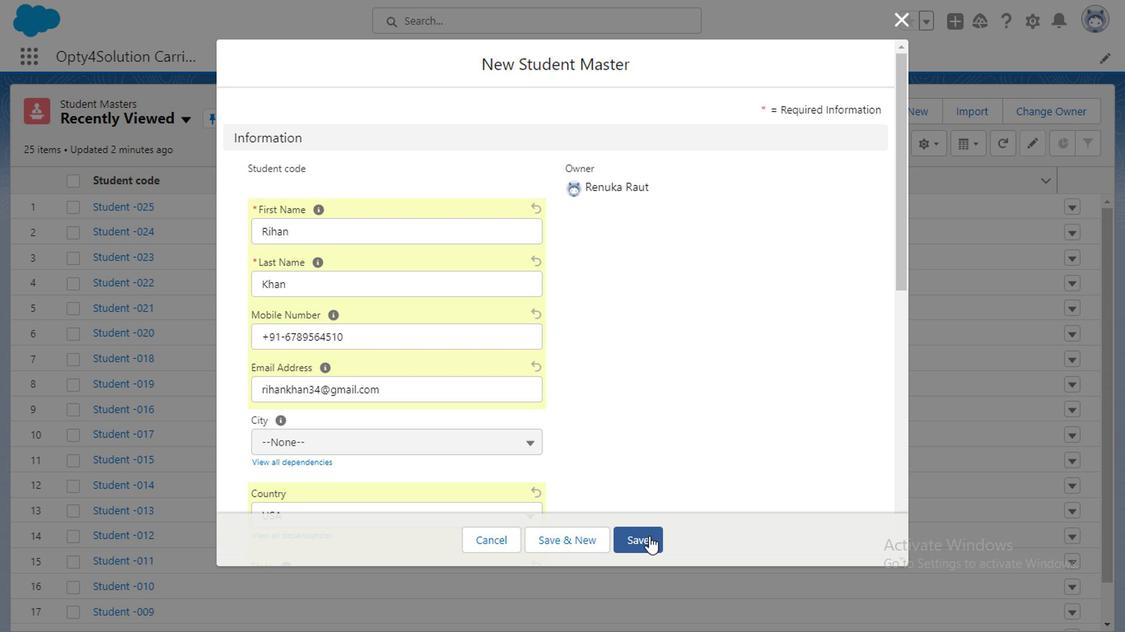 
Action: Mouse pressed left at (644, 539)
Screenshot: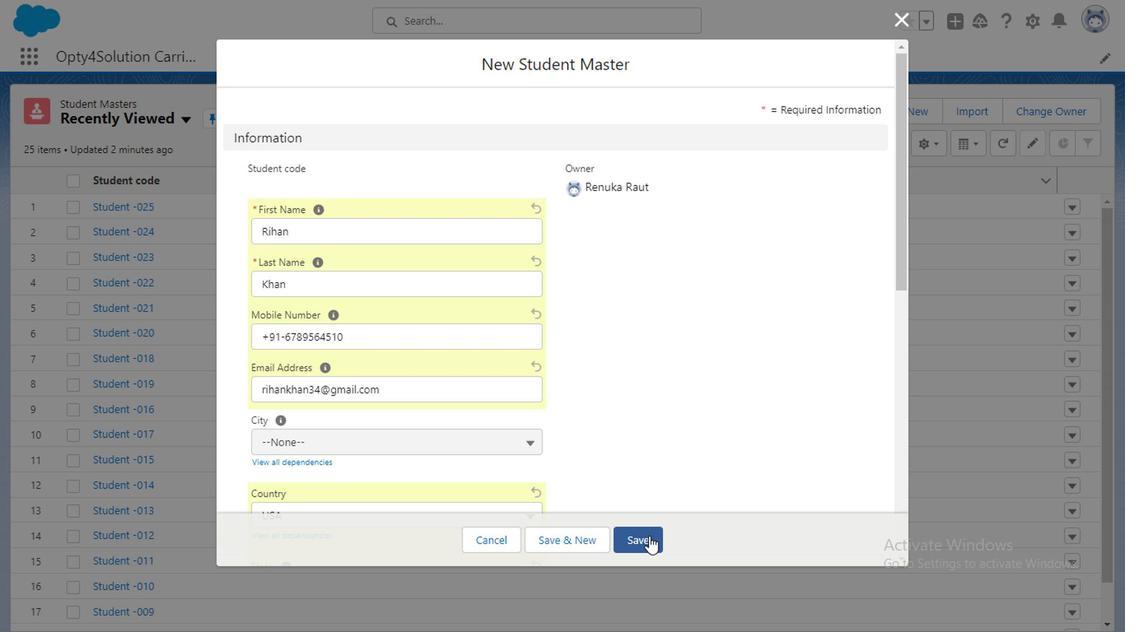 
Action: Mouse moved to (570, 445)
Screenshot: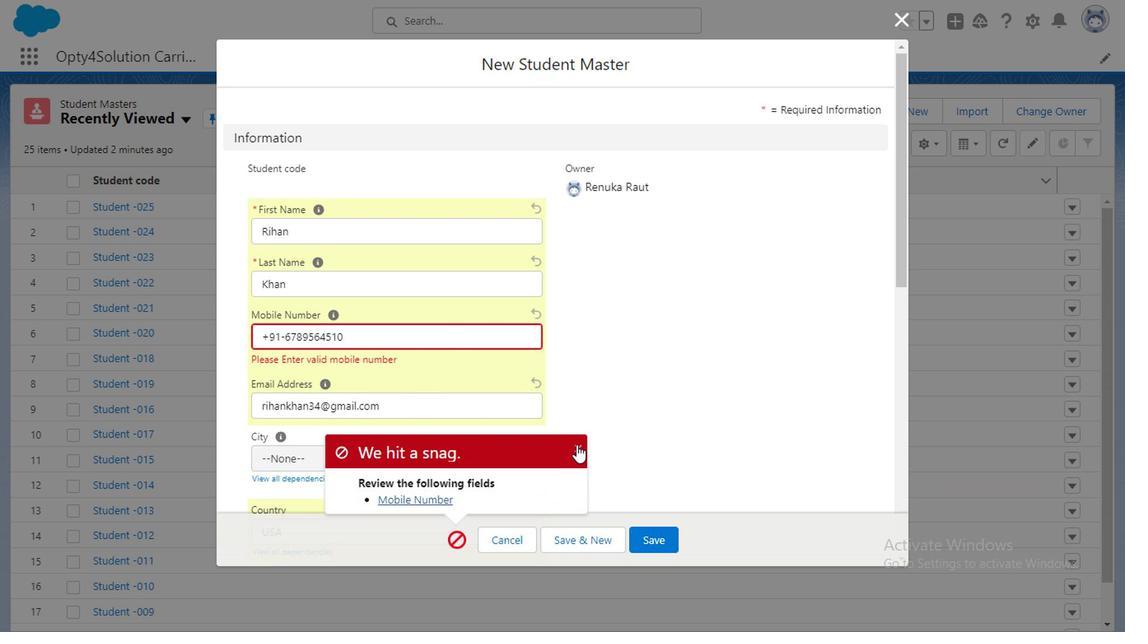 
Action: Mouse pressed left at (570, 445)
Screenshot: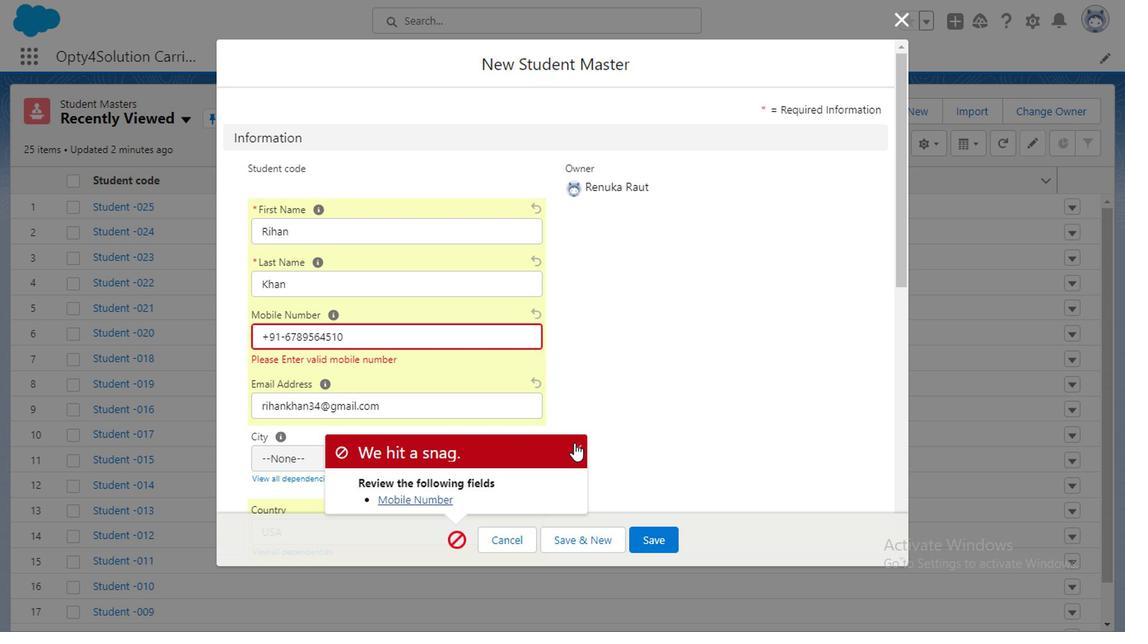 
Action: Mouse moved to (278, 339)
Screenshot: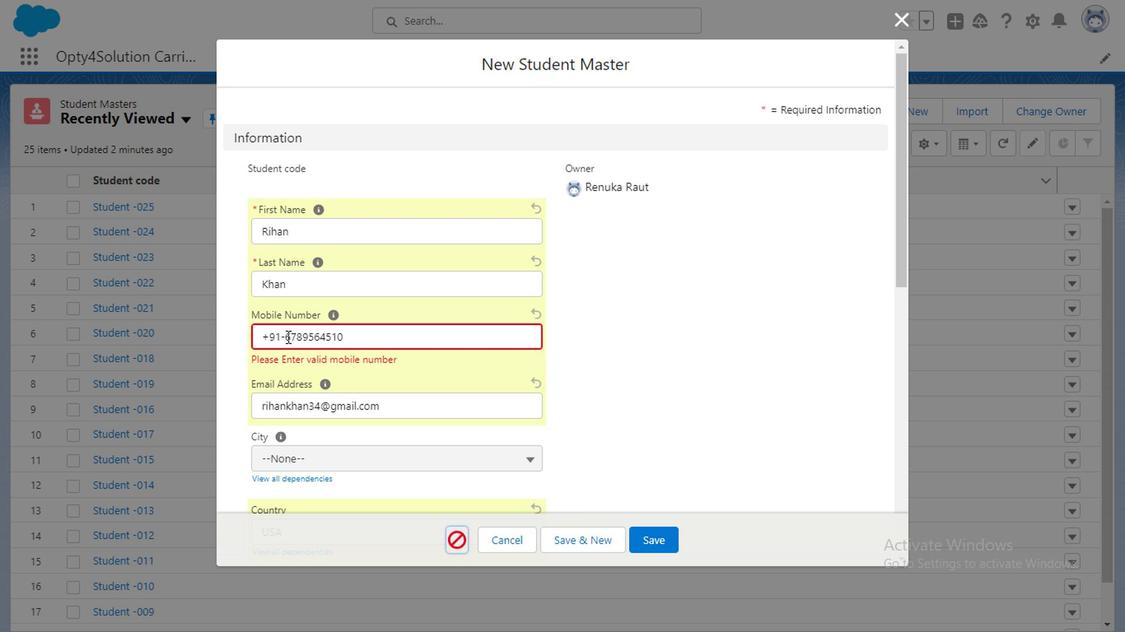 
Action: Mouse pressed left at (278, 339)
Screenshot: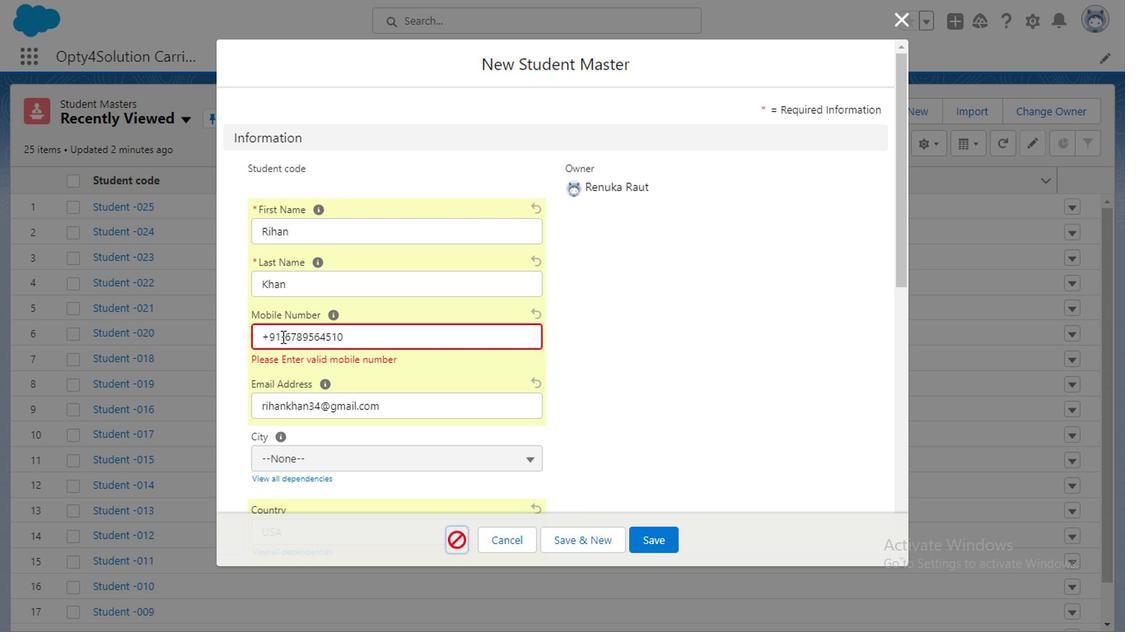
Action: Mouse moved to (278, 339)
Screenshot: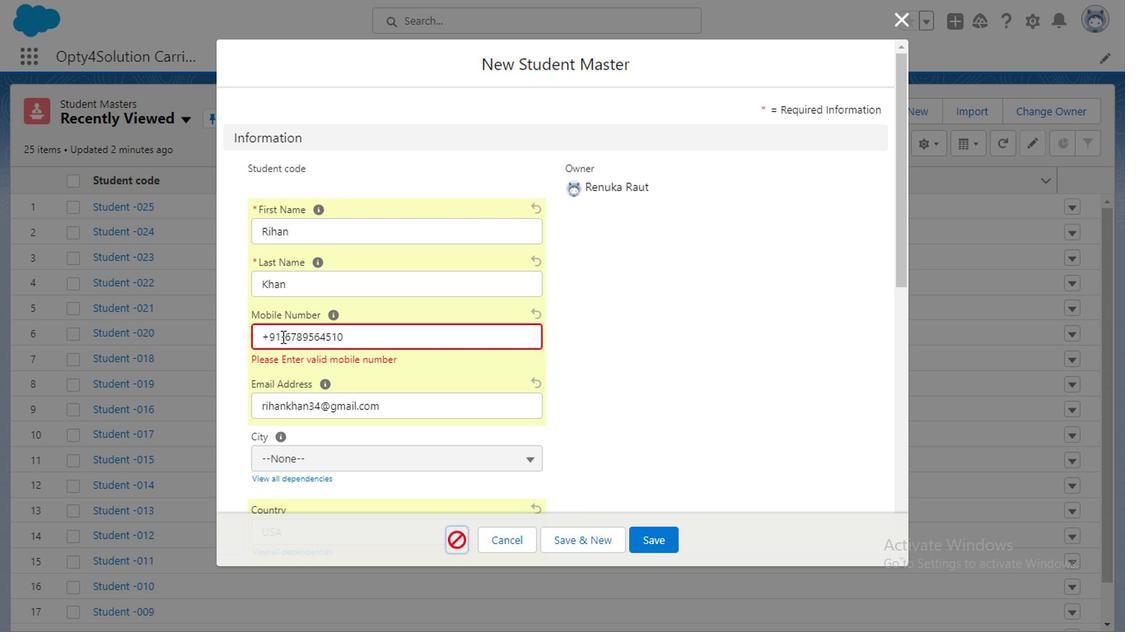 
Action: Key pressed <Key.backspace><Key.backspace><Key.backspace>
Screenshot: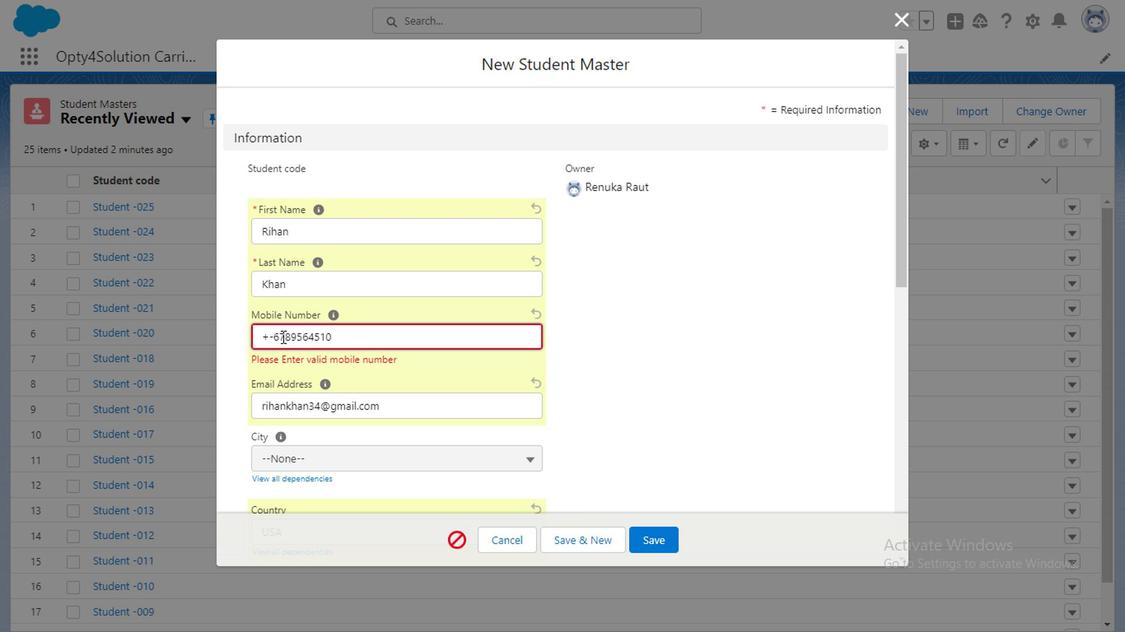 
Action: Mouse moved to (301, 403)
Screenshot: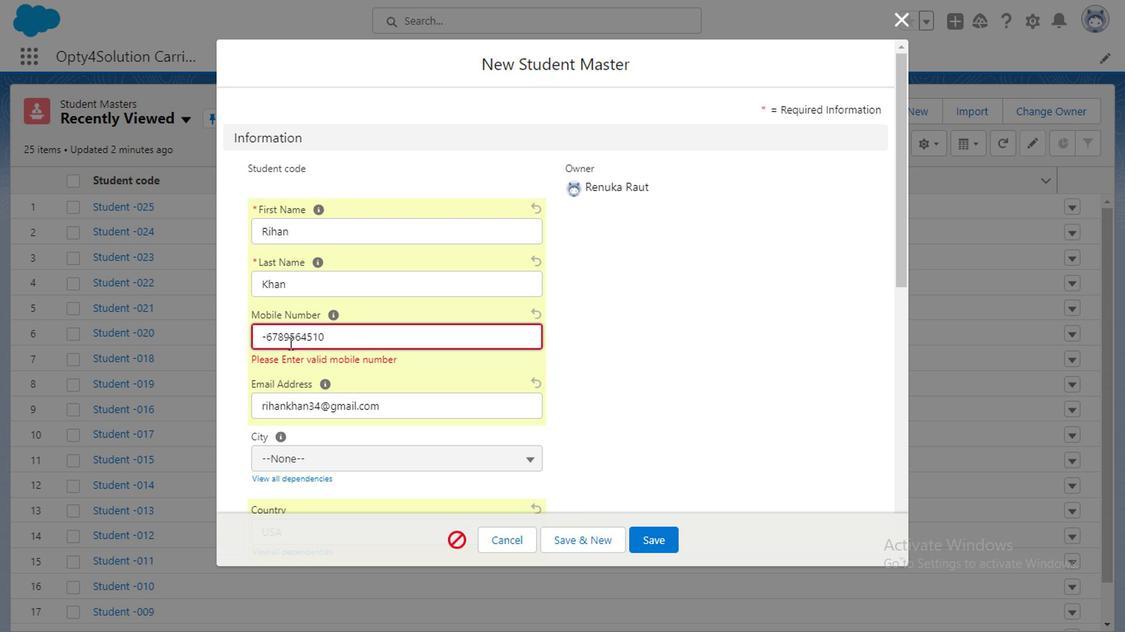 
Action: Mouse scrolled (301, 402) with delta (0, -1)
Screenshot: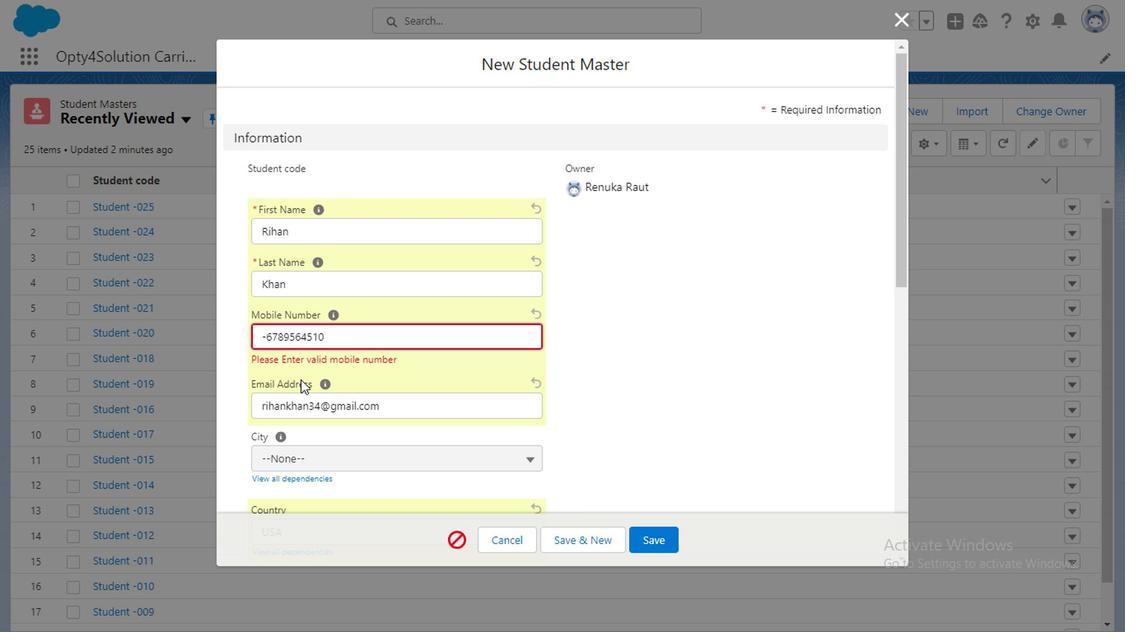 
Action: Mouse moved to (347, 195)
Screenshot: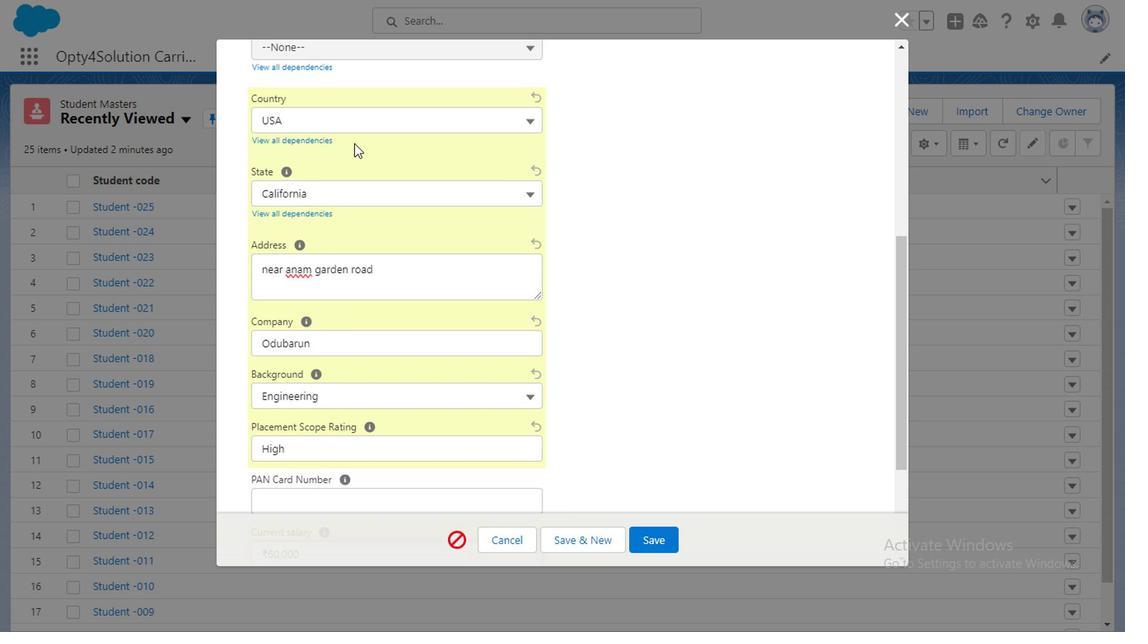 
Action: Mouse scrolled (347, 196) with delta (0, 0)
Screenshot: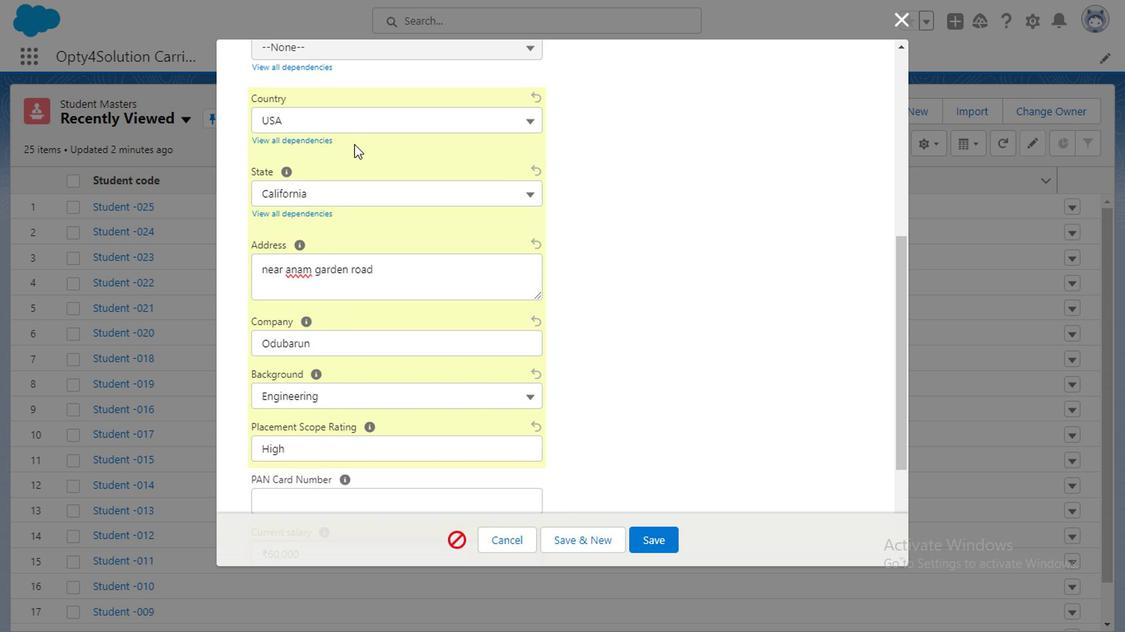 
Action: Mouse moved to (277, 348)
Screenshot: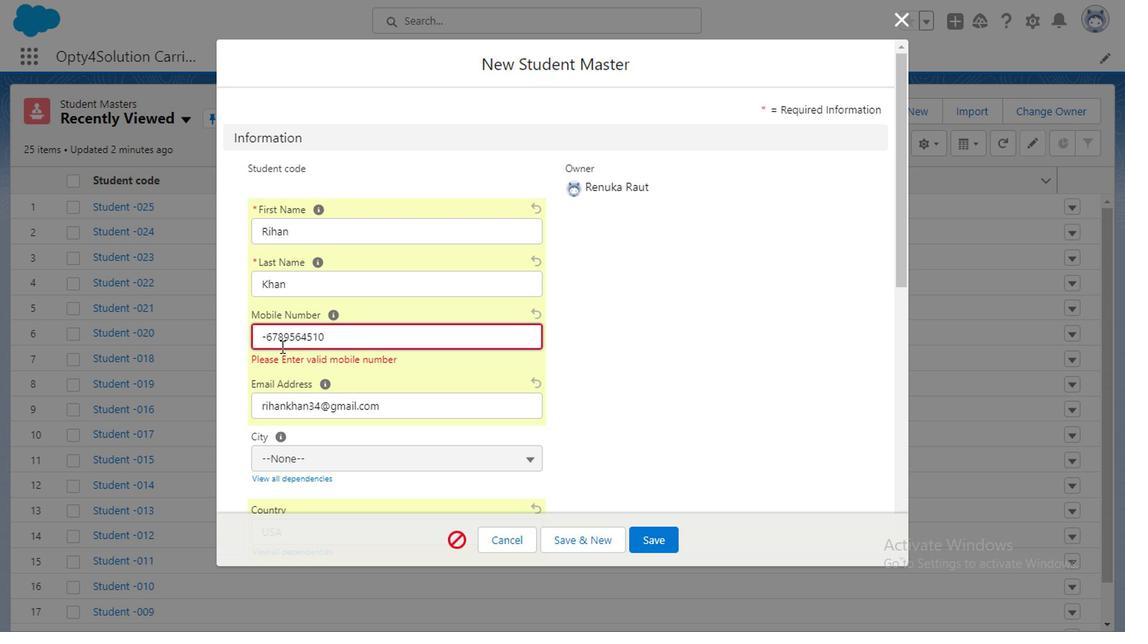 
Action: Key pressed <Key.shift_r>+1
Screenshot: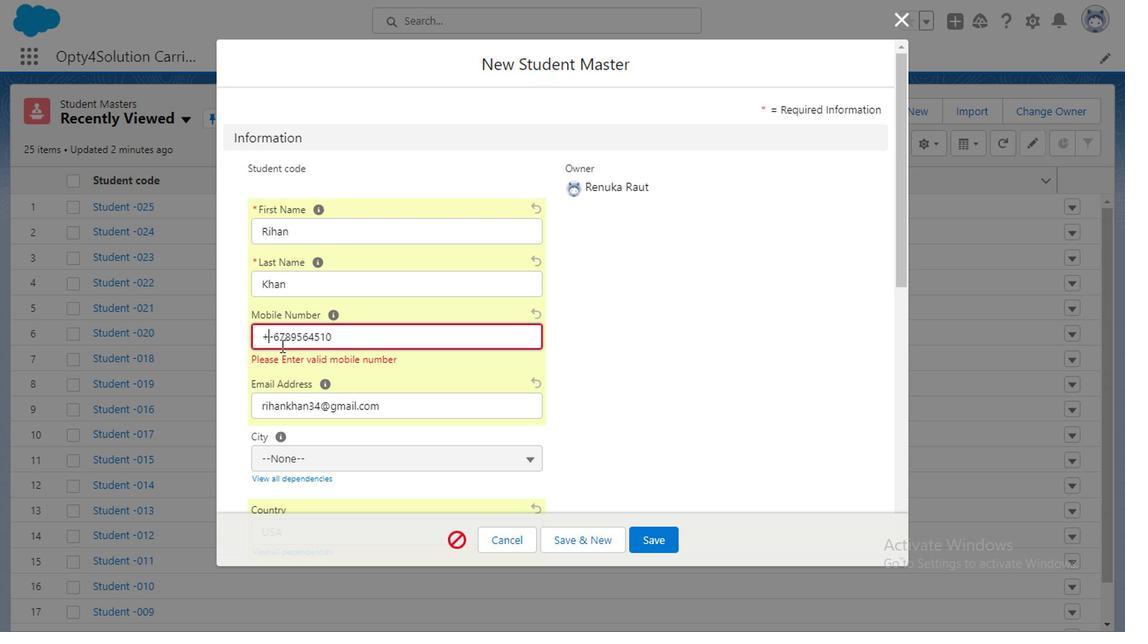 
Action: Mouse moved to (317, 400)
Screenshot: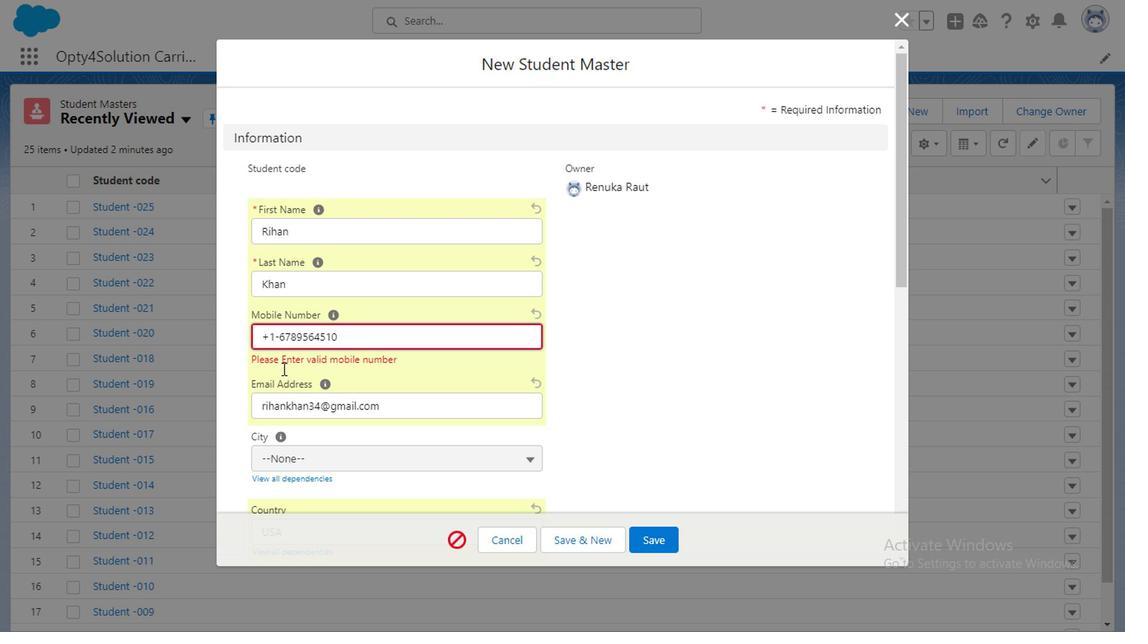 
Action: Mouse scrolled (317, 399) with delta (0, 0)
Screenshot: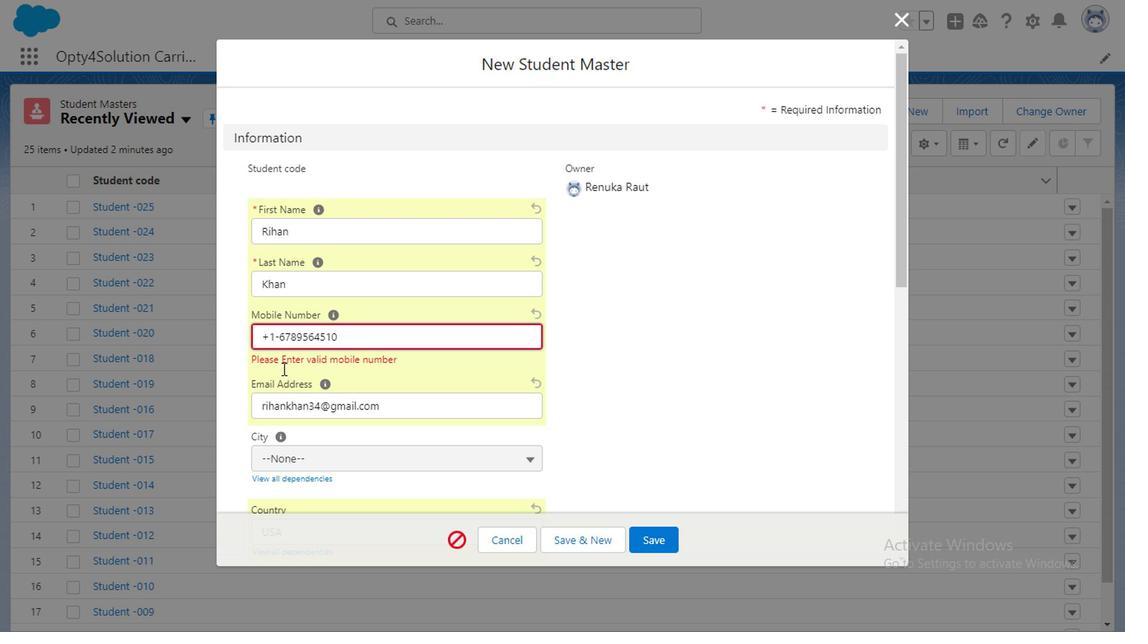 
Action: Mouse moved to (648, 535)
Screenshot: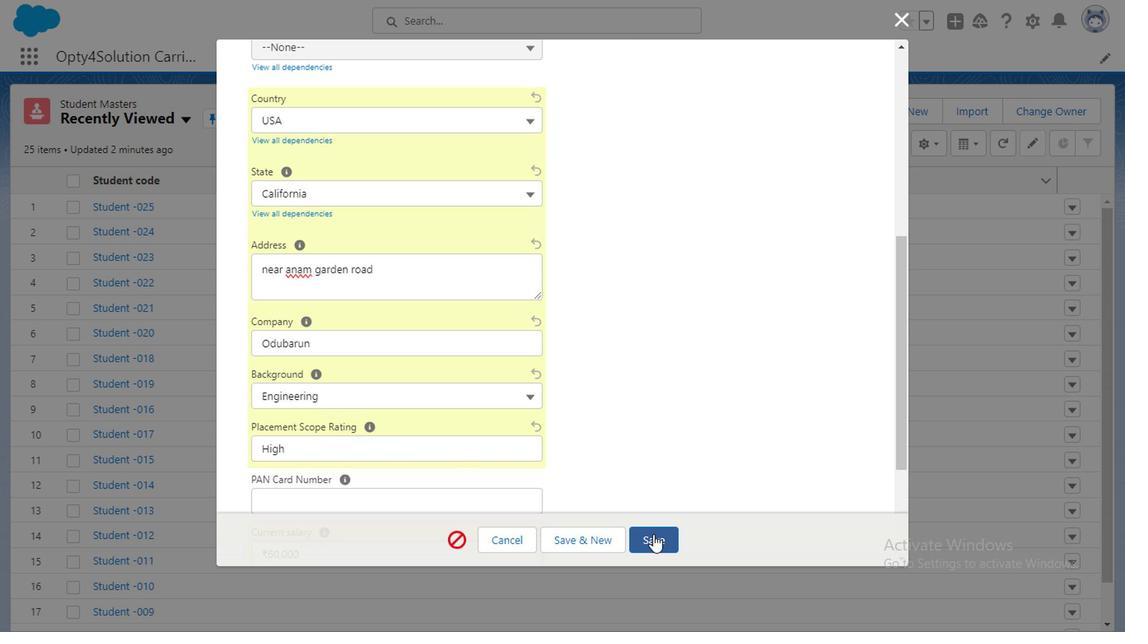 
Action: Mouse pressed left at (648, 535)
Screenshot: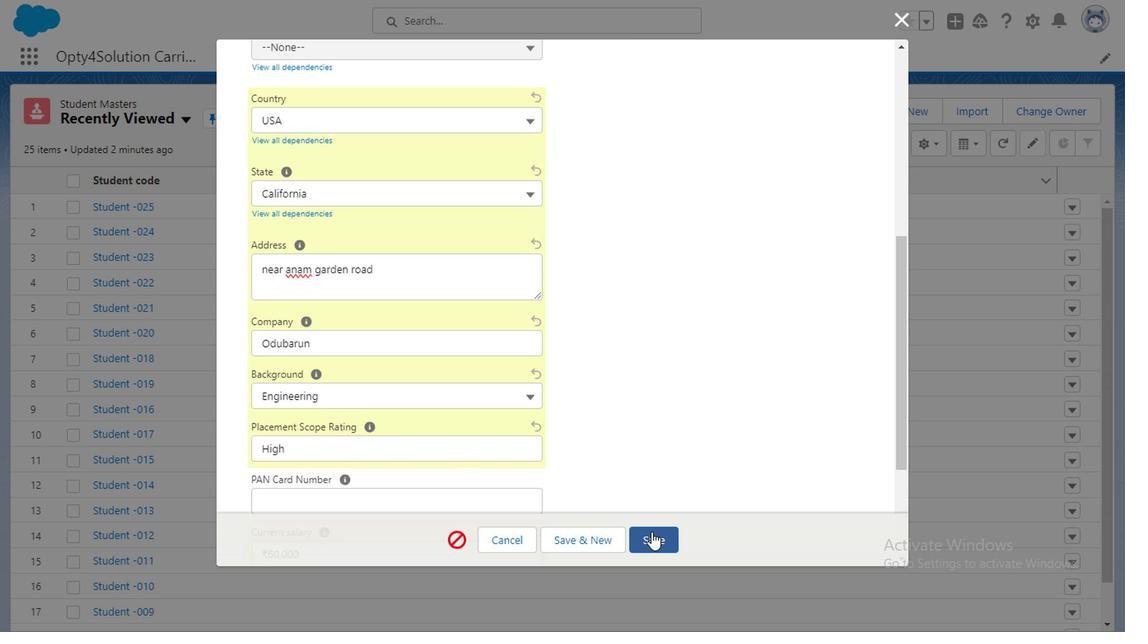 
Action: Mouse moved to (733, 102)
Screenshot: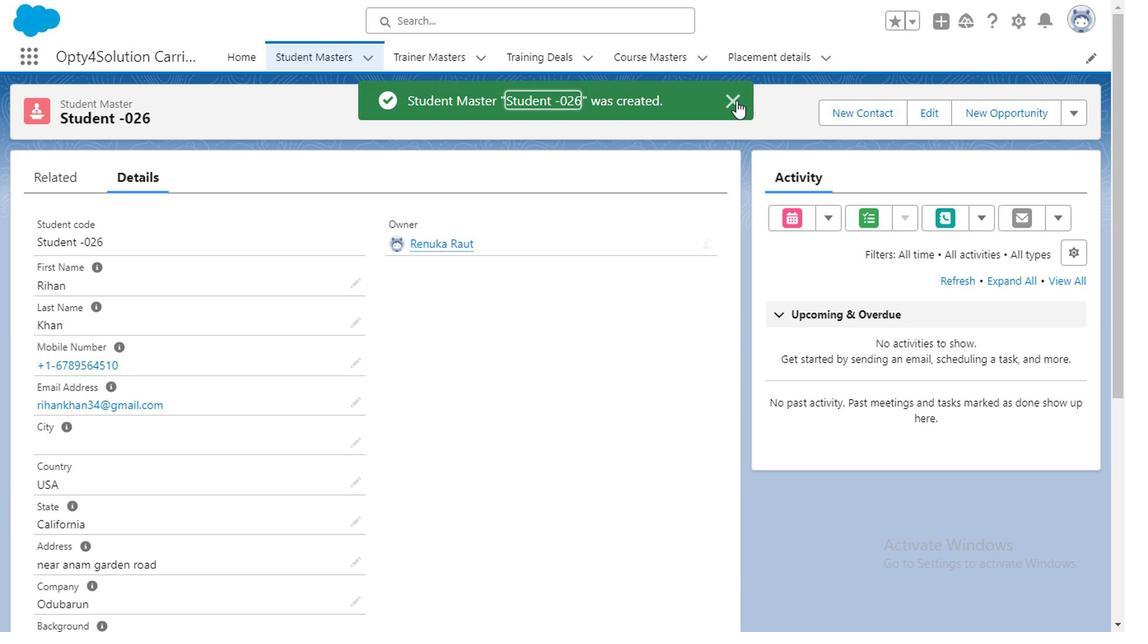 
Action: Mouse pressed left at (733, 102)
Screenshot: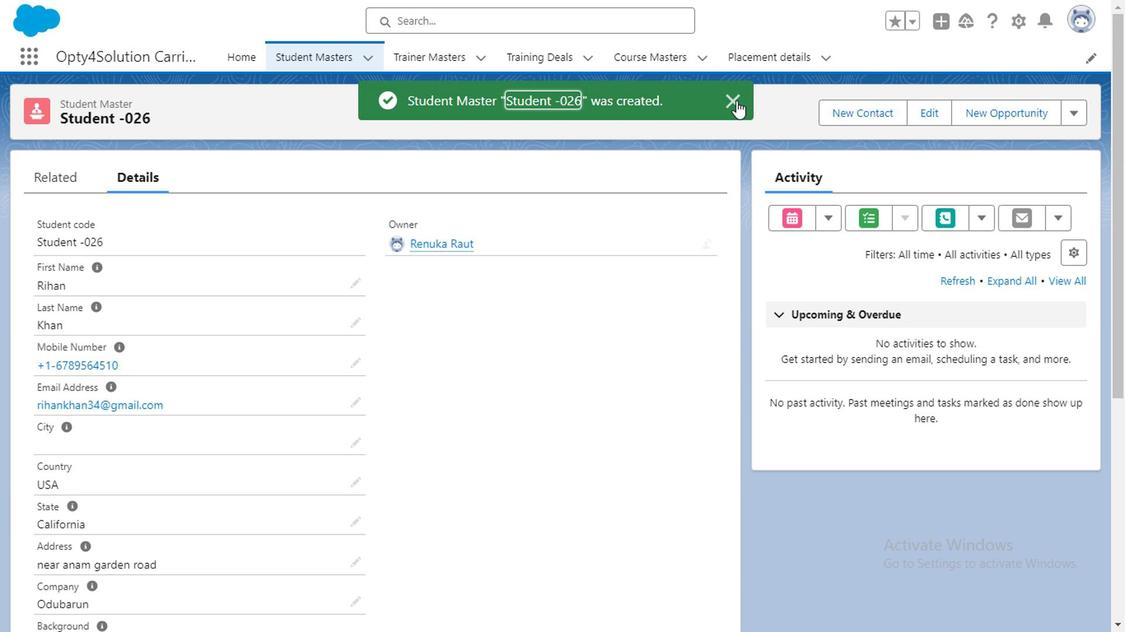 
Action: Mouse moved to (51, 178)
Screenshot: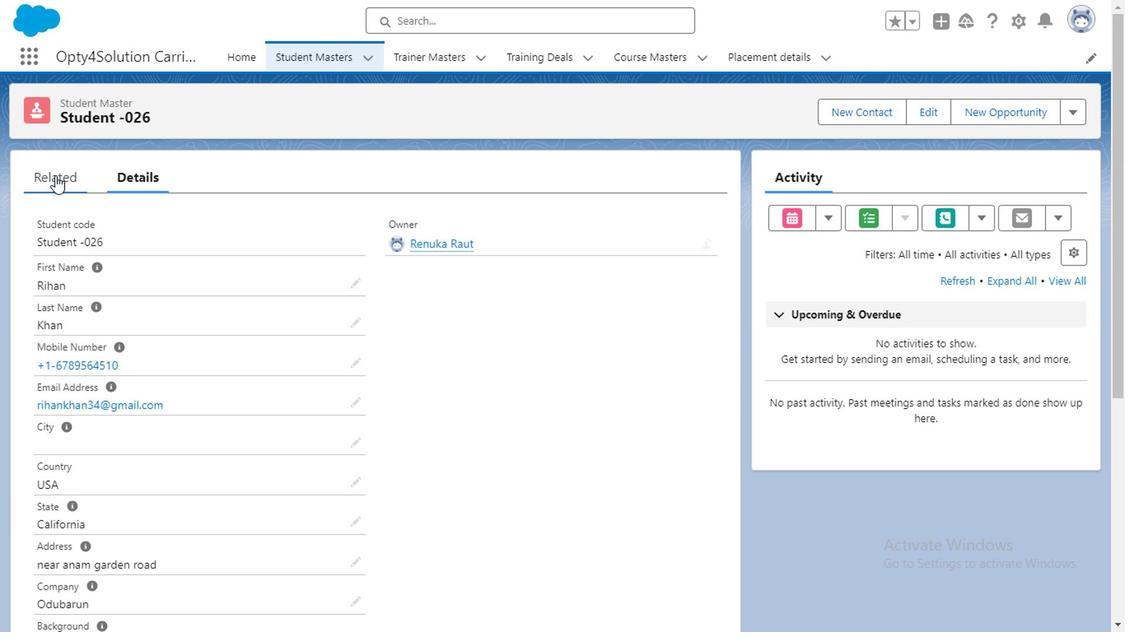 
Action: Mouse pressed left at (51, 178)
Screenshot: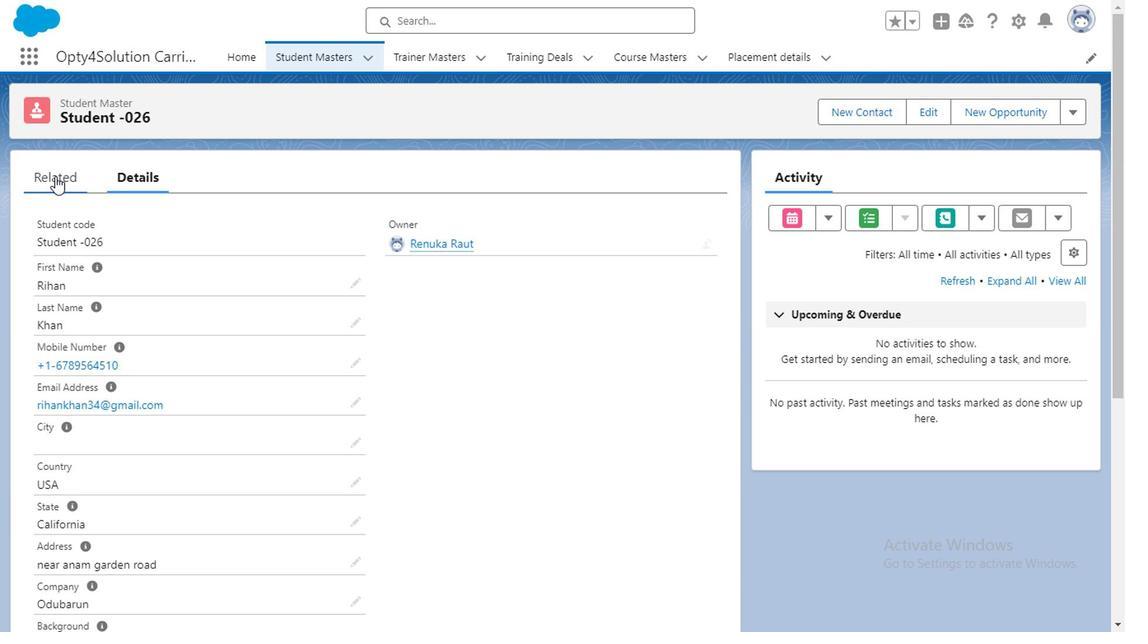 
Action: Mouse moved to (131, 178)
Screenshot: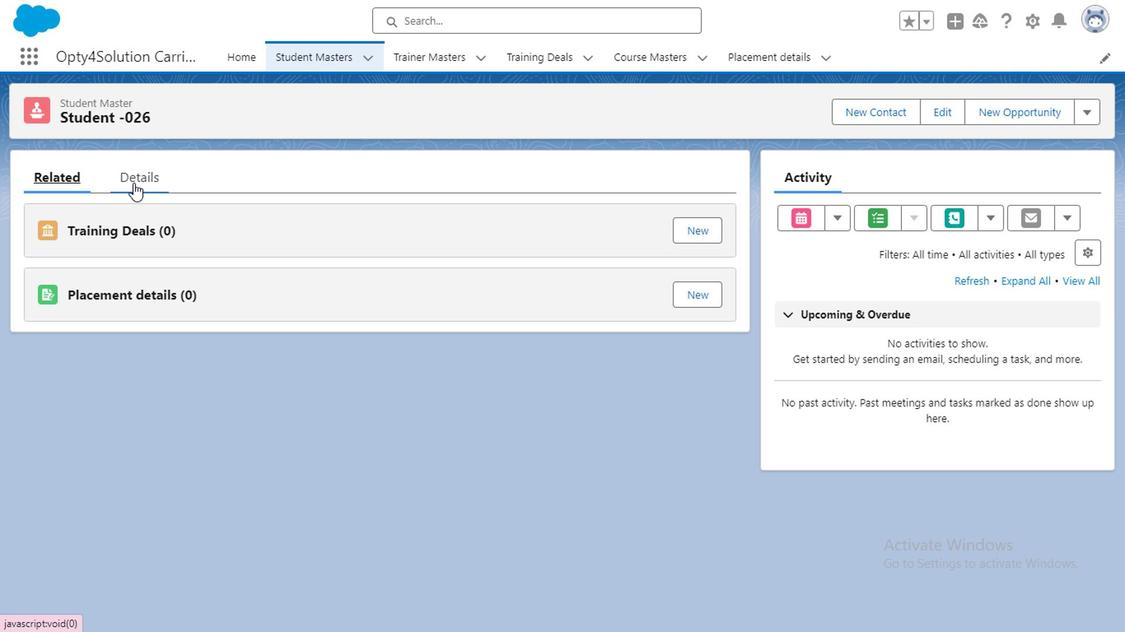 
Action: Mouse pressed left at (131, 178)
Screenshot: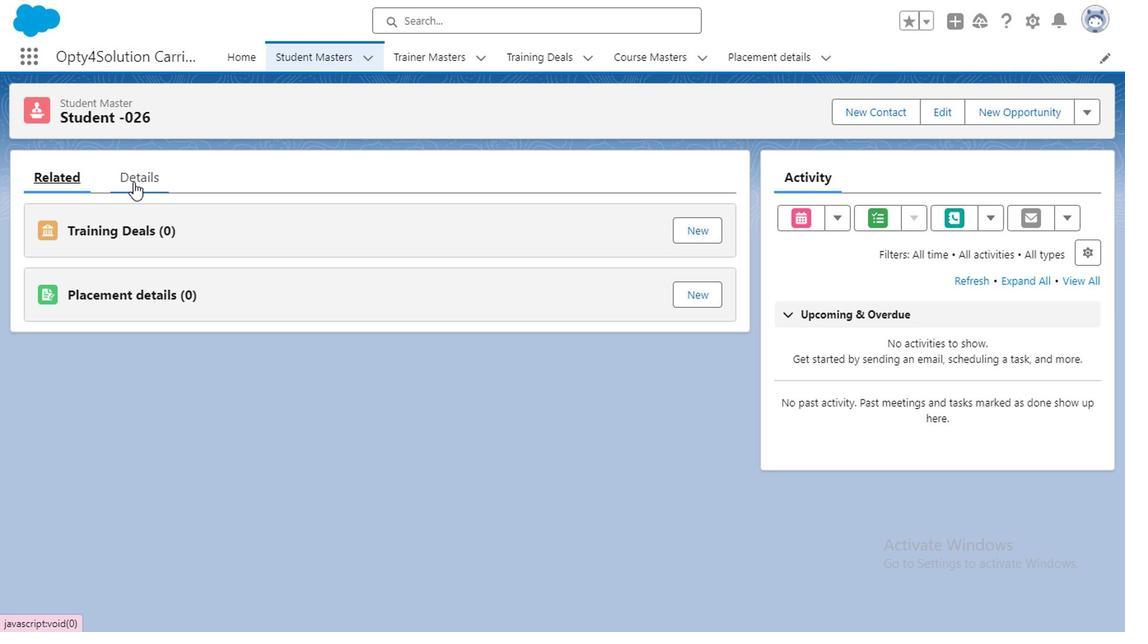 
Action: Mouse moved to (222, 369)
Screenshot: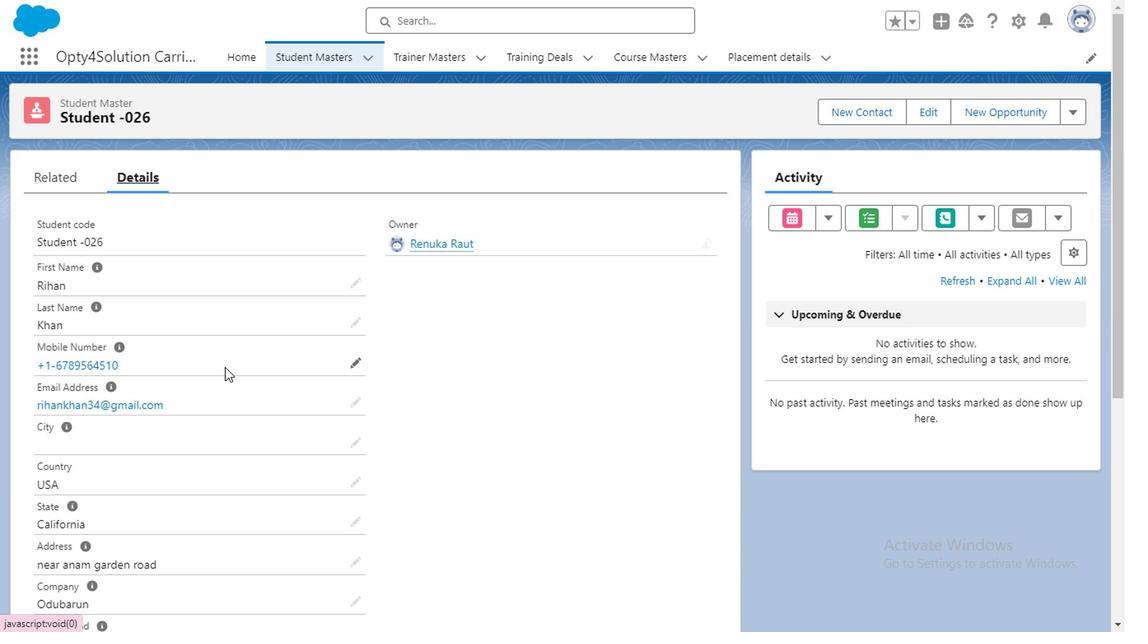
Action: Mouse scrolled (222, 369) with delta (0, 0)
Screenshot: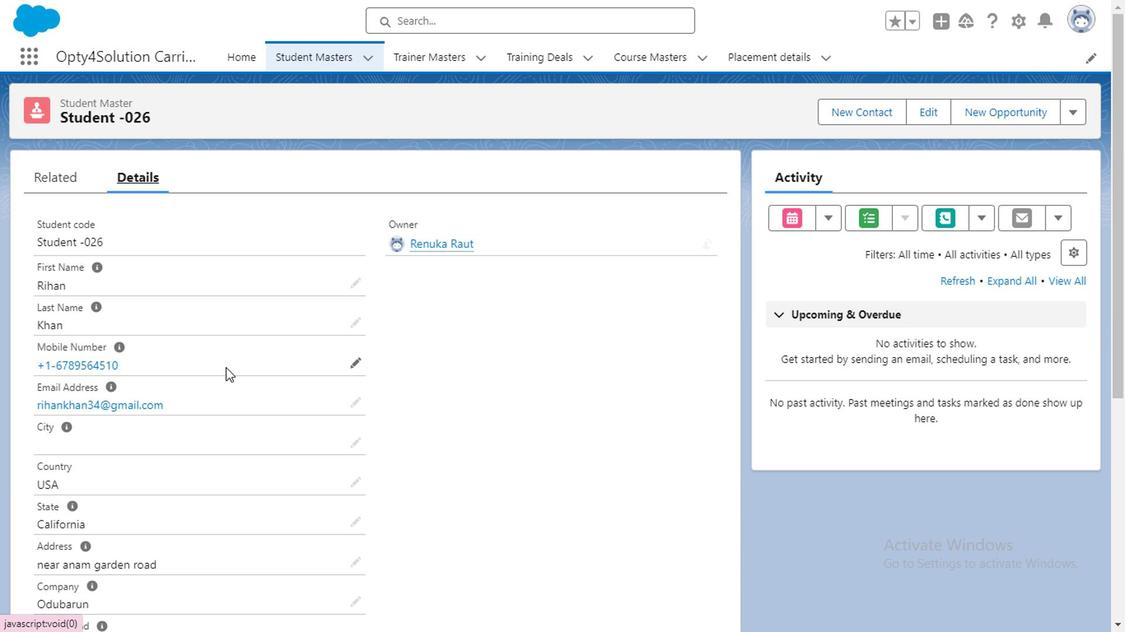 
Action: Mouse moved to (222, 369)
Screenshot: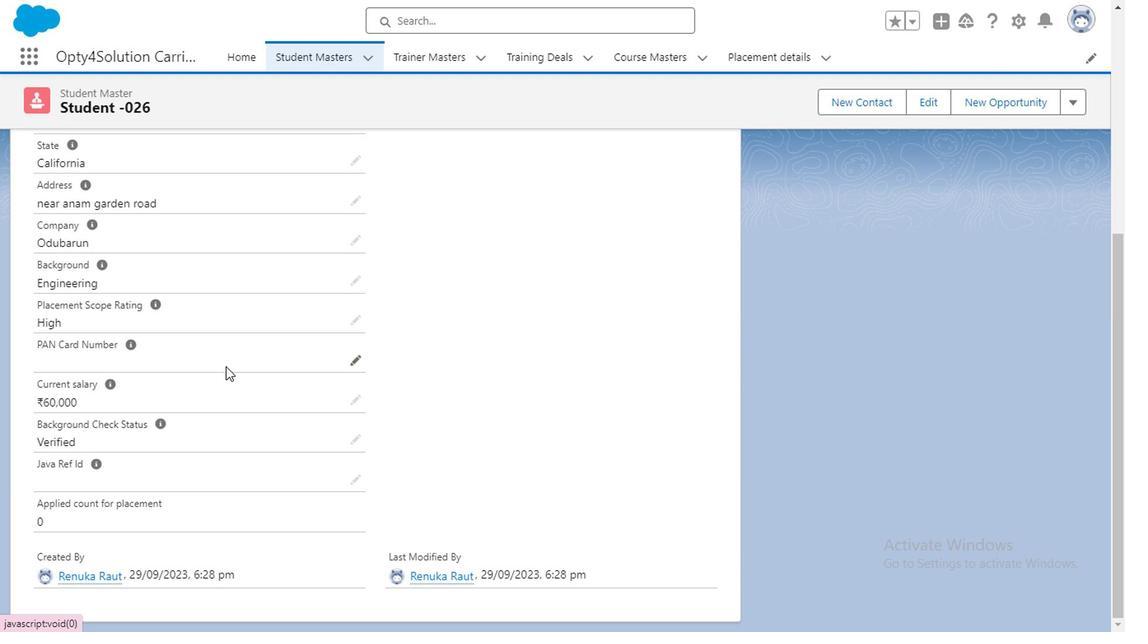
Action: Mouse scrolled (222, 368) with delta (0, -1)
Screenshot: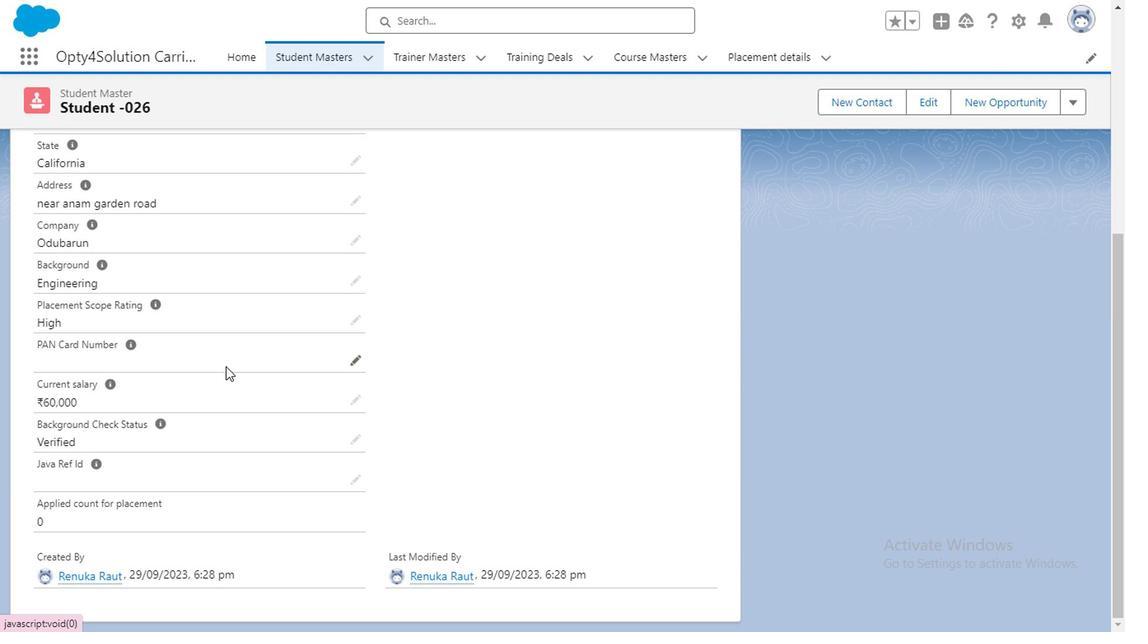 
Action: Mouse moved to (219, 382)
Screenshot: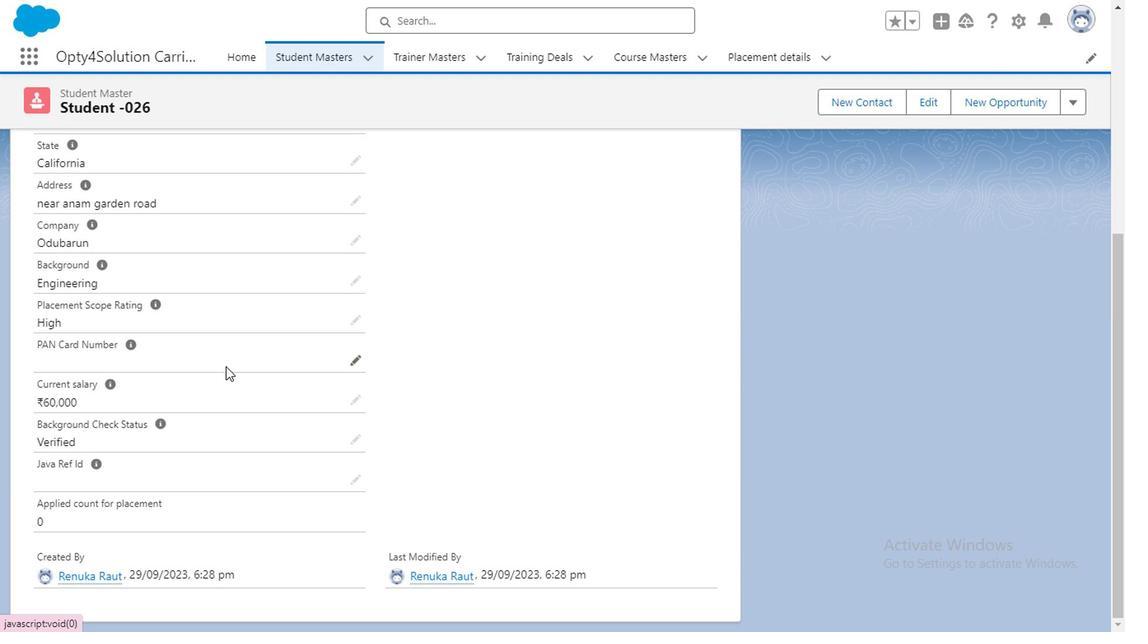 
Action: Mouse scrolled (219, 383) with delta (0, 1)
Screenshot: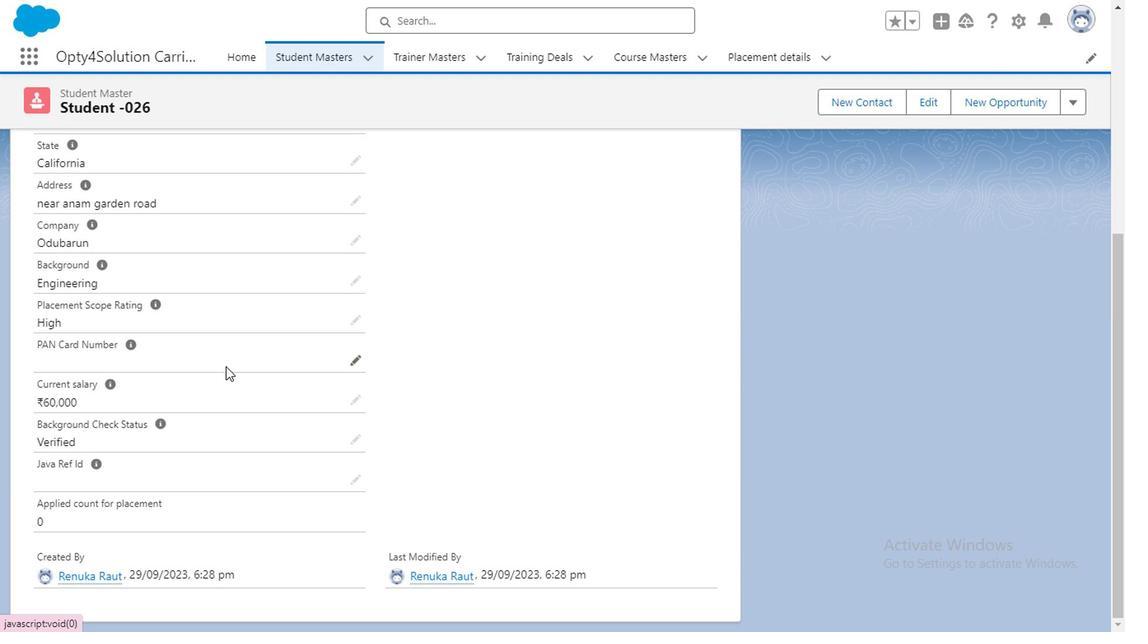 
Action: Mouse moved to (219, 382)
Screenshot: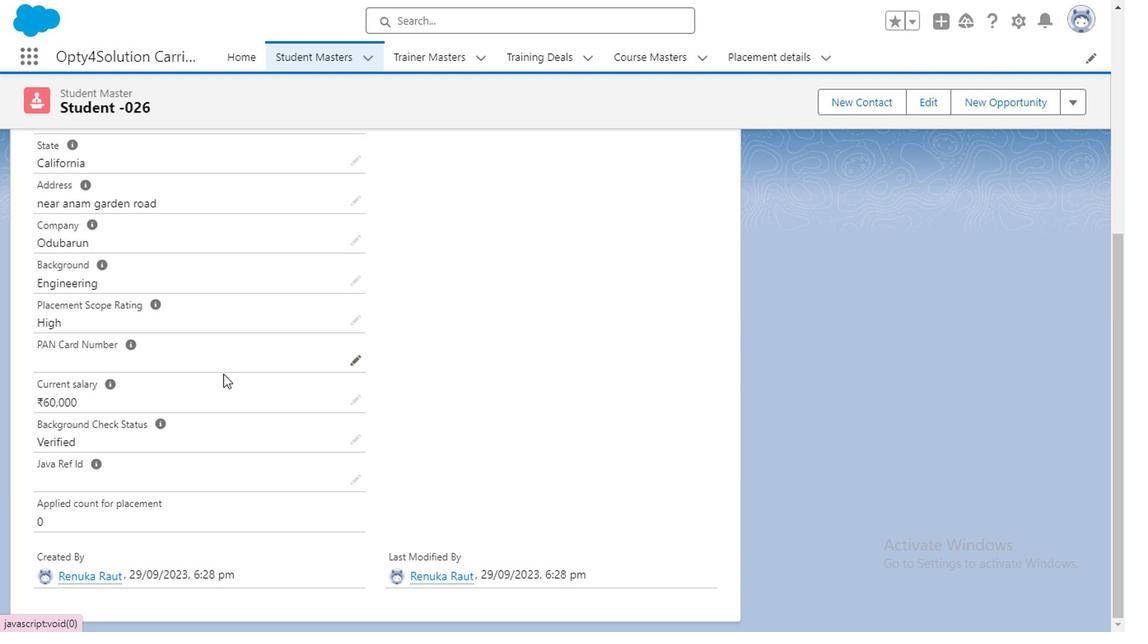
Action: Mouse scrolled (219, 383) with delta (0, 1)
Screenshot: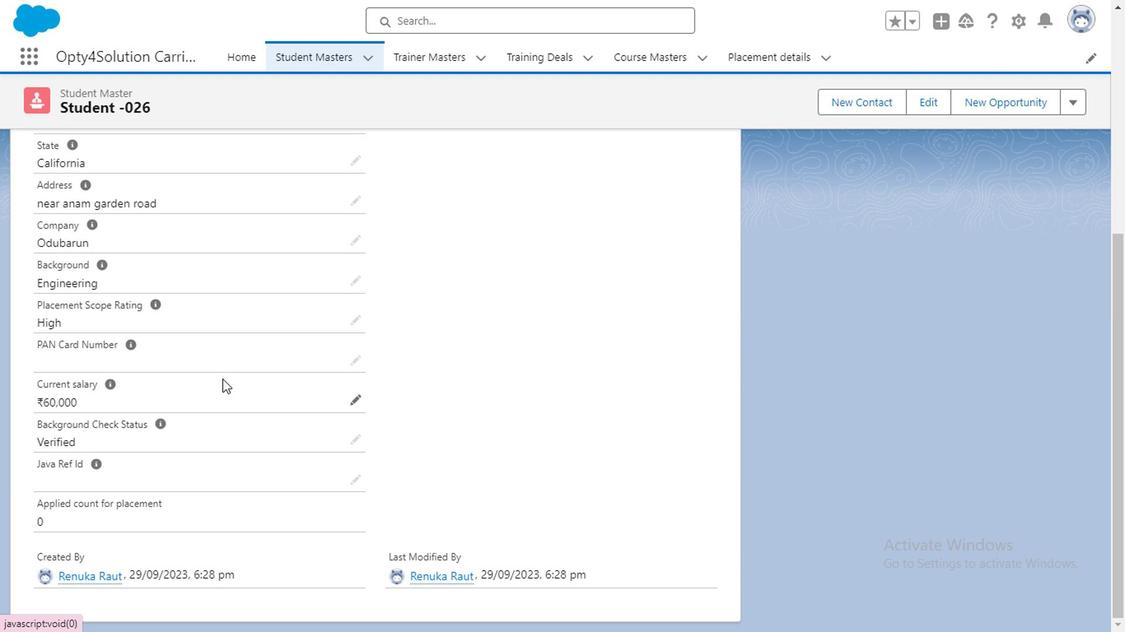 
Action: Mouse moved to (317, 53)
Screenshot: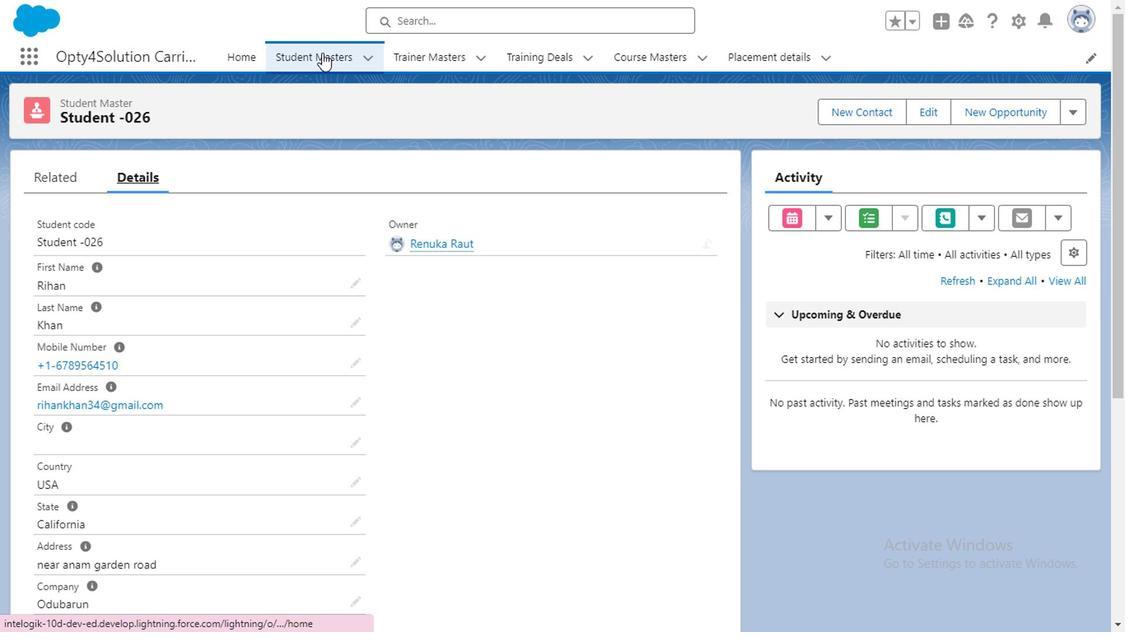 
Action: Mouse pressed left at (317, 53)
Screenshot: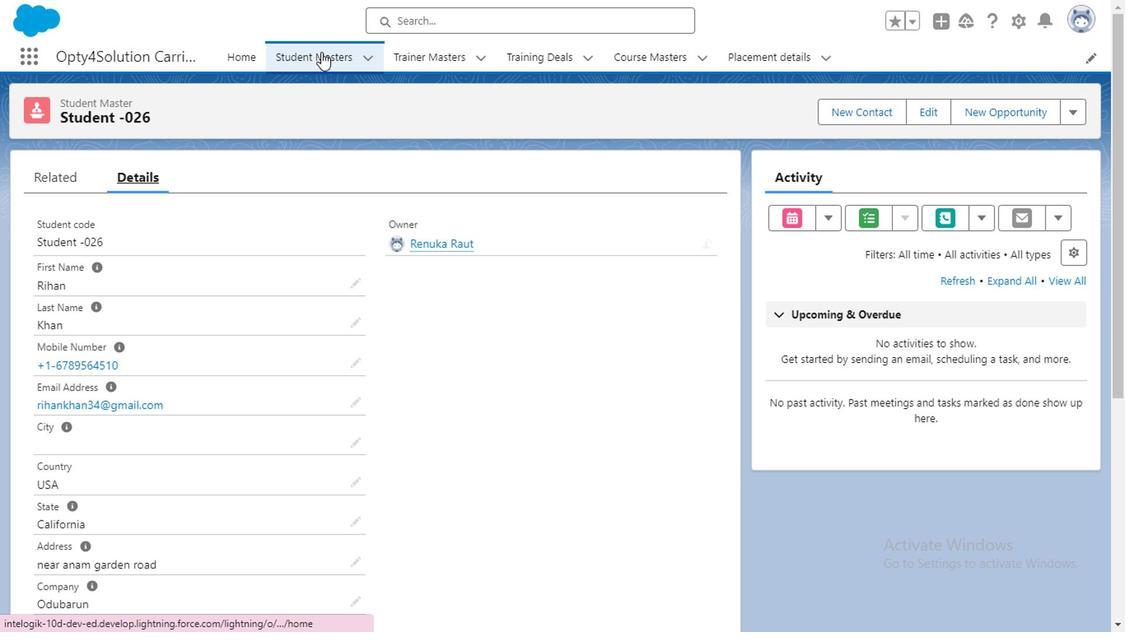 
Action: Mouse moved to (1027, 24)
Screenshot: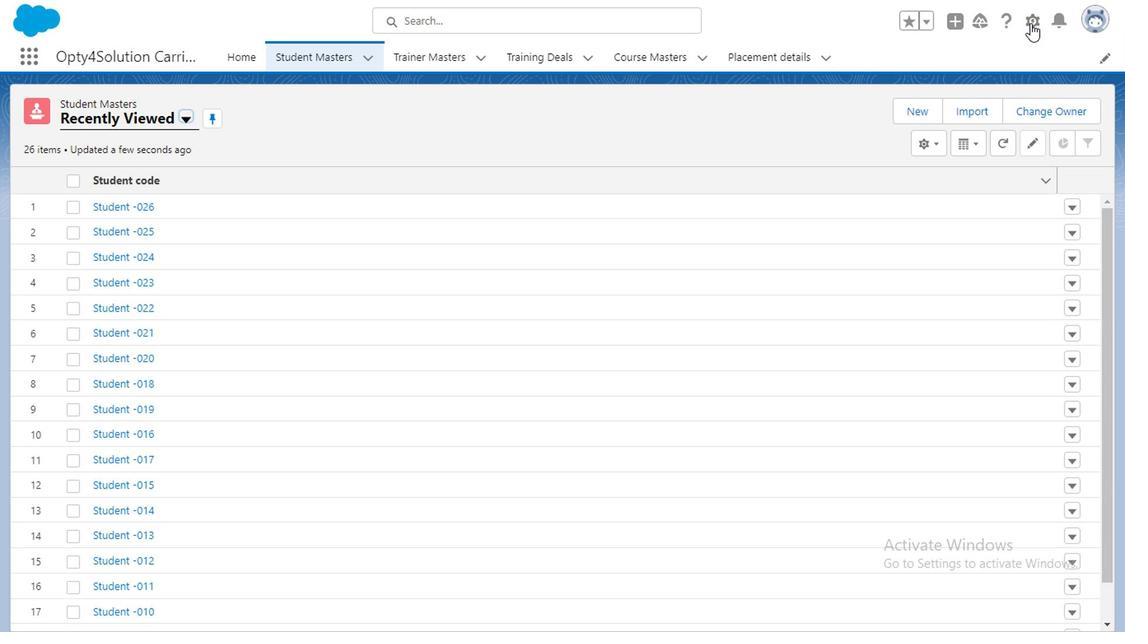 
Action: Mouse pressed left at (1027, 24)
Screenshot: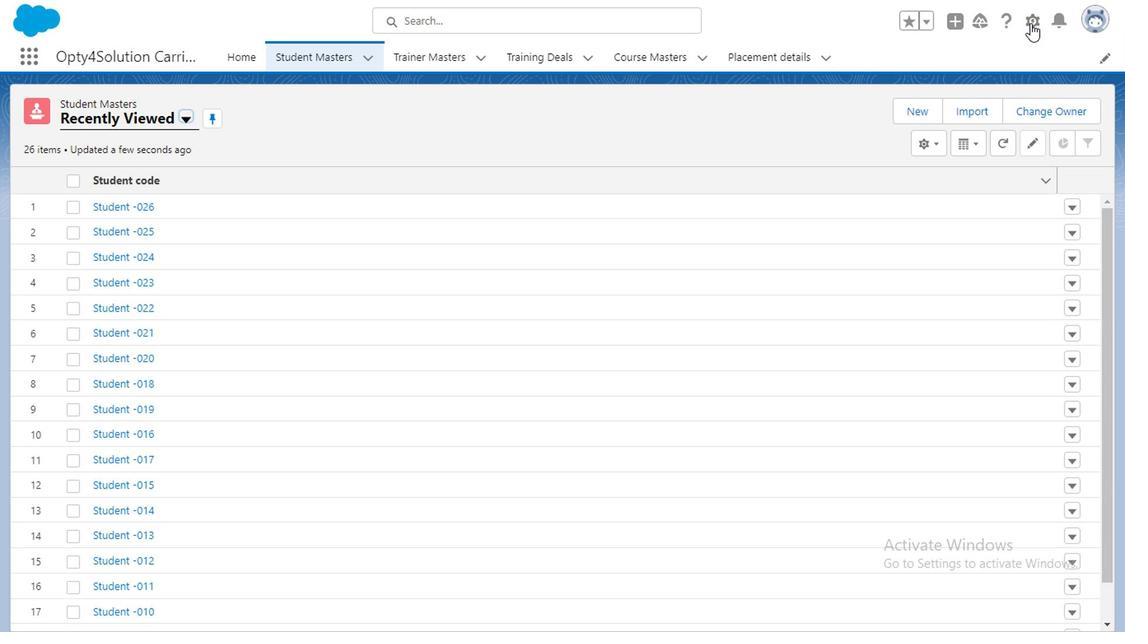 
Action: Mouse moved to (948, 211)
Screenshot: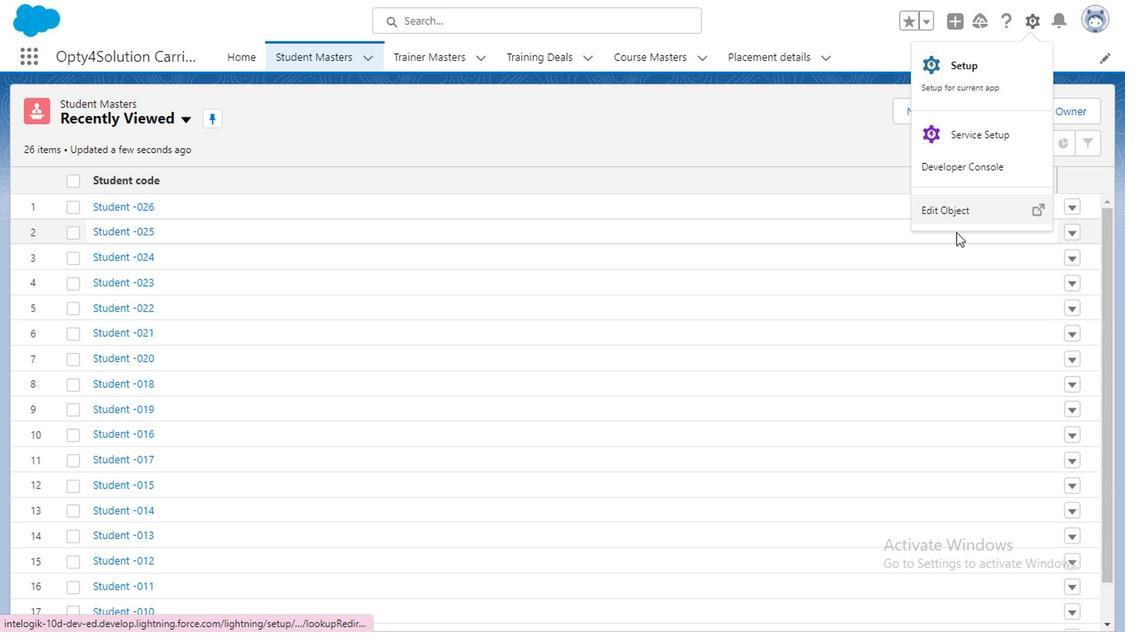 
Action: Mouse pressed left at (948, 211)
Screenshot: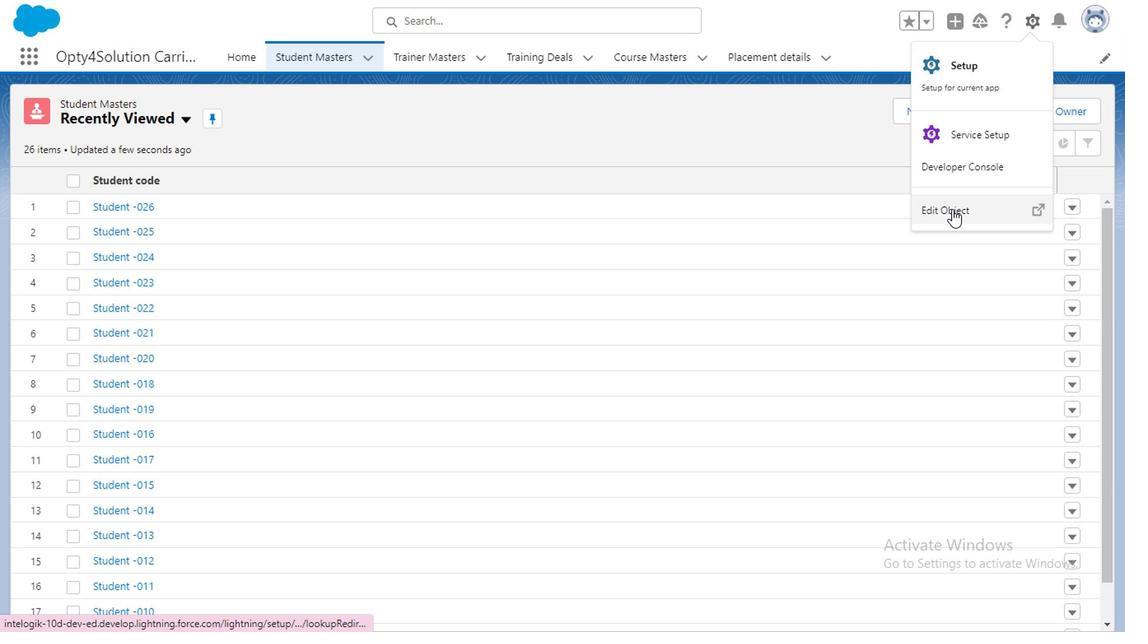 
Action: Mouse moved to (75, 253)
Screenshot: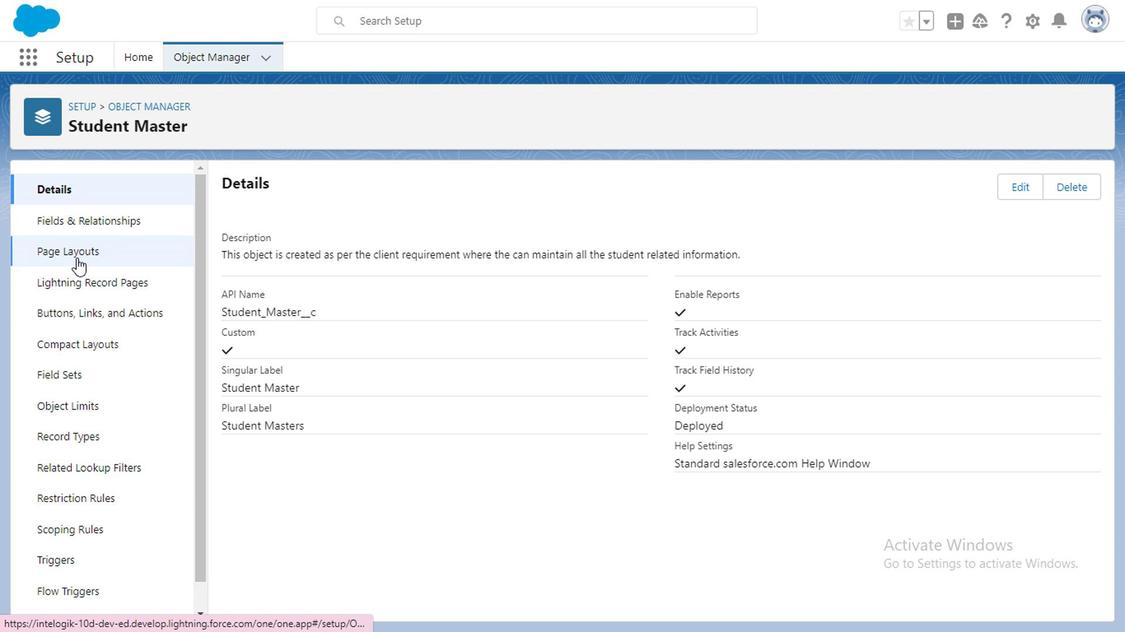
Action: Mouse pressed left at (75, 253)
Screenshot: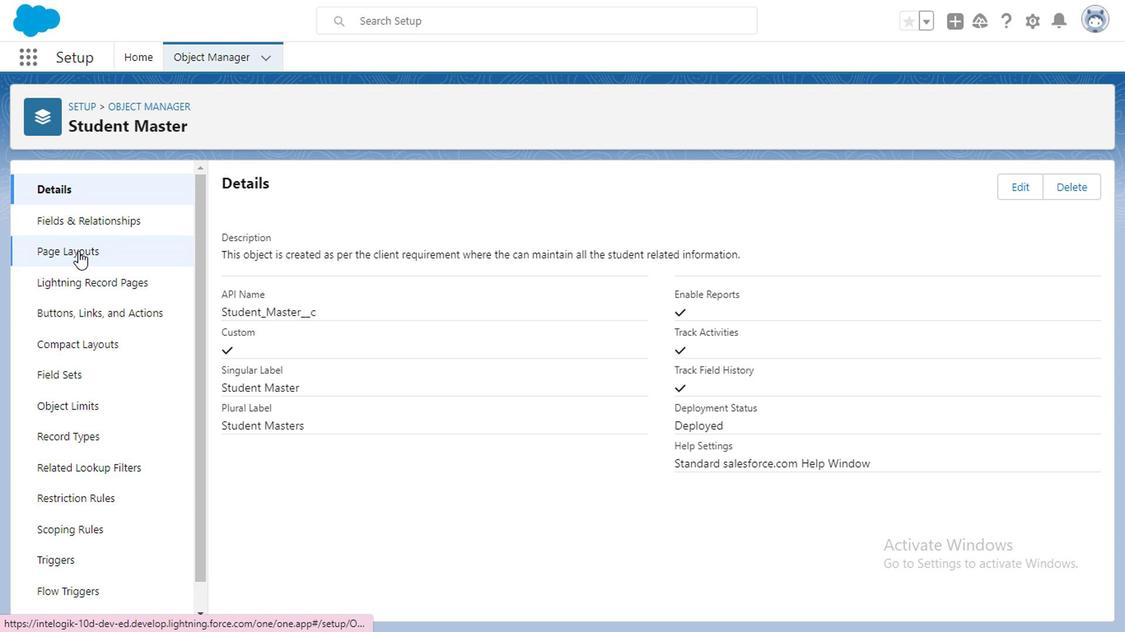 
Action: Mouse moved to (237, 261)
Screenshot: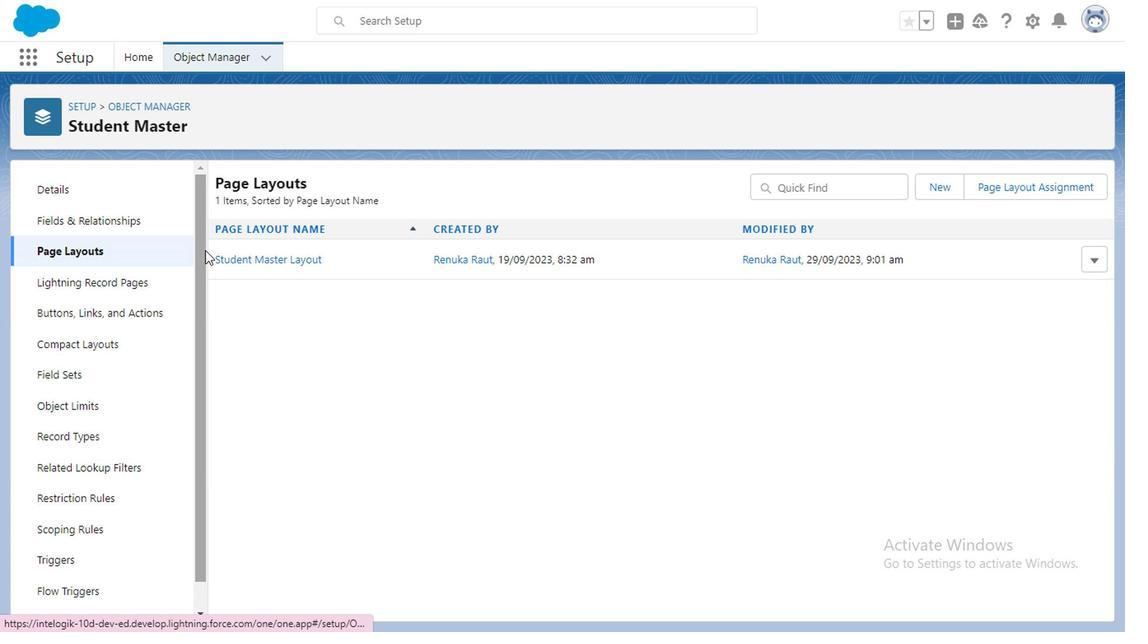 
Action: Mouse pressed left at (237, 261)
Screenshot: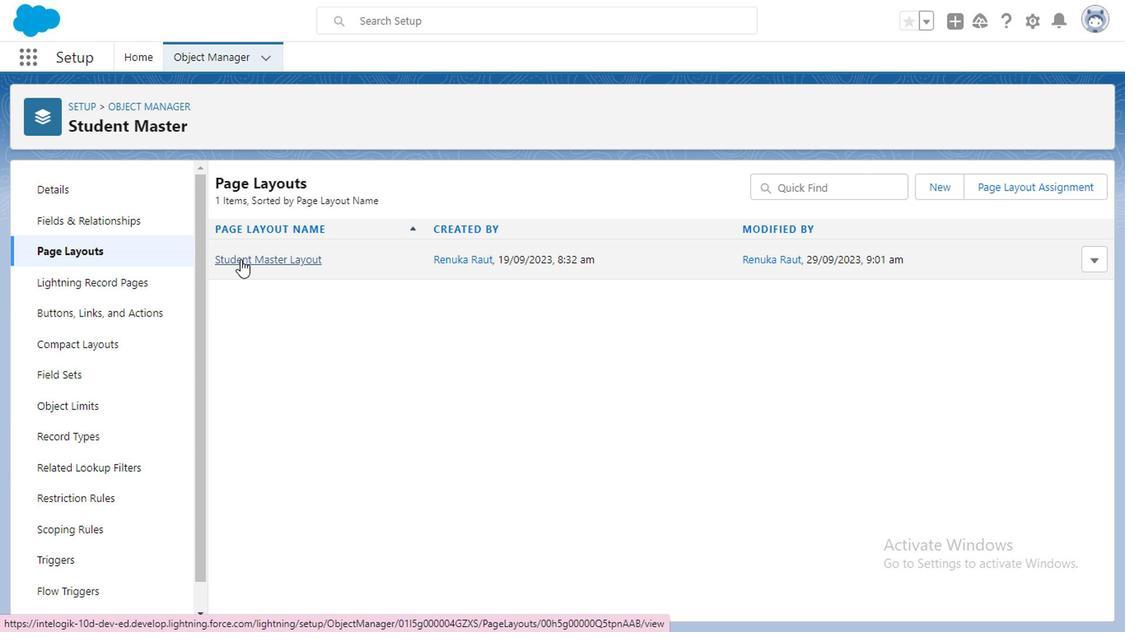 
Action: Mouse moved to (280, 294)
Screenshot: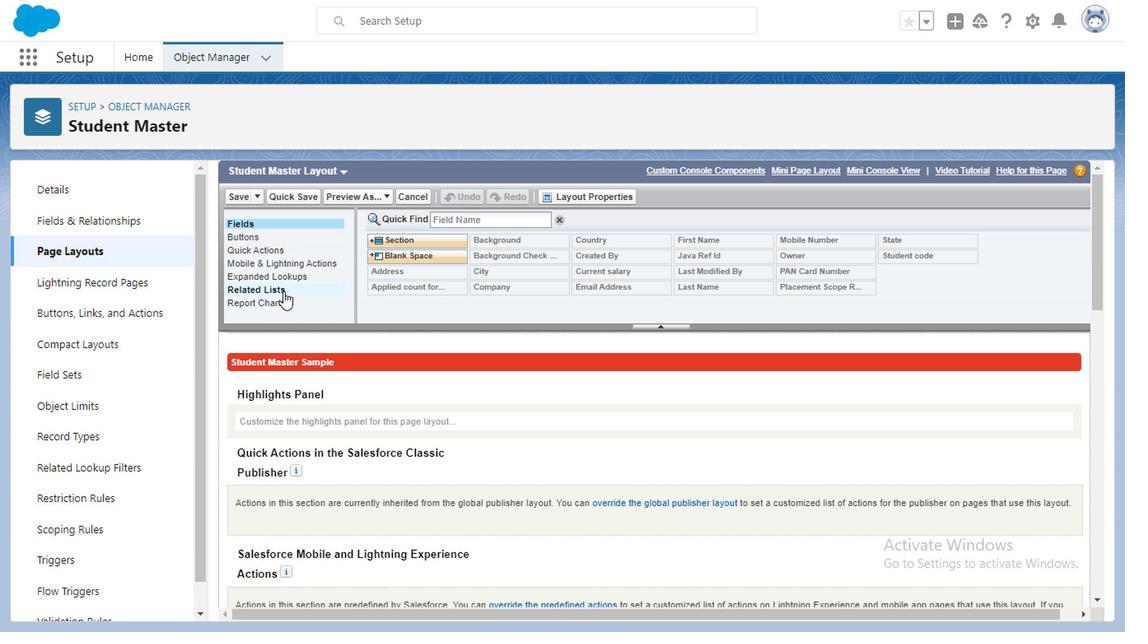 
Action: Mouse pressed left at (280, 294)
Screenshot: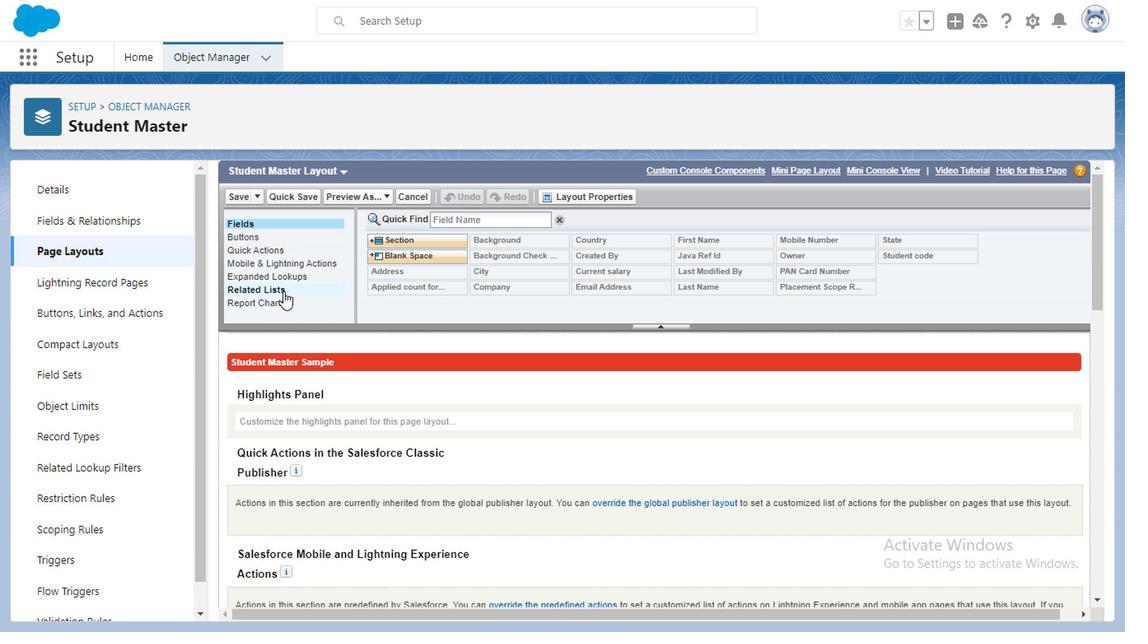 
Action: Mouse moved to (254, 199)
Screenshot: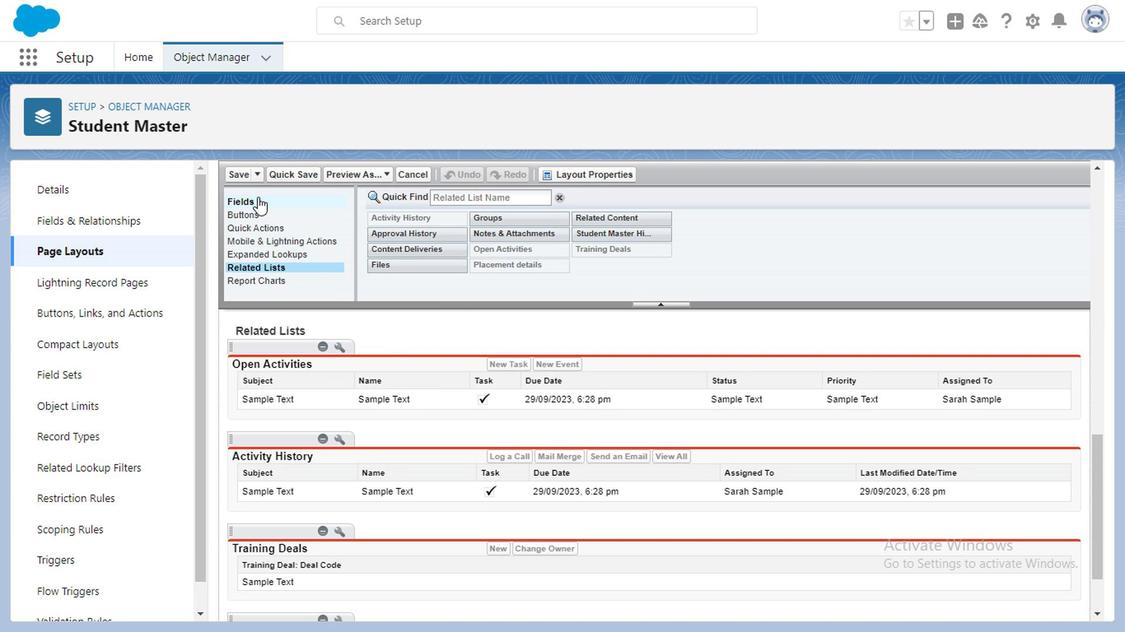 
Action: Mouse pressed left at (254, 199)
Screenshot: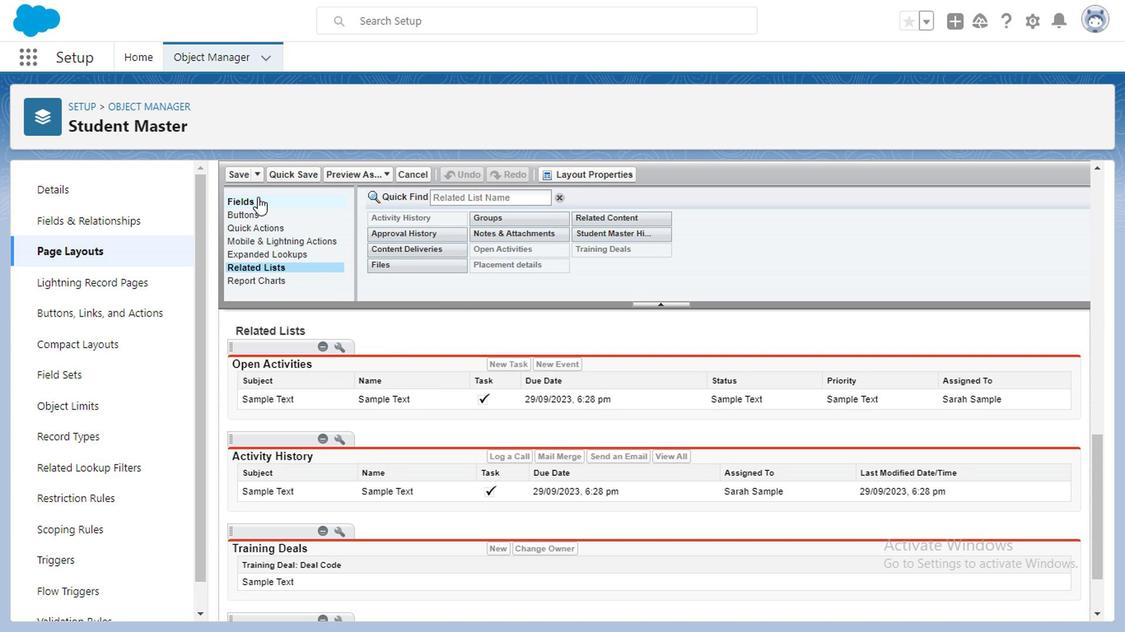 
Action: Mouse moved to (634, 249)
Screenshot: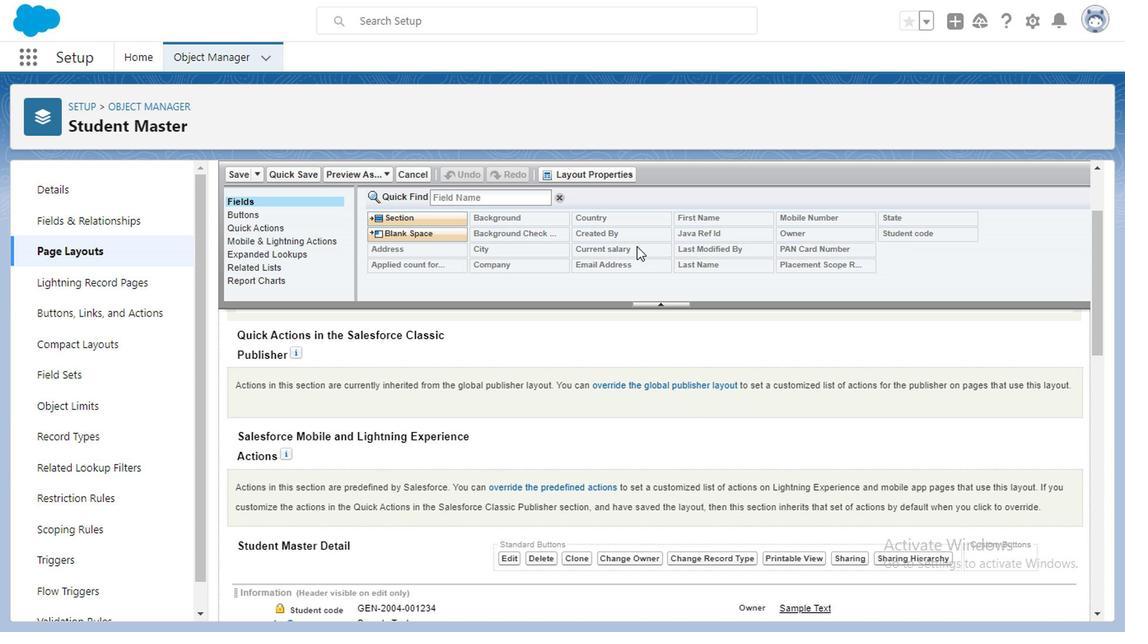 
Action: Mouse pressed left at (634, 249)
Screenshot: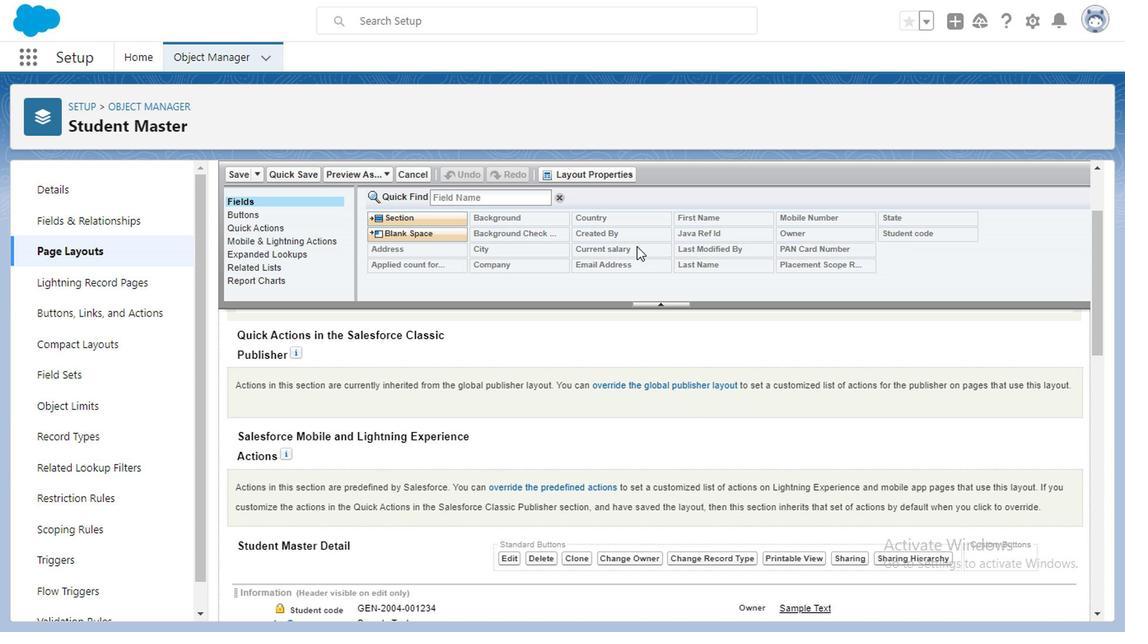 
Action: Mouse moved to (627, 250)
Screenshot: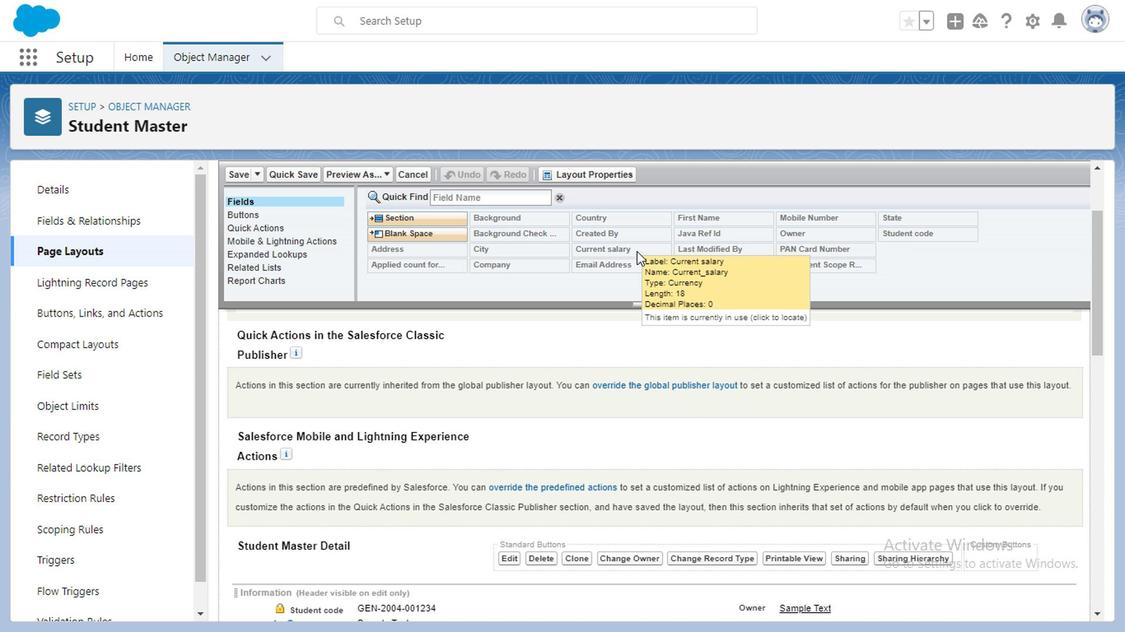 
Action: Mouse pressed left at (627, 250)
Screenshot: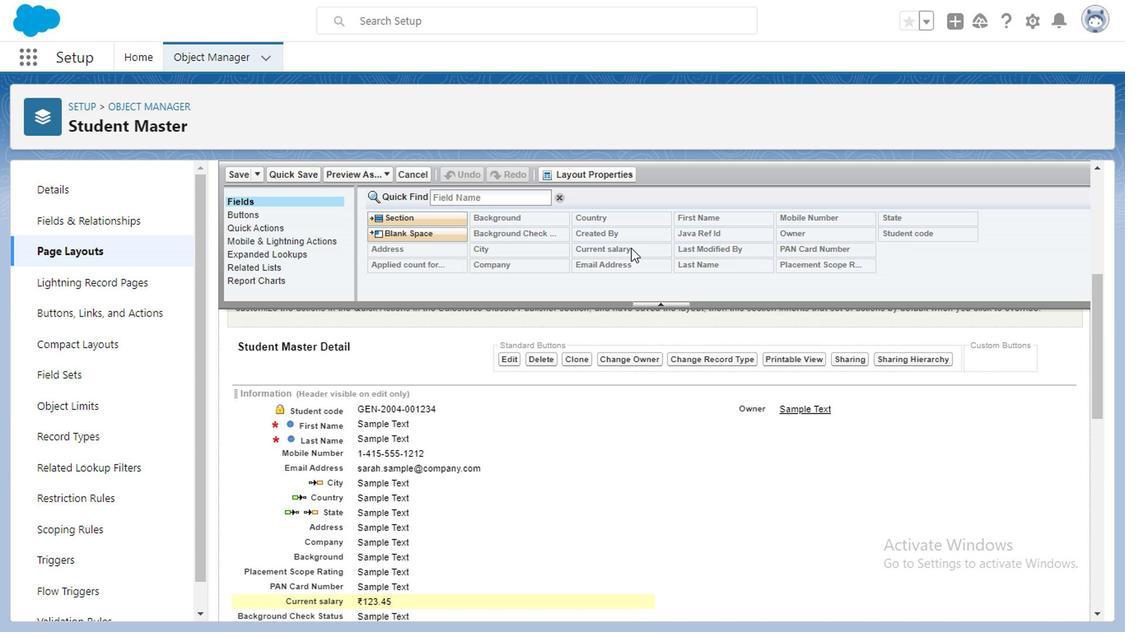 
Action: Mouse moved to (232, 203)
